 Task: Plan a trip to EstelÃ­, Nicaragua from 7th December, 2023 to 15th December, 2023 for 6 adults.3 bedrooms having 3 beds and 3 bathrooms. Property type can be guest house. Look for 5 properties as per requirement.
Action: Mouse moved to (435, 92)
Screenshot: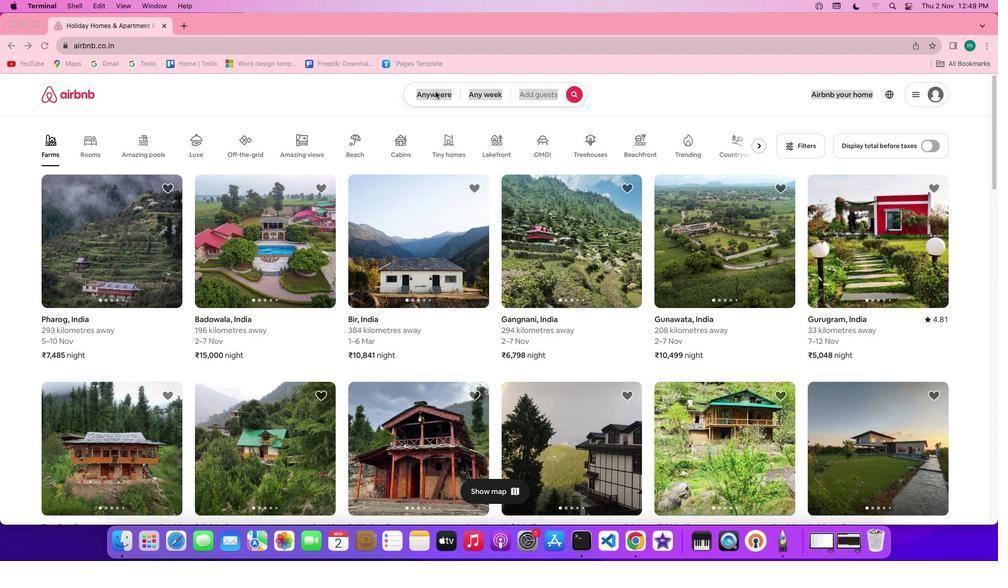 
Action: Mouse pressed left at (435, 92)
Screenshot: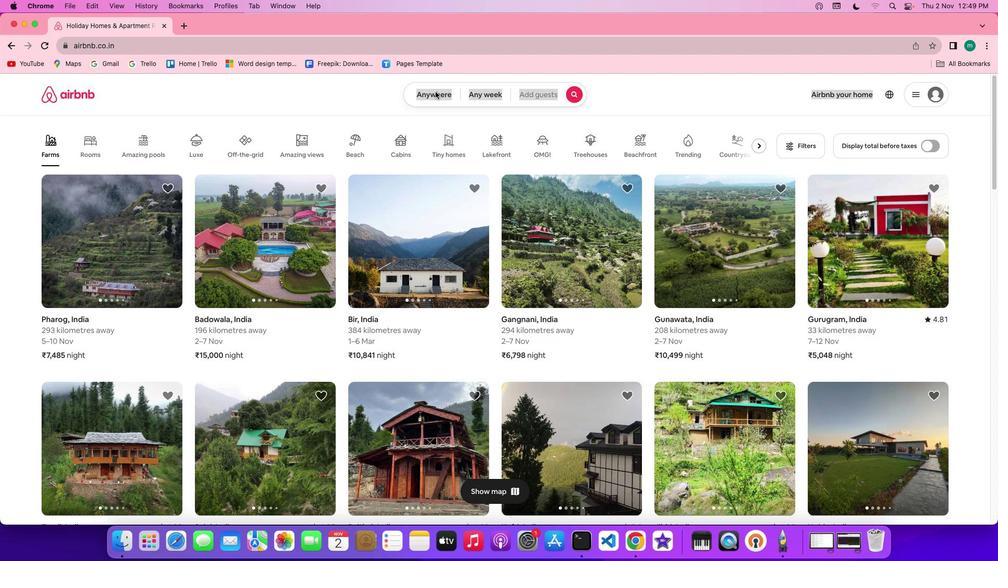 
Action: Mouse pressed left at (435, 92)
Screenshot: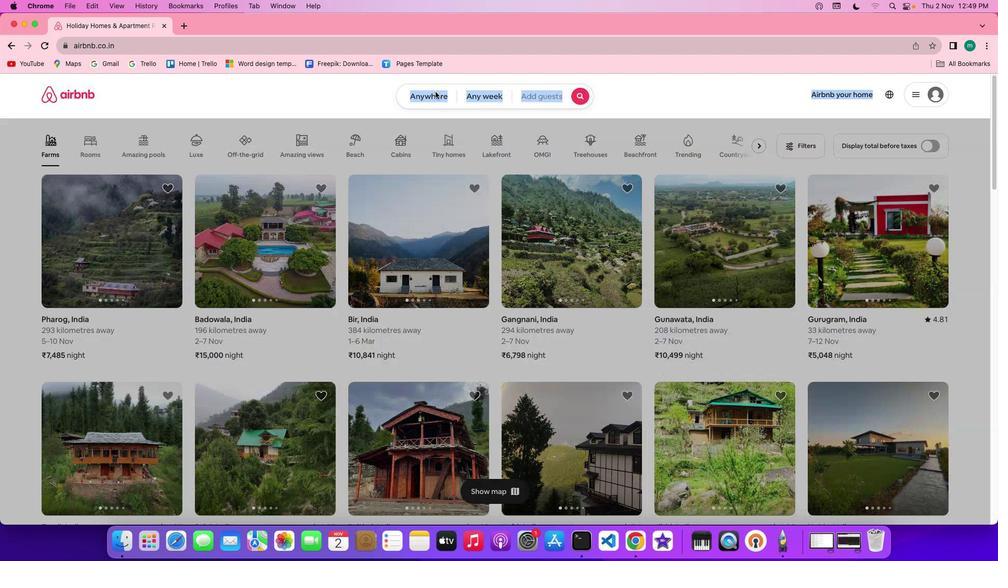 
Action: Mouse moved to (397, 134)
Screenshot: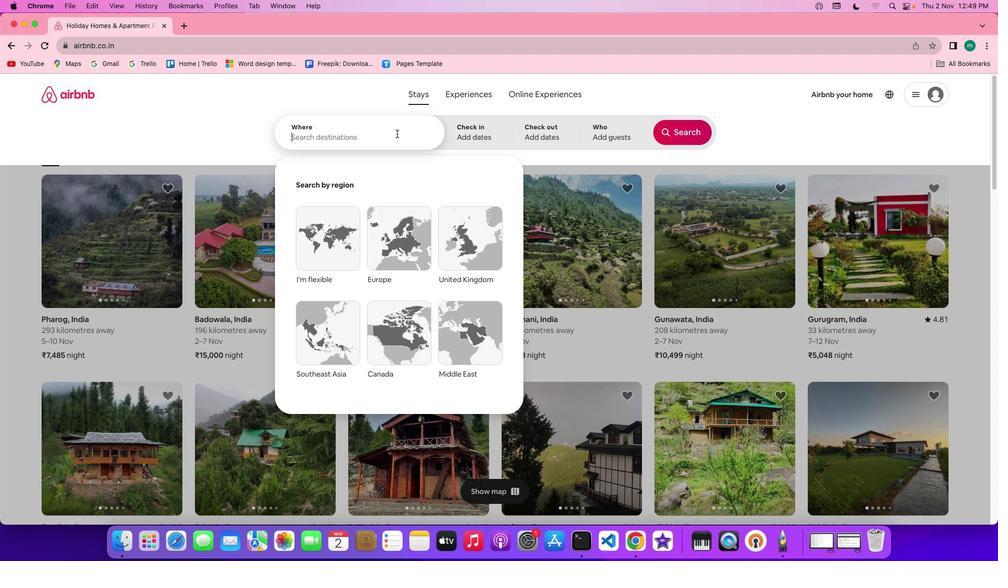 
Action: Mouse pressed left at (397, 134)
Screenshot: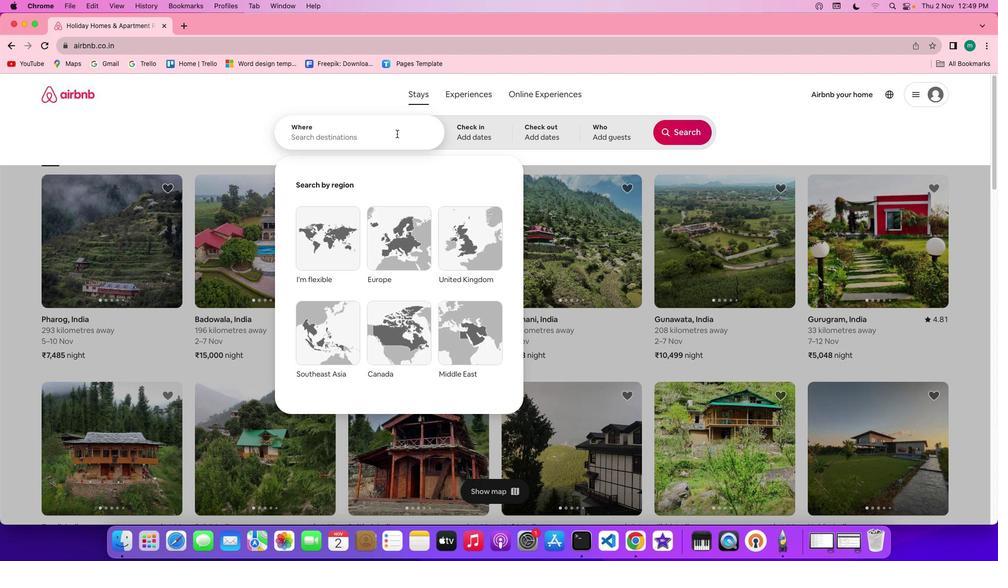 
Action: Key pressed Key.shift'E''s''t''e''l''i'','Key.spaceKey.shift'N''i''c''a''r''a''g''u''a'
Screenshot: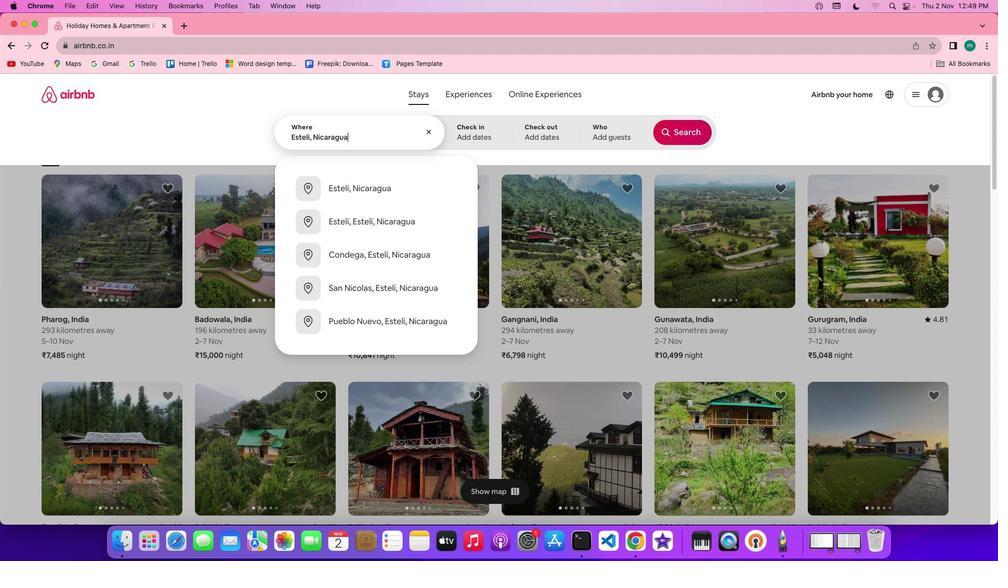 
Action: Mouse moved to (480, 135)
Screenshot: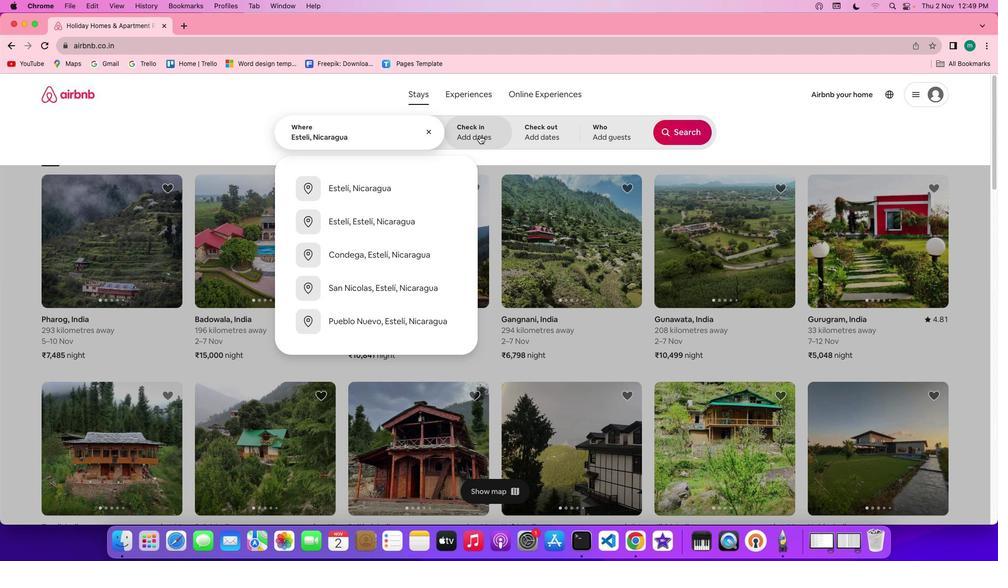 
Action: Mouse pressed left at (480, 135)
Screenshot: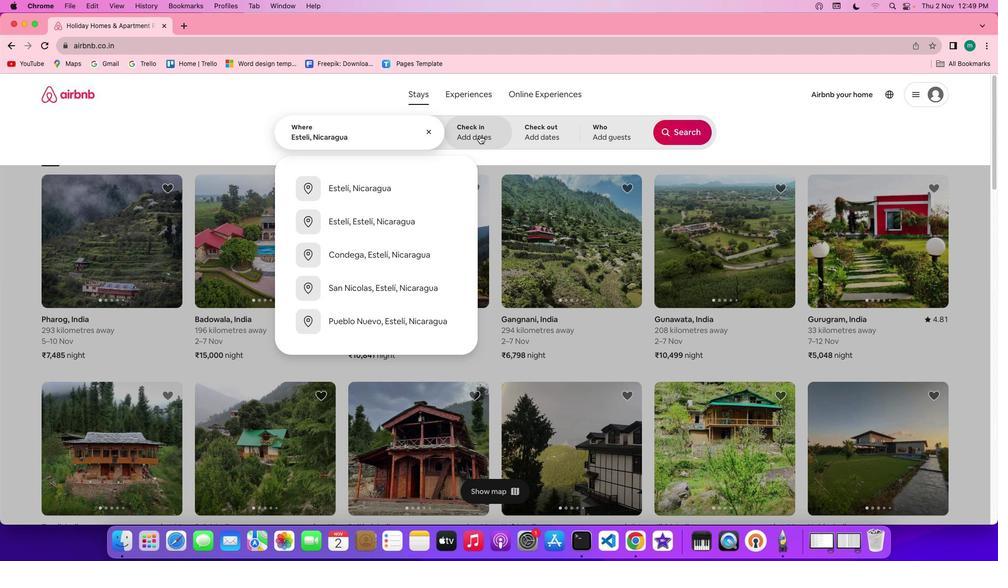
Action: Mouse moved to (622, 285)
Screenshot: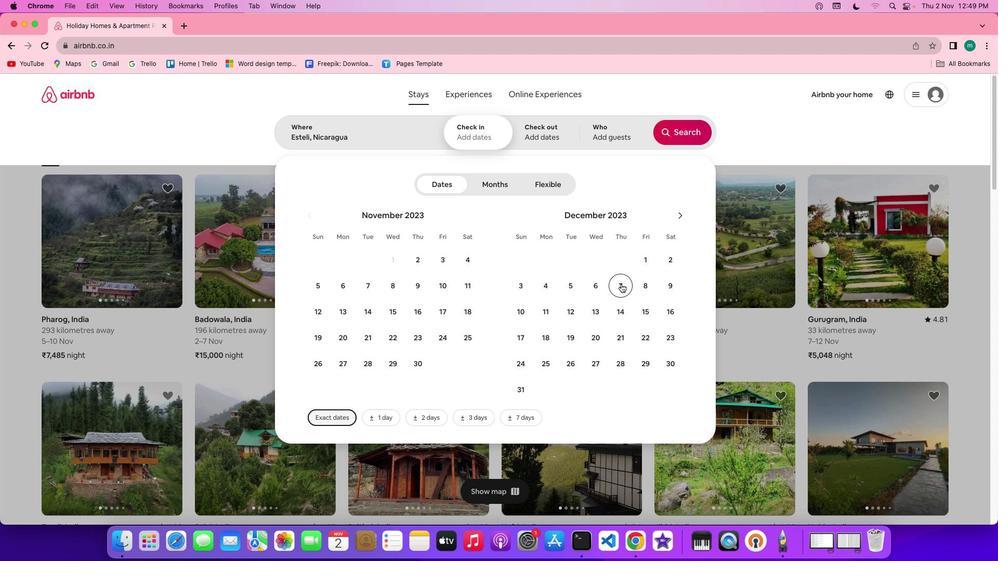
Action: Mouse pressed left at (622, 285)
Screenshot: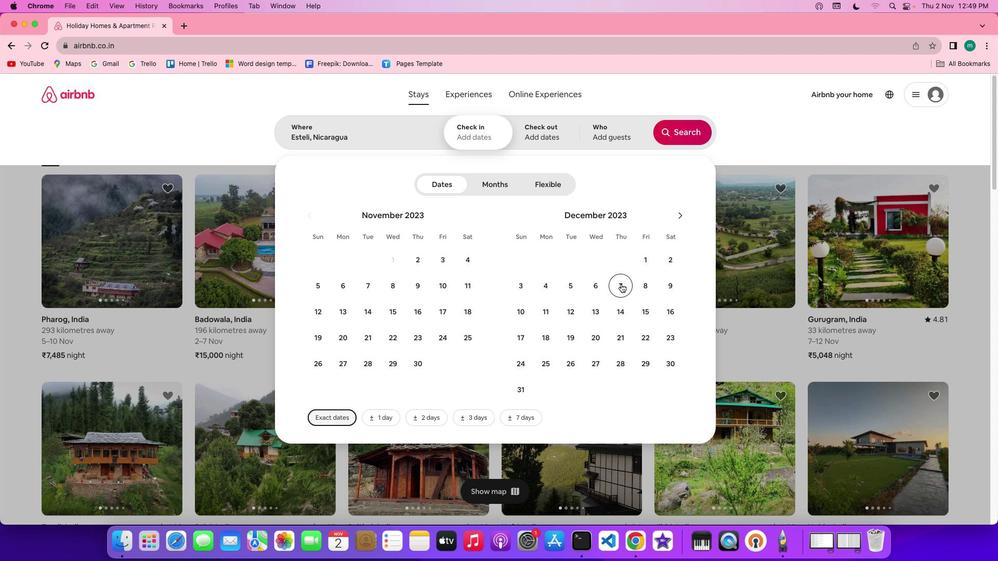 
Action: Mouse moved to (645, 304)
Screenshot: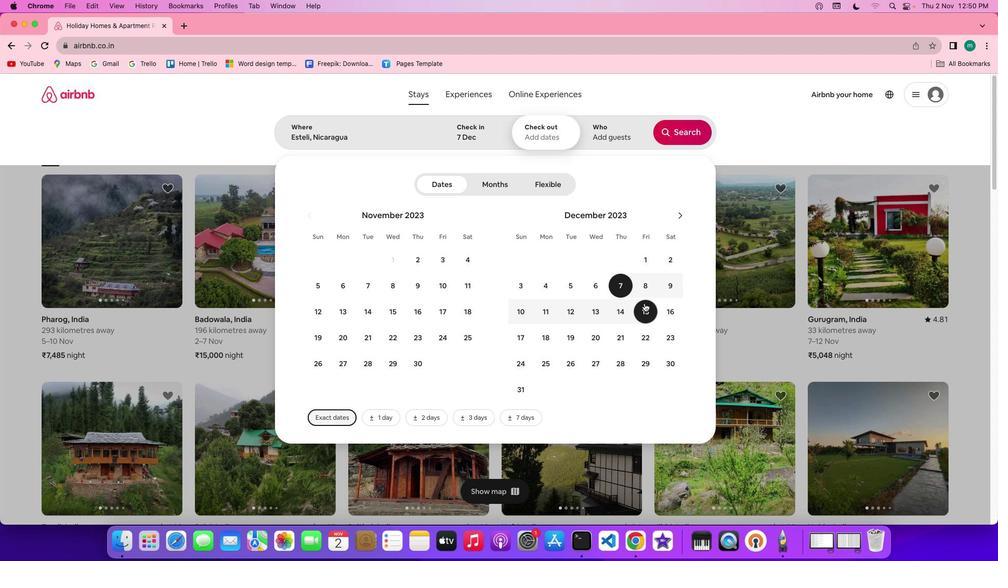 
Action: Mouse pressed left at (645, 304)
Screenshot: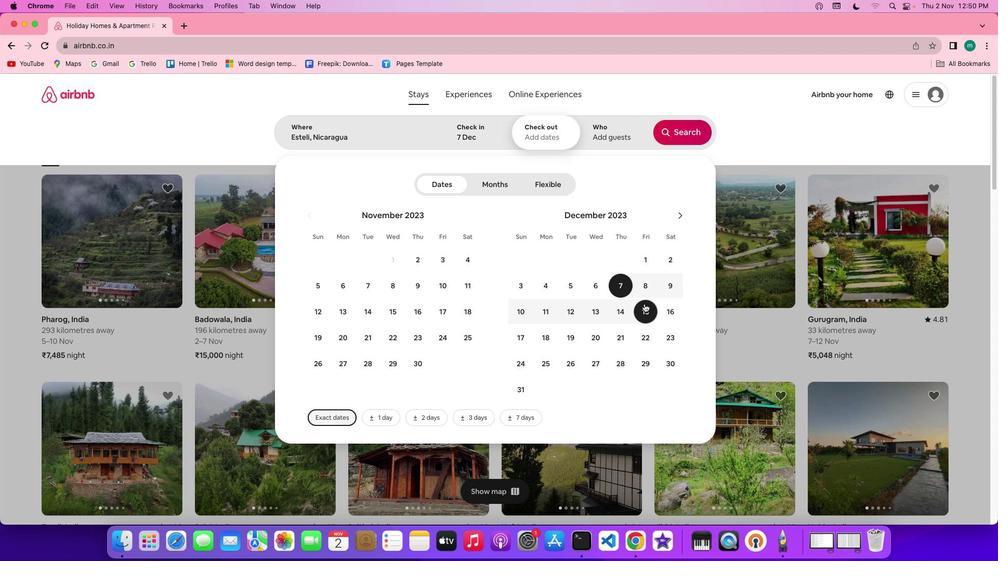 
Action: Mouse moved to (614, 133)
Screenshot: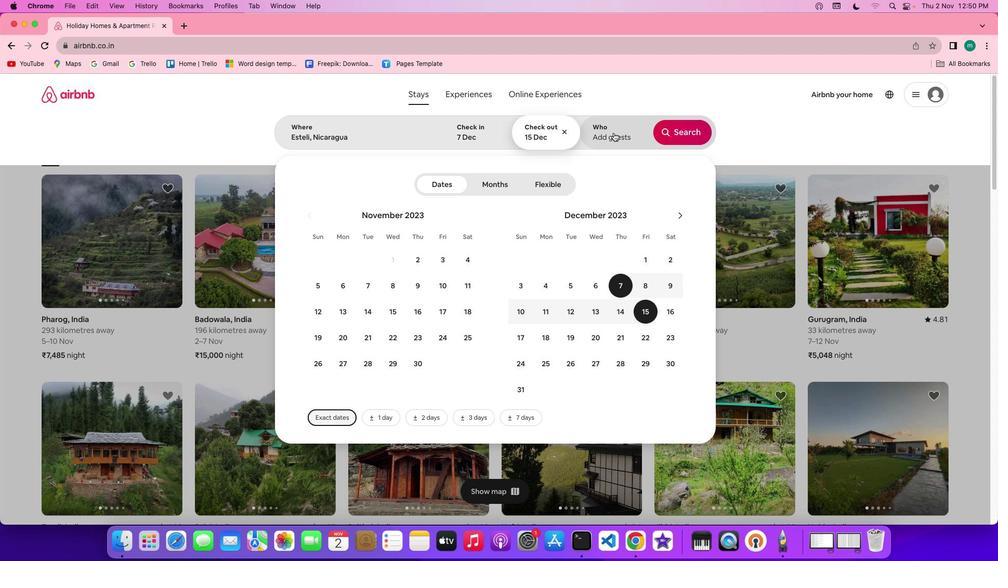 
Action: Mouse pressed left at (614, 133)
Screenshot: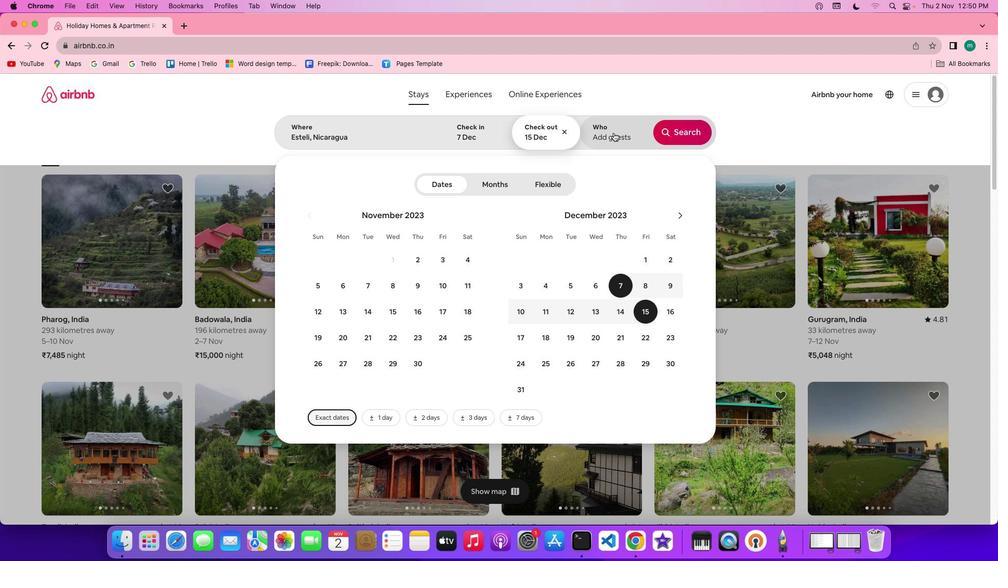 
Action: Mouse moved to (689, 186)
Screenshot: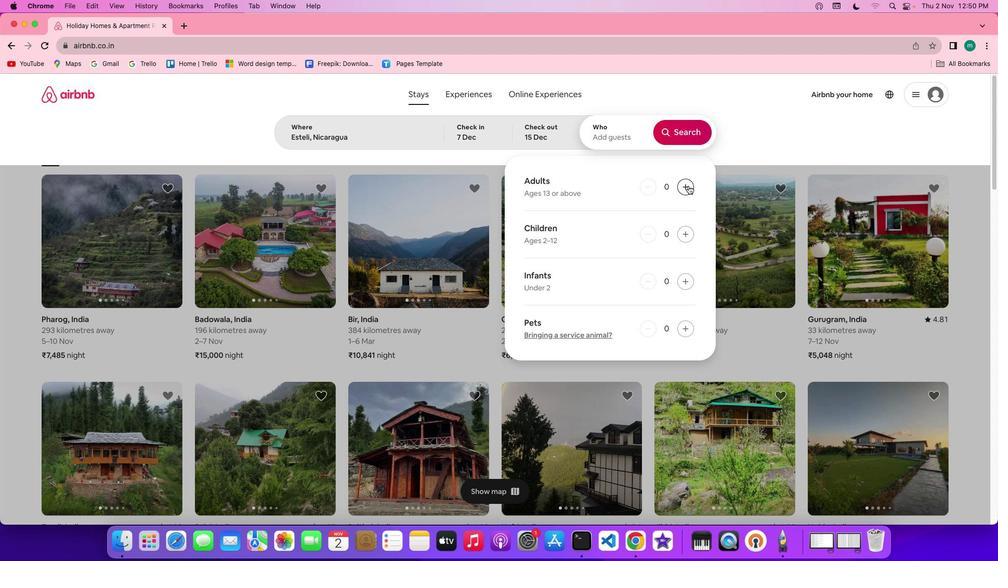 
Action: Mouse pressed left at (689, 186)
Screenshot: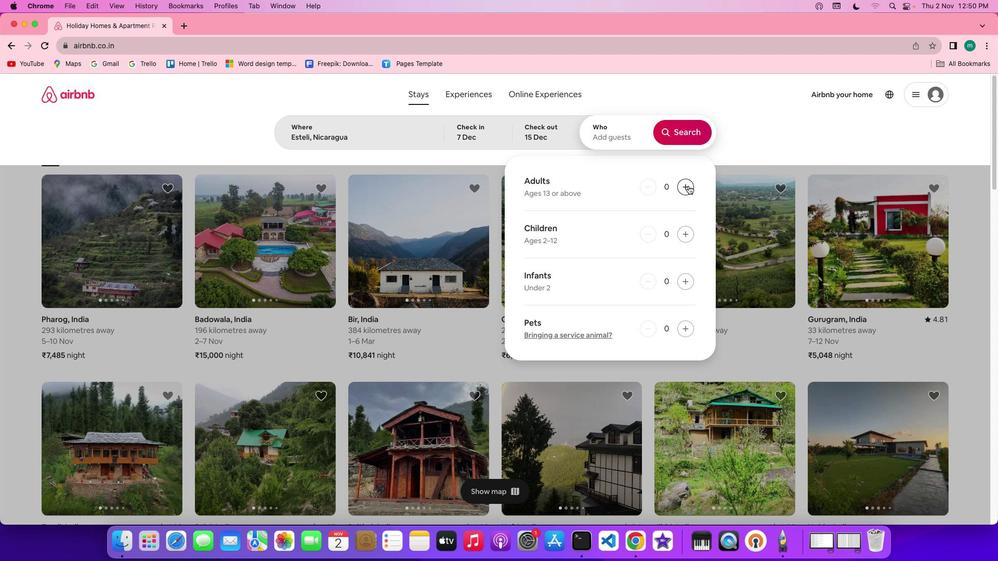 
Action: Mouse pressed left at (689, 186)
Screenshot: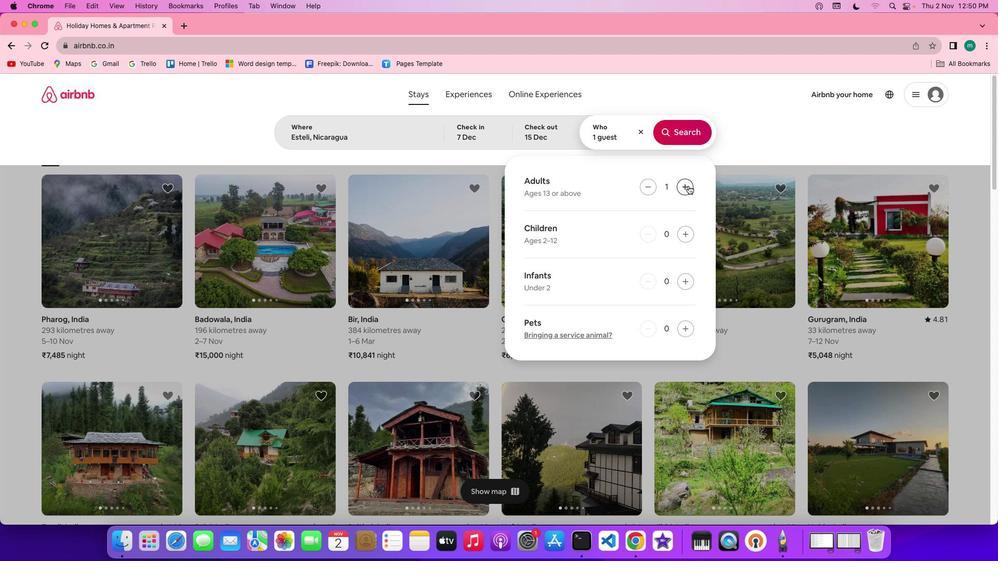 
Action: Mouse pressed left at (689, 186)
Screenshot: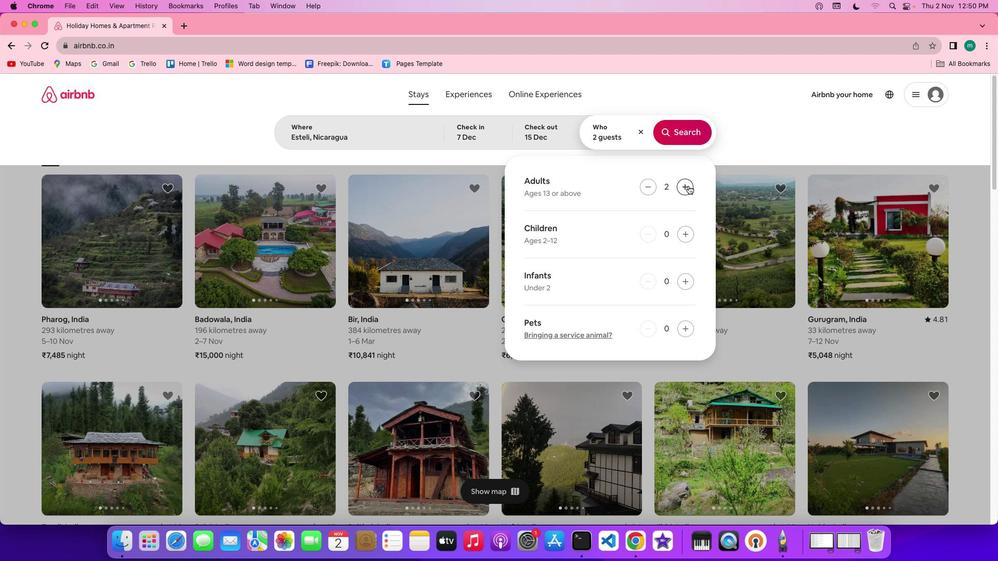 
Action: Mouse pressed left at (689, 186)
Screenshot: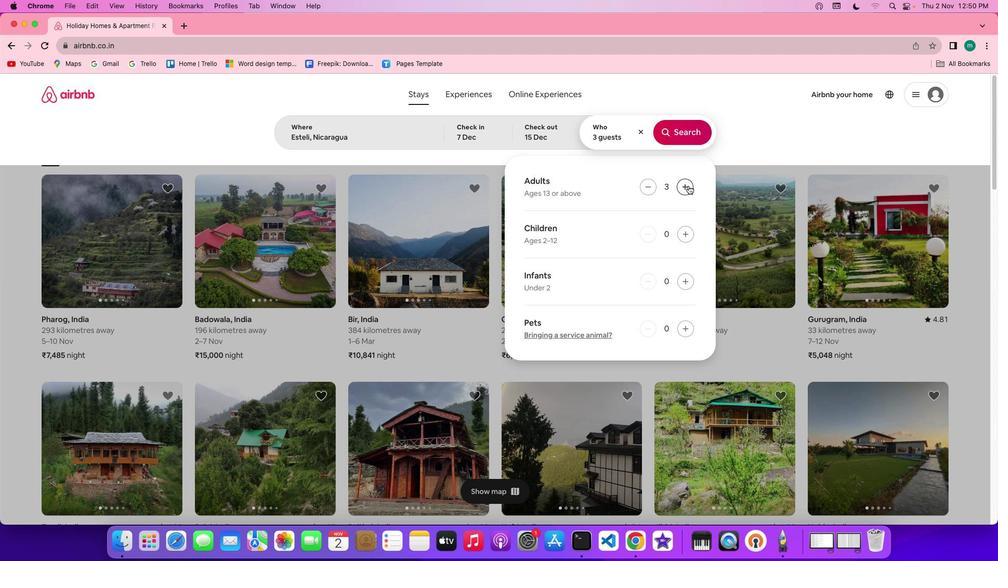 
Action: Mouse pressed left at (689, 186)
Screenshot: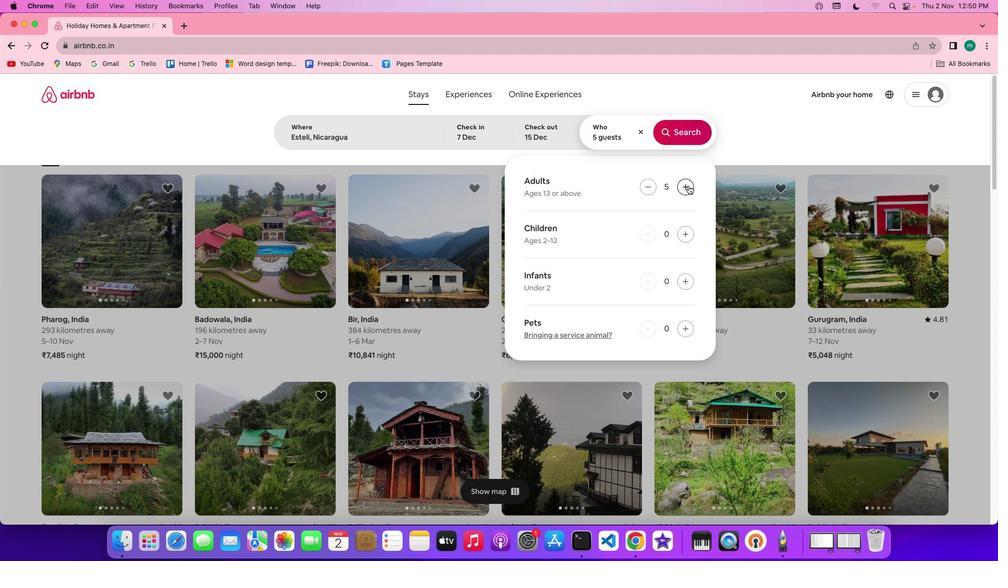 
Action: Mouse pressed left at (689, 186)
Screenshot: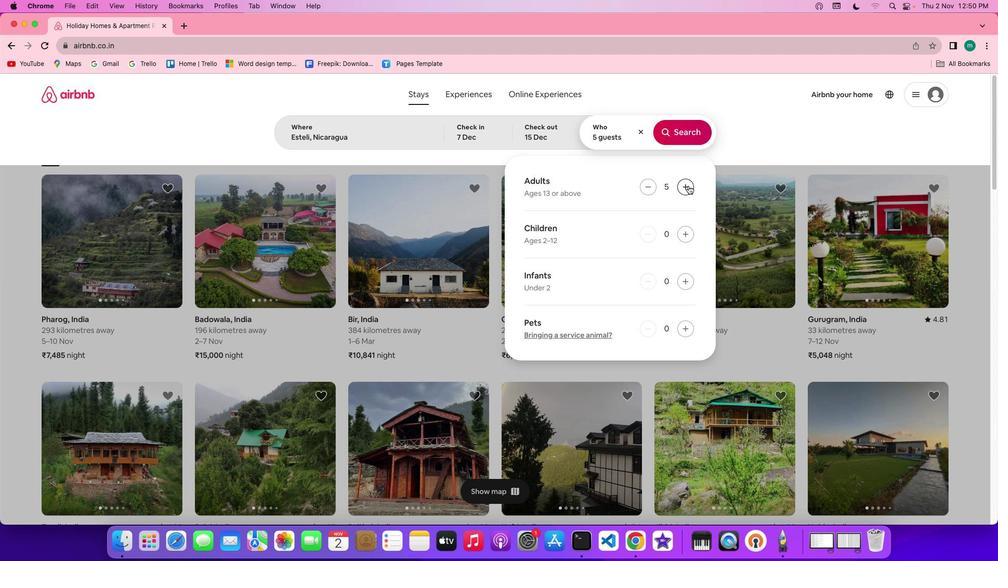 
Action: Mouse moved to (677, 142)
Screenshot: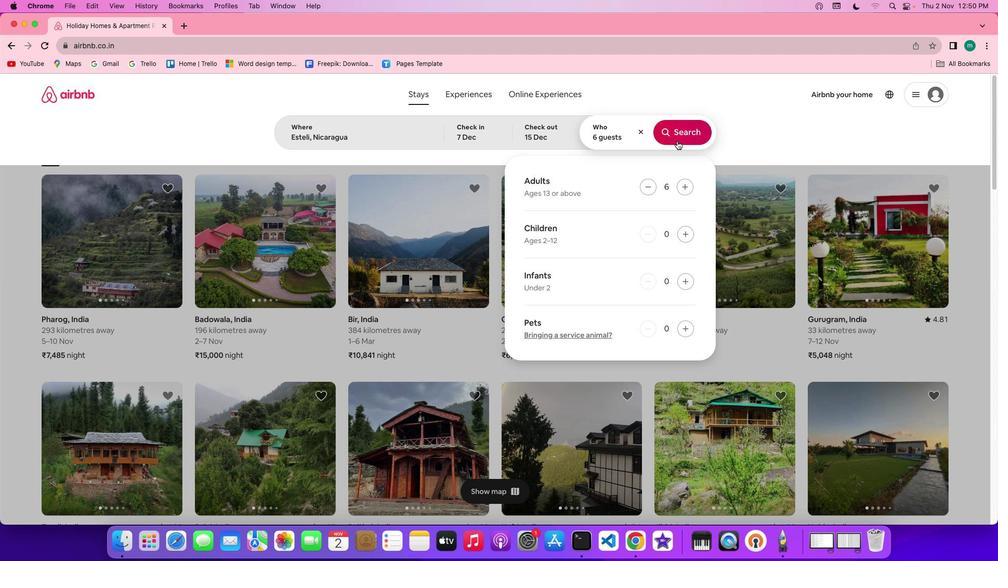 
Action: Mouse pressed left at (677, 142)
Screenshot: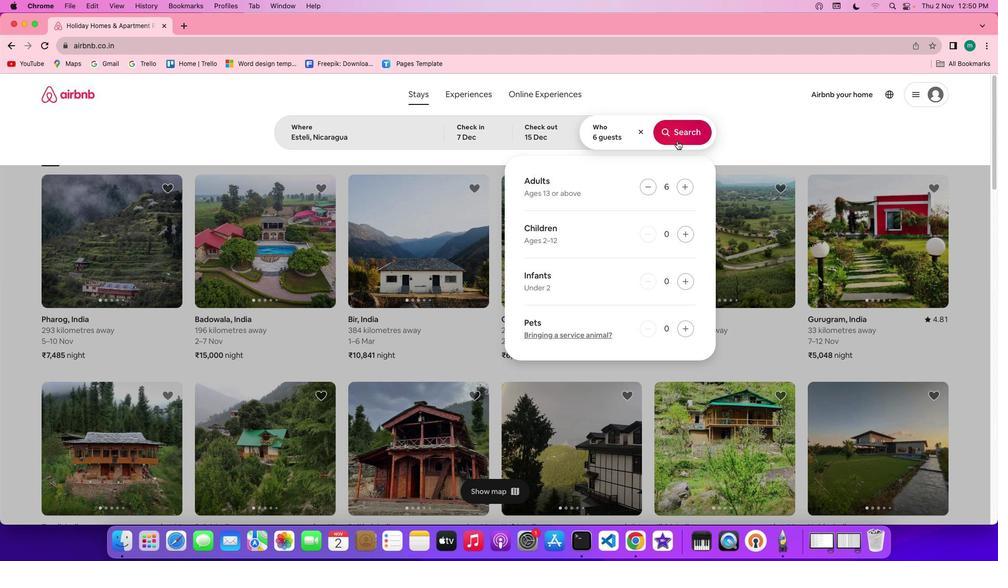 
Action: Mouse moved to (835, 134)
Screenshot: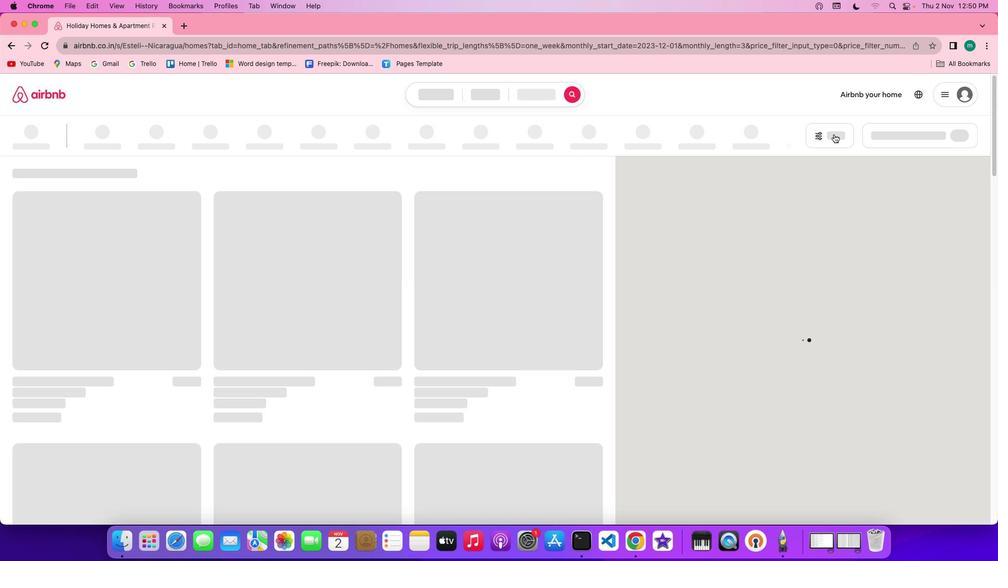 
Action: Mouse pressed left at (835, 134)
Screenshot: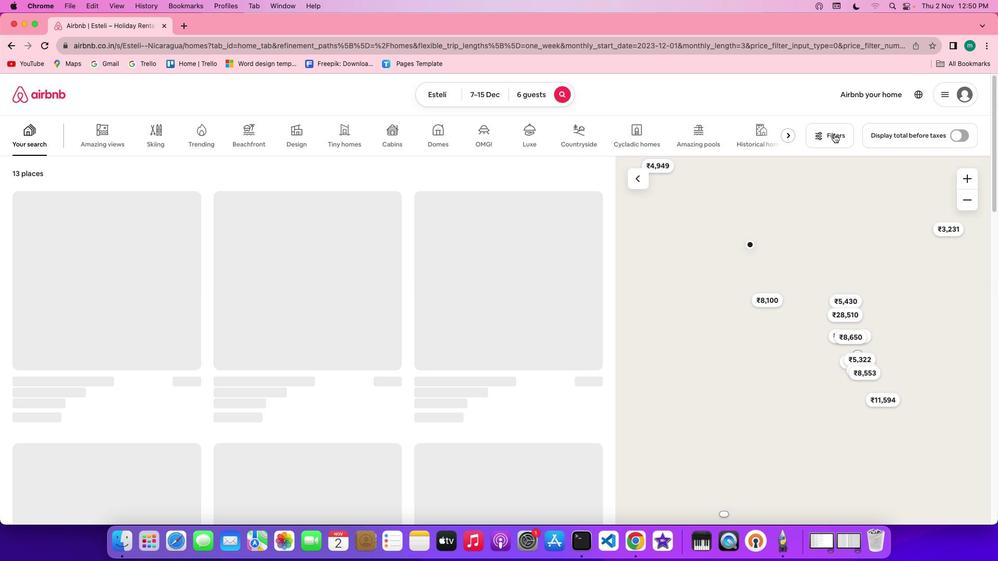 
Action: Mouse moved to (829, 135)
Screenshot: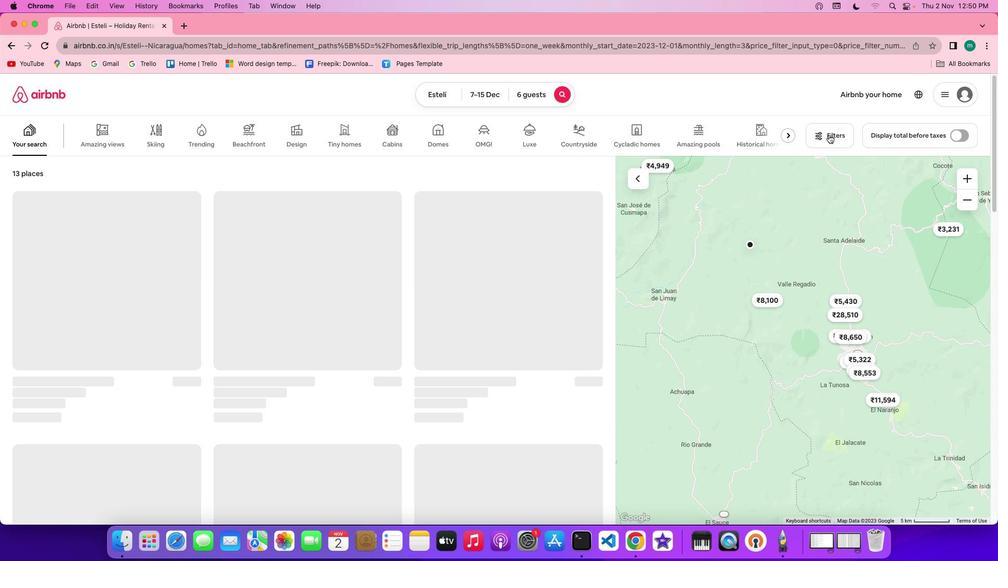 
Action: Mouse pressed left at (829, 135)
Screenshot: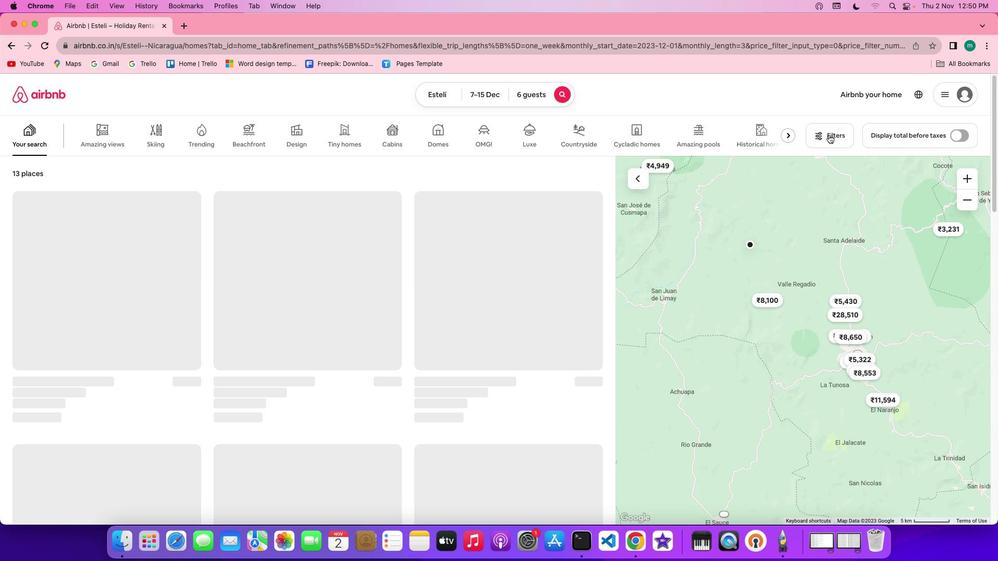 
Action: Mouse moved to (820, 143)
Screenshot: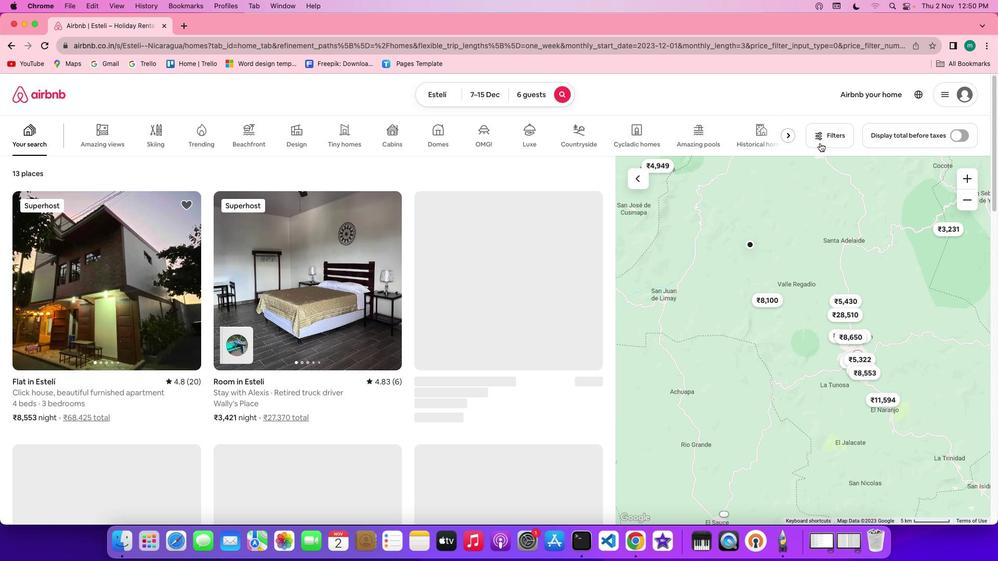 
Action: Mouse scrolled (820, 143) with delta (0, 0)
Screenshot: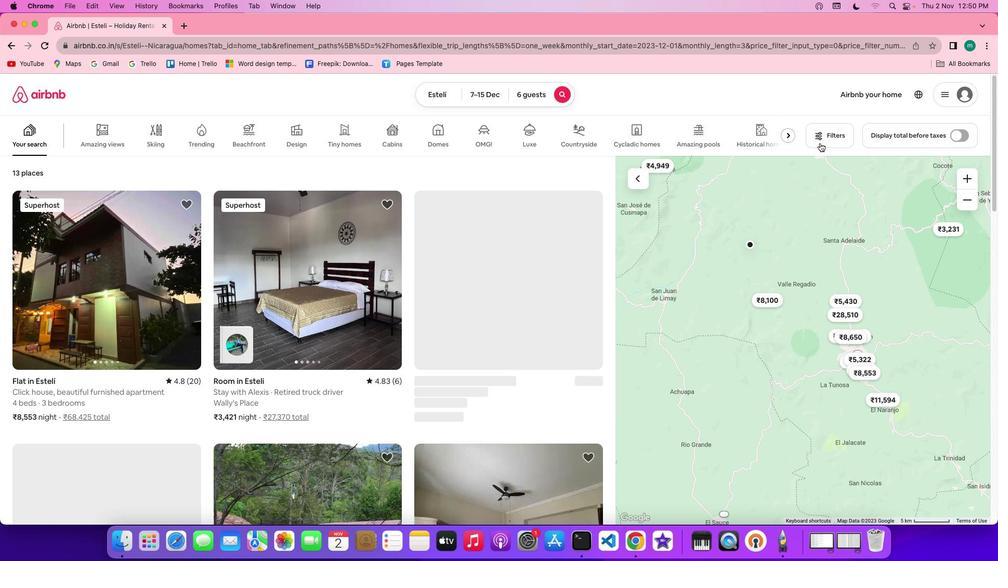 
Action: Mouse scrolled (820, 143) with delta (0, 0)
Screenshot: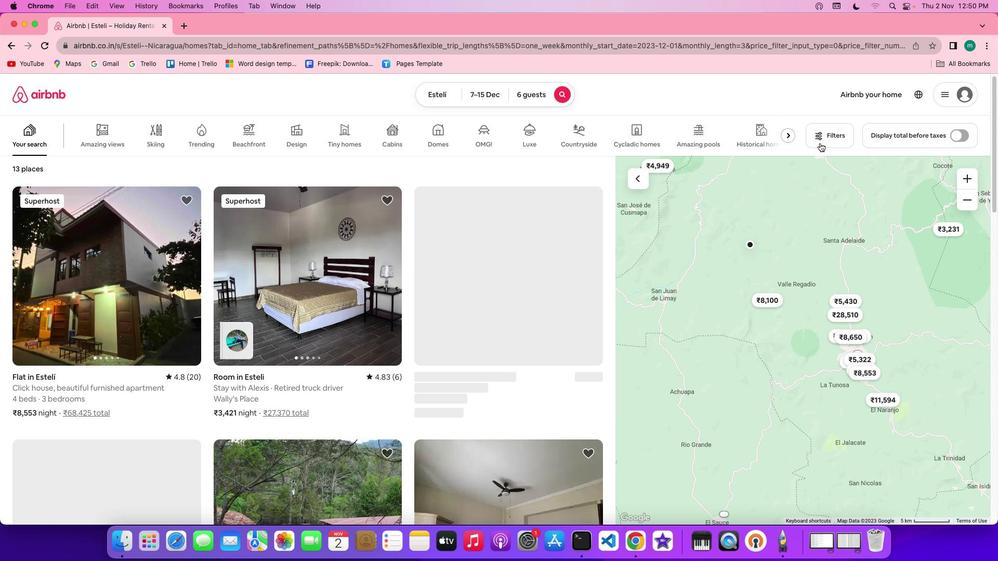 
Action: Mouse scrolled (820, 143) with delta (0, 0)
Screenshot: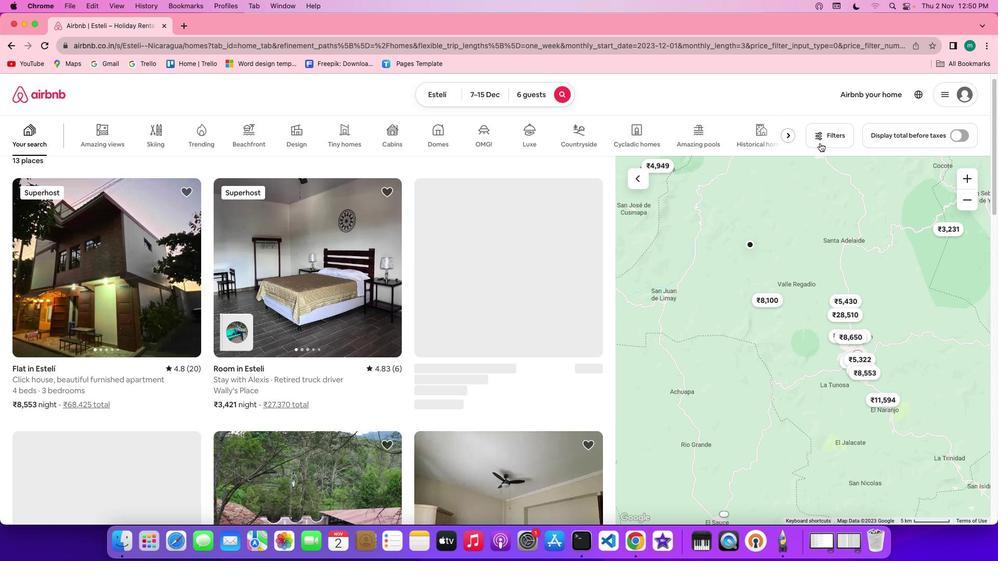 
Action: Mouse scrolled (820, 143) with delta (0, 0)
Screenshot: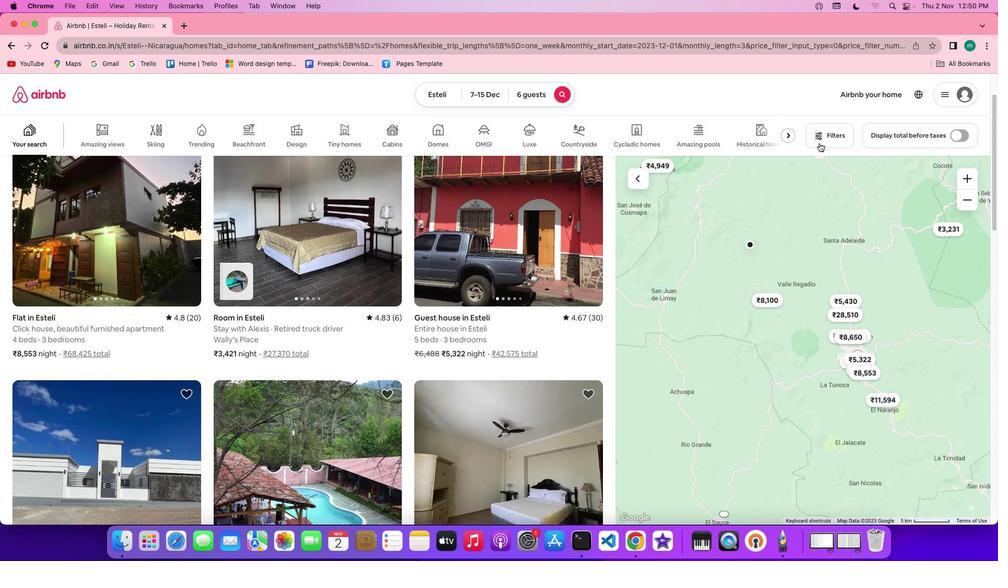 
Action: Mouse moved to (820, 144)
Screenshot: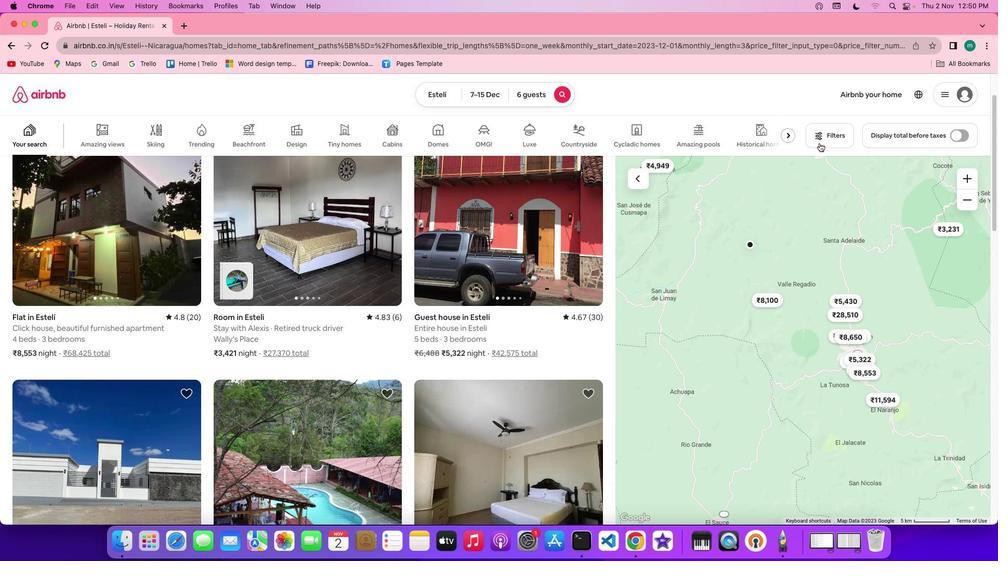 
Action: Mouse scrolled (820, 144) with delta (0, 1)
Screenshot: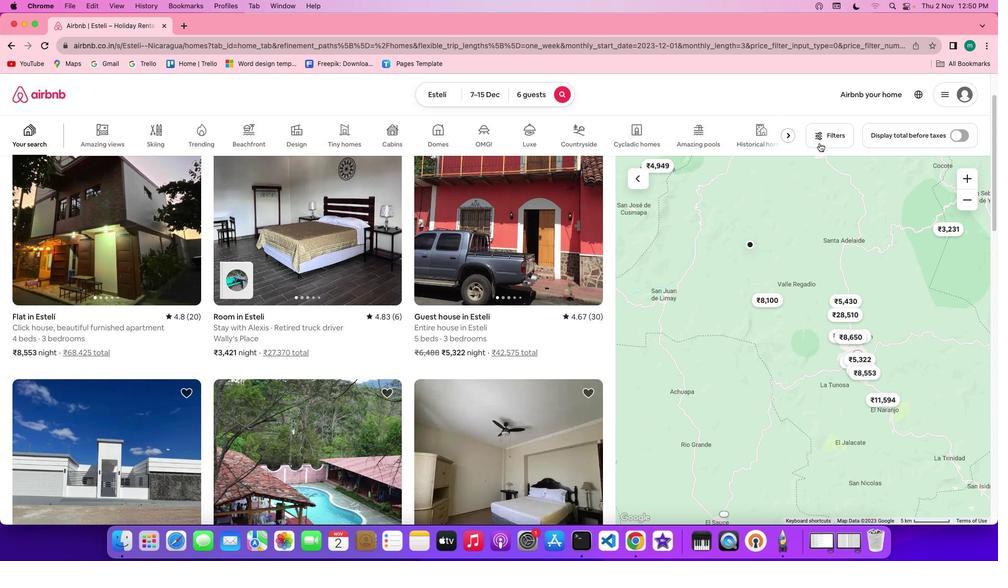 
Action: Mouse scrolled (820, 144) with delta (0, 1)
Screenshot: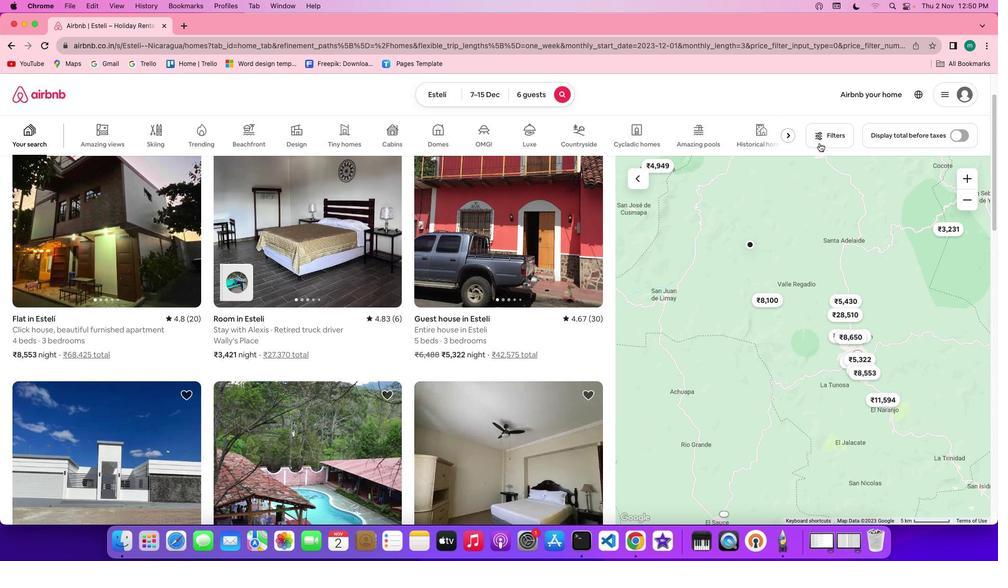 
Action: Mouse scrolled (820, 144) with delta (0, 1)
Screenshot: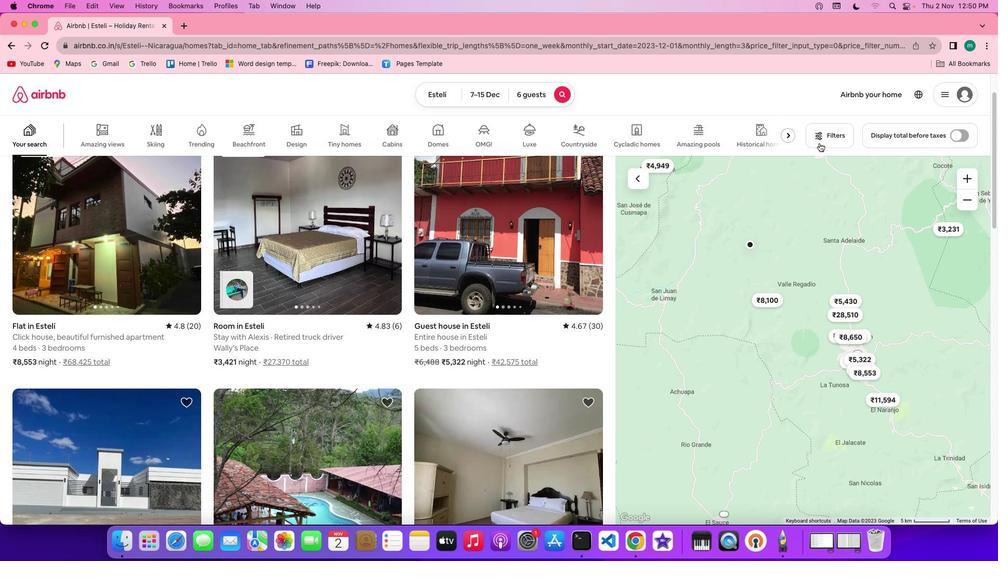 
Action: Mouse moved to (840, 134)
Screenshot: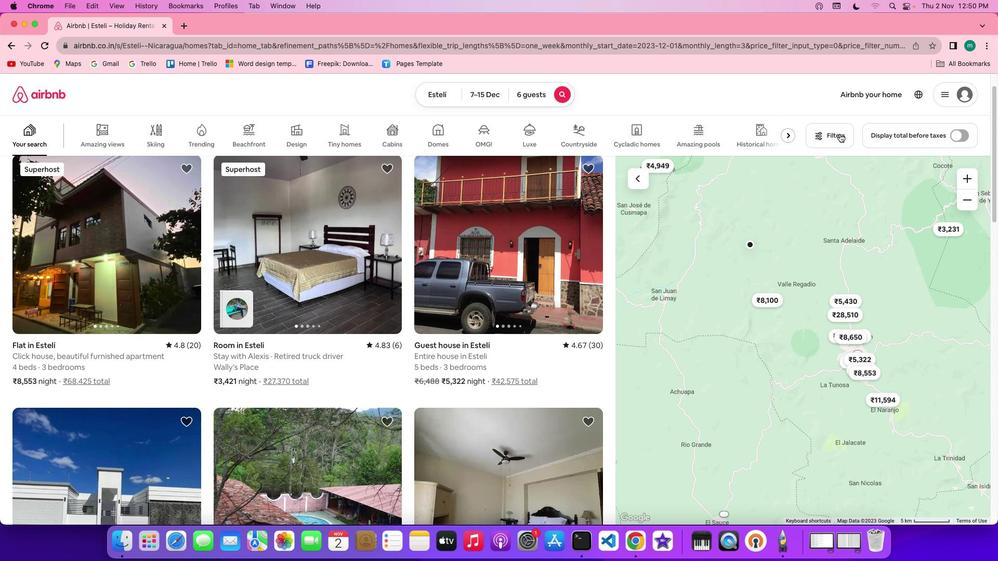 
Action: Mouse pressed left at (840, 134)
Screenshot: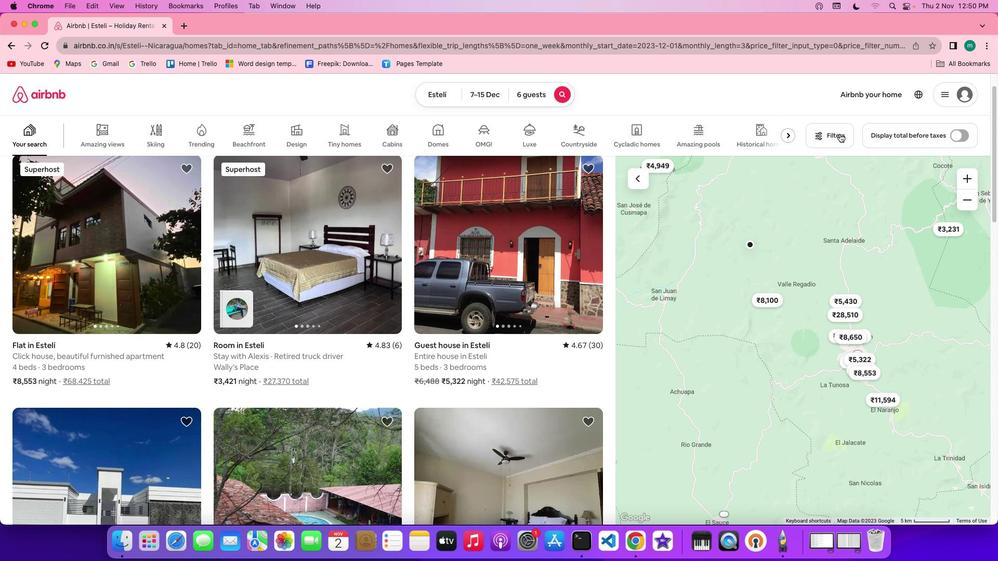 
Action: Mouse moved to (829, 135)
Screenshot: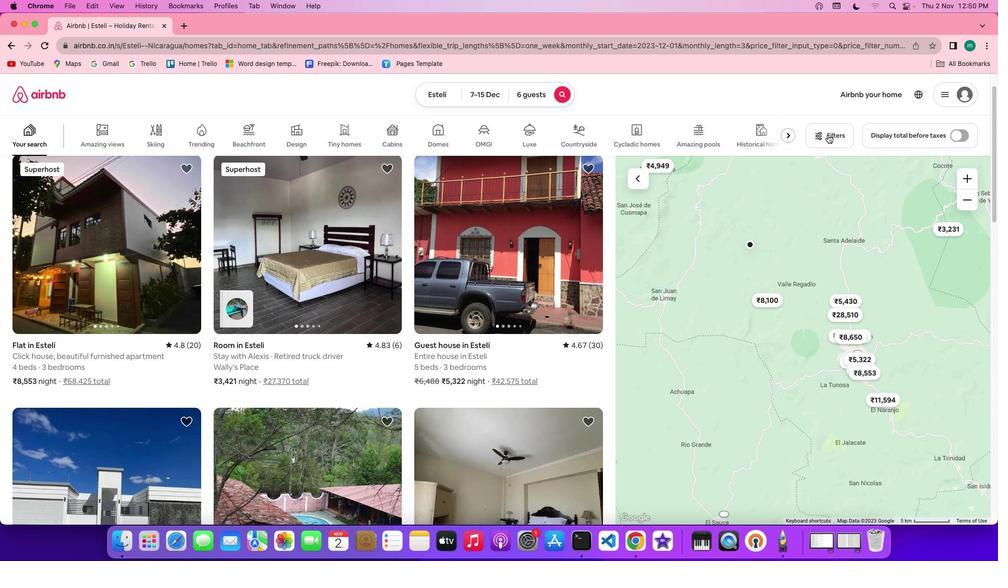 
Action: Mouse pressed left at (829, 135)
Screenshot: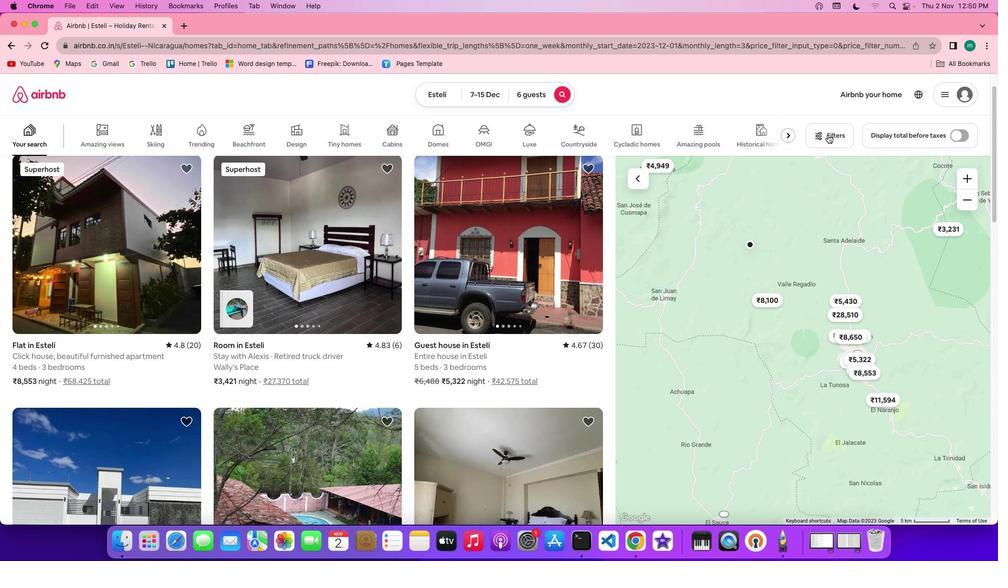 
Action: Mouse moved to (788, 164)
Screenshot: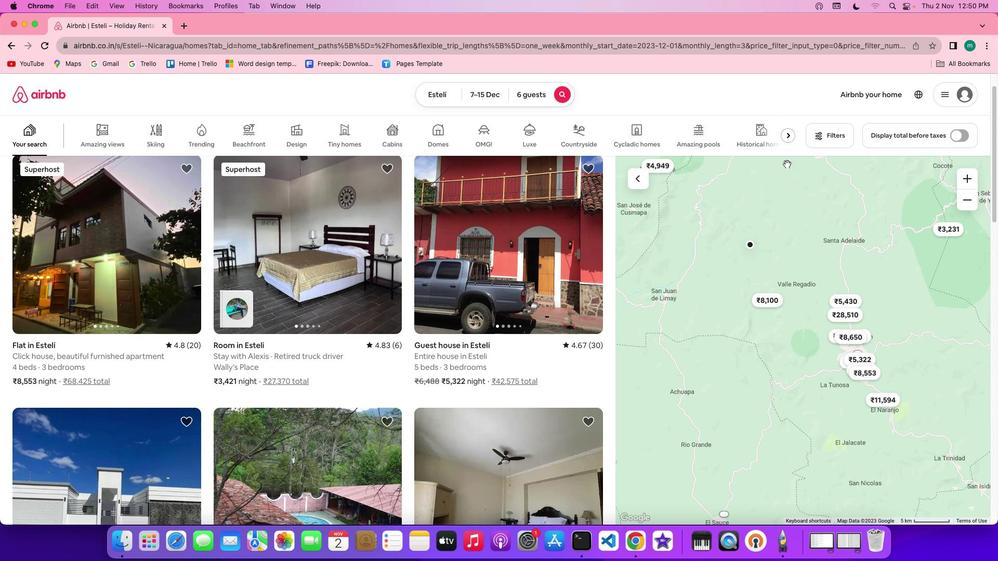 
Action: Mouse scrolled (788, 164) with delta (0, 0)
Screenshot: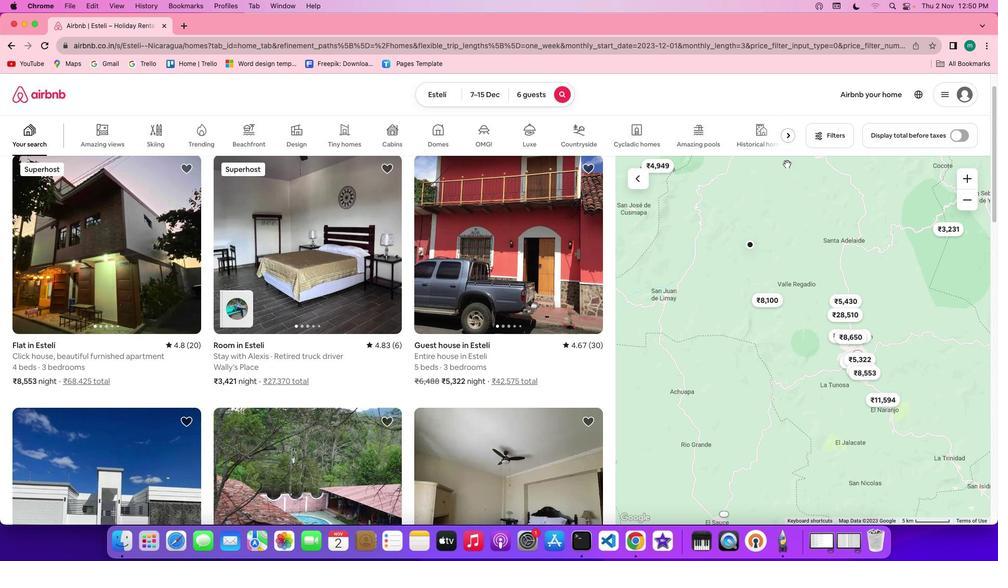 
Action: Mouse scrolled (788, 164) with delta (0, 0)
Screenshot: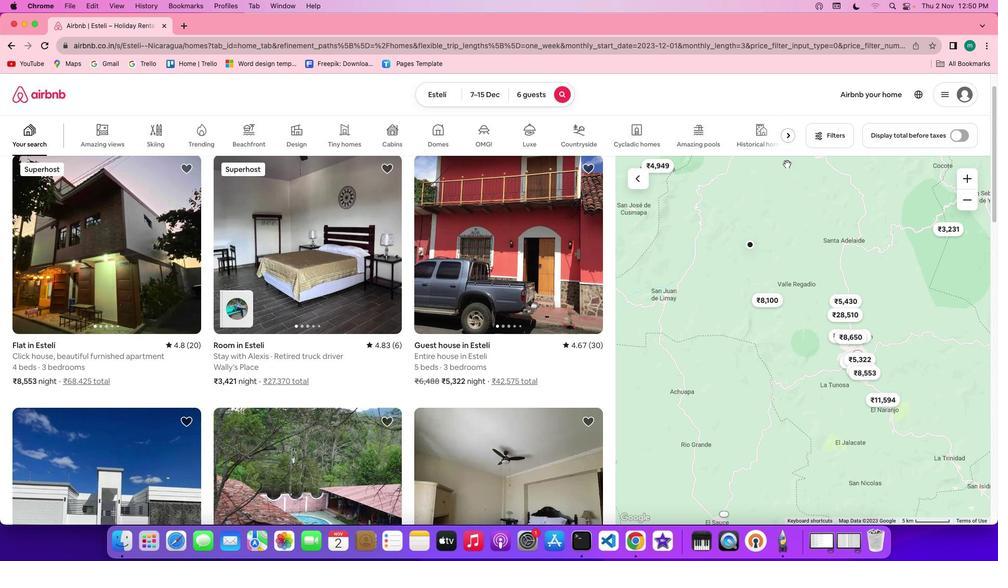 
Action: Mouse scrolled (788, 164) with delta (0, 0)
Screenshot: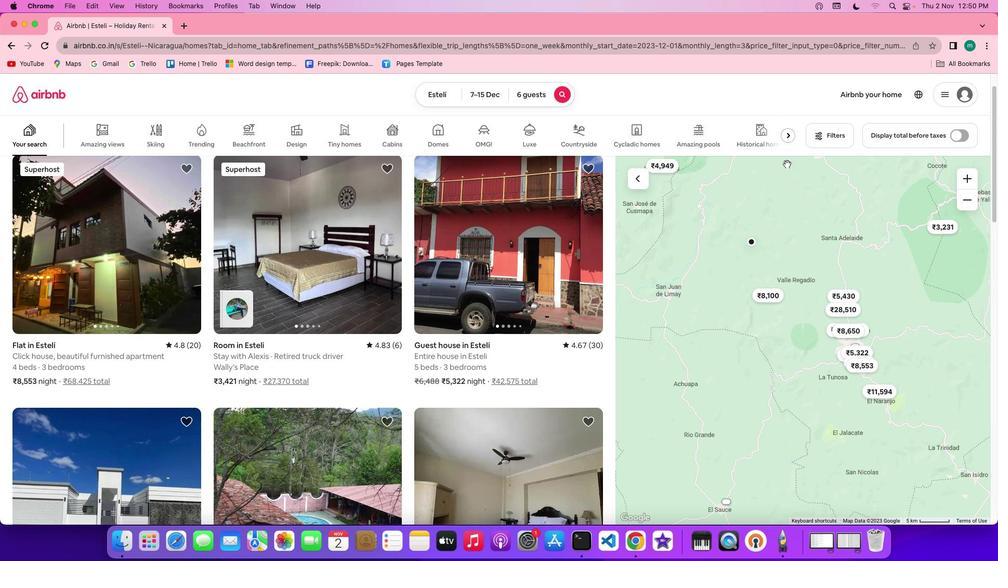 
Action: Mouse scrolled (788, 164) with delta (0, -1)
Screenshot: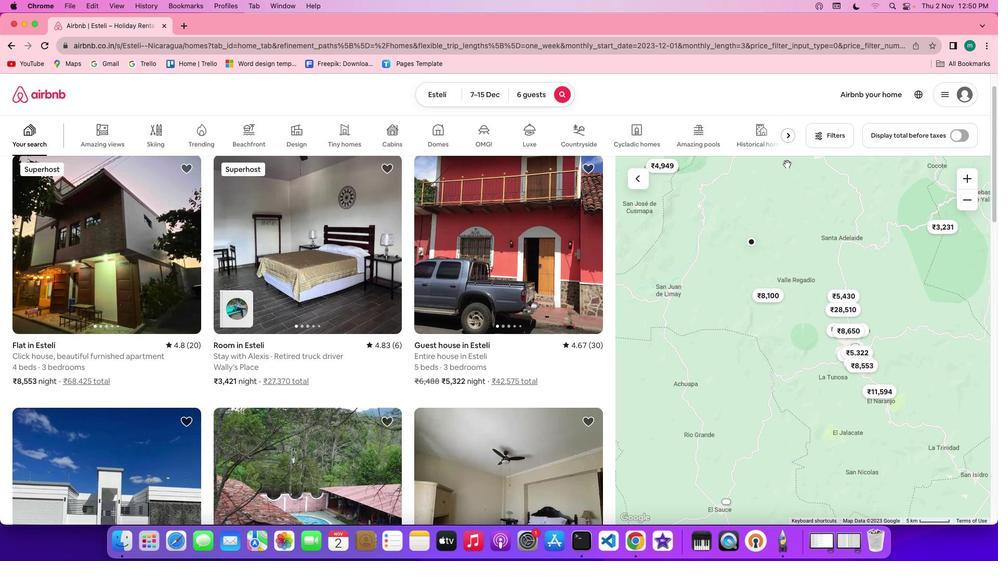 
Action: Mouse moved to (832, 139)
Screenshot: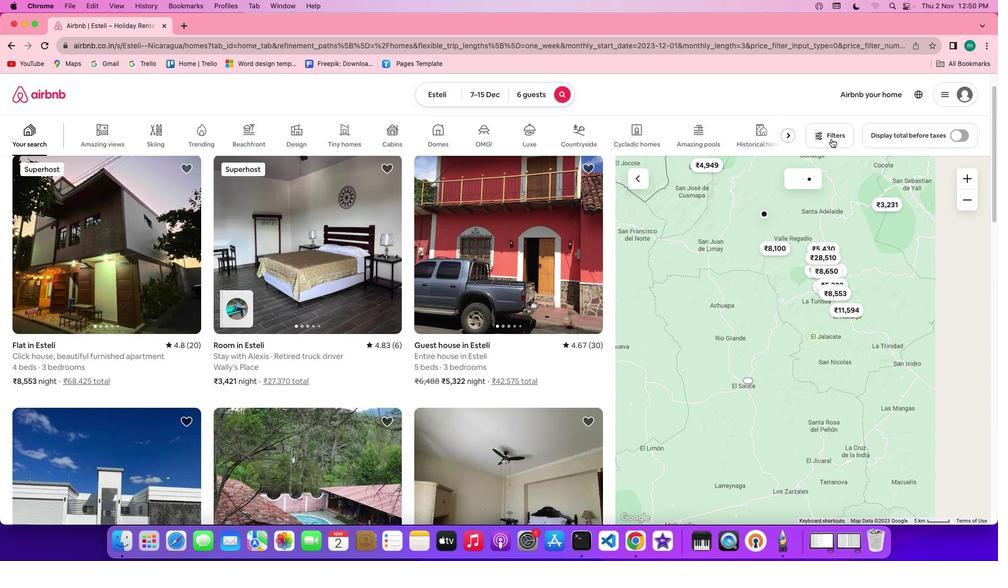 
Action: Mouse pressed left at (832, 139)
Screenshot: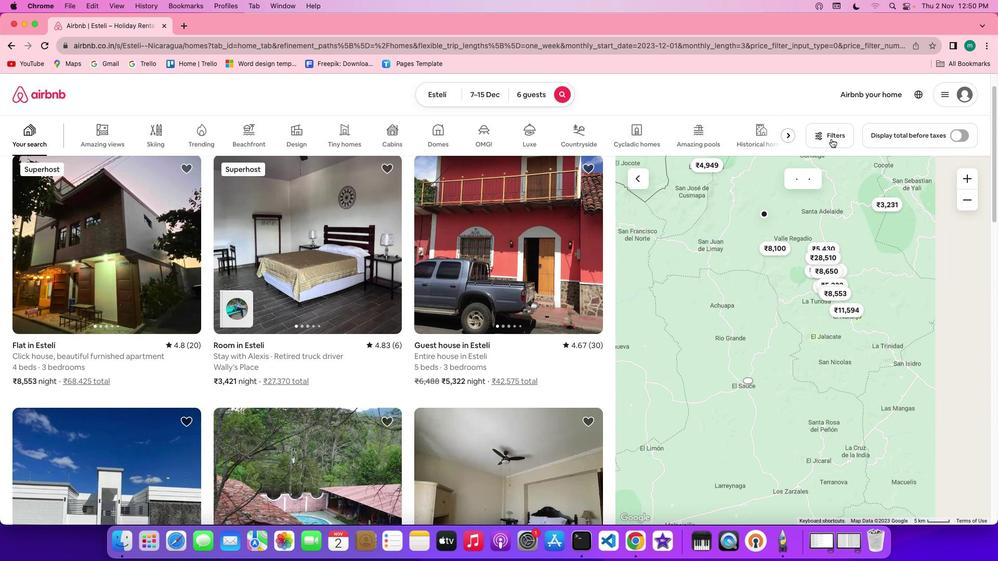 
Action: Mouse moved to (817, 135)
Screenshot: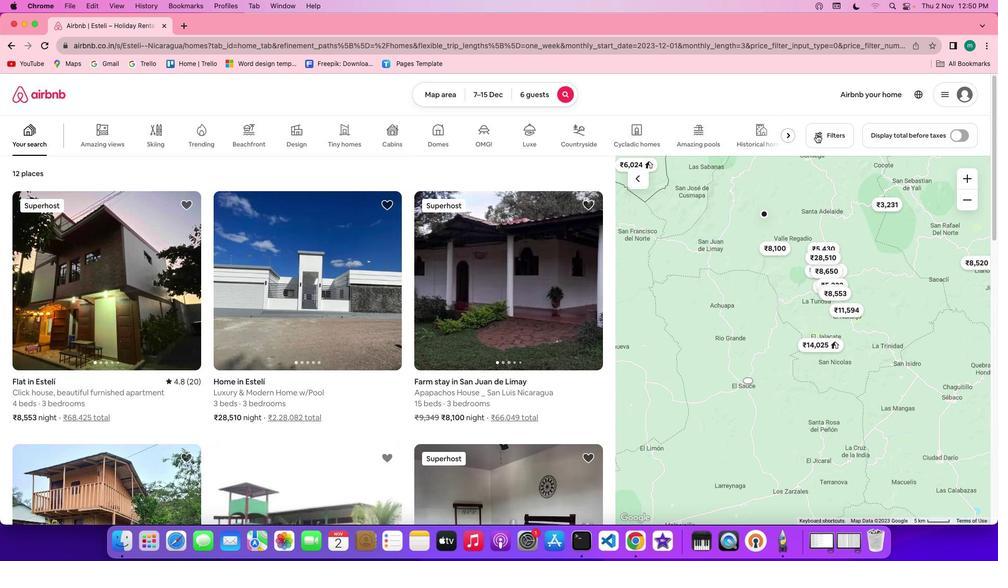 
Action: Mouse pressed left at (817, 135)
Screenshot: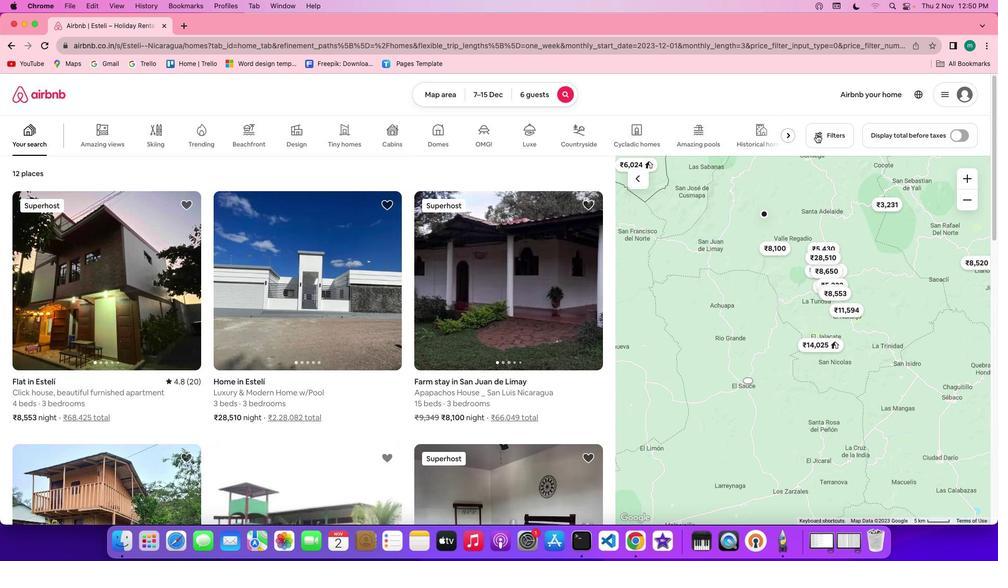 
Action: Mouse moved to (507, 186)
Screenshot: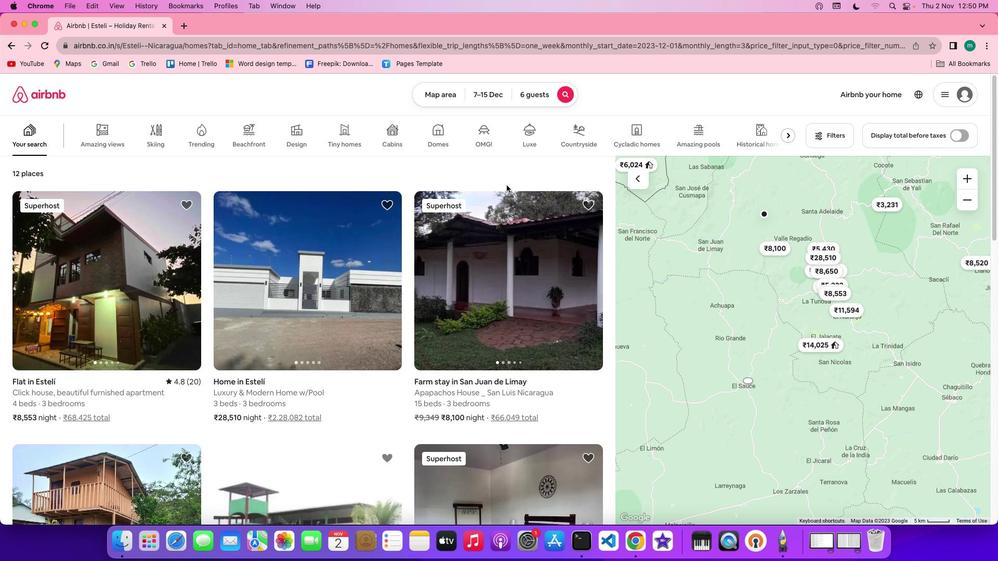 
Action: Mouse scrolled (507, 186) with delta (0, 0)
Screenshot: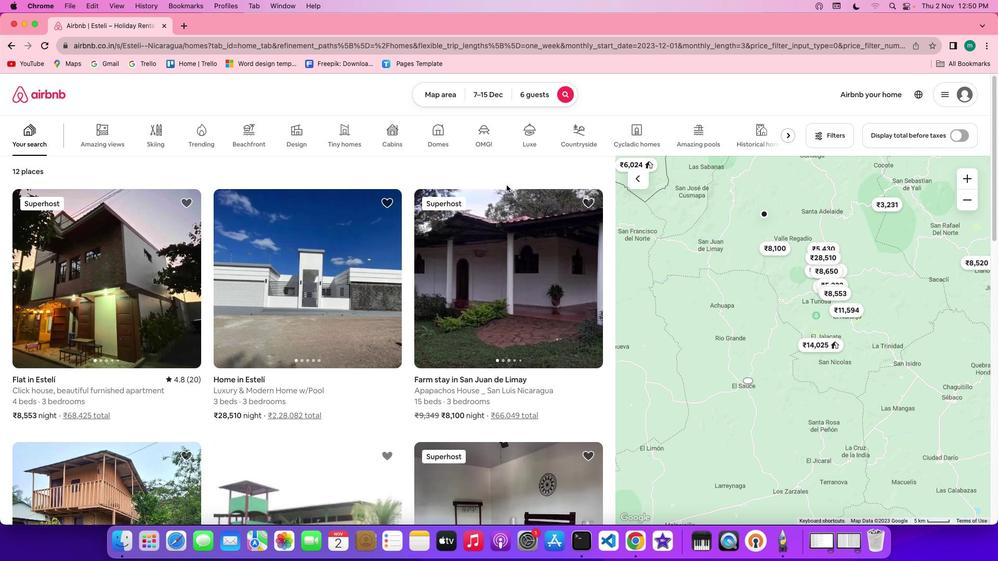 
Action: Mouse scrolled (507, 186) with delta (0, 0)
Screenshot: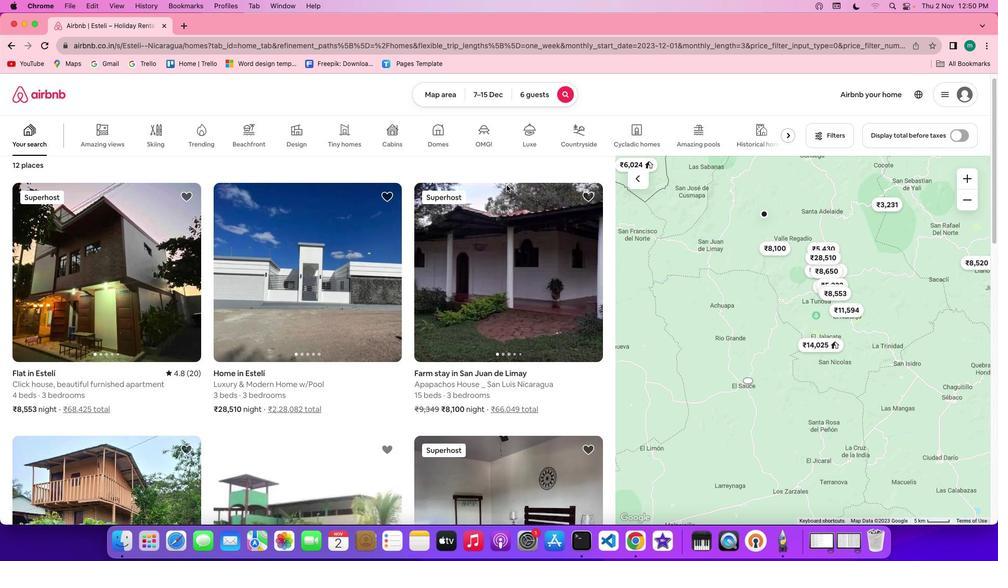 
Action: Mouse scrolled (507, 186) with delta (0, 0)
Screenshot: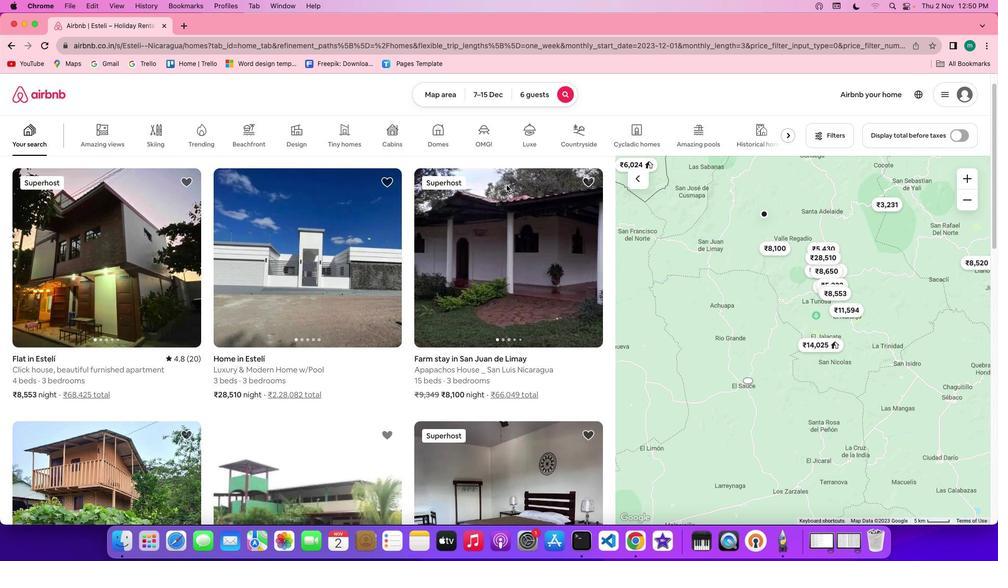 
Action: Mouse scrolled (507, 186) with delta (0, 0)
Screenshot: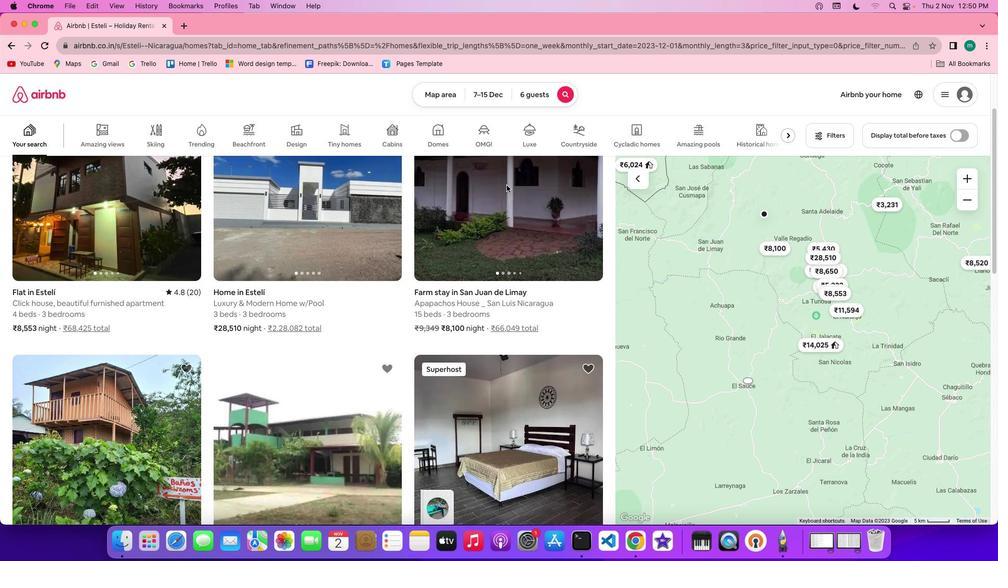 
Action: Mouse moved to (838, 136)
Screenshot: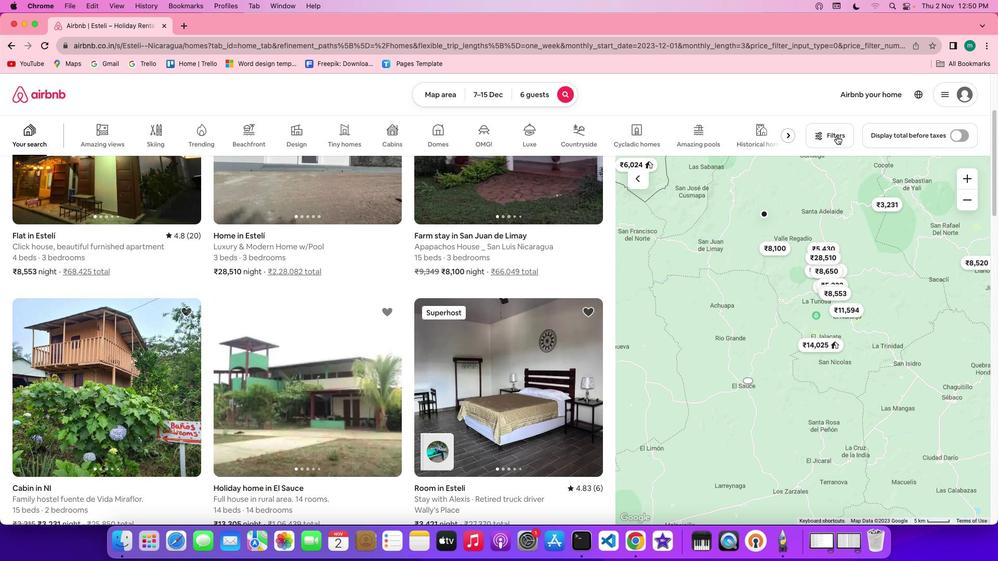 
Action: Mouse pressed left at (838, 136)
Screenshot: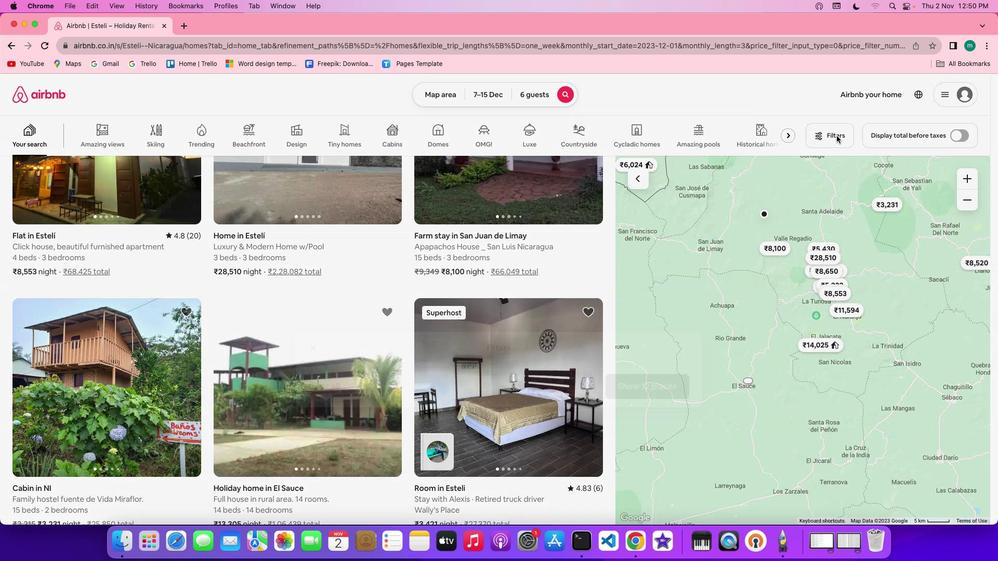 
Action: Mouse moved to (840, 134)
Screenshot: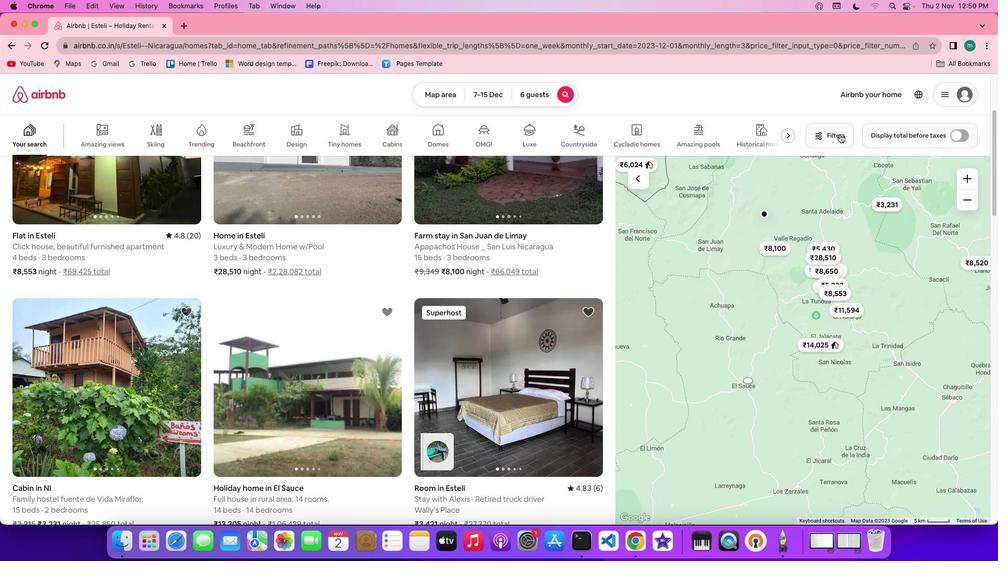 
Action: Mouse pressed left at (840, 134)
Screenshot: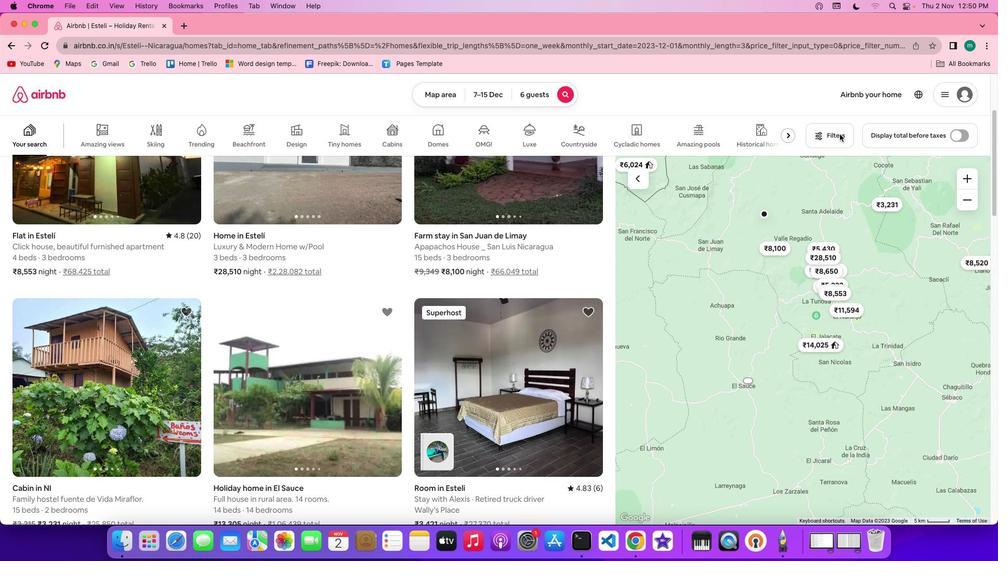 
Action: Mouse moved to (413, 302)
Screenshot: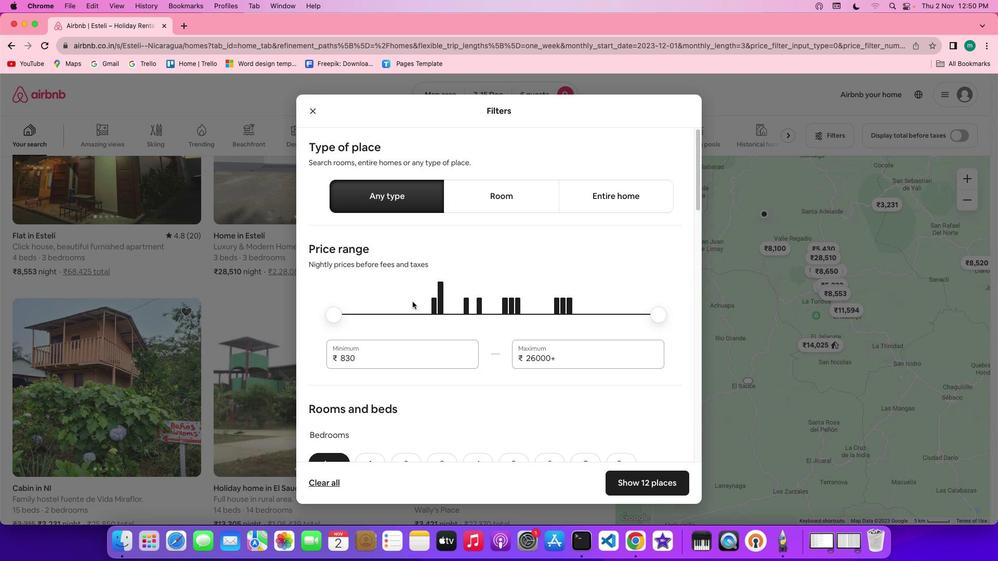
Action: Mouse scrolled (413, 302) with delta (0, 0)
Screenshot: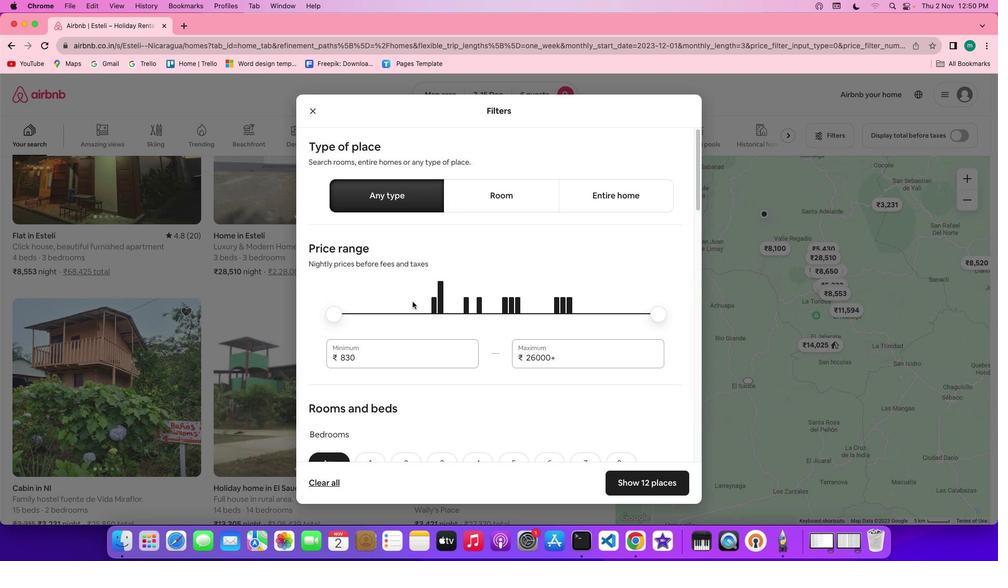 
Action: Mouse scrolled (413, 302) with delta (0, 0)
Screenshot: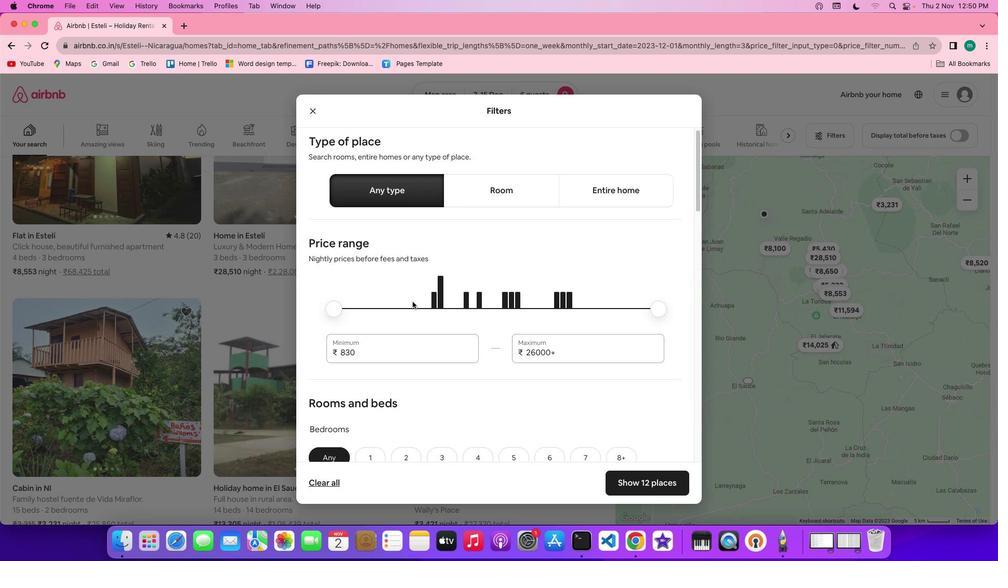 
Action: Mouse scrolled (413, 302) with delta (0, 0)
Screenshot: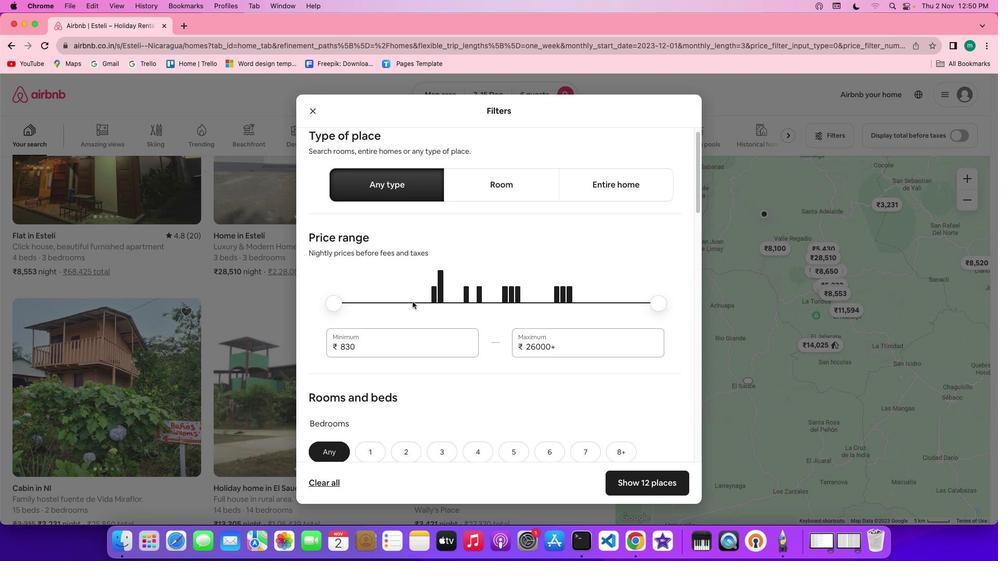 
Action: Mouse scrolled (413, 302) with delta (0, 0)
Screenshot: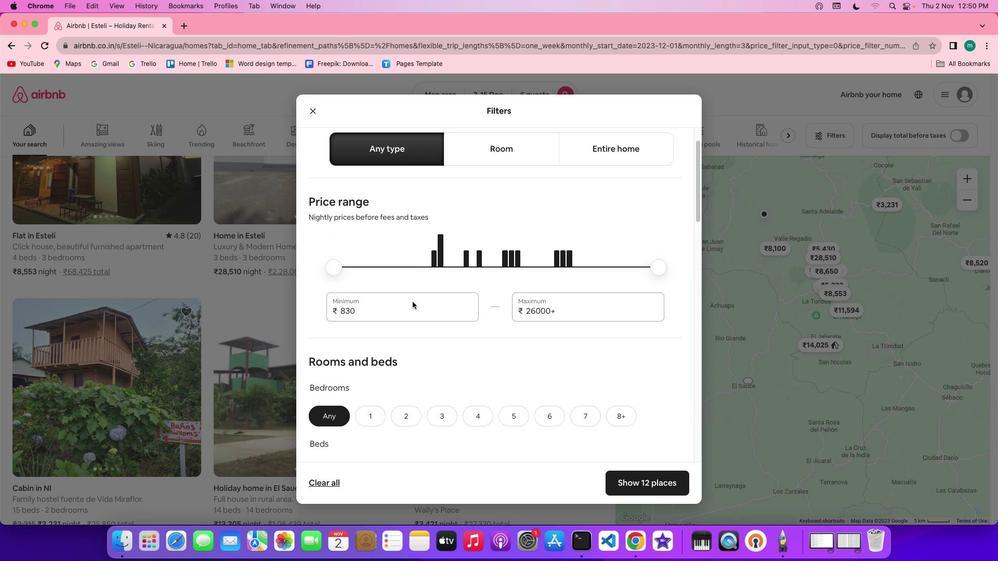 
Action: Mouse scrolled (413, 302) with delta (0, 0)
Screenshot: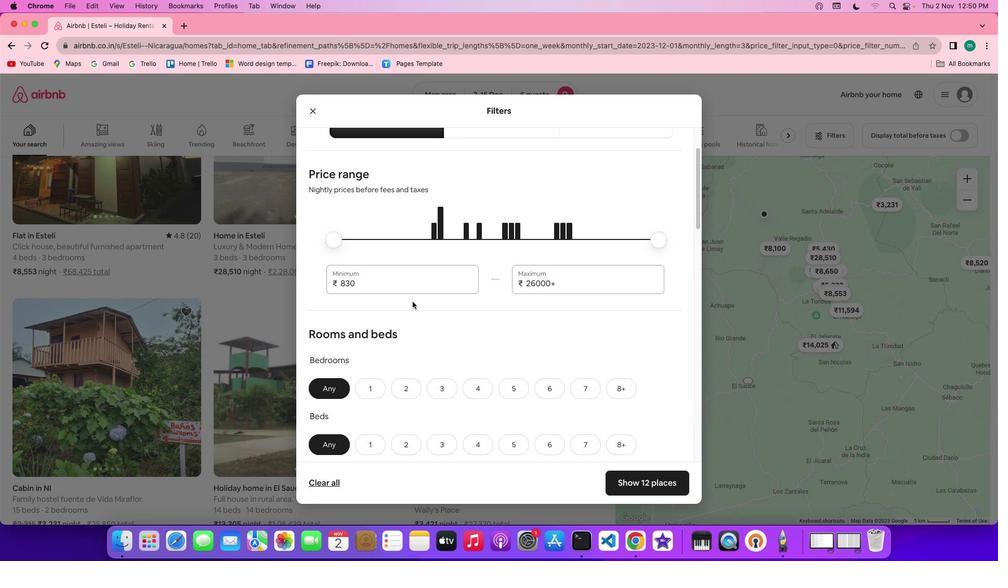 
Action: Mouse scrolled (413, 302) with delta (0, 0)
Screenshot: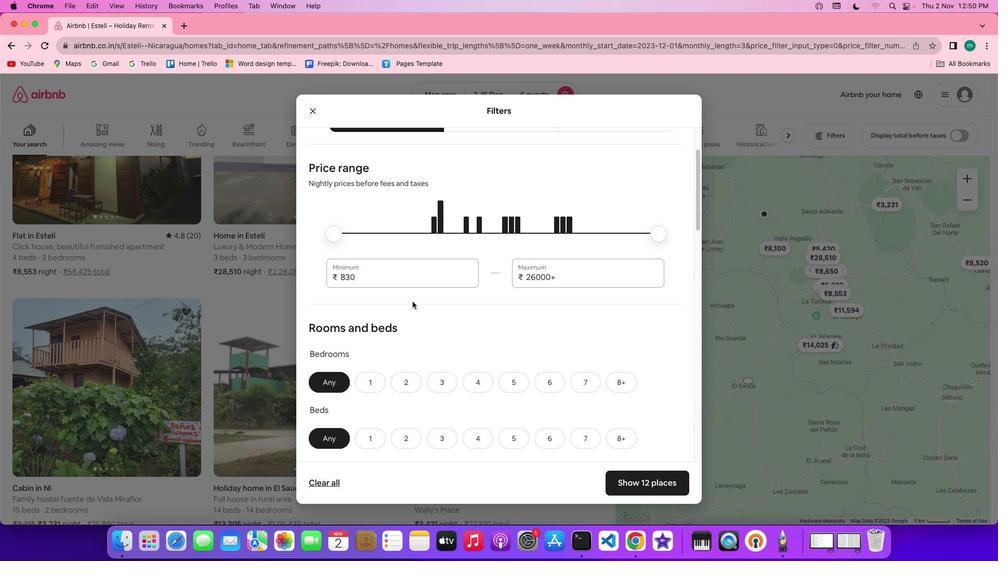 
Action: Mouse scrolled (413, 302) with delta (0, 0)
Screenshot: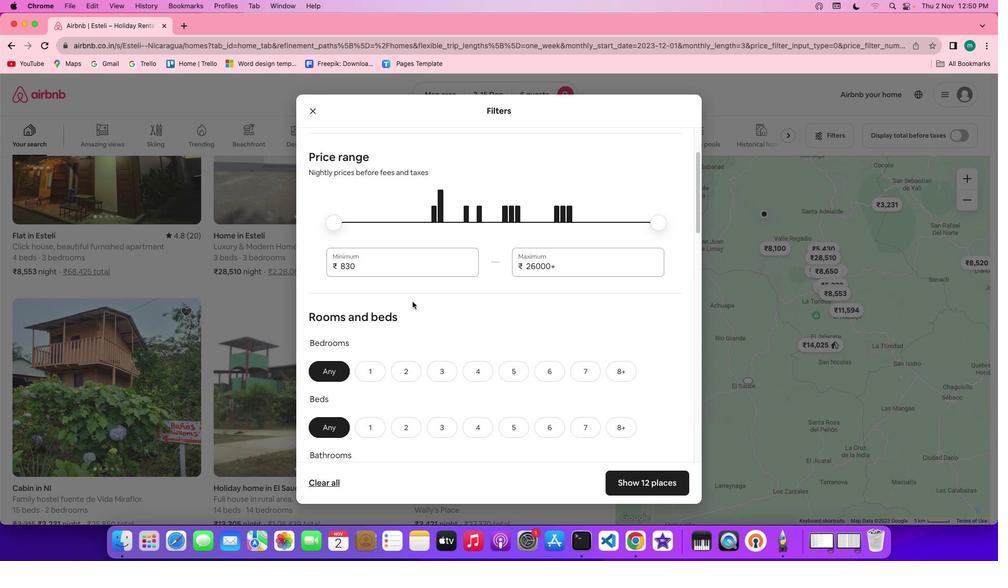 
Action: Mouse scrolled (413, 302) with delta (0, 0)
Screenshot: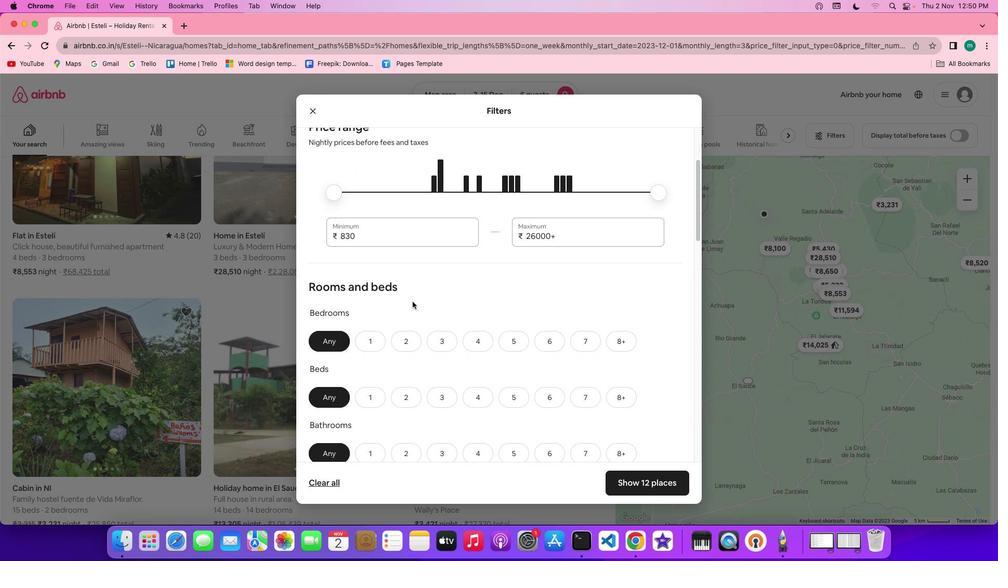 
Action: Mouse scrolled (413, 302) with delta (0, 0)
Screenshot: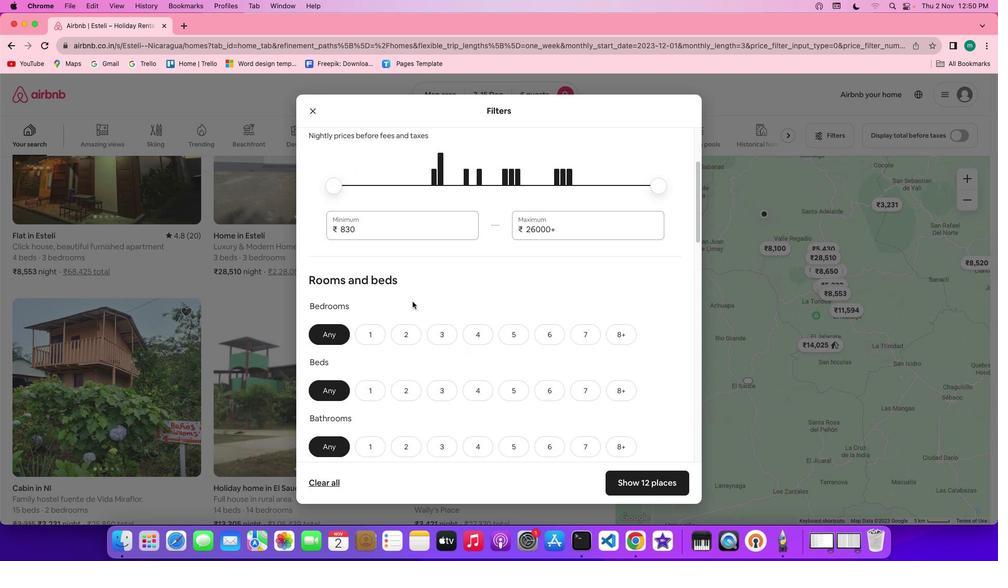 
Action: Mouse scrolled (413, 302) with delta (0, 0)
Screenshot: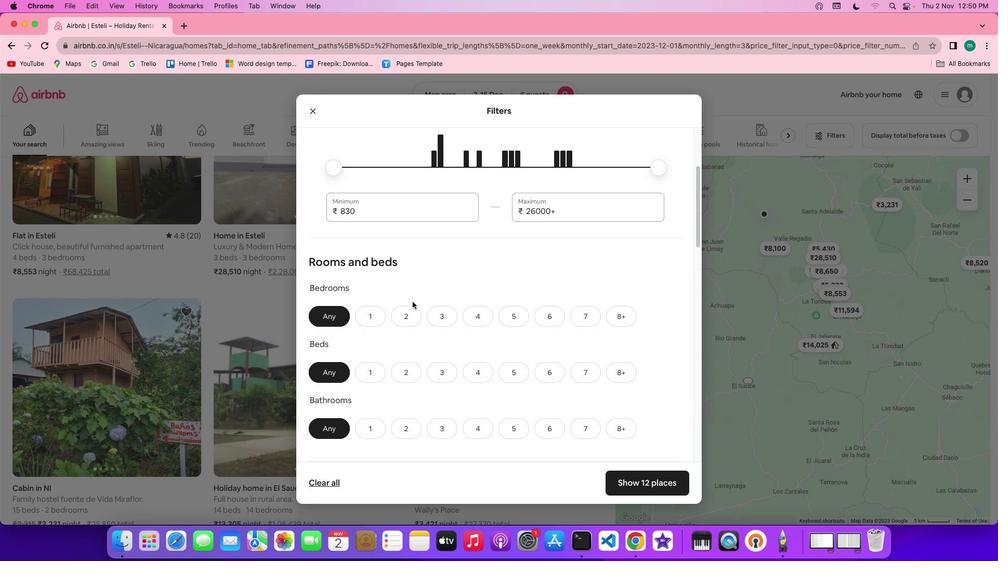 
Action: Mouse scrolled (413, 302) with delta (0, 0)
Screenshot: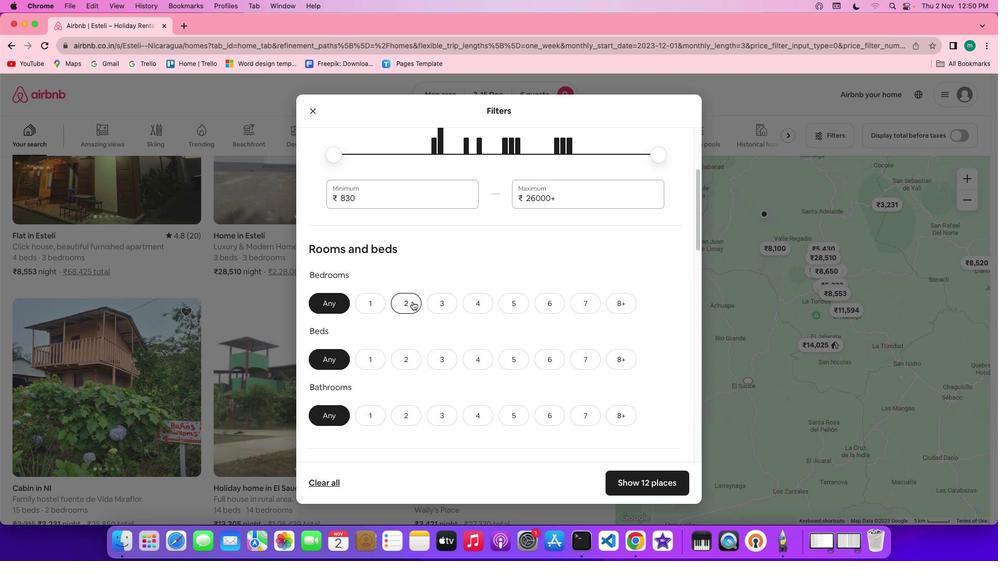 
Action: Mouse scrolled (413, 302) with delta (0, 0)
Screenshot: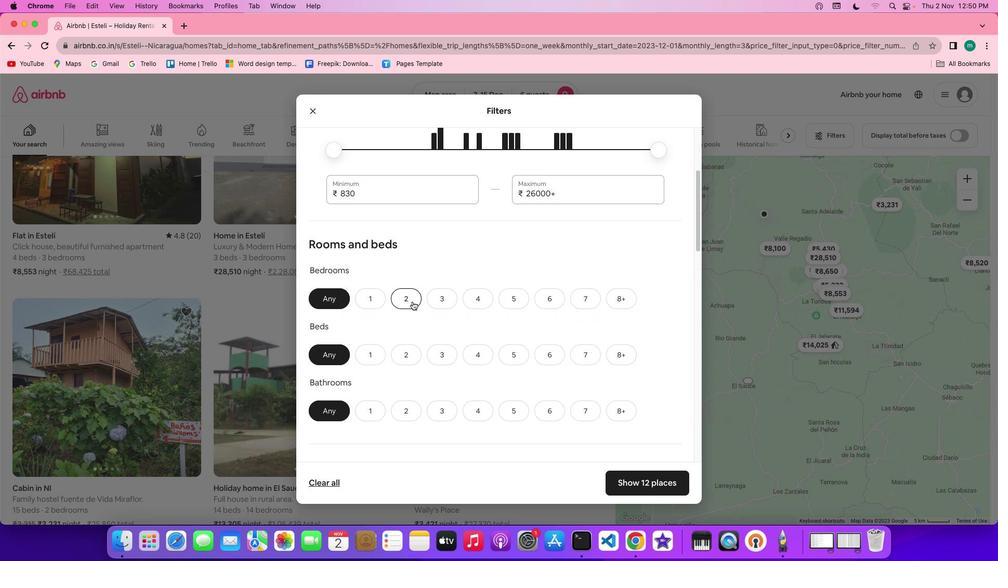 
Action: Mouse scrolled (413, 302) with delta (0, 0)
Screenshot: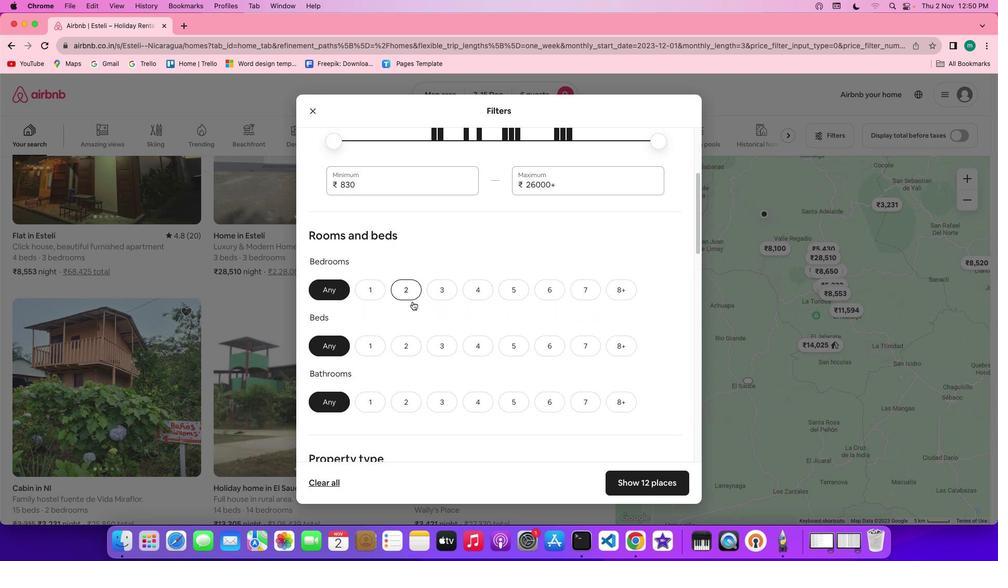 
Action: Mouse scrolled (413, 302) with delta (0, 0)
Screenshot: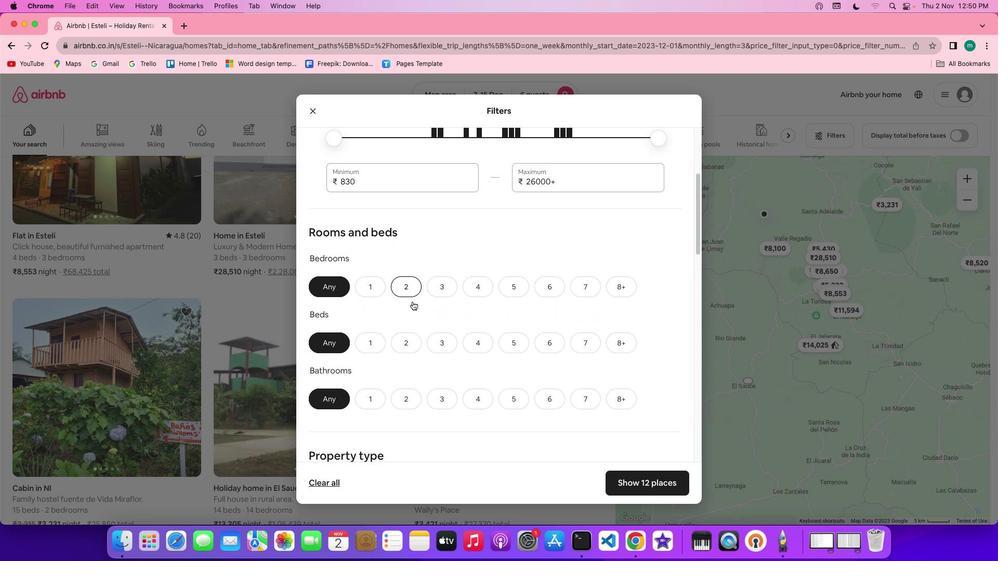 
Action: Mouse scrolled (413, 302) with delta (0, 0)
Screenshot: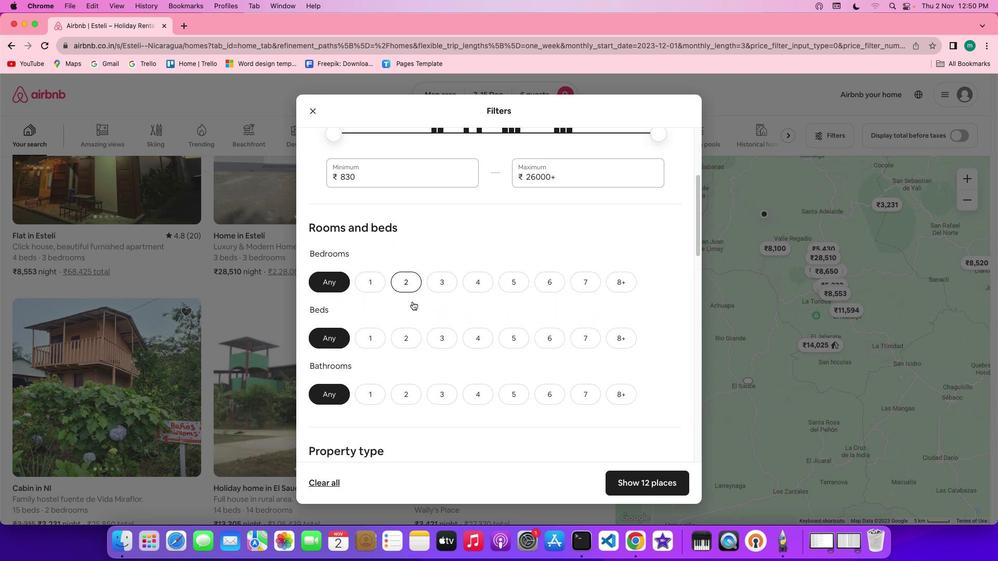 
Action: Mouse scrolled (413, 302) with delta (0, 0)
Screenshot: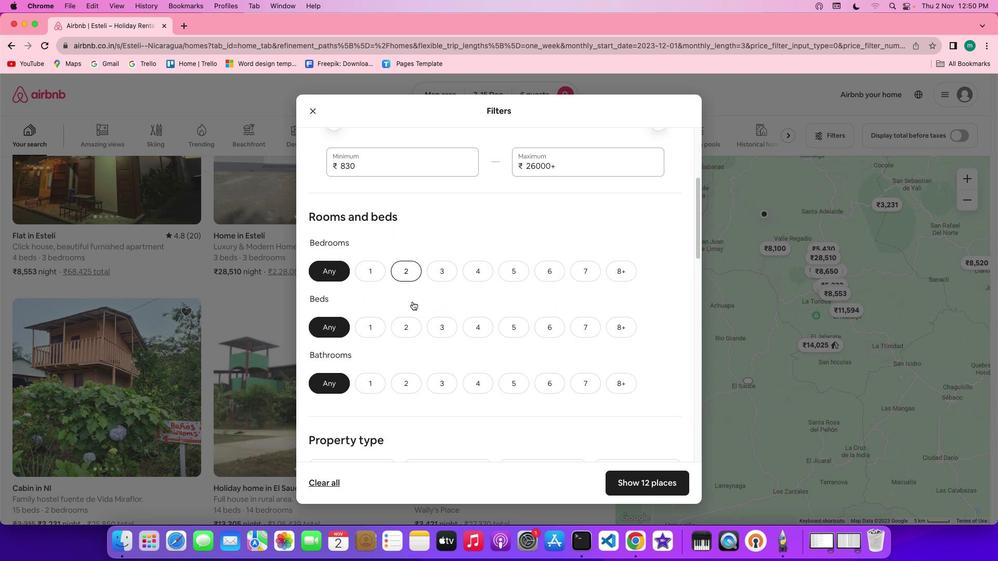 
Action: Mouse scrolled (413, 302) with delta (0, 0)
Screenshot: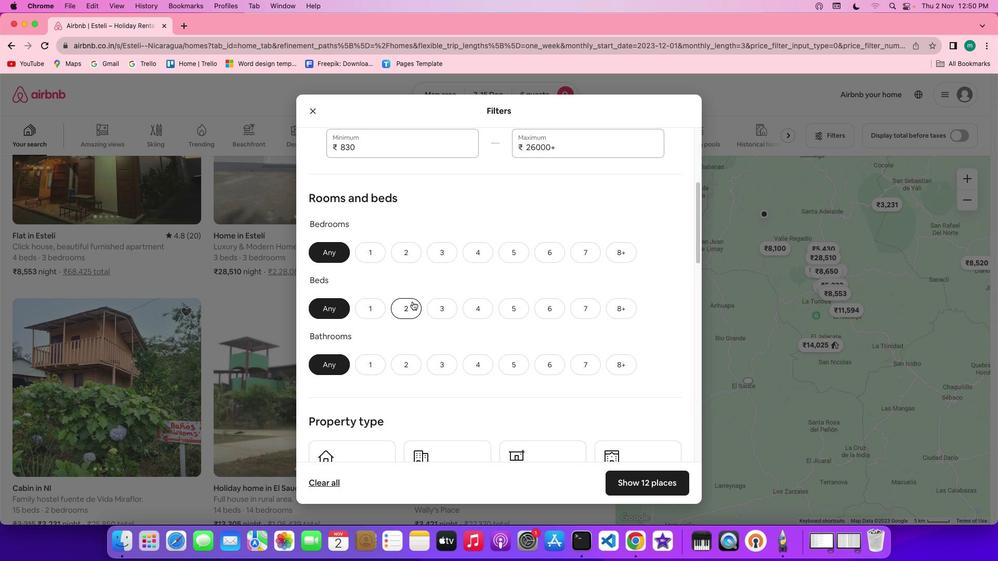 
Action: Mouse scrolled (413, 302) with delta (0, 0)
Screenshot: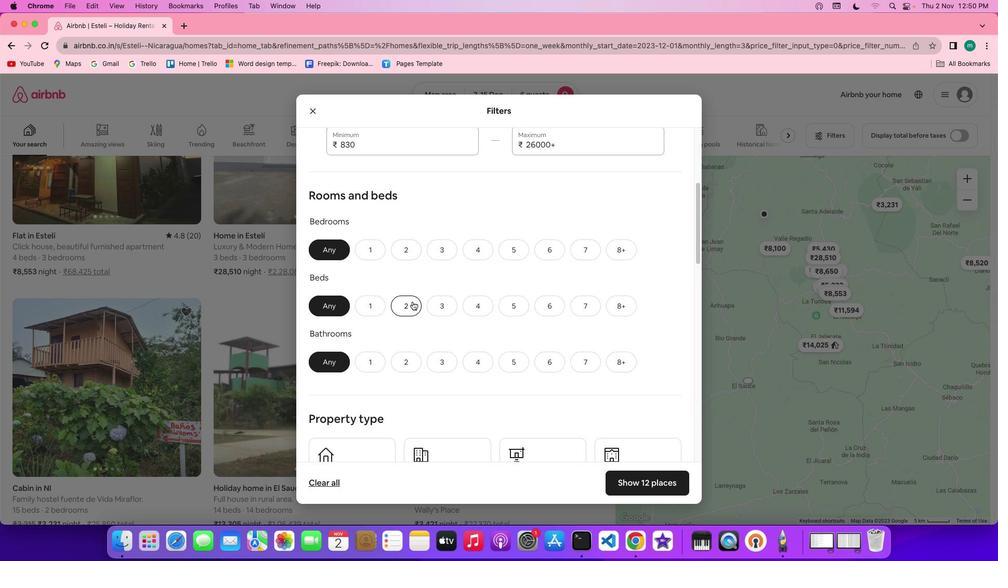 
Action: Mouse scrolled (413, 302) with delta (0, 0)
Screenshot: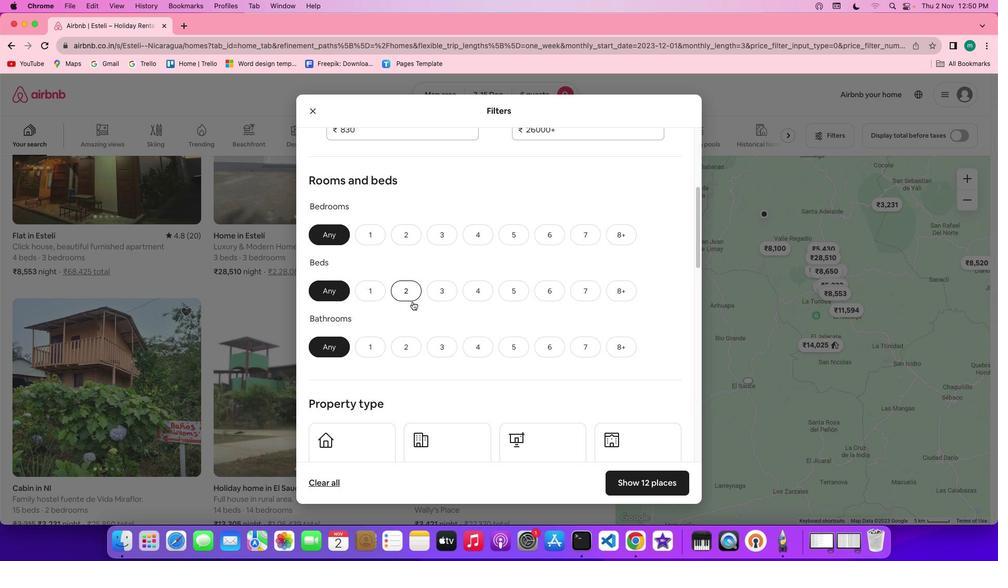 
Action: Mouse scrolled (413, 302) with delta (0, 0)
Screenshot: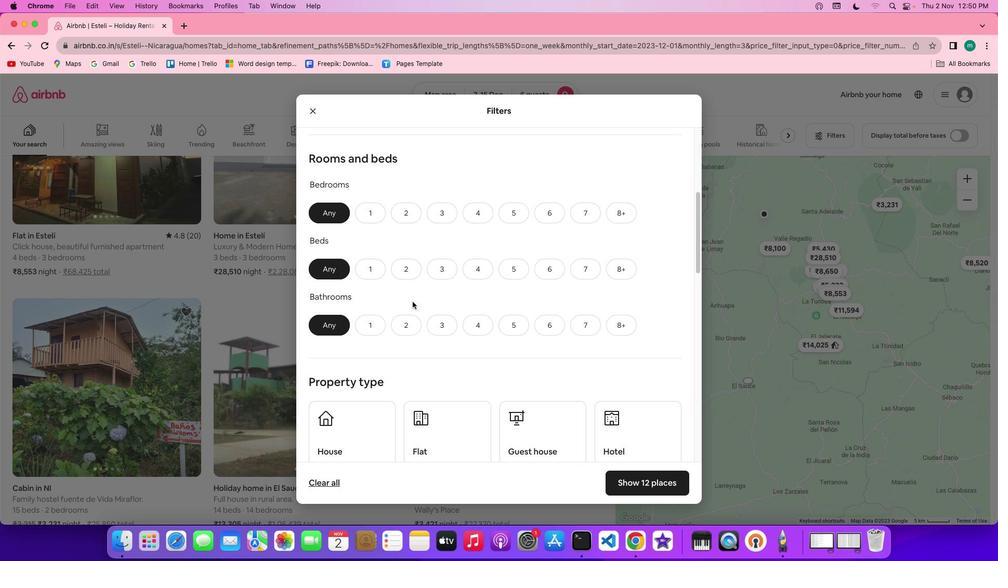 
Action: Mouse scrolled (413, 302) with delta (0, 0)
Screenshot: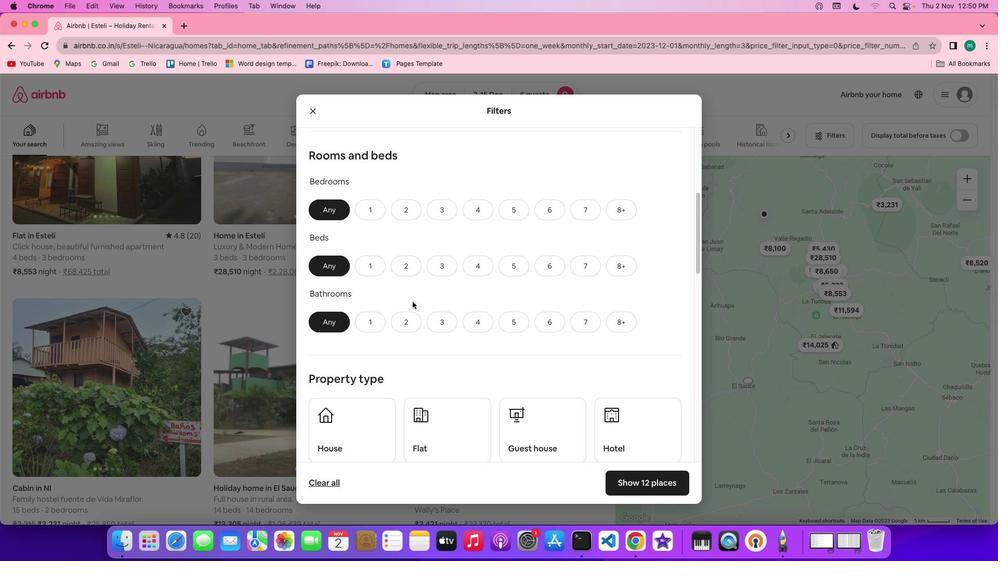
Action: Mouse scrolled (413, 302) with delta (0, 0)
Screenshot: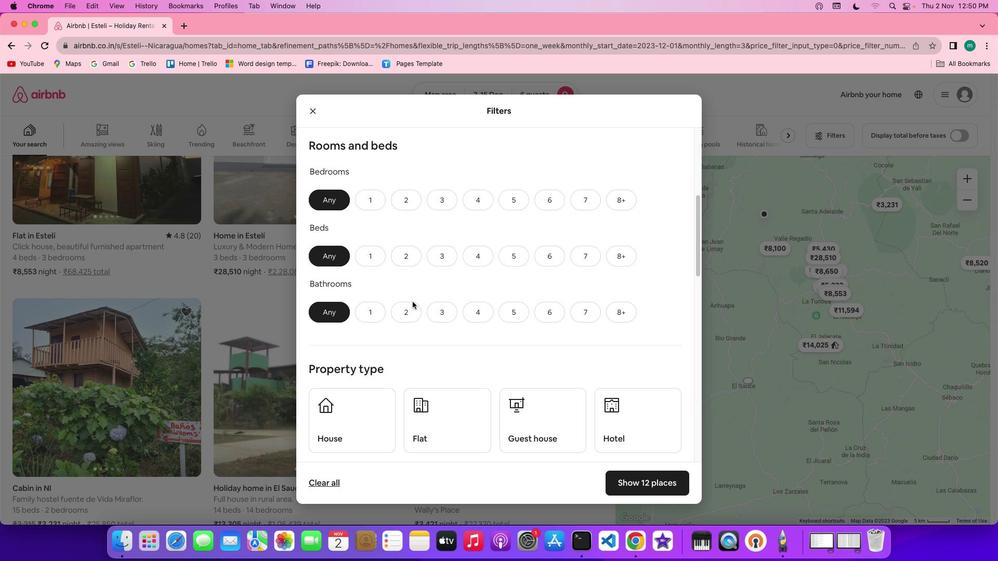 
Action: Mouse scrolled (413, 302) with delta (0, 0)
Screenshot: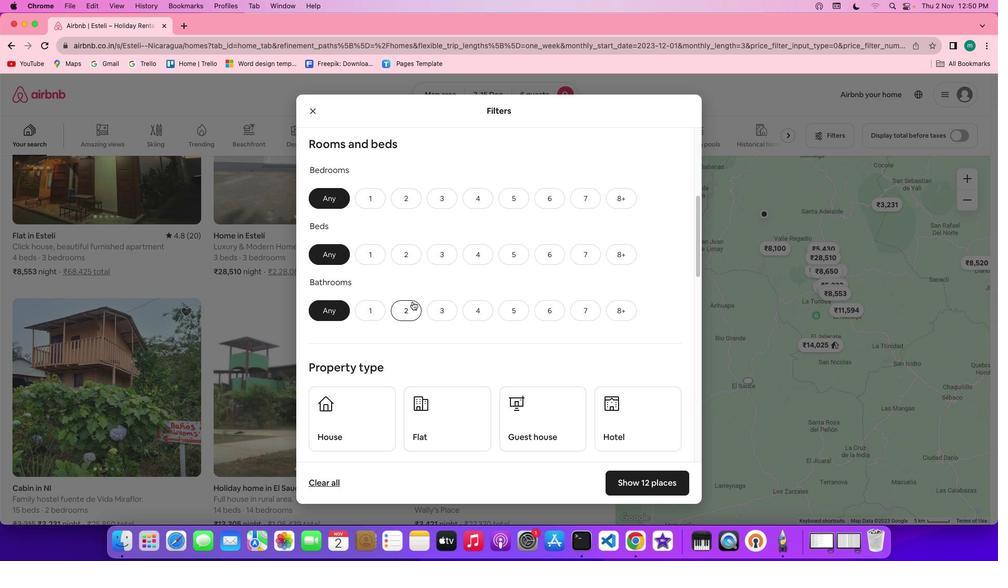 
Action: Mouse scrolled (413, 302) with delta (0, 0)
Screenshot: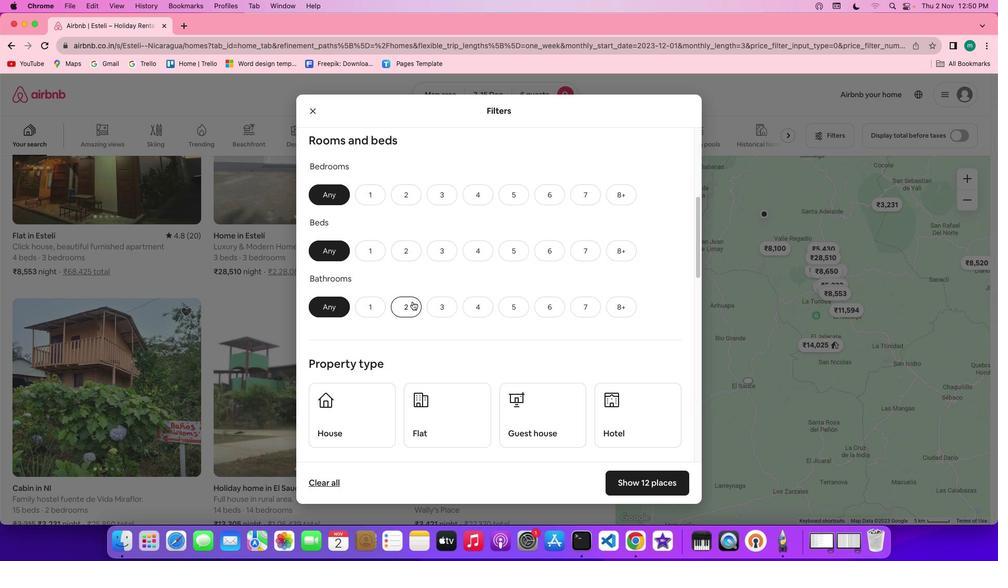 
Action: Mouse moved to (440, 186)
Screenshot: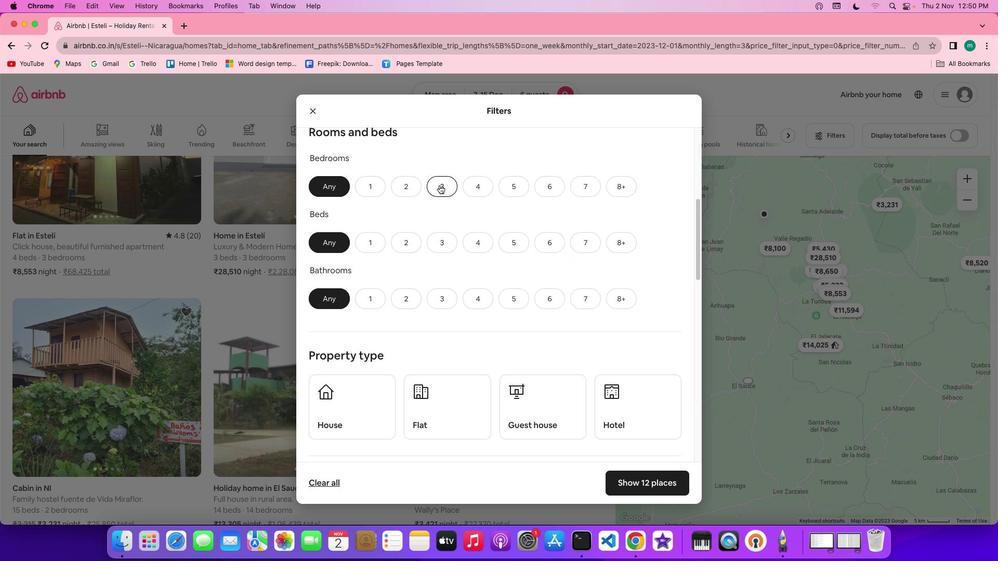 
Action: Mouse pressed left at (440, 186)
Screenshot: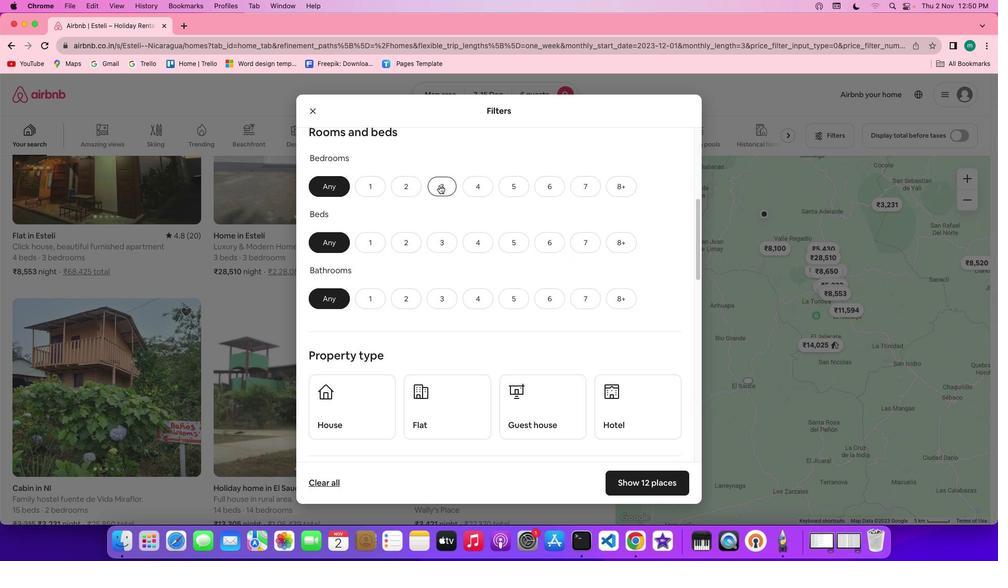 
Action: Mouse moved to (448, 239)
Screenshot: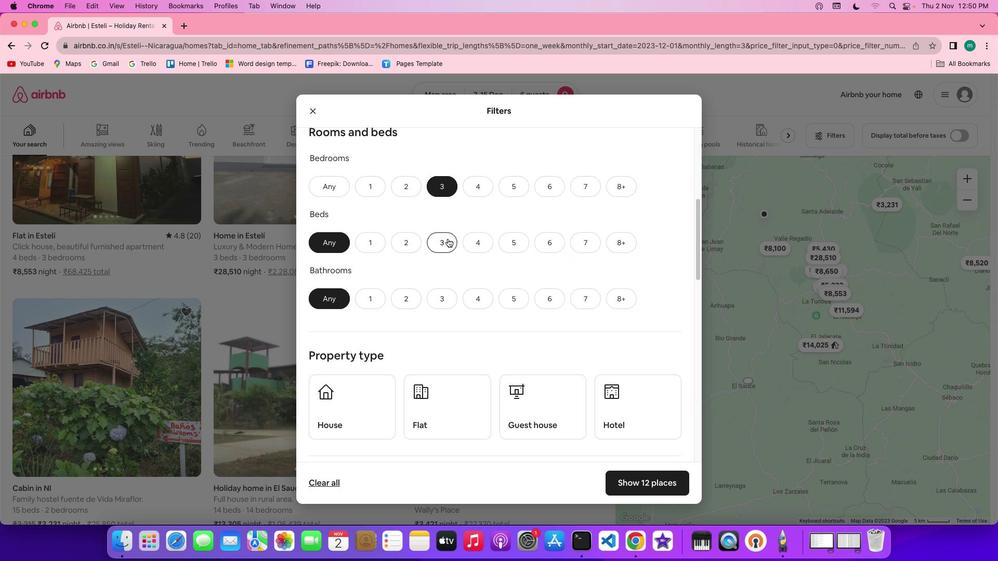 
Action: Mouse pressed left at (448, 239)
Screenshot: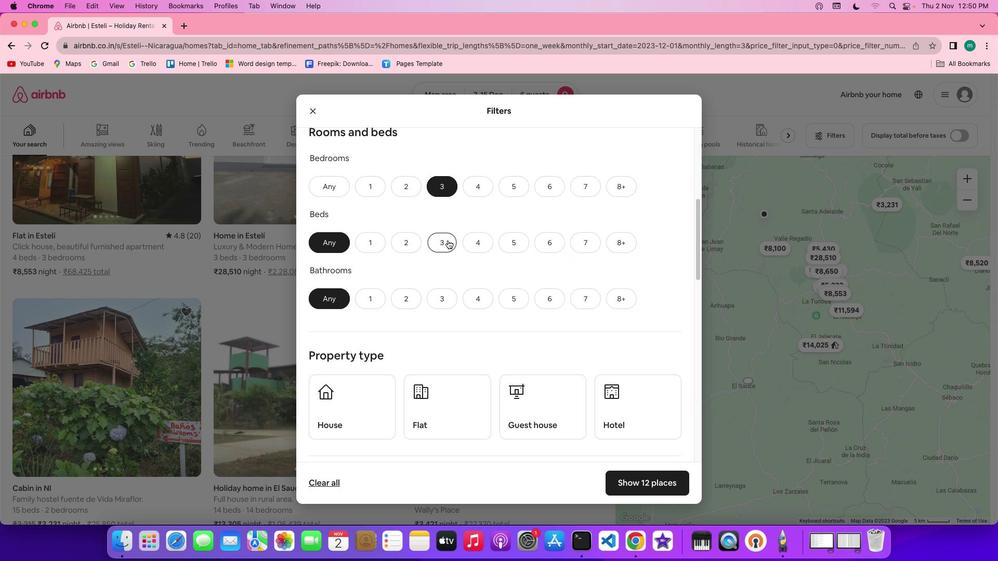 
Action: Mouse moved to (434, 305)
Screenshot: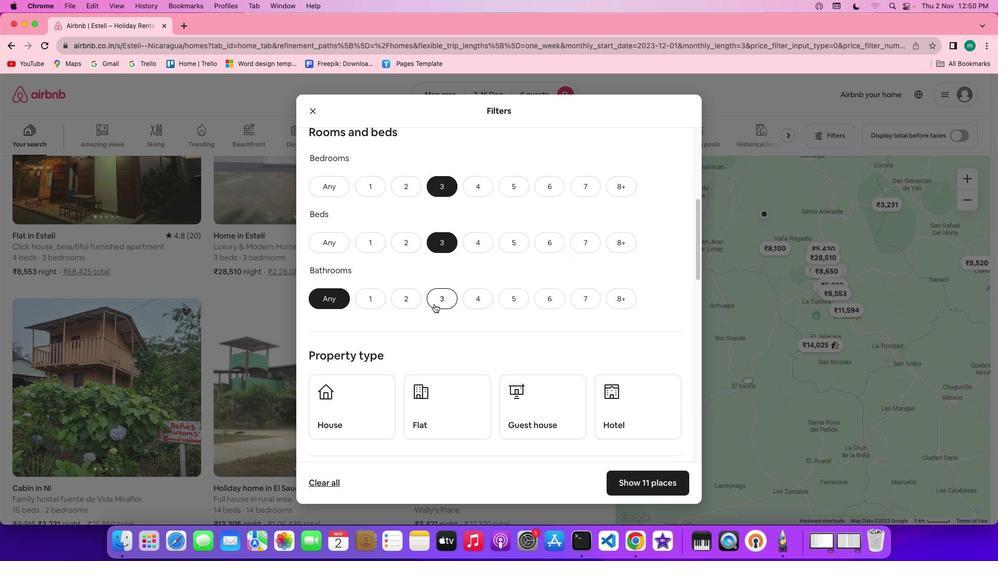 
Action: Mouse pressed left at (434, 305)
Screenshot: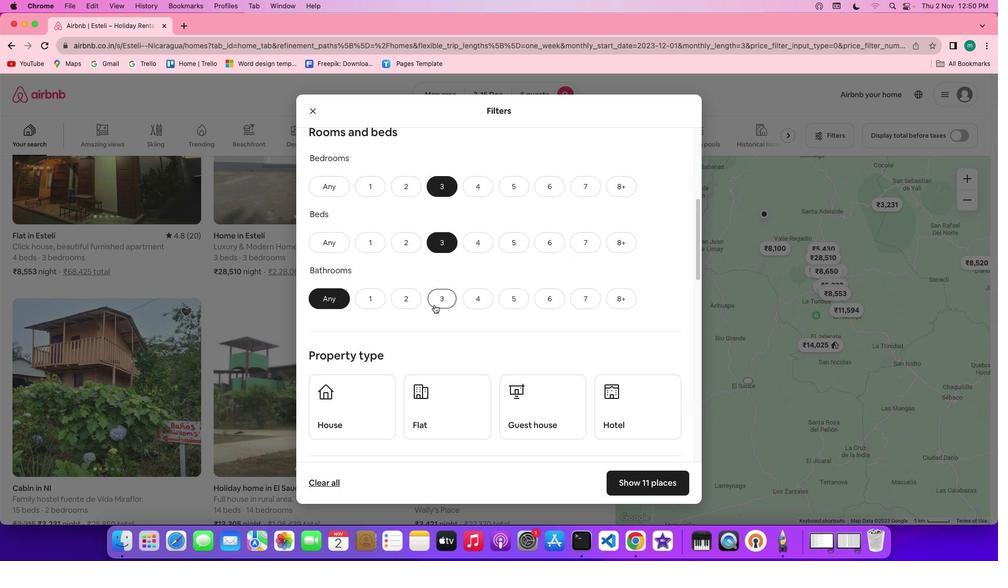 
Action: Mouse moved to (566, 310)
Screenshot: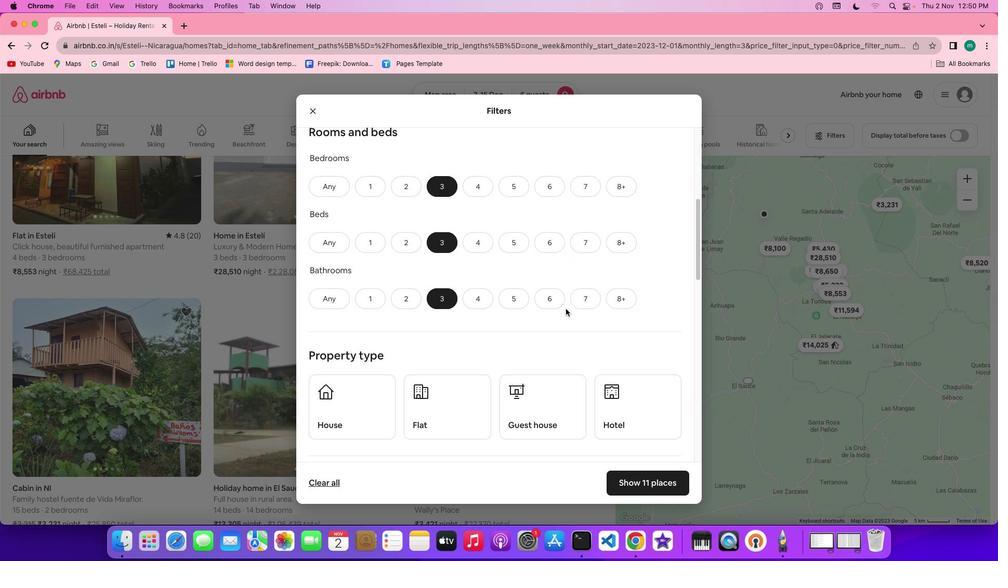 
Action: Mouse scrolled (566, 310) with delta (0, 0)
Screenshot: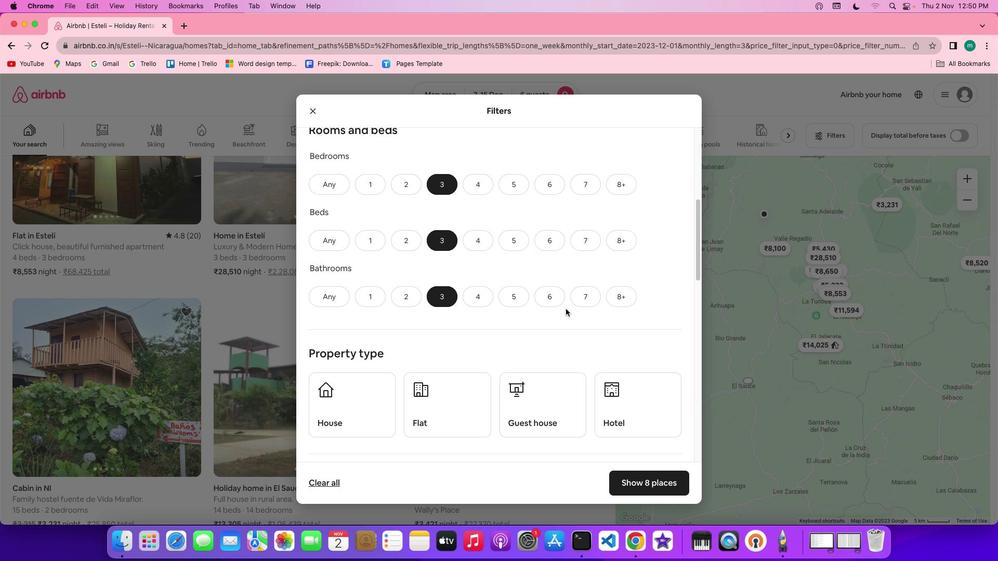 
Action: Mouse scrolled (566, 310) with delta (0, 0)
Screenshot: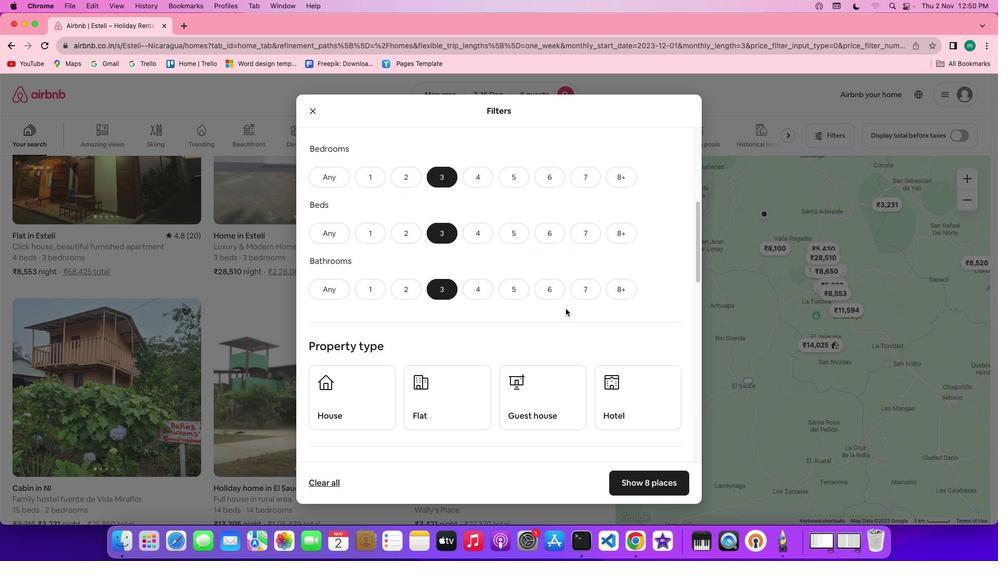 
Action: Mouse scrolled (566, 310) with delta (0, 0)
Screenshot: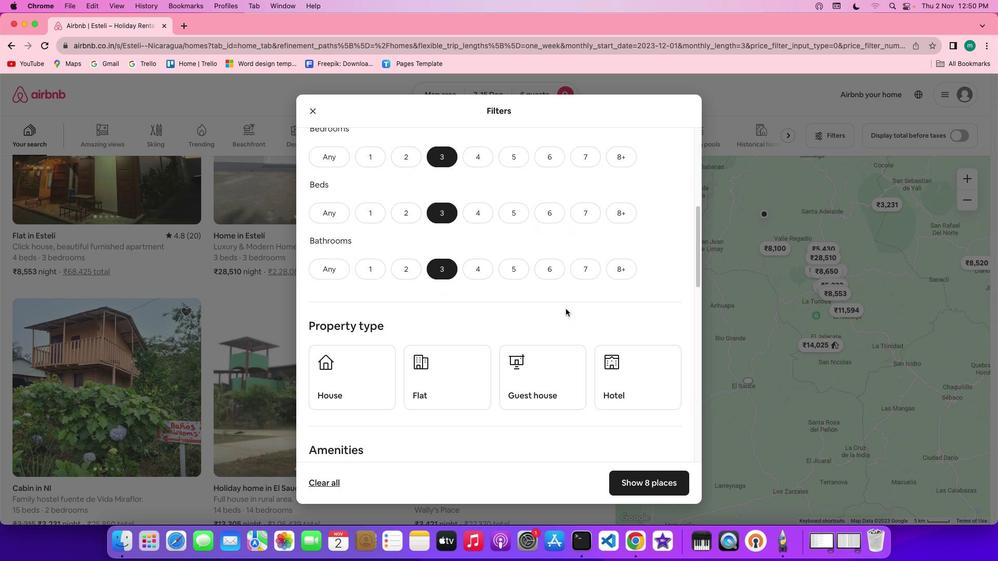
Action: Mouse scrolled (566, 310) with delta (0, 0)
Screenshot: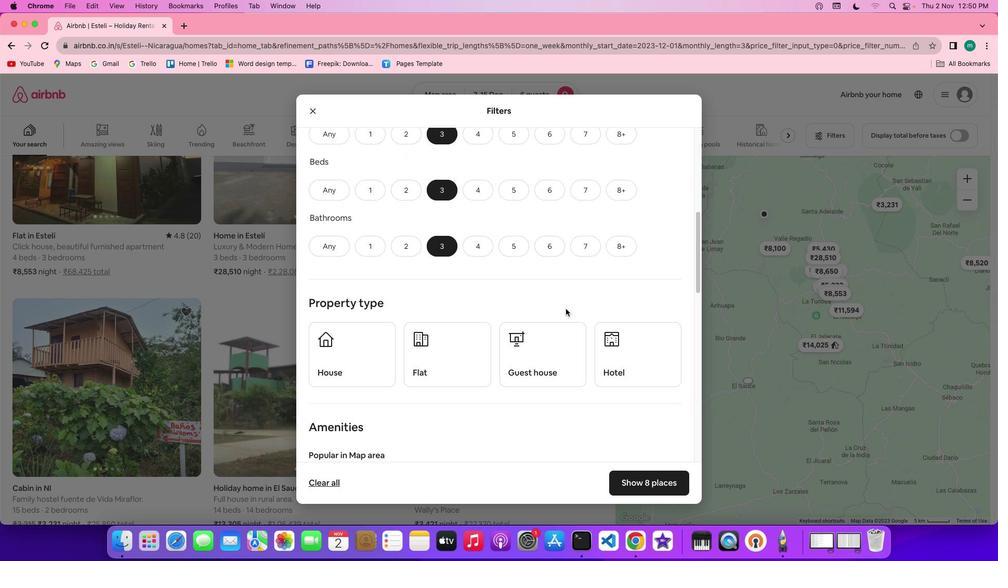 
Action: Mouse scrolled (566, 310) with delta (0, 0)
Screenshot: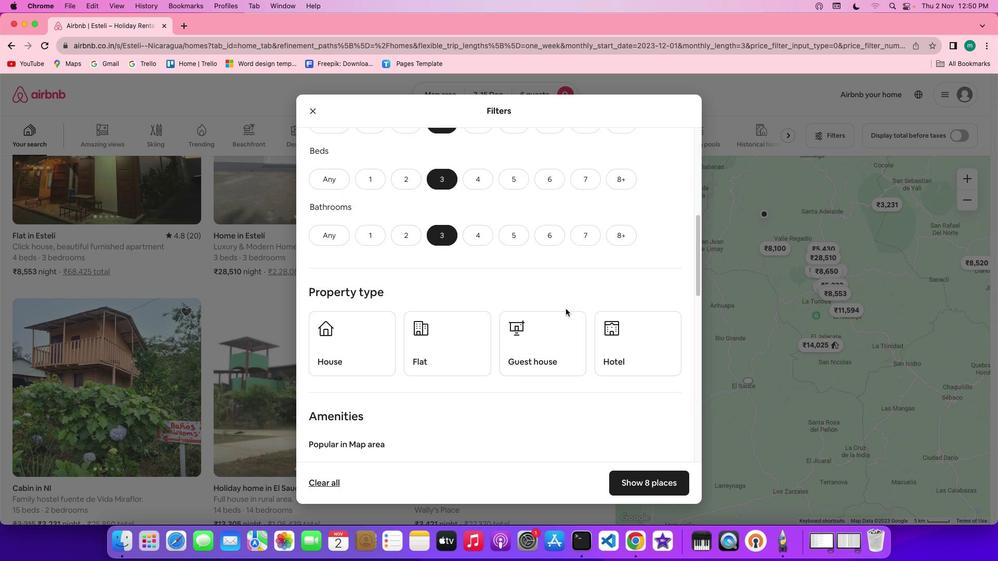 
Action: Mouse scrolled (566, 310) with delta (0, 0)
Screenshot: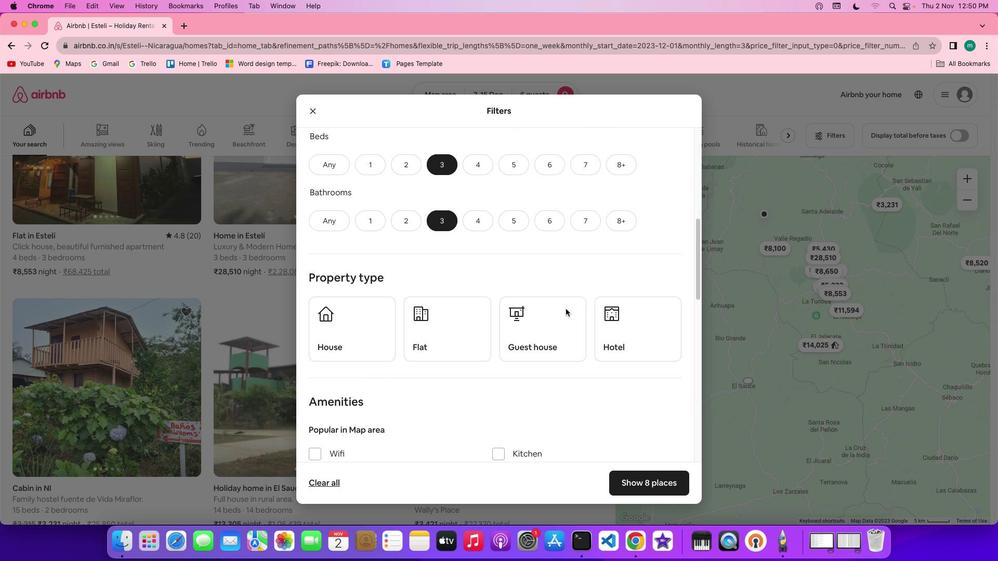 
Action: Mouse scrolled (566, 310) with delta (0, 0)
Screenshot: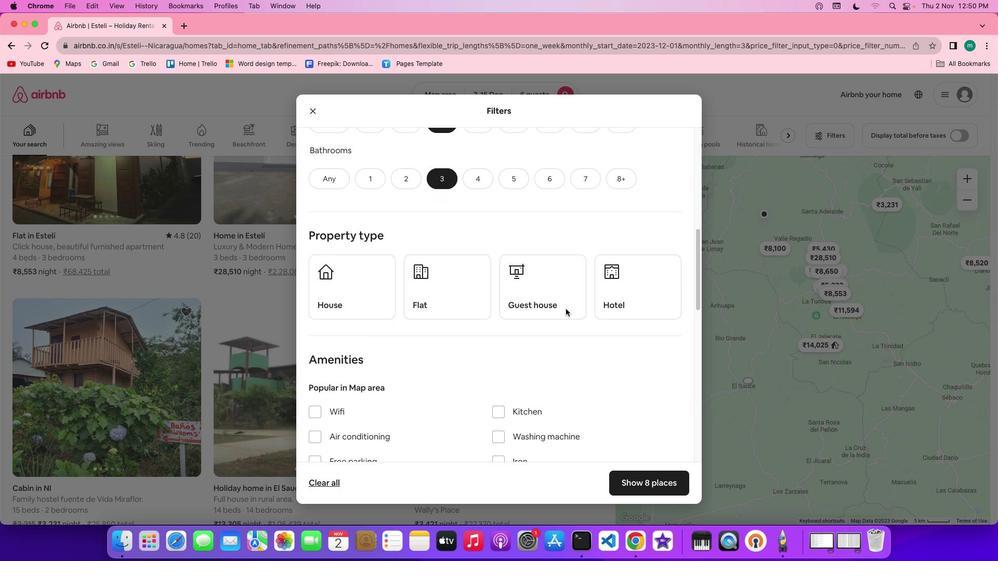 
Action: Mouse scrolled (566, 310) with delta (0, 0)
Screenshot: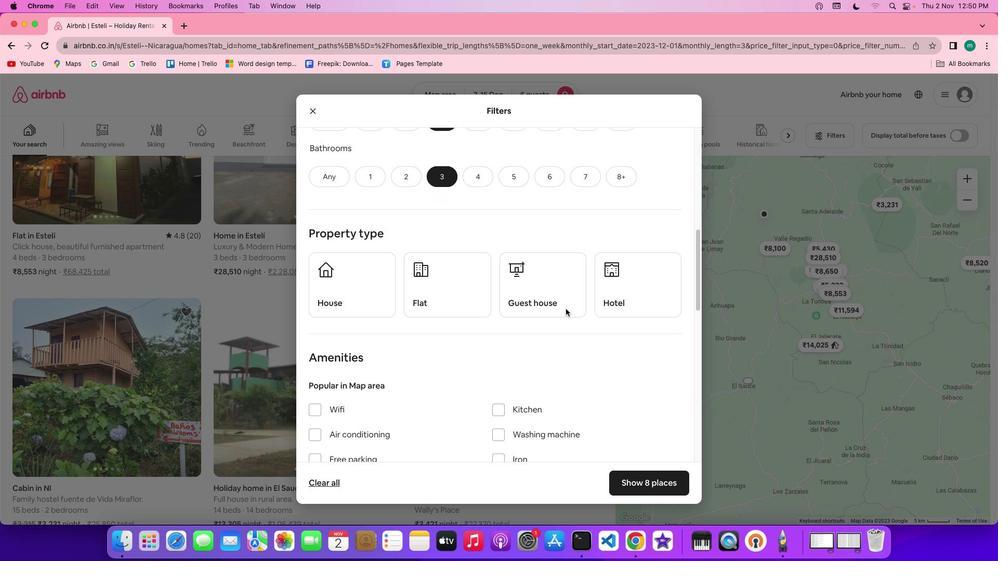 
Action: Mouse scrolled (566, 310) with delta (0, 0)
Screenshot: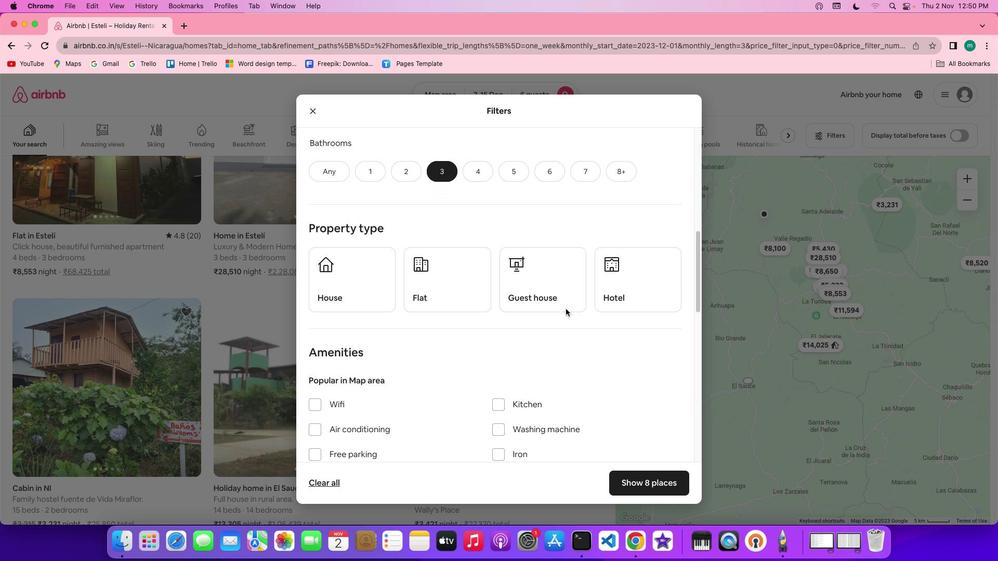 
Action: Mouse scrolled (566, 310) with delta (0, 0)
Screenshot: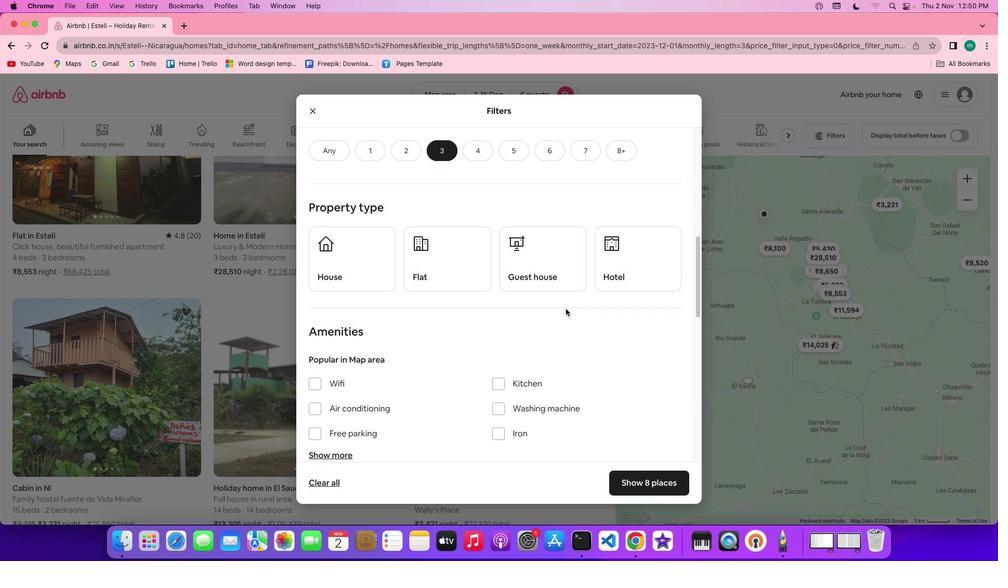 
Action: Mouse scrolled (566, 310) with delta (0, 0)
Screenshot: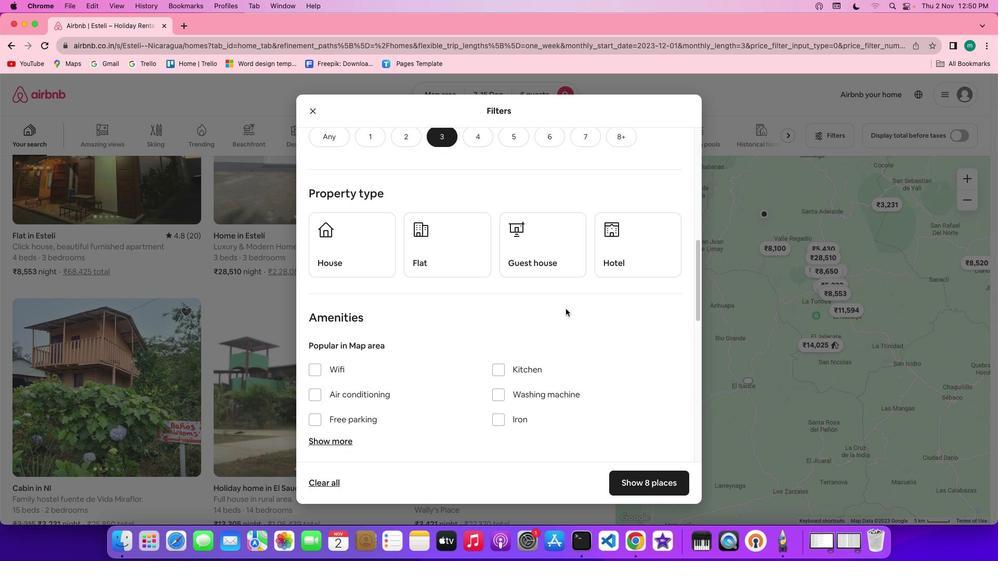 
Action: Mouse scrolled (566, 310) with delta (0, 0)
Screenshot: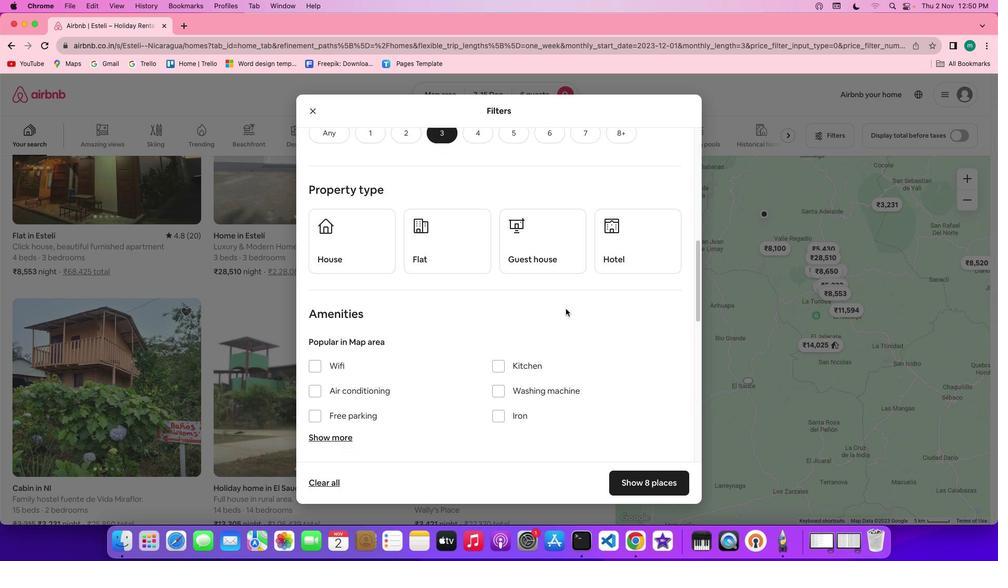
Action: Mouse scrolled (566, 310) with delta (0, 0)
Screenshot: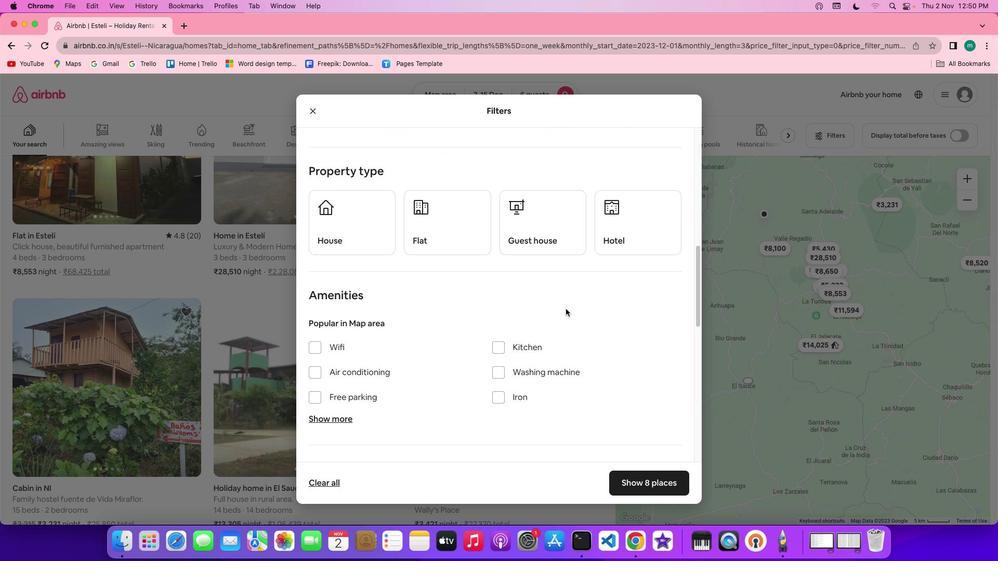 
Action: Mouse scrolled (566, 310) with delta (0, 0)
Screenshot: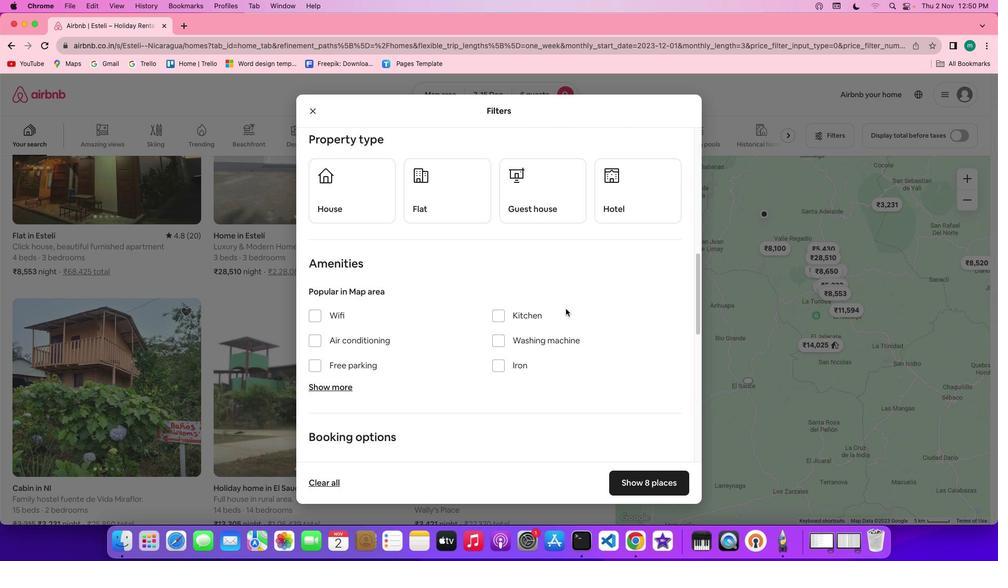 
Action: Mouse moved to (538, 196)
Screenshot: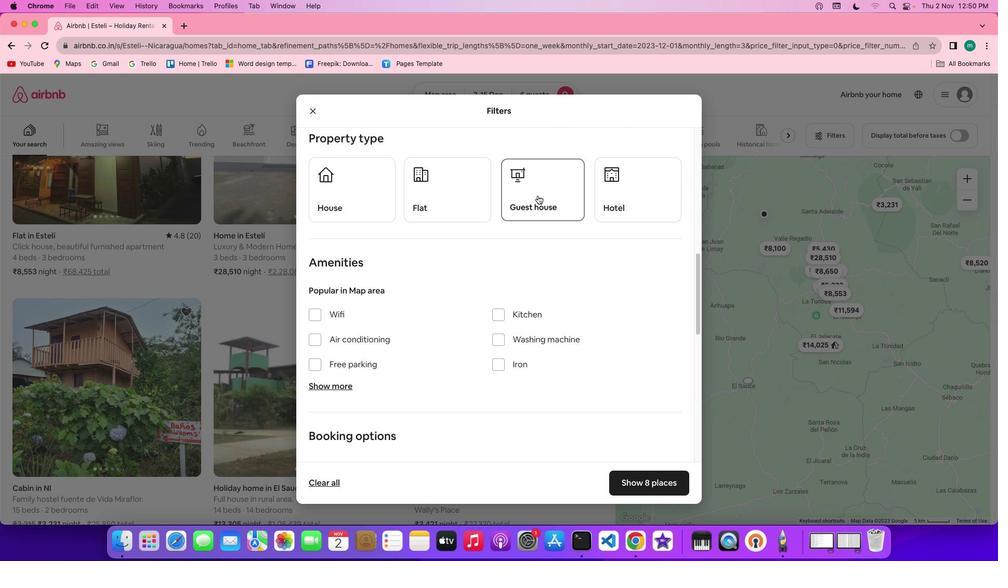 
Action: Mouse pressed left at (538, 196)
Screenshot: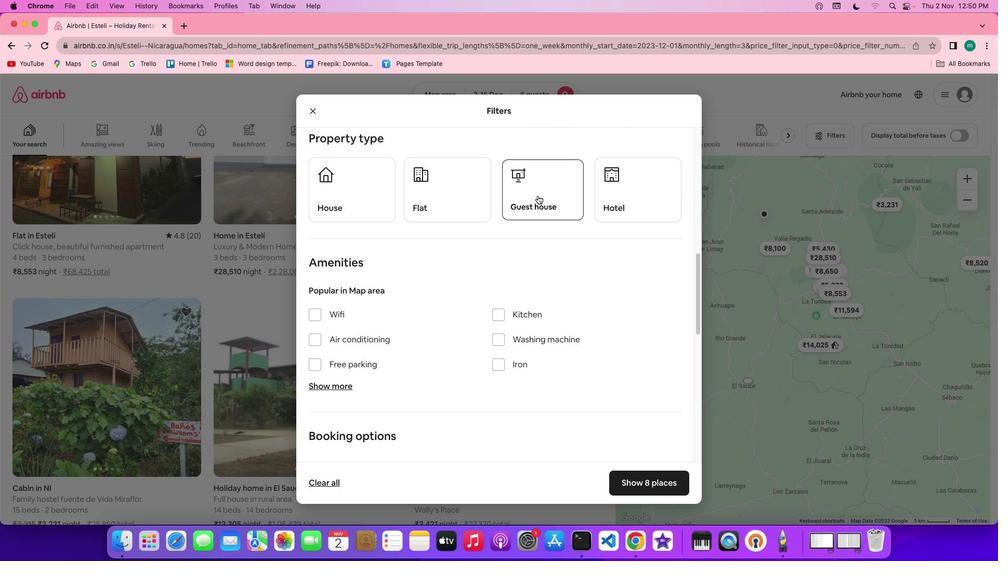 
Action: Mouse moved to (576, 303)
Screenshot: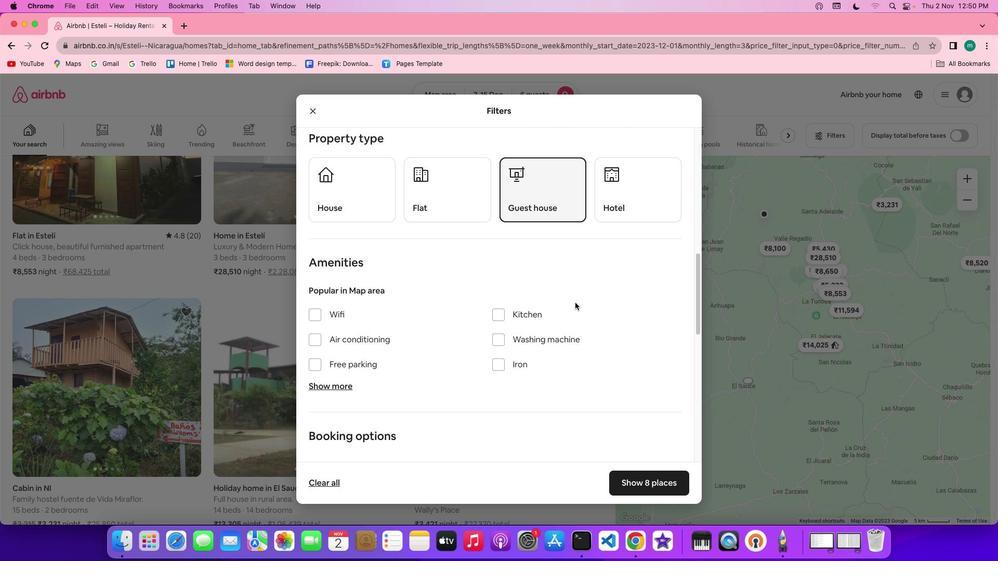 
Action: Mouse scrolled (576, 303) with delta (0, 0)
Screenshot: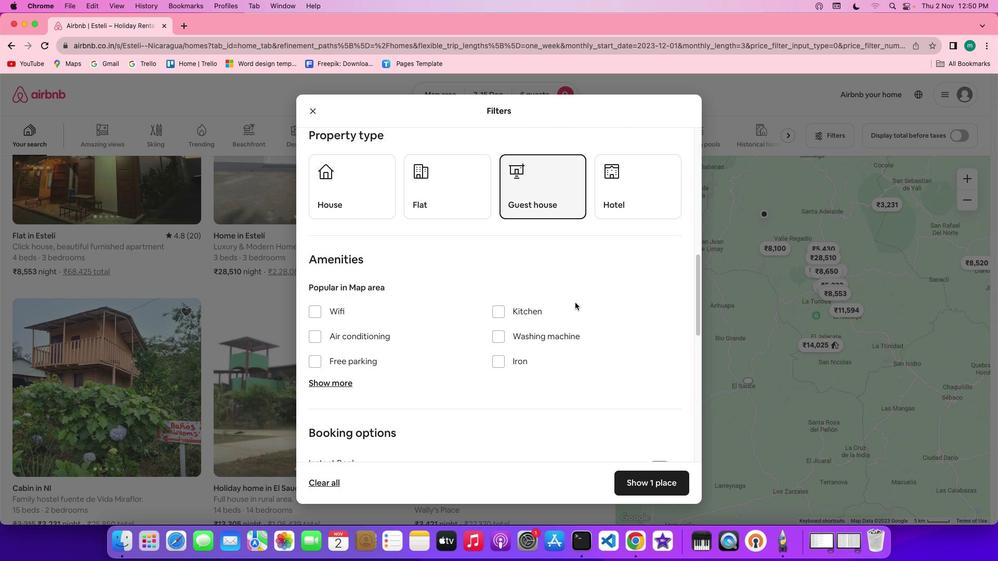 
Action: Mouse scrolled (576, 303) with delta (0, 0)
Screenshot: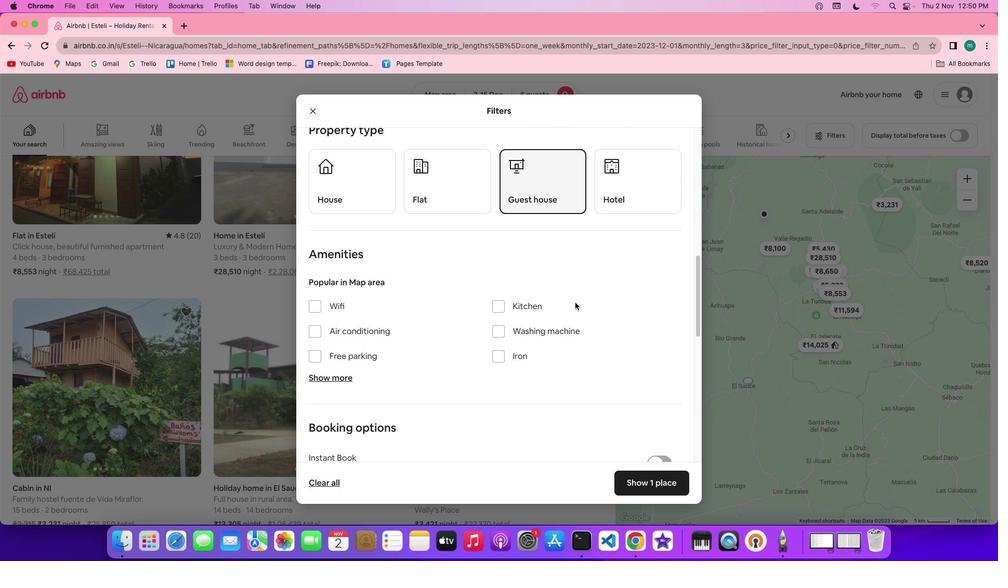 
Action: Mouse scrolled (576, 303) with delta (0, 0)
Screenshot: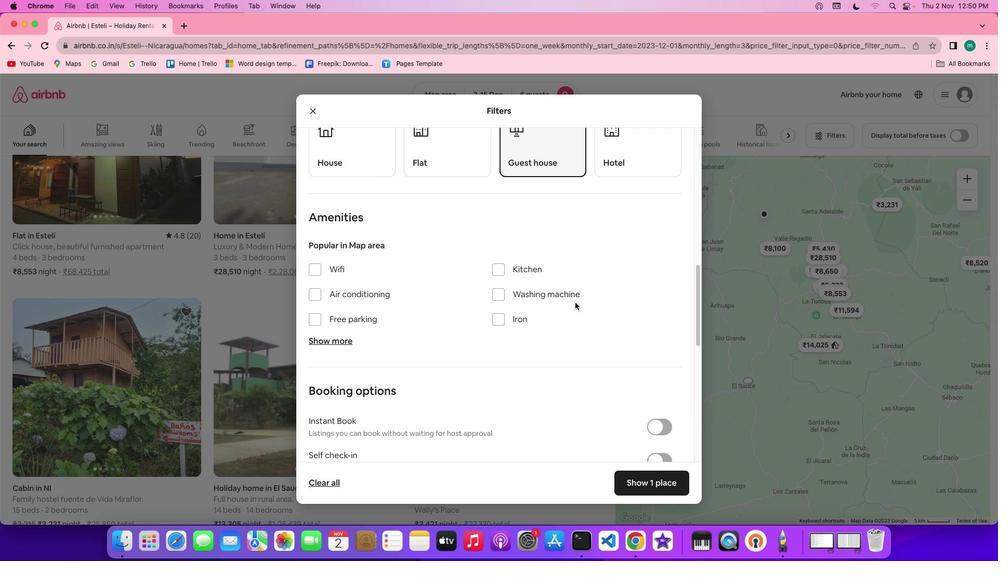 
Action: Mouse moved to (597, 323)
Screenshot: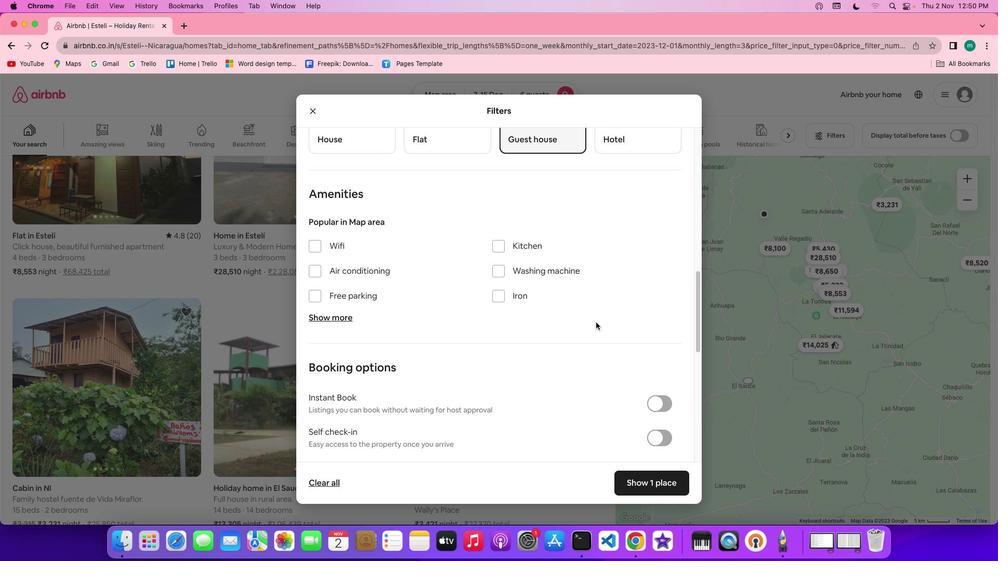 
Action: Mouse scrolled (597, 323) with delta (0, 0)
Screenshot: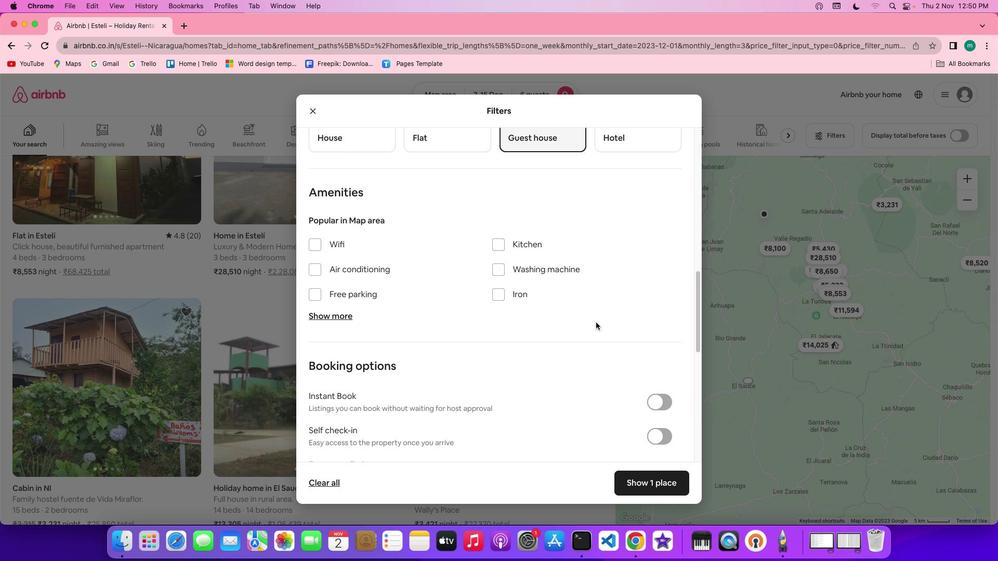
Action: Mouse scrolled (597, 323) with delta (0, 0)
Screenshot: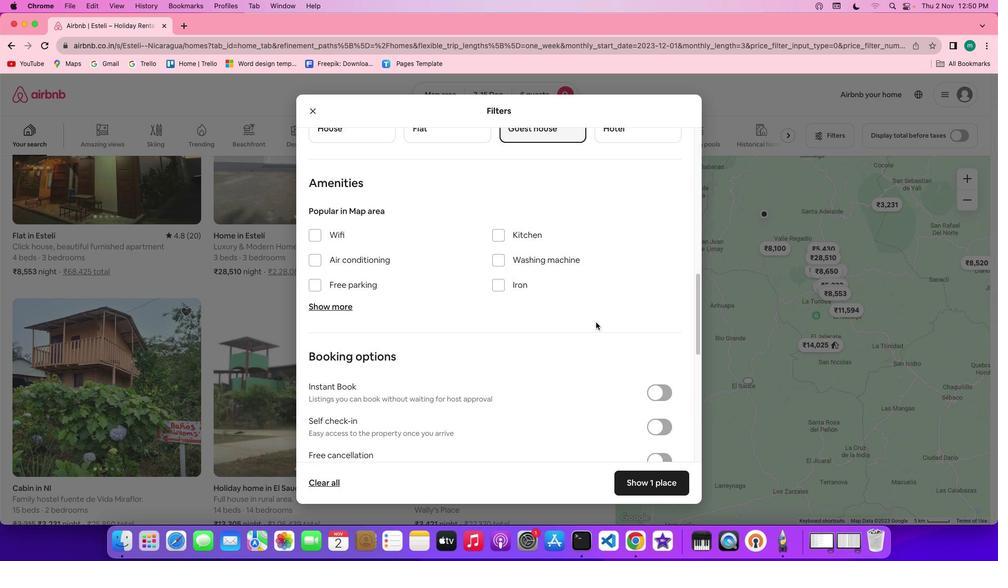 
Action: Mouse scrolled (597, 323) with delta (0, 0)
Screenshot: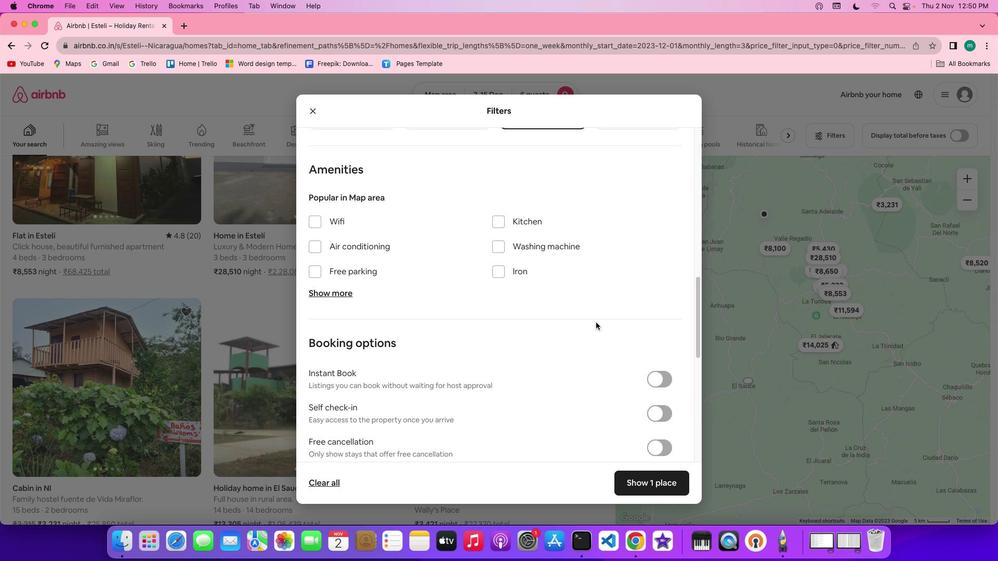 
Action: Mouse scrolled (597, 323) with delta (0, 0)
Screenshot: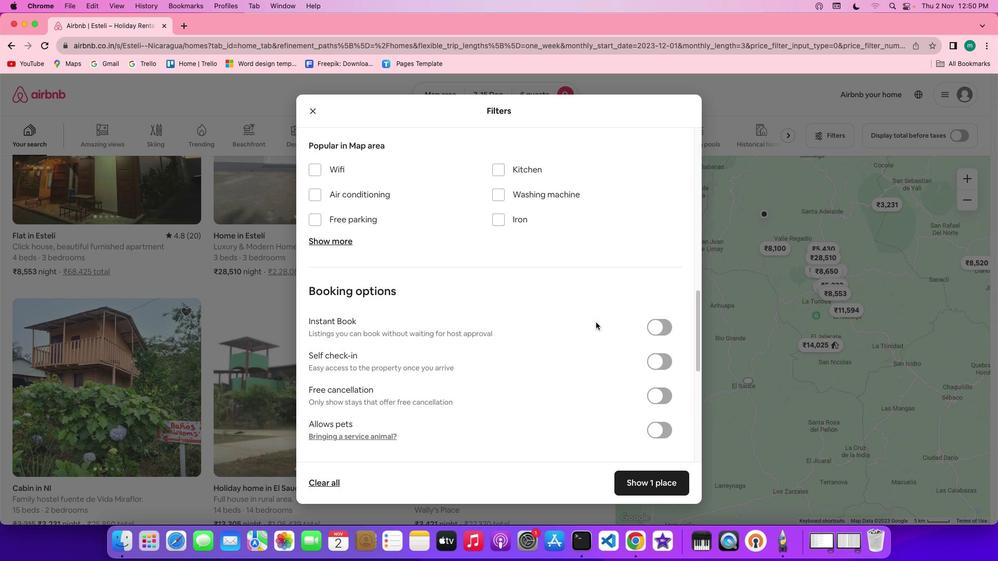 
Action: Mouse moved to (613, 349)
Screenshot: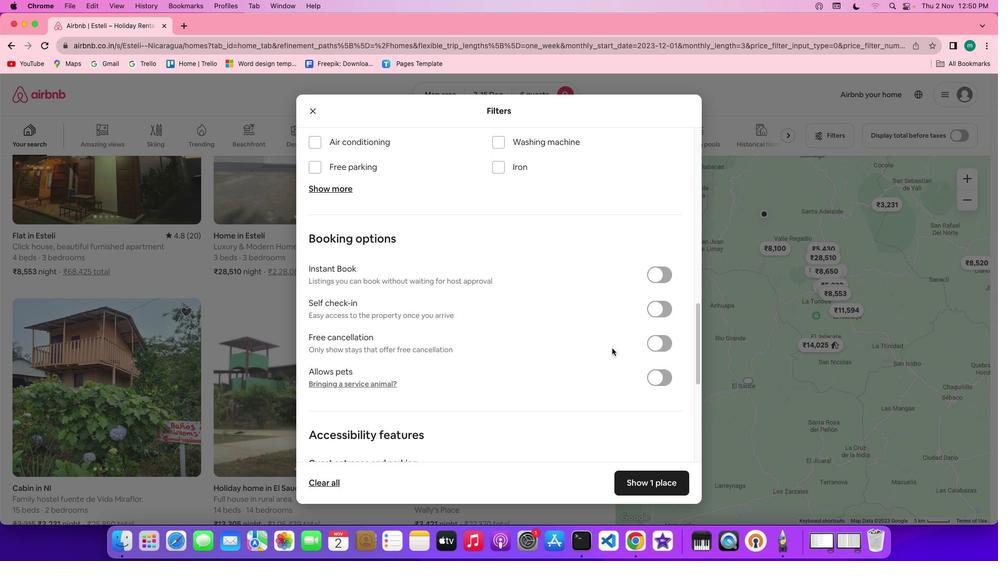 
Action: Mouse scrolled (613, 349) with delta (0, 0)
Screenshot: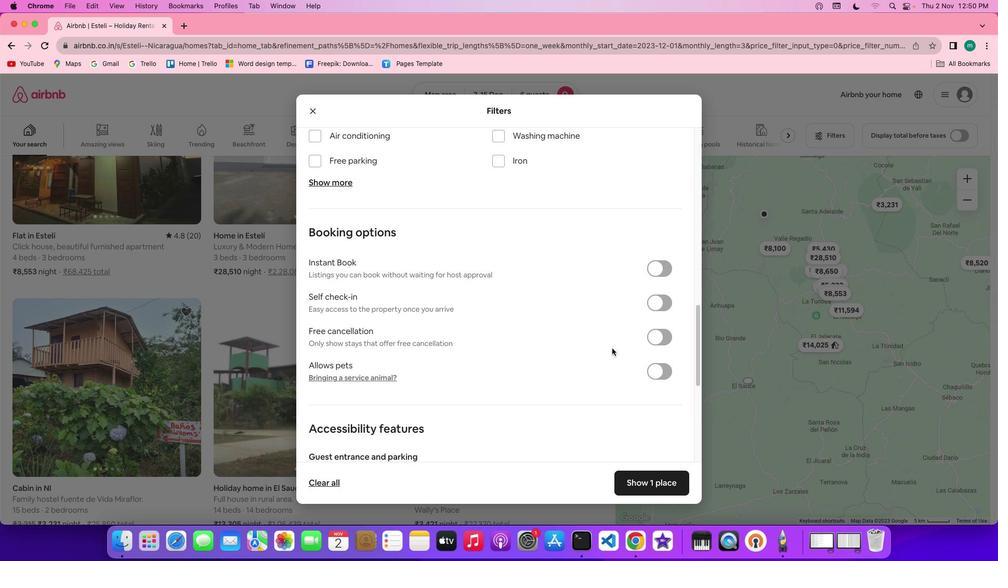 
Action: Mouse scrolled (613, 349) with delta (0, 0)
Screenshot: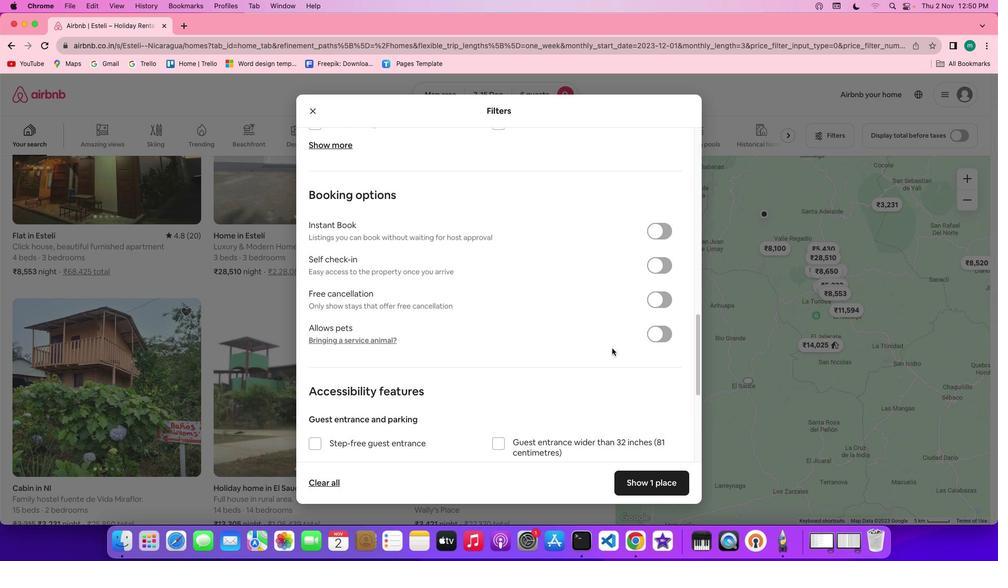 
Action: Mouse scrolled (613, 349) with delta (0, 0)
Screenshot: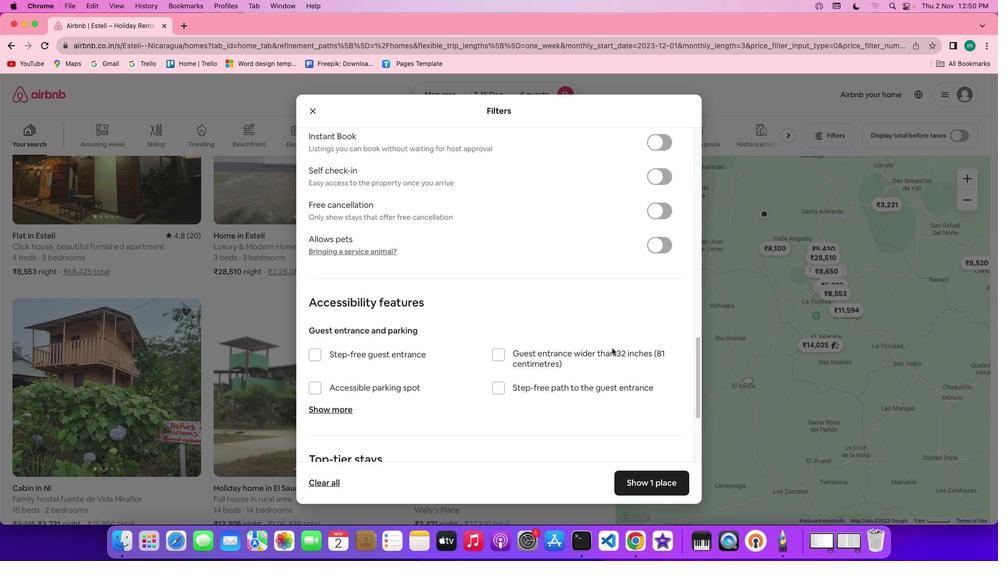 
Action: Mouse scrolled (613, 349) with delta (0, -1)
Screenshot: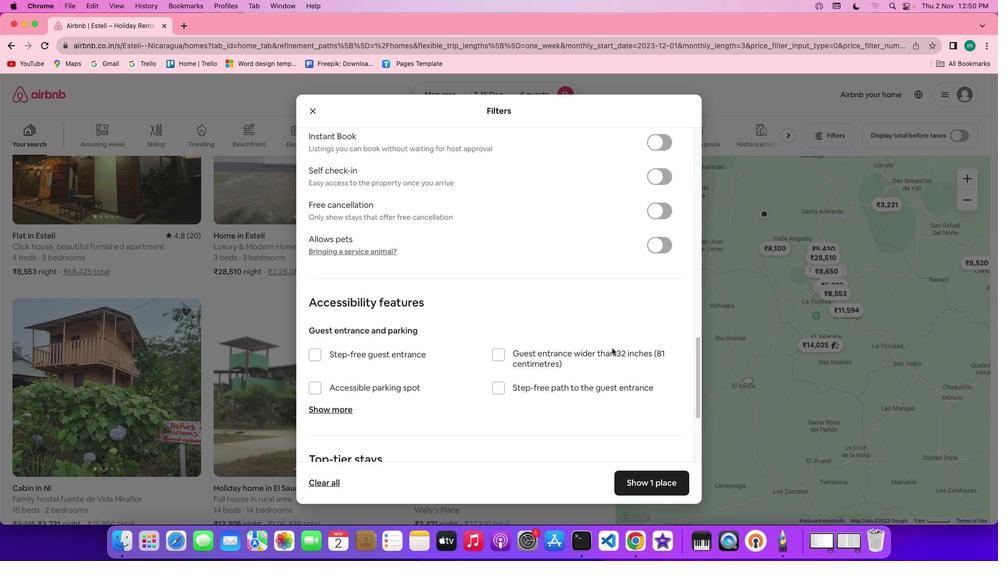
Action: Mouse scrolled (613, 349) with delta (0, -1)
Screenshot: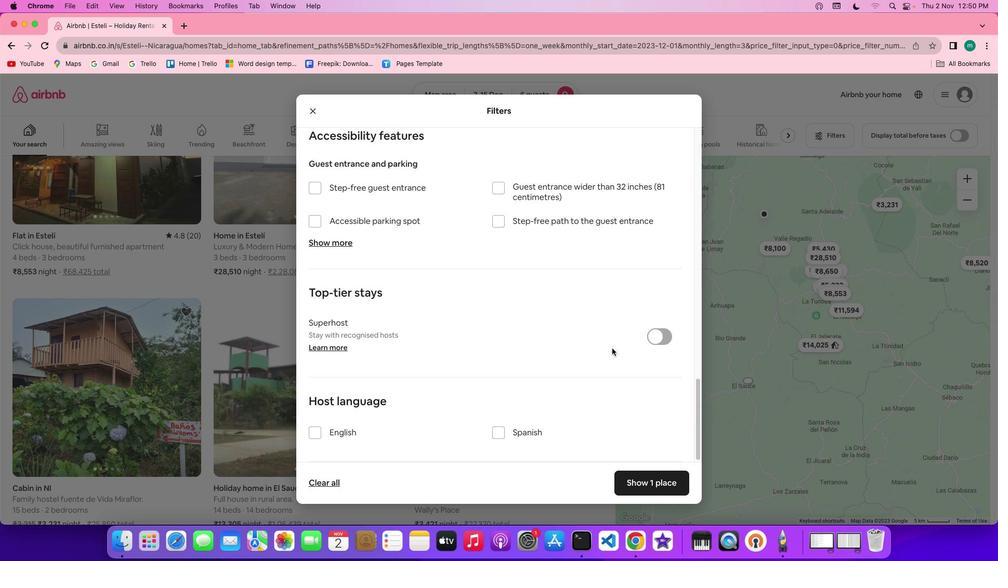 
Action: Mouse moved to (637, 401)
Screenshot: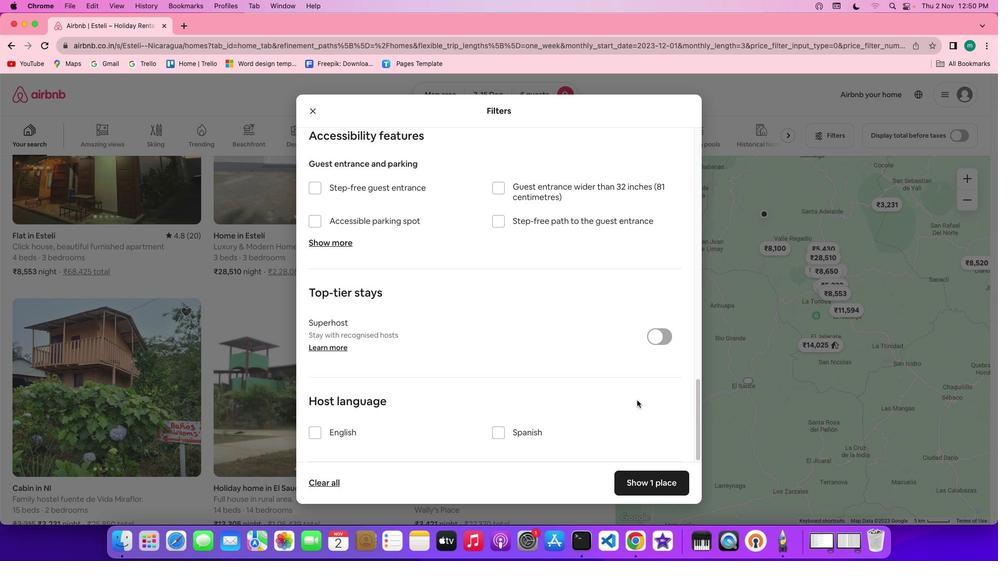 
Action: Mouse scrolled (637, 401) with delta (0, 0)
Screenshot: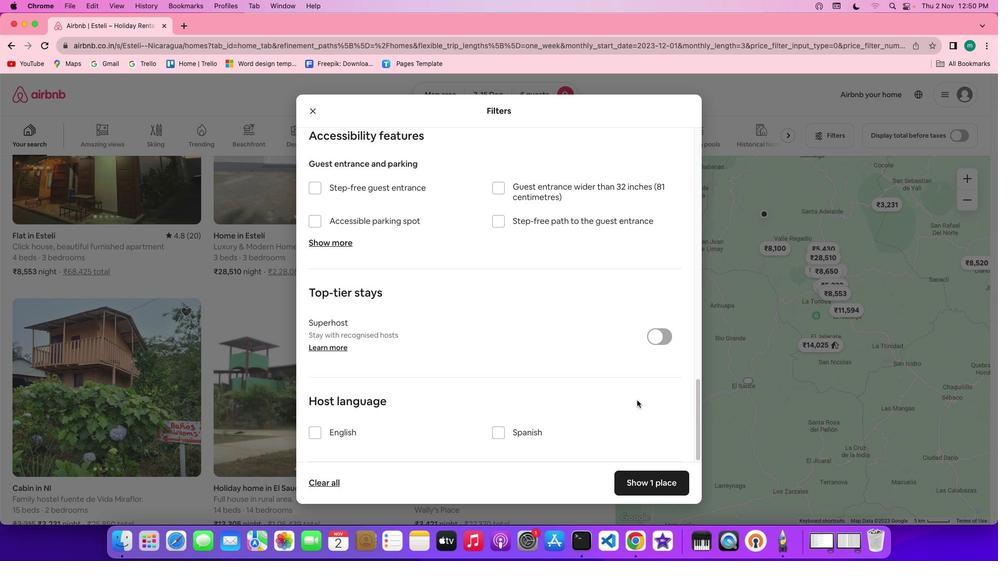 
Action: Mouse scrolled (637, 401) with delta (0, 0)
Screenshot: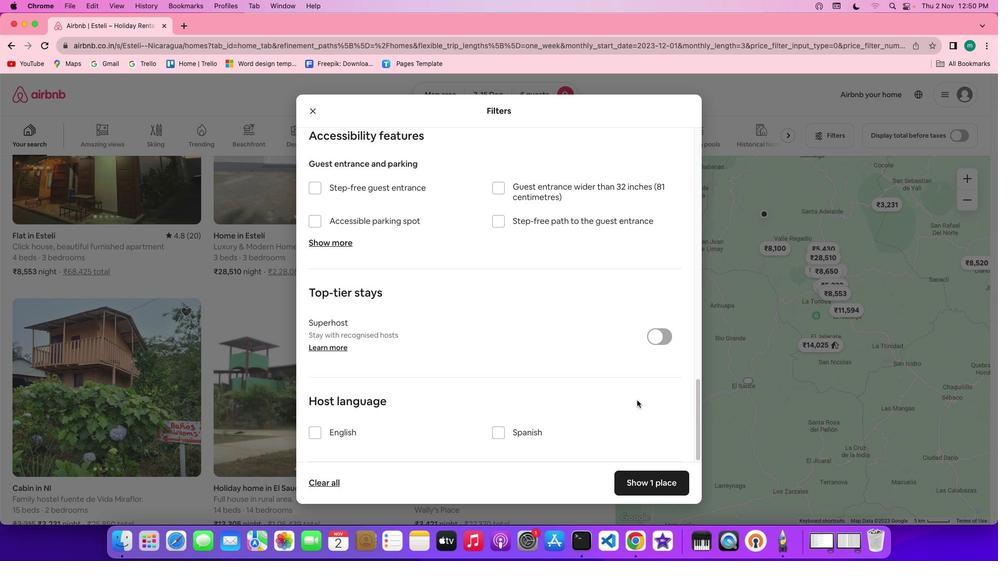 
Action: Mouse scrolled (637, 401) with delta (0, 0)
Screenshot: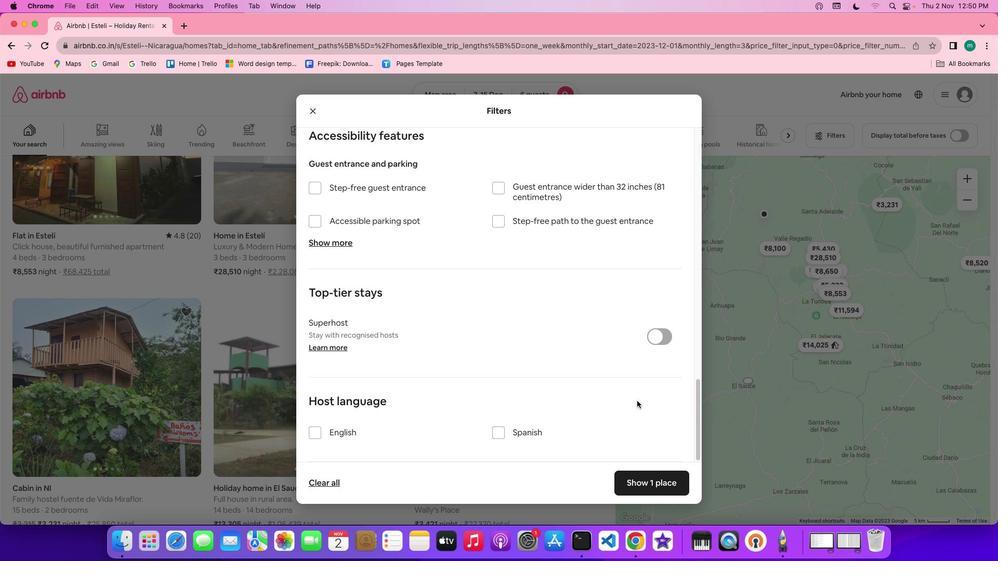 
Action: Mouse scrolled (637, 401) with delta (0, -1)
Screenshot: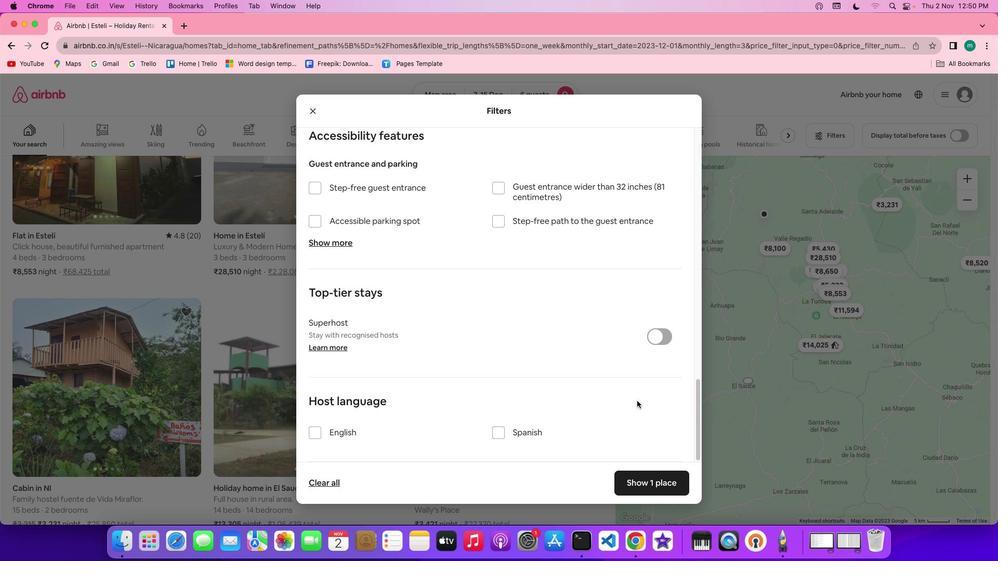 
Action: Mouse scrolled (637, 401) with delta (0, -2)
Screenshot: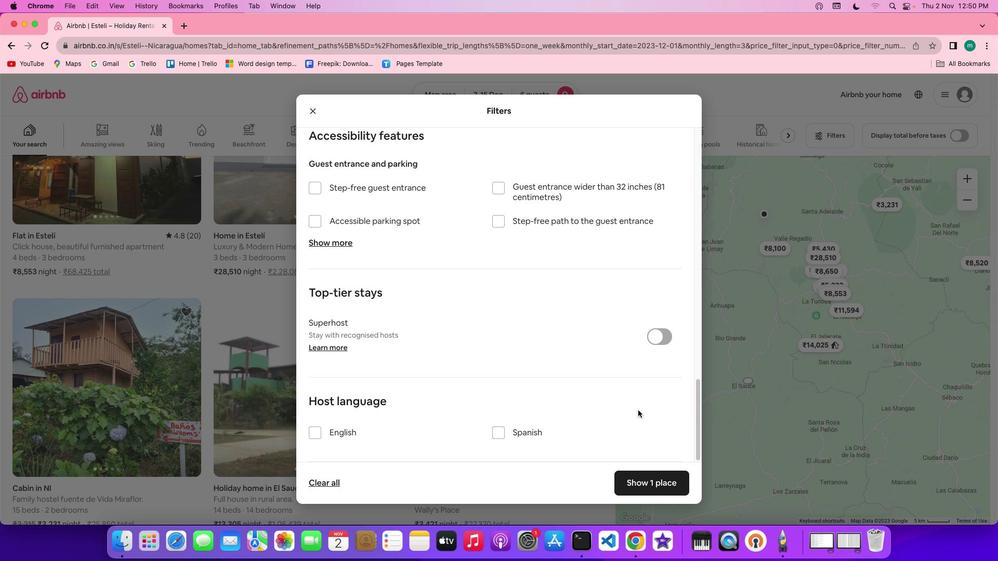 
Action: Mouse moved to (650, 479)
Screenshot: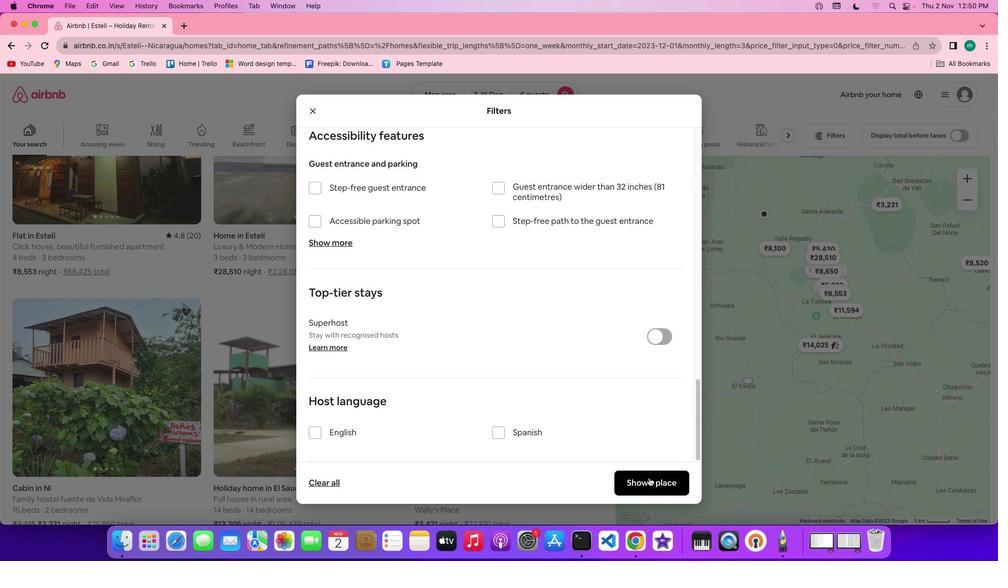 
Action: Mouse pressed left at (650, 479)
Screenshot: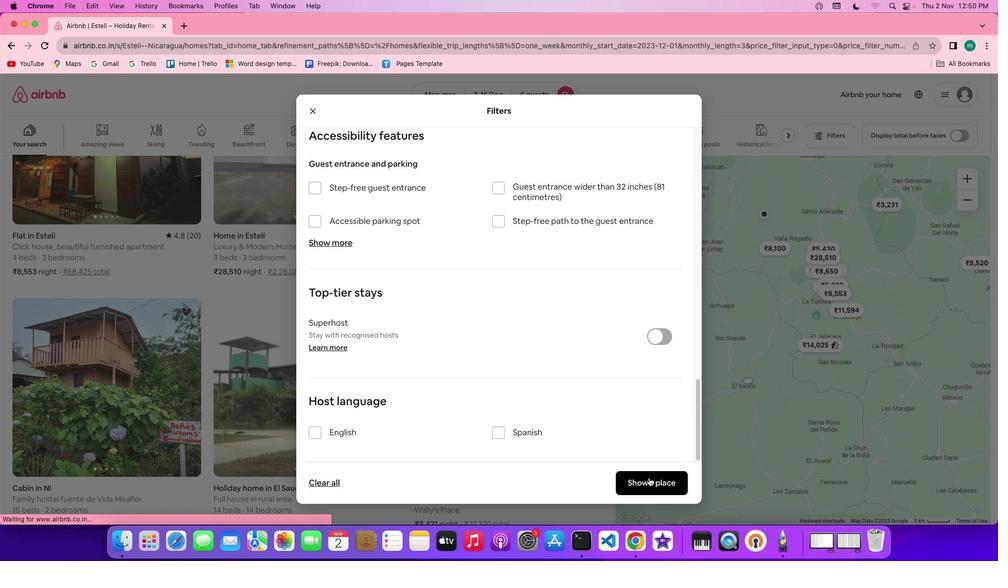 
Action: Mouse moved to (117, 251)
Screenshot: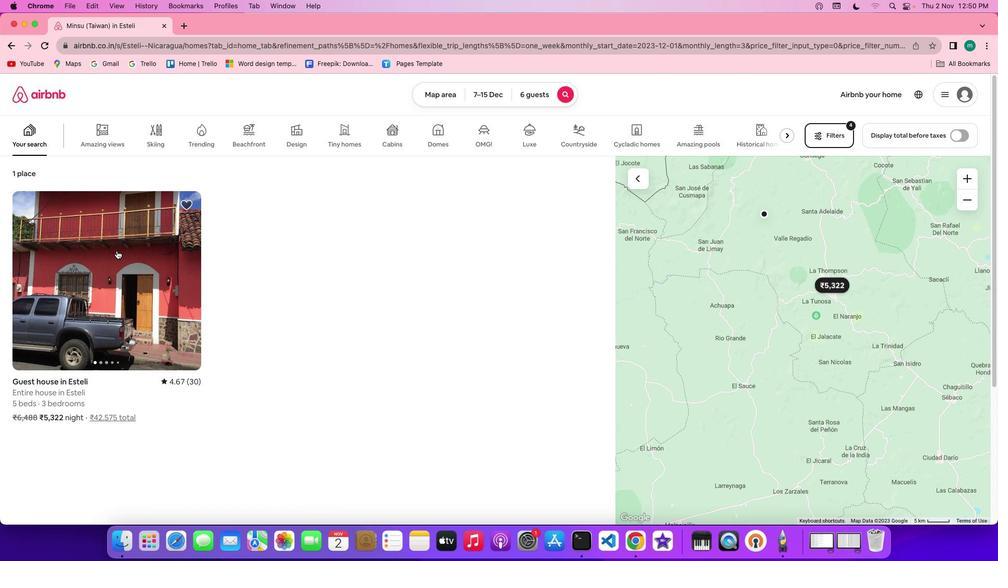 
Action: Mouse pressed left at (117, 251)
Screenshot: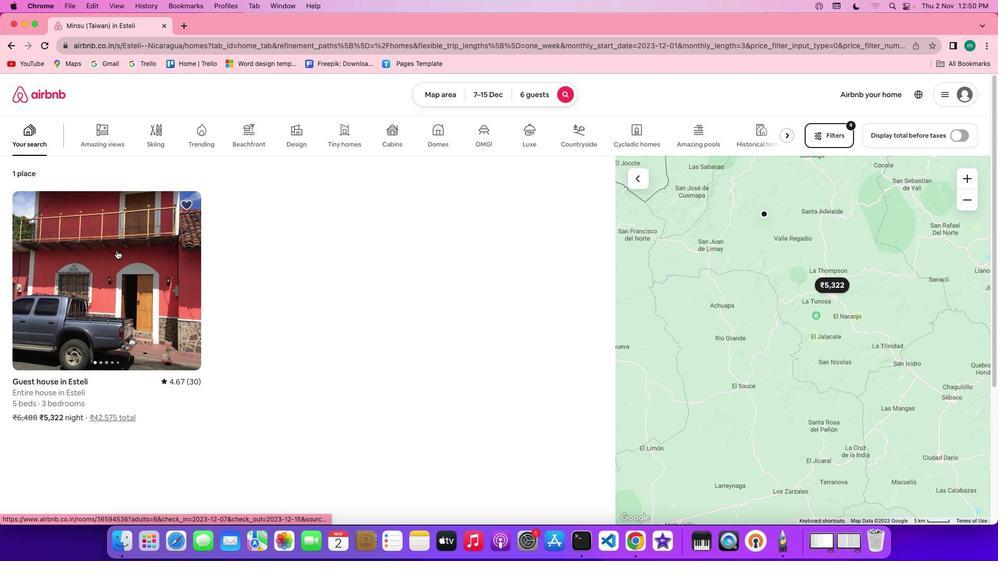 
Action: Mouse moved to (720, 387)
Screenshot: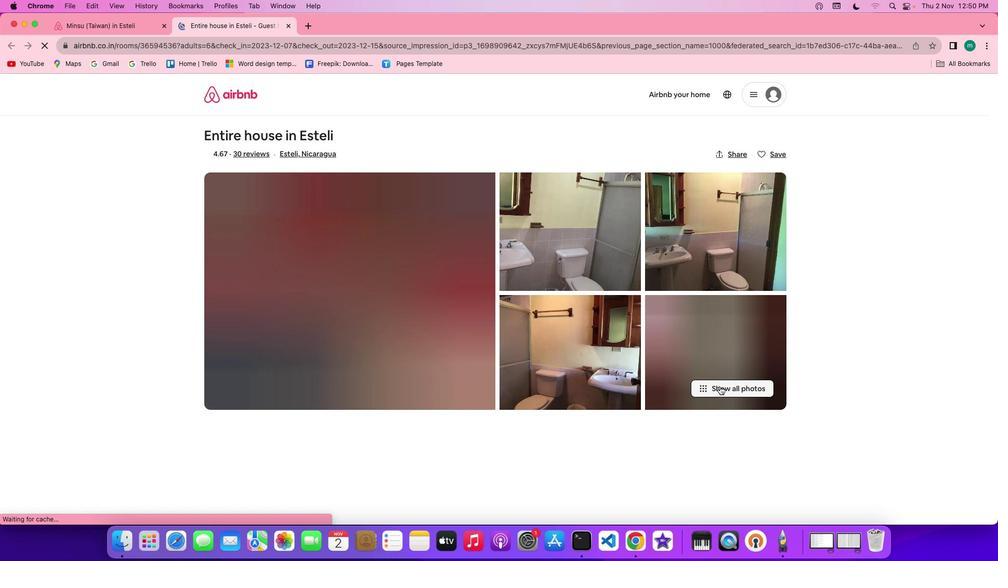 
Action: Mouse pressed left at (720, 387)
Screenshot: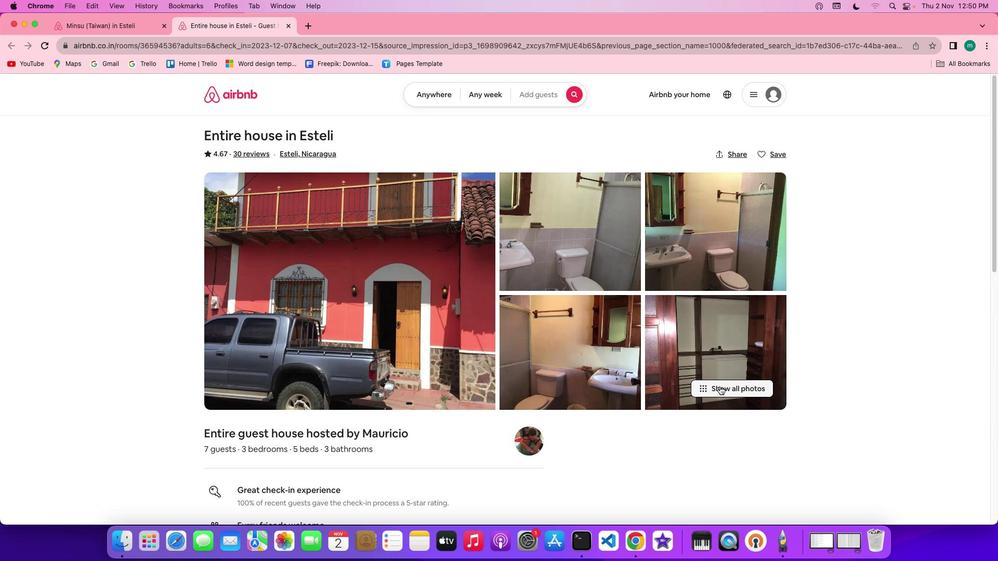 
Action: Mouse moved to (462, 356)
Screenshot: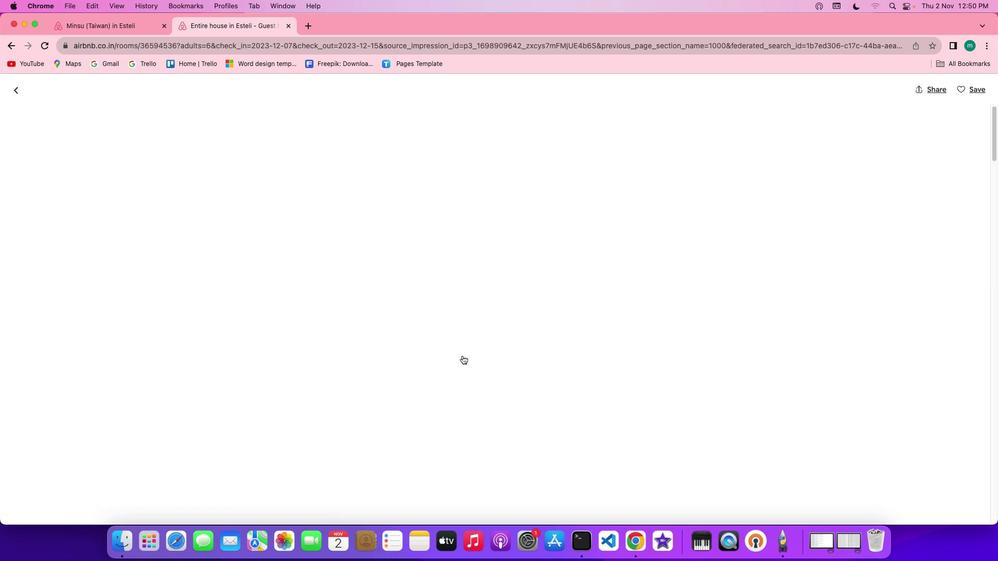 
Action: Mouse scrolled (462, 356) with delta (0, 0)
Screenshot: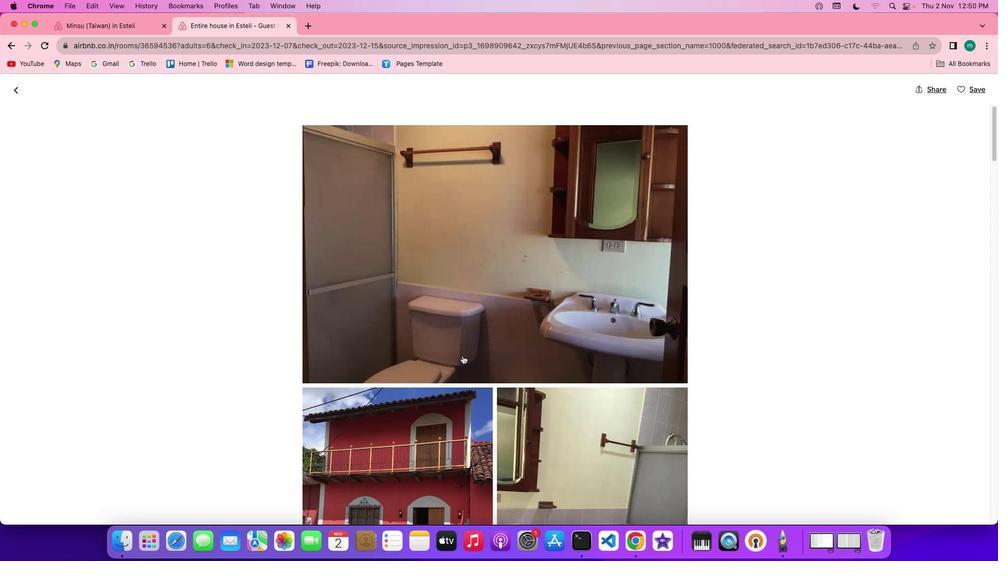 
Action: Mouse scrolled (462, 356) with delta (0, 0)
Screenshot: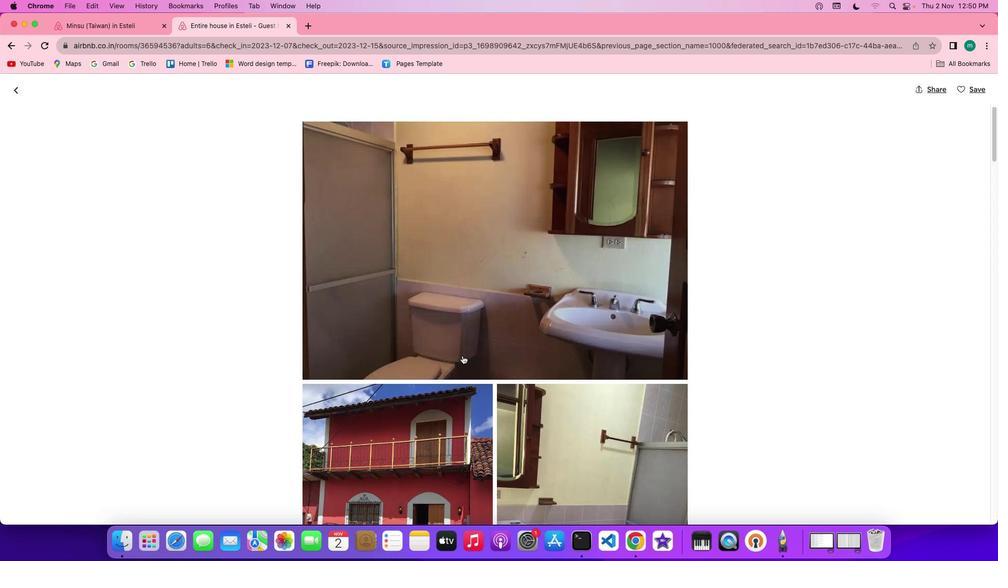 
Action: Mouse scrolled (462, 356) with delta (0, 0)
Screenshot: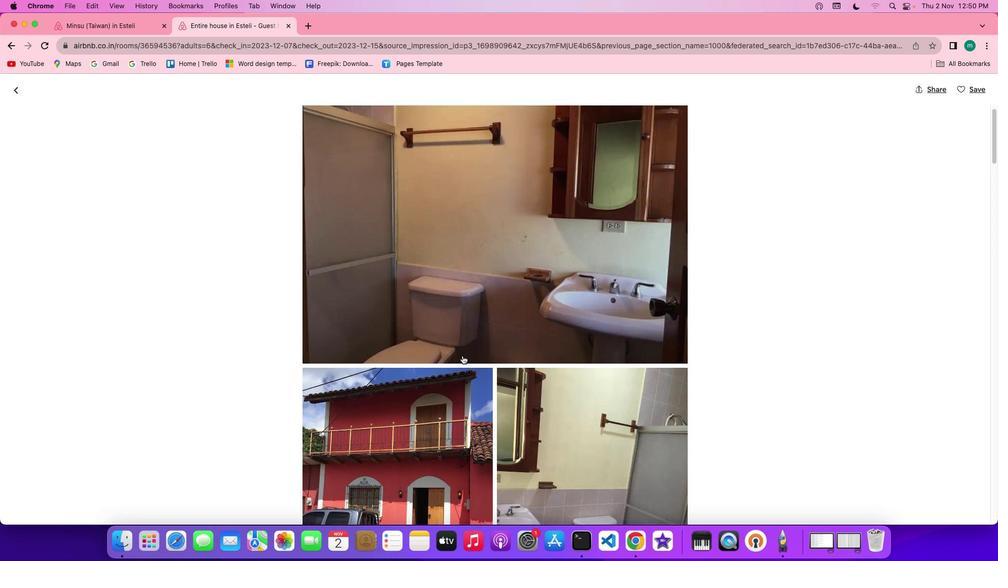 
Action: Mouse moved to (470, 356)
Screenshot: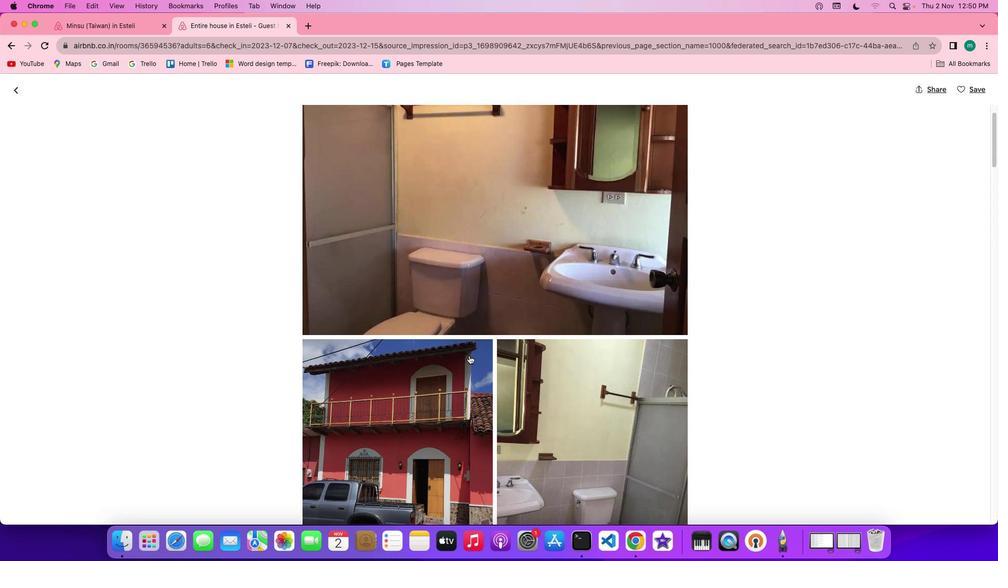 
Action: Mouse scrolled (470, 356) with delta (0, 0)
Screenshot: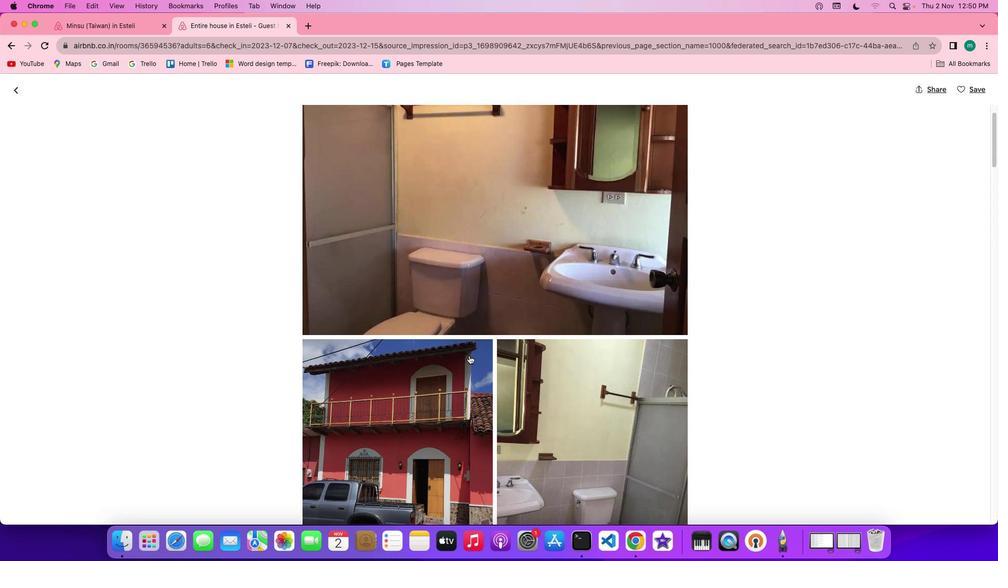 
Action: Mouse scrolled (470, 356) with delta (0, 0)
Screenshot: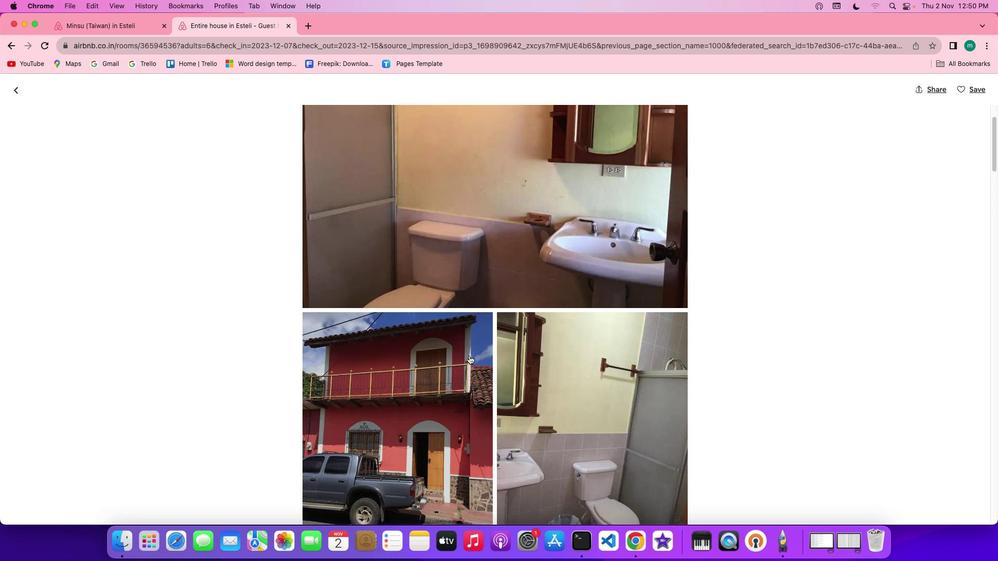 
Action: Mouse scrolled (470, 356) with delta (0, 0)
Screenshot: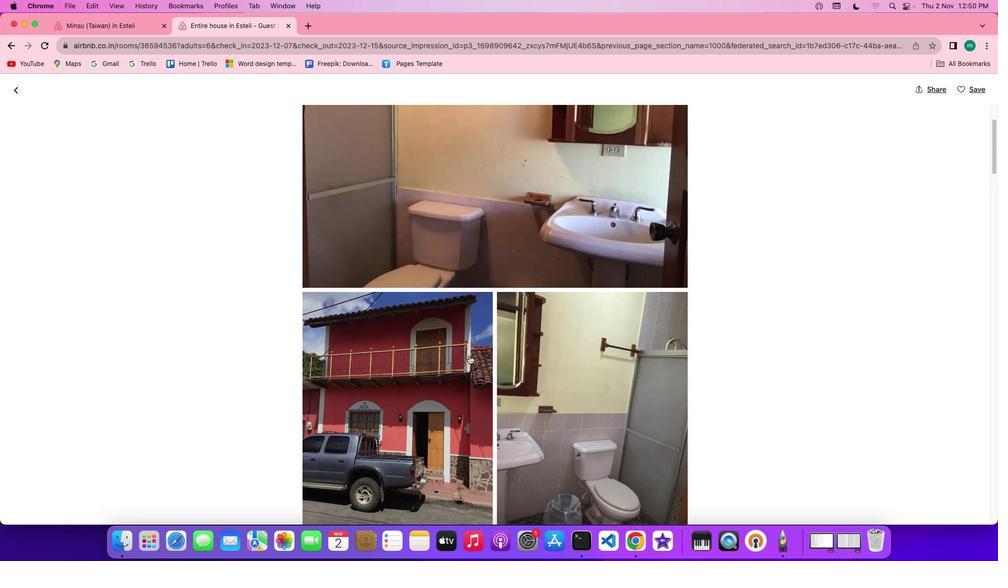 
Action: Mouse scrolled (470, 356) with delta (0, -1)
Screenshot: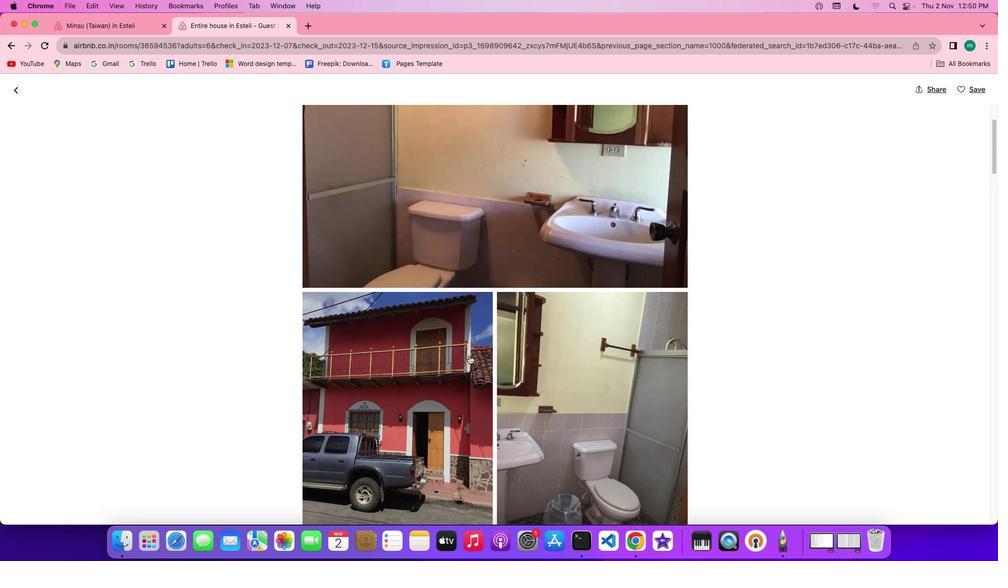 
Action: Mouse scrolled (470, 356) with delta (0, -1)
Screenshot: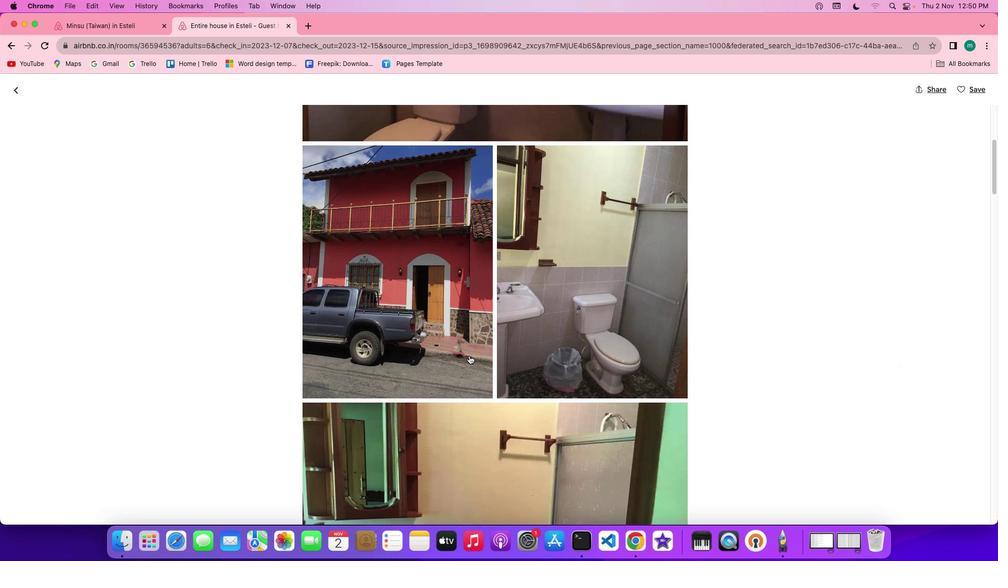 
Action: Mouse scrolled (470, 356) with delta (0, 0)
Screenshot: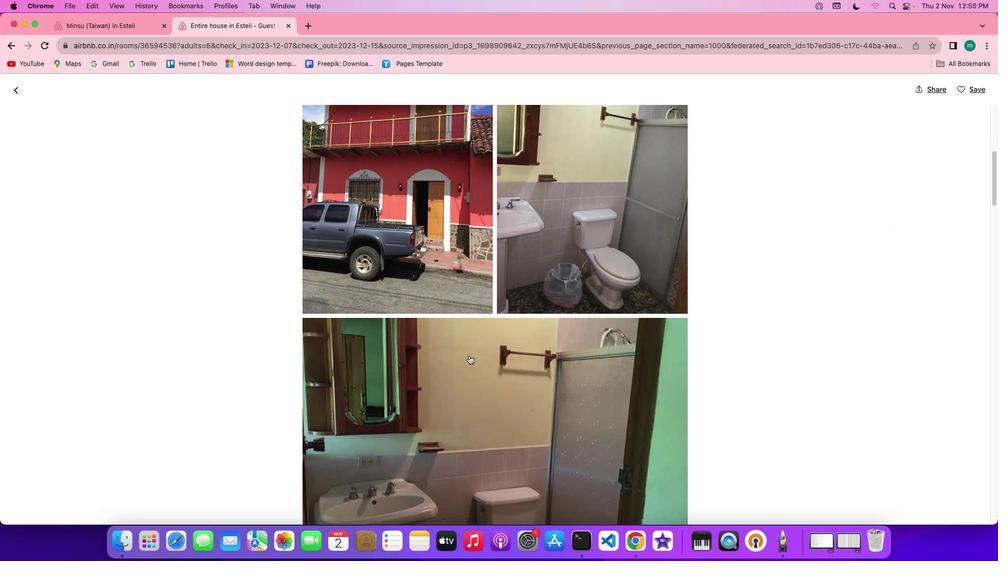 
Action: Mouse scrolled (470, 356) with delta (0, 0)
Screenshot: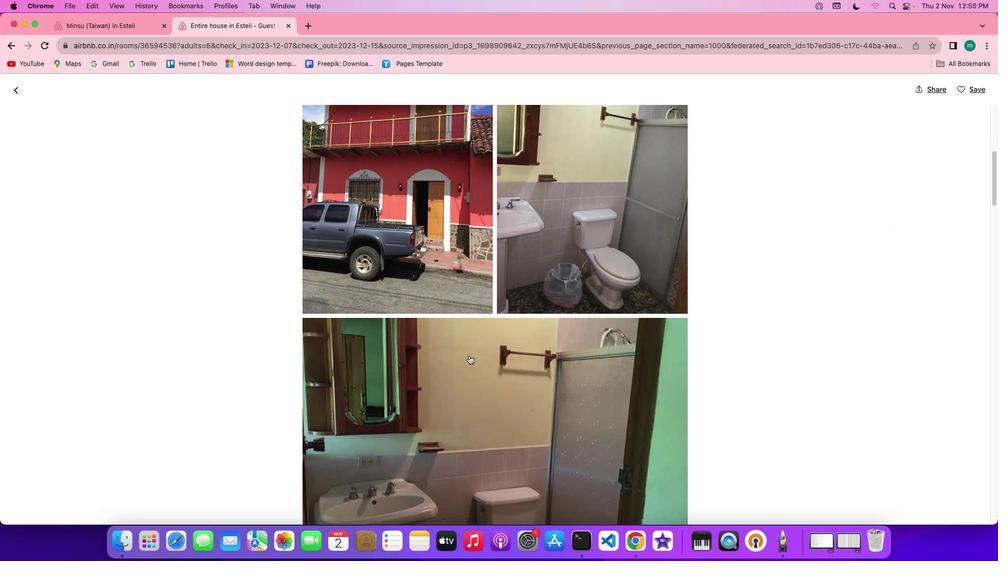 
Action: Mouse scrolled (470, 356) with delta (0, 0)
Screenshot: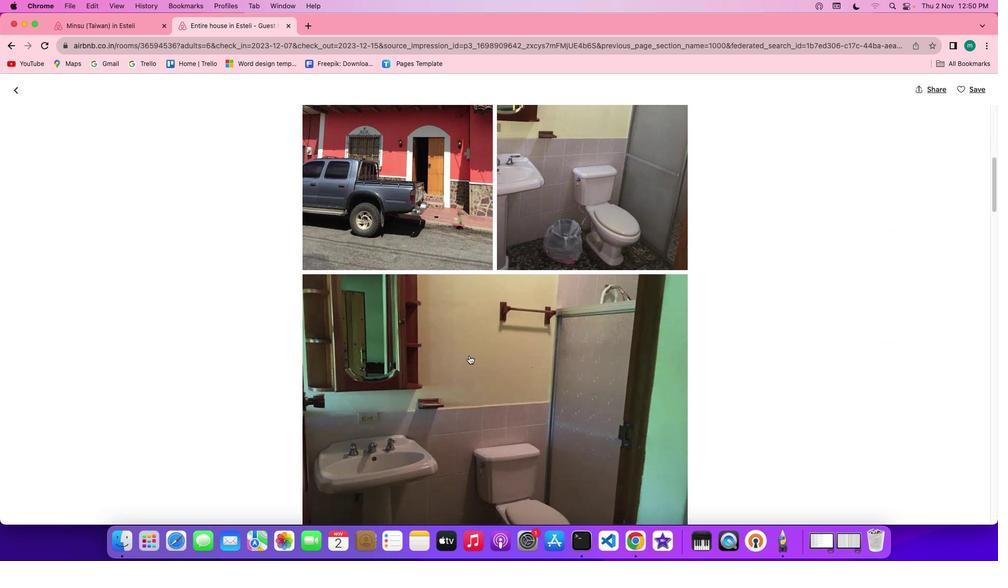 
Action: Mouse scrolled (470, 356) with delta (0, -1)
Screenshot: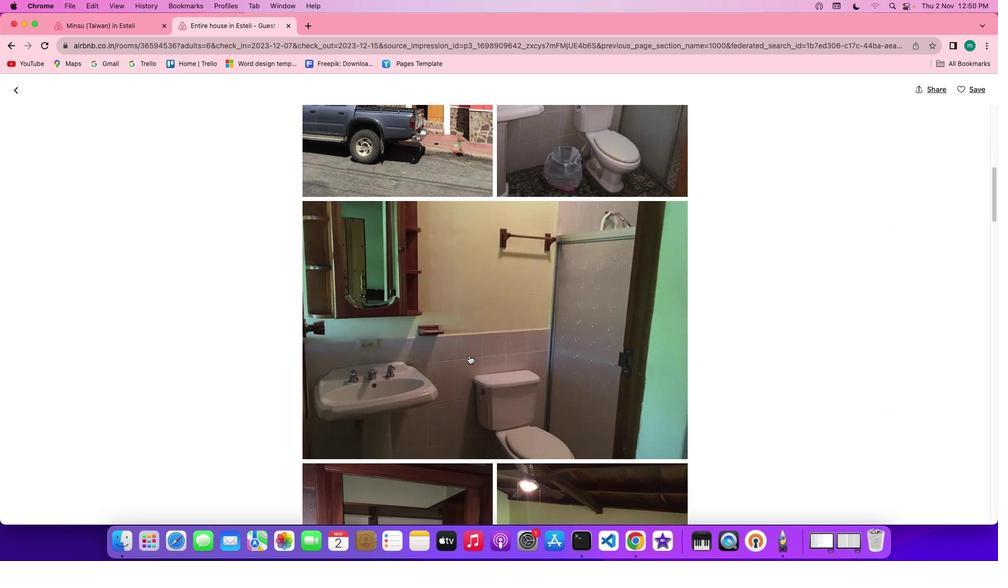 
Action: Mouse scrolled (470, 356) with delta (0, -1)
Screenshot: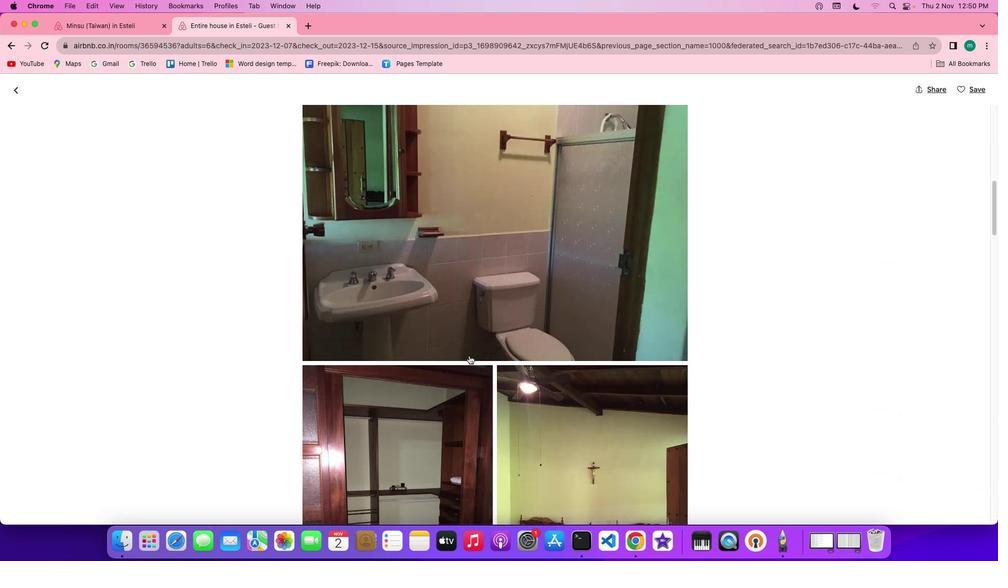 
Action: Mouse moved to (472, 352)
Screenshot: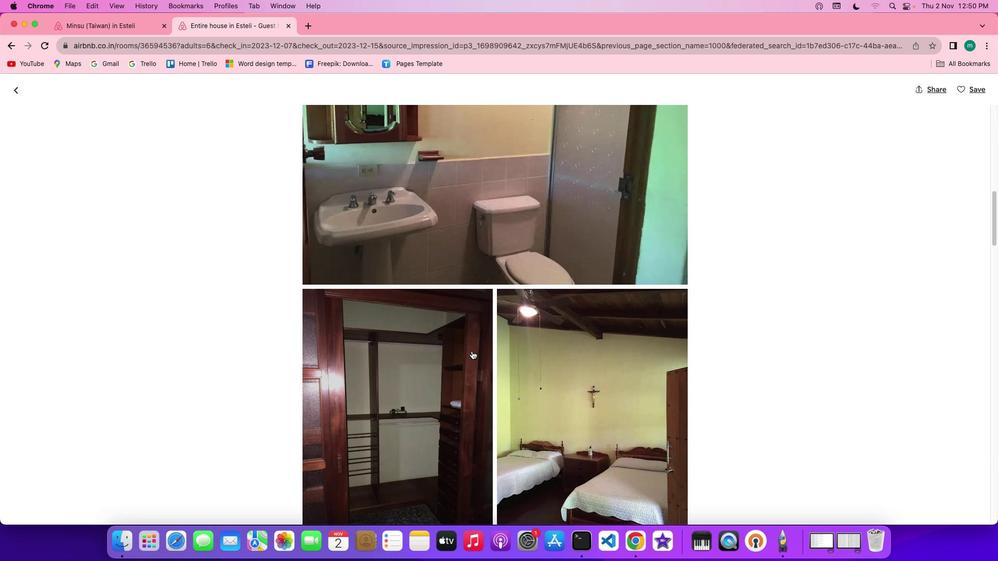 
Action: Mouse scrolled (472, 352) with delta (0, 0)
Screenshot: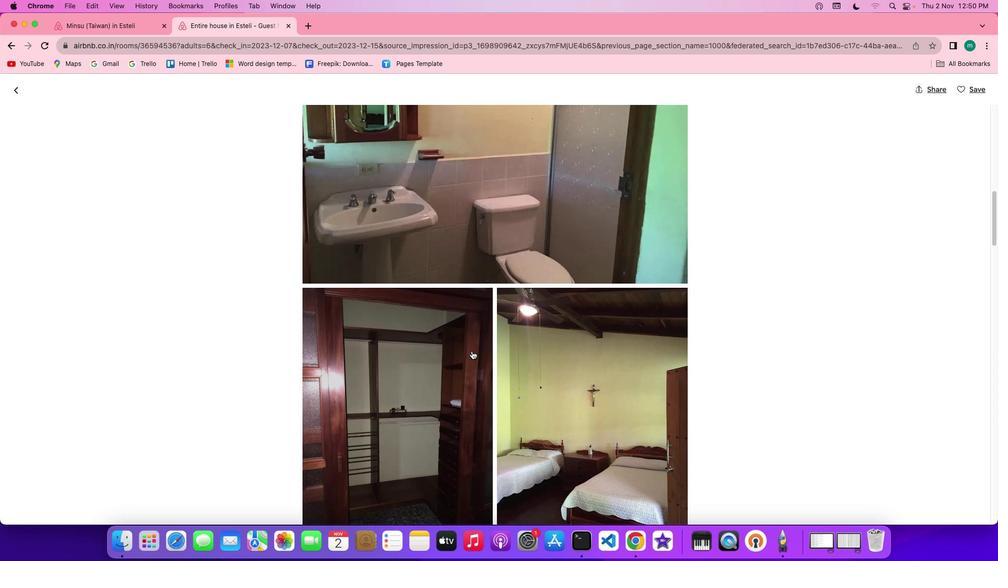 
Action: Mouse scrolled (472, 352) with delta (0, 0)
Screenshot: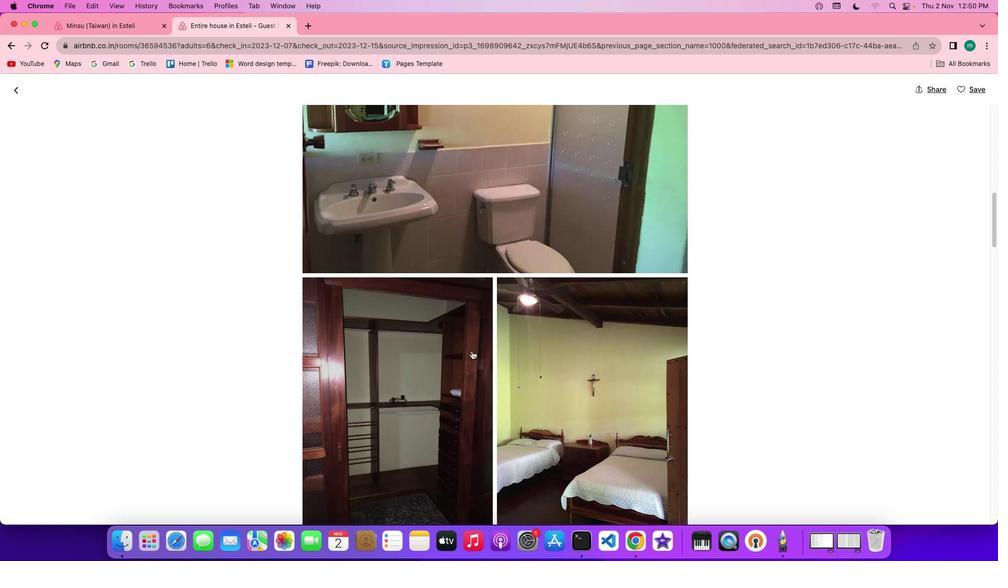 
Action: Mouse scrolled (472, 352) with delta (0, 0)
Screenshot: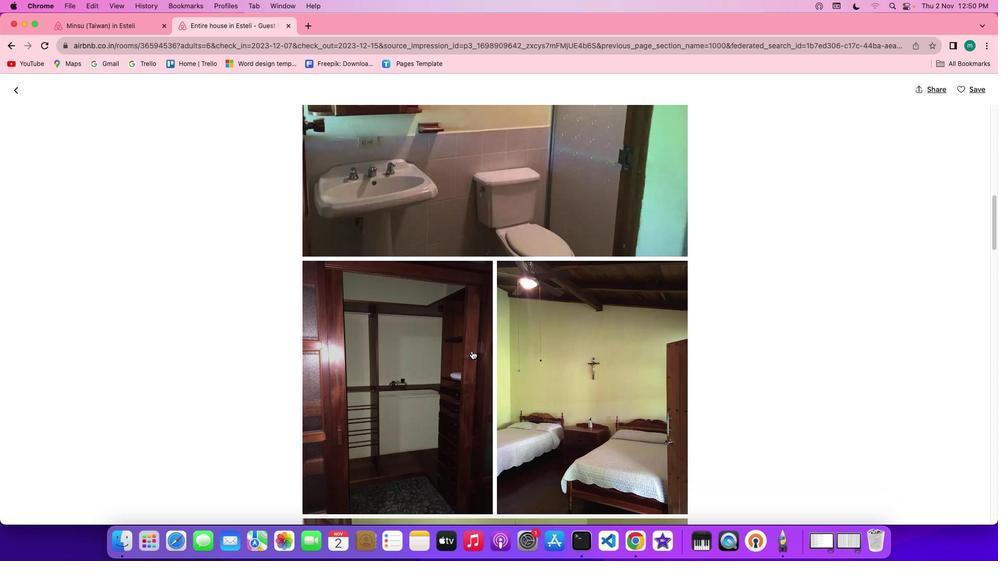 
Action: Mouse scrolled (472, 352) with delta (0, 0)
Screenshot: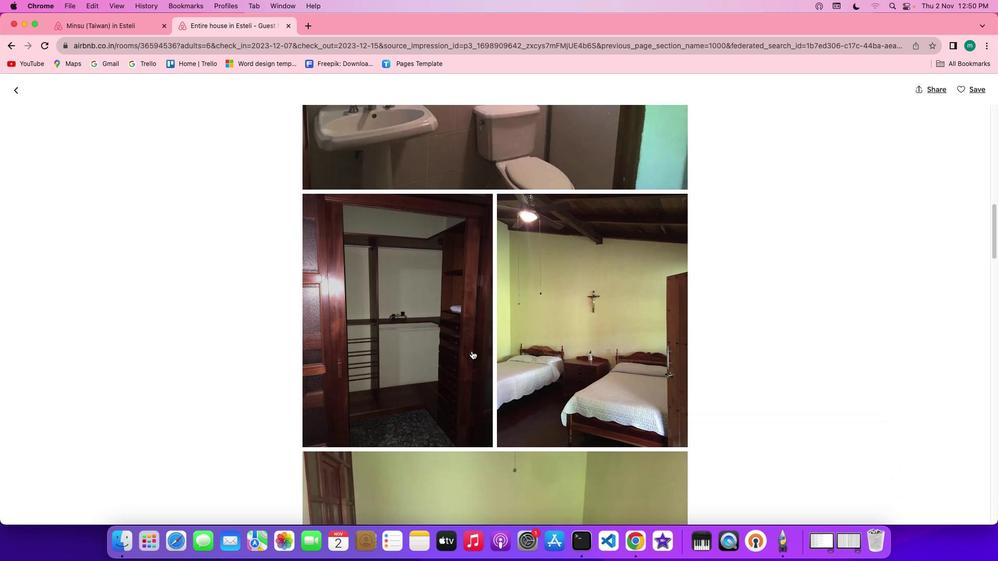
Action: Mouse scrolled (472, 352) with delta (0, 0)
Screenshot: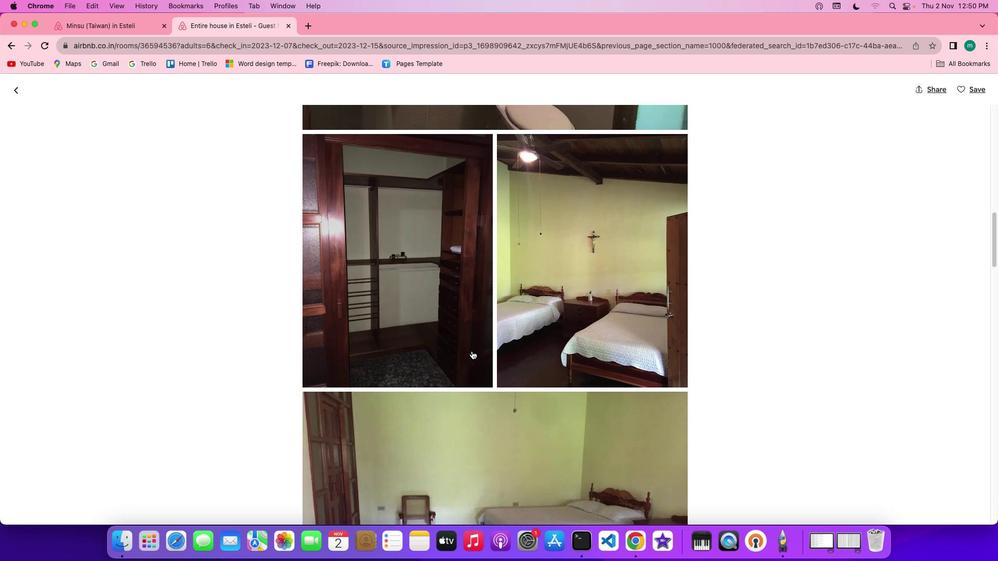 
Action: Mouse scrolled (472, 352) with delta (0, 0)
Screenshot: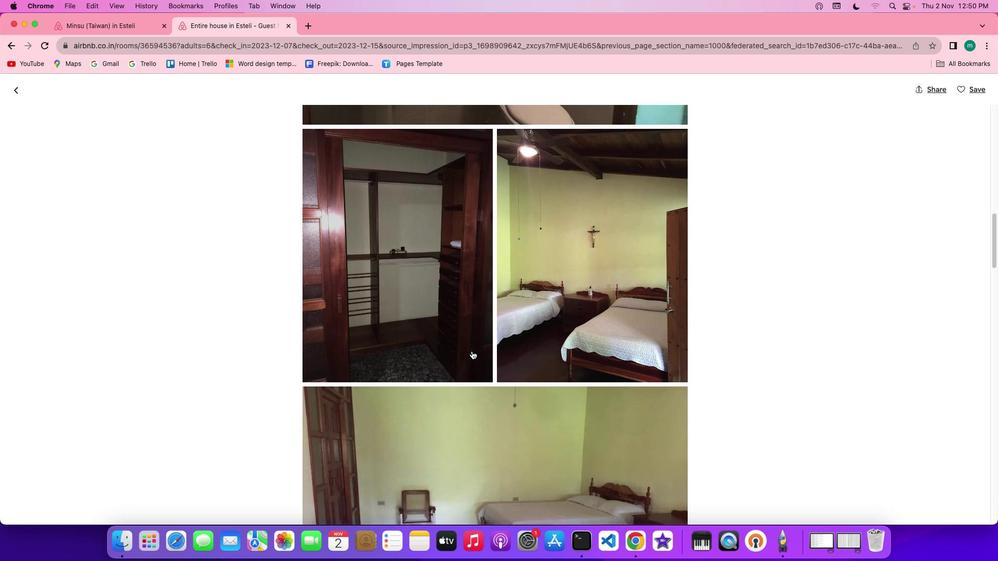 
Action: Mouse scrolled (472, 352) with delta (0, 0)
Screenshot: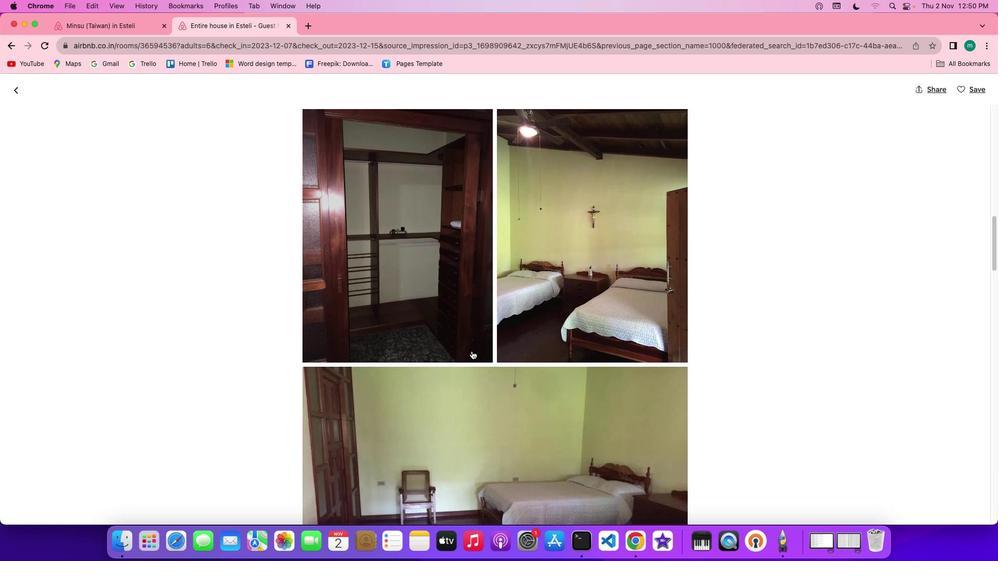 
Action: Mouse scrolled (472, 352) with delta (0, 0)
Screenshot: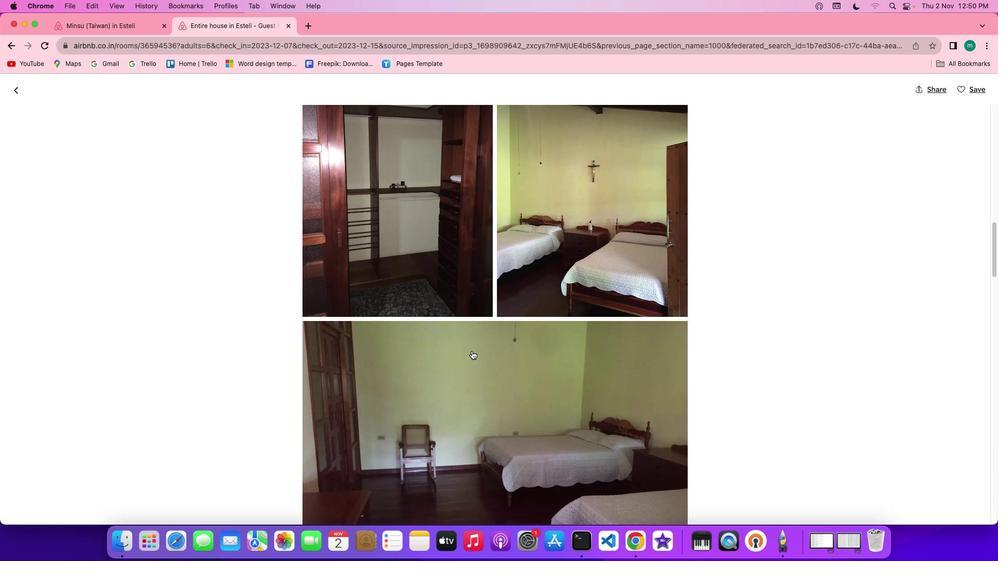 
Action: Mouse scrolled (472, 352) with delta (0, 0)
Screenshot: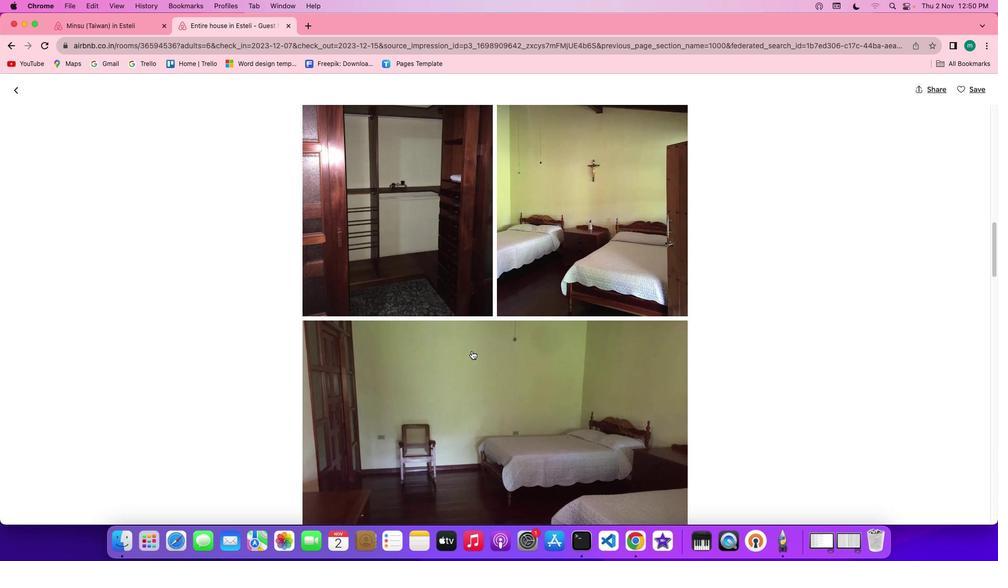 
Action: Mouse scrolled (472, 352) with delta (0, 0)
Screenshot: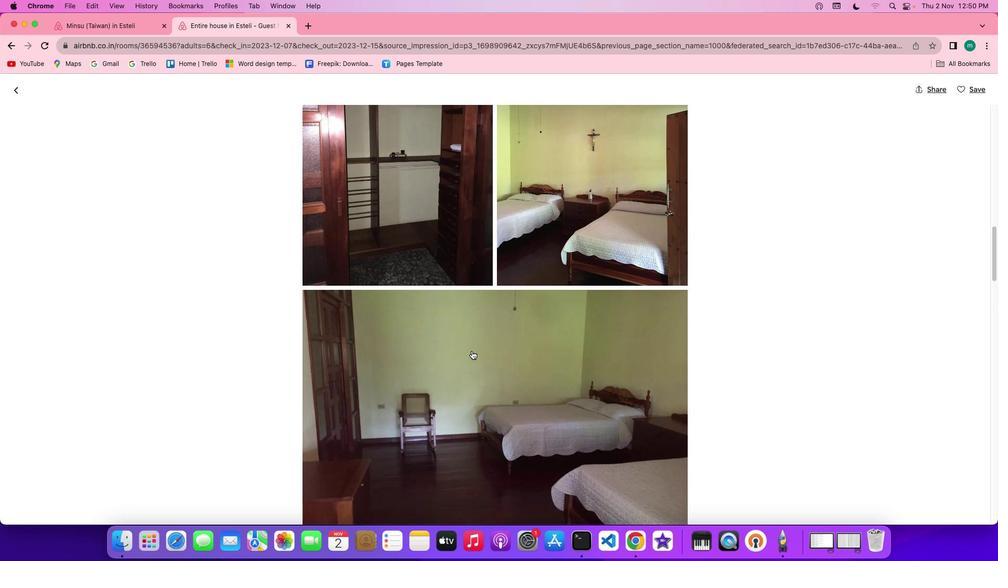 
Action: Mouse scrolled (472, 352) with delta (0, 0)
Screenshot: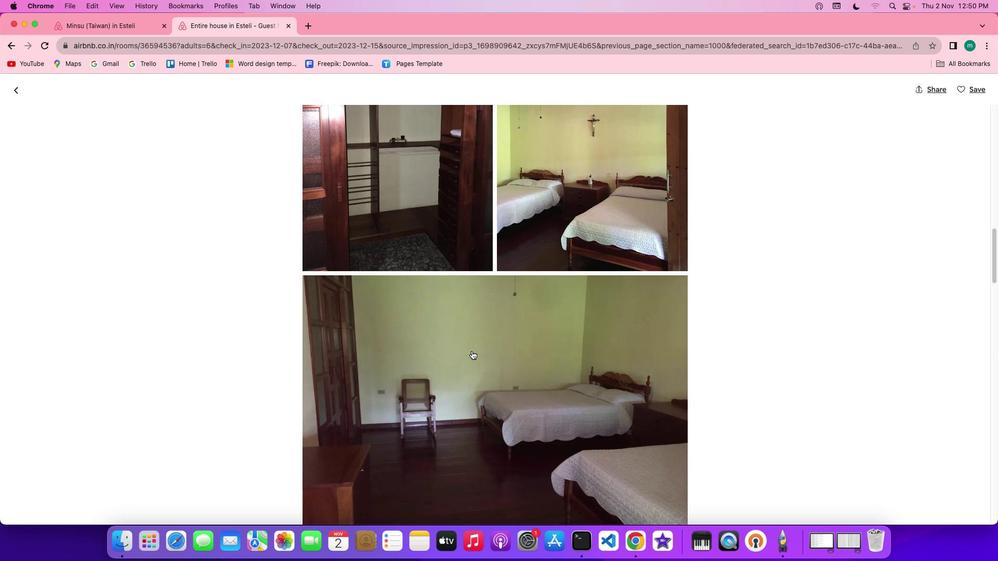 
Action: Mouse scrolled (472, 352) with delta (0, -1)
Screenshot: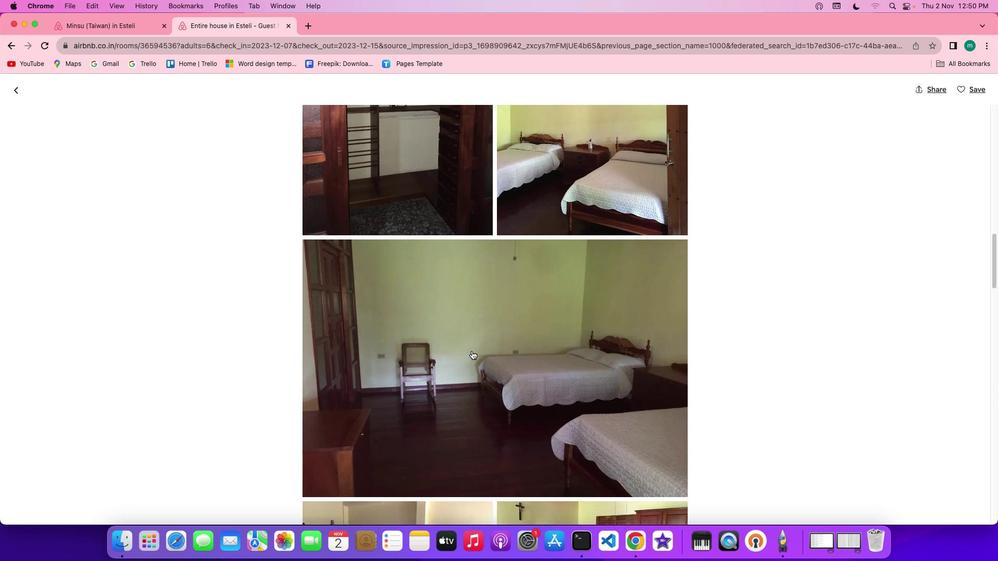 
Action: Mouse scrolled (472, 352) with delta (0, 0)
Screenshot: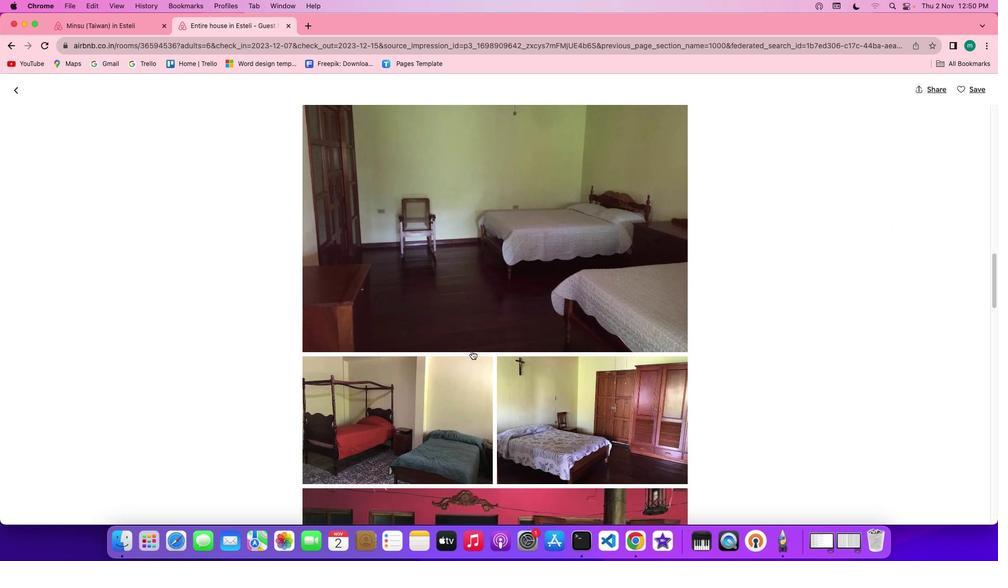 
Action: Mouse scrolled (472, 352) with delta (0, 0)
Screenshot: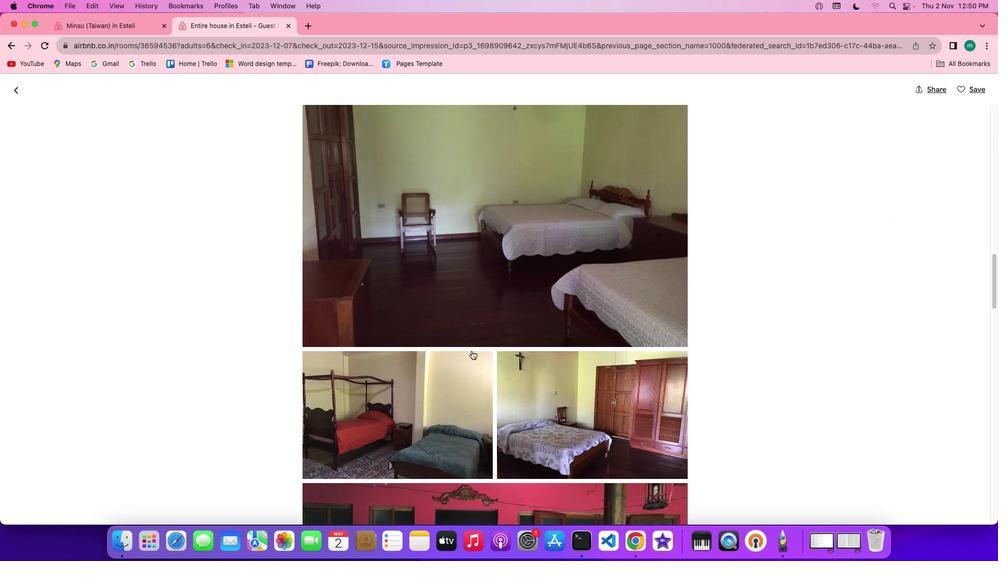 
Action: Mouse scrolled (472, 352) with delta (0, 0)
Screenshot: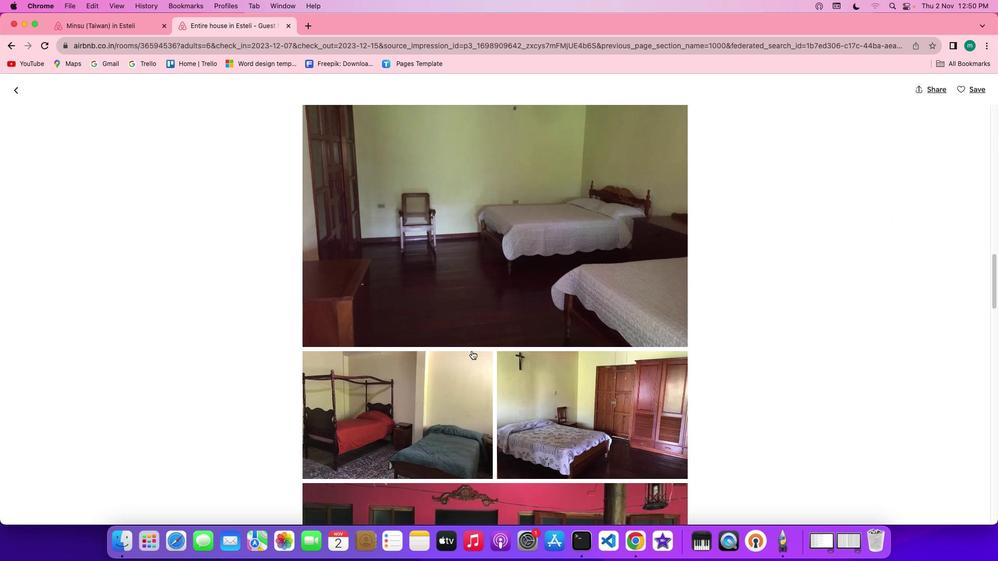 
Action: Mouse scrolled (472, 352) with delta (0, -1)
Screenshot: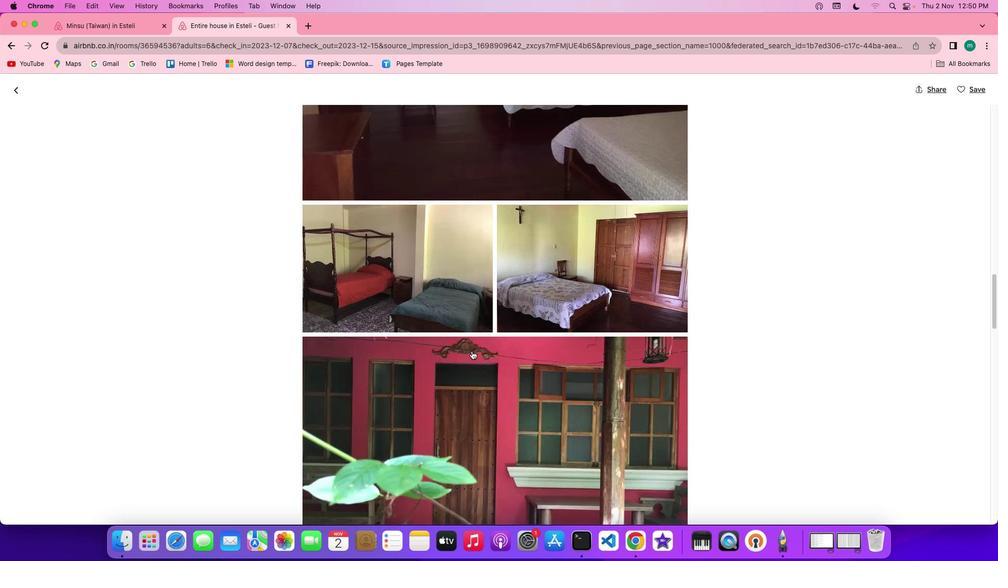 
Action: Mouse scrolled (472, 352) with delta (0, 0)
Screenshot: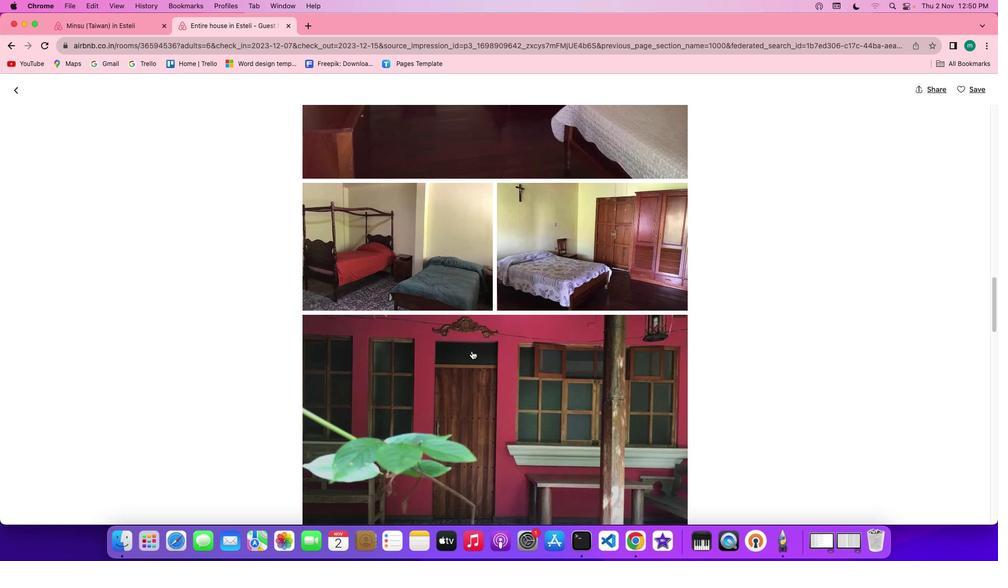 
Action: Mouse scrolled (472, 352) with delta (0, 0)
Screenshot: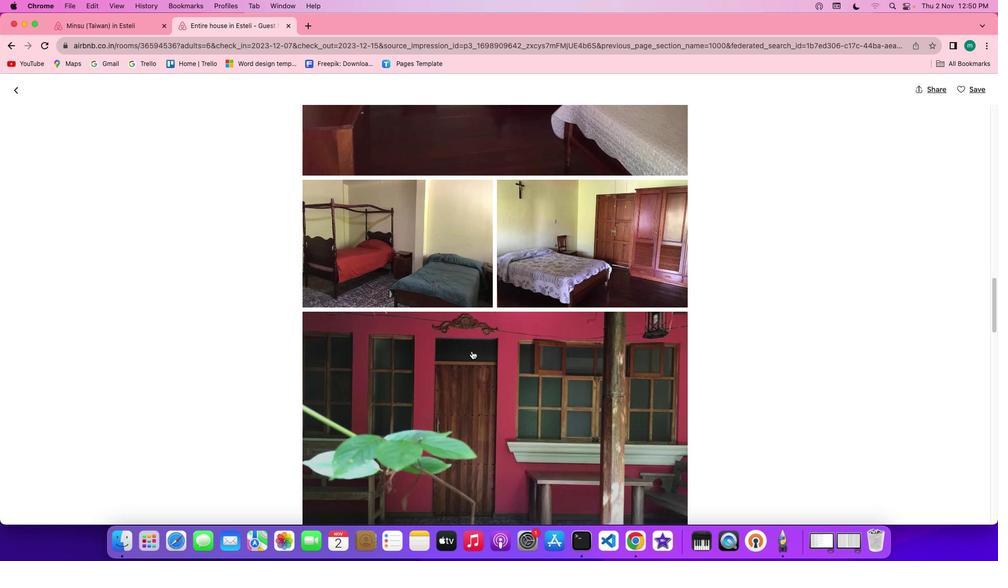 
Action: Mouse scrolled (472, 352) with delta (0, 0)
Screenshot: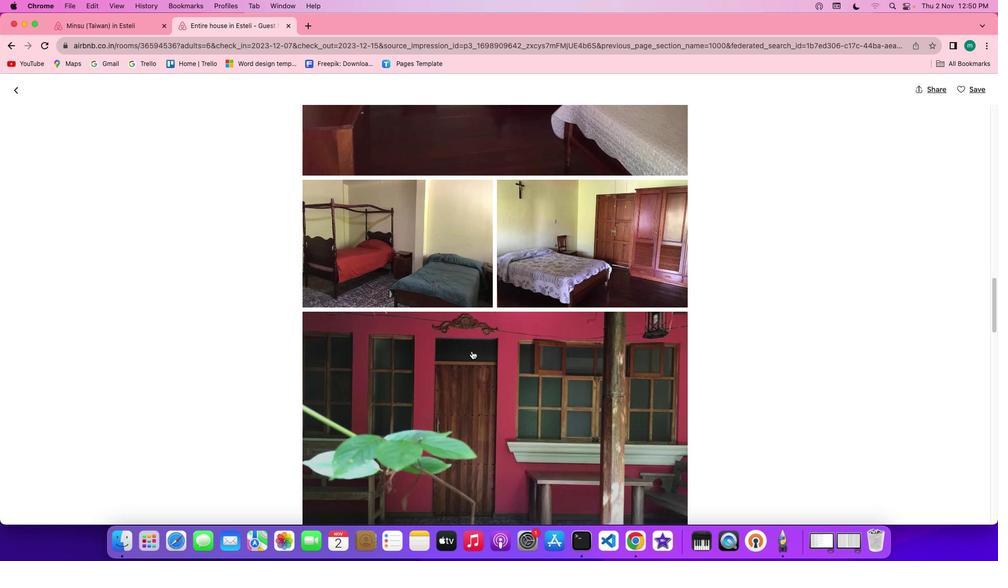 
Action: Mouse scrolled (472, 352) with delta (0, 0)
Screenshot: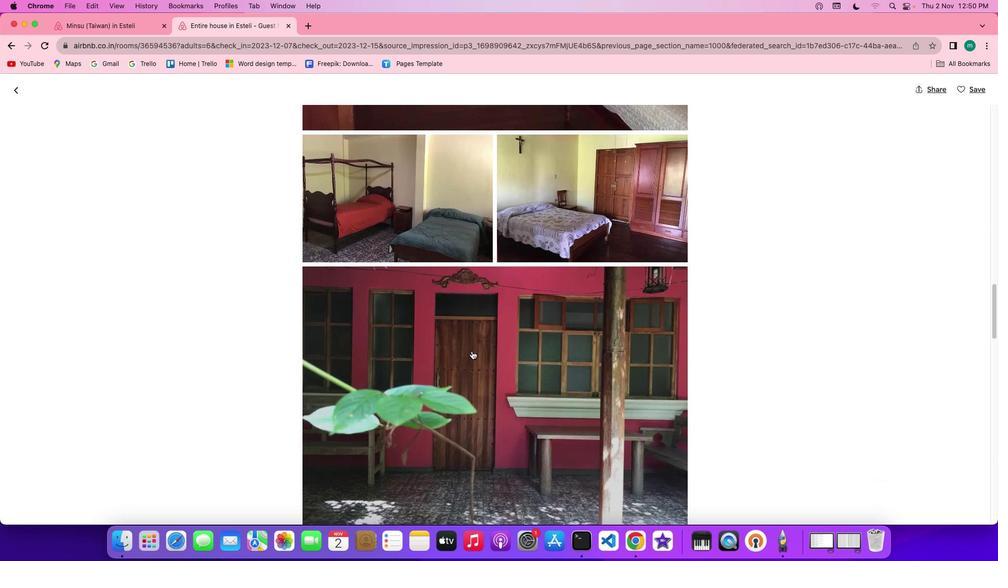 
Action: Mouse scrolled (472, 352) with delta (0, 0)
Screenshot: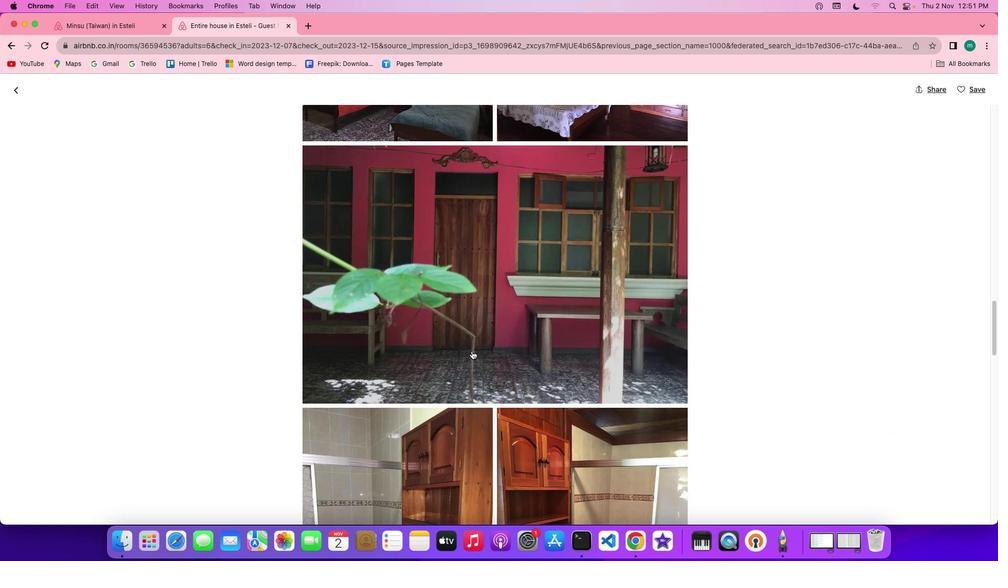 
Action: Mouse scrolled (472, 352) with delta (0, 0)
Screenshot: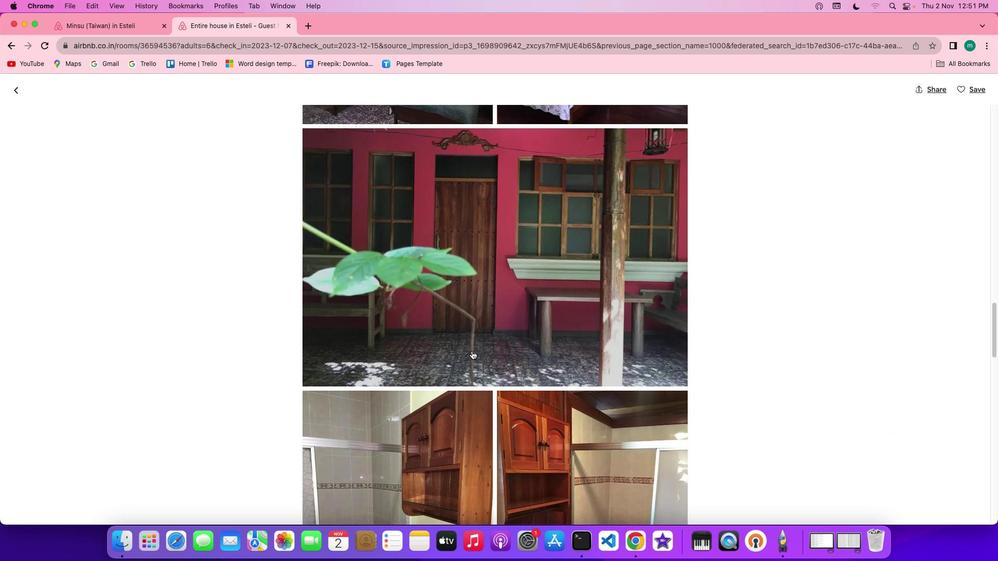 
Action: Mouse scrolled (472, 352) with delta (0, 0)
Screenshot: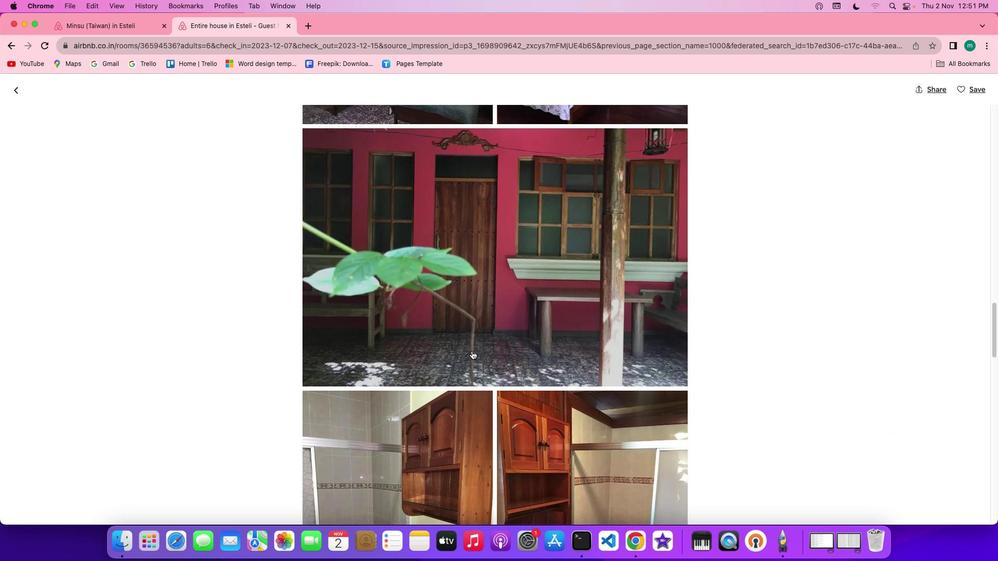 
Action: Mouse scrolled (472, 352) with delta (0, -1)
Screenshot: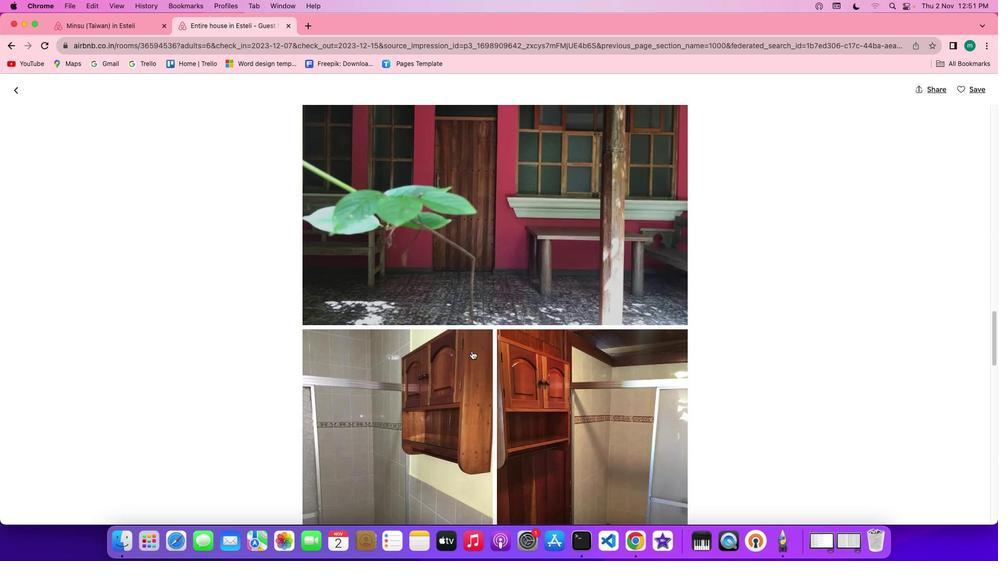 
Action: Mouse scrolled (472, 352) with delta (0, -1)
Screenshot: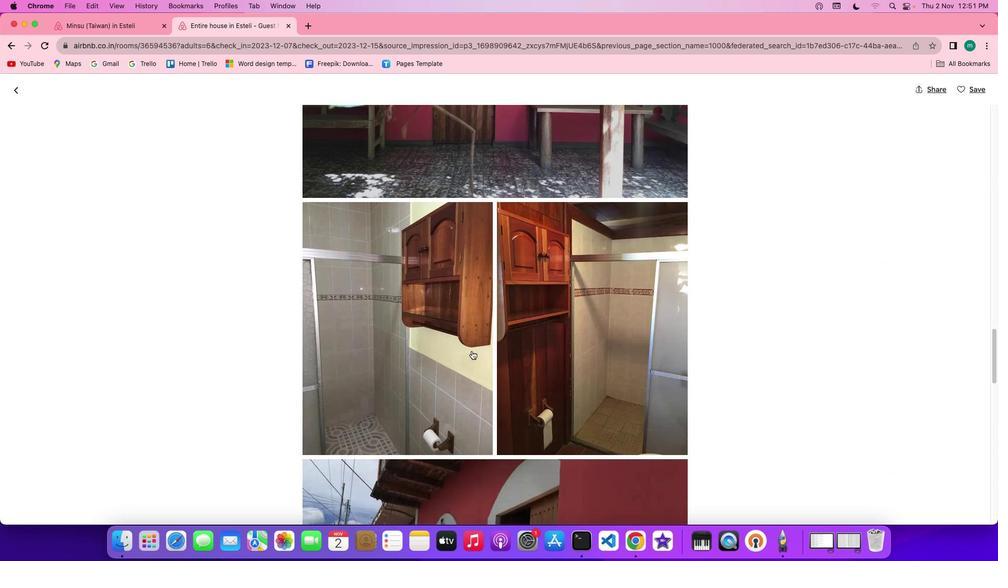
Action: Mouse scrolled (472, 352) with delta (0, 0)
Screenshot: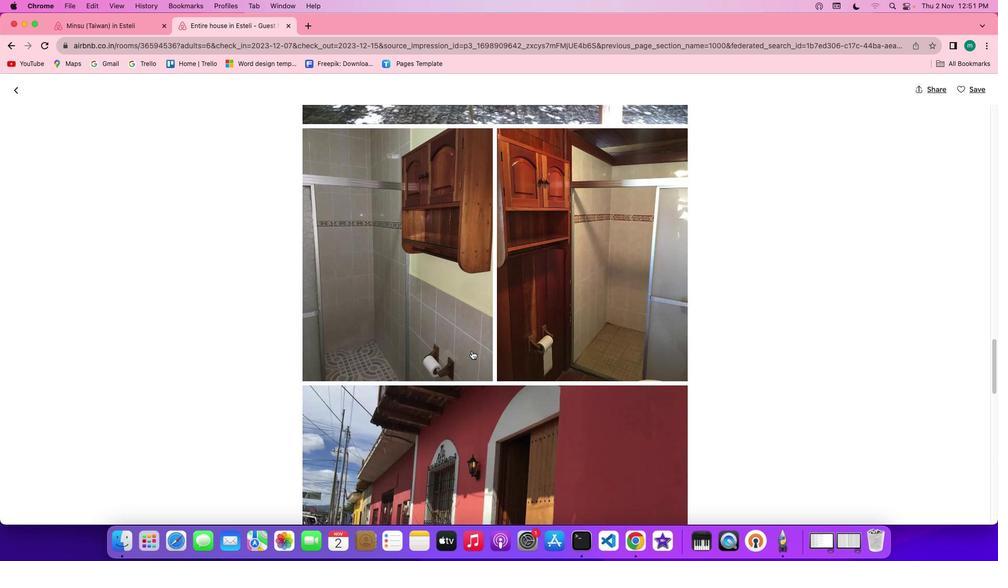 
Action: Mouse scrolled (472, 352) with delta (0, 0)
Screenshot: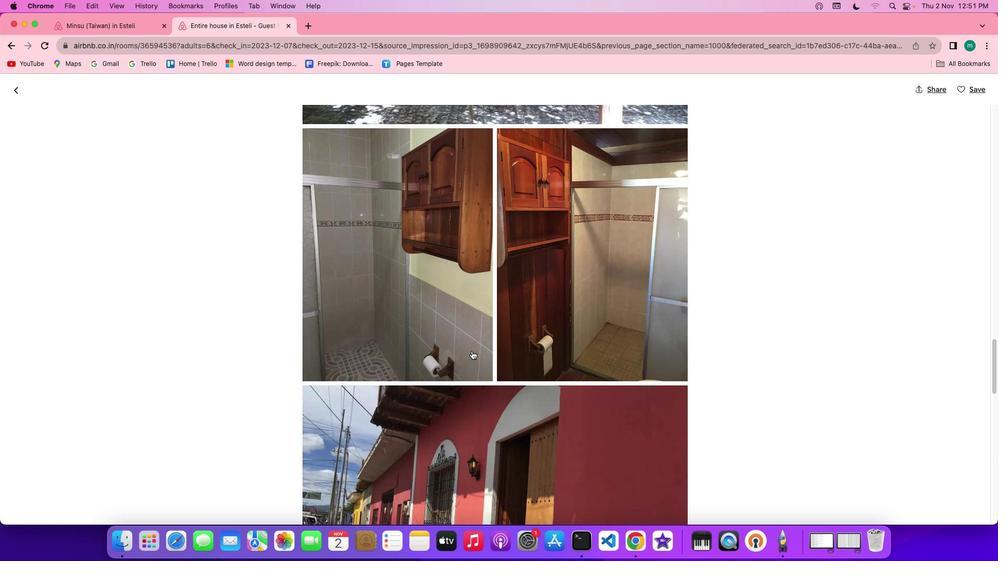 
Action: Mouse scrolled (472, 352) with delta (0, 0)
Screenshot: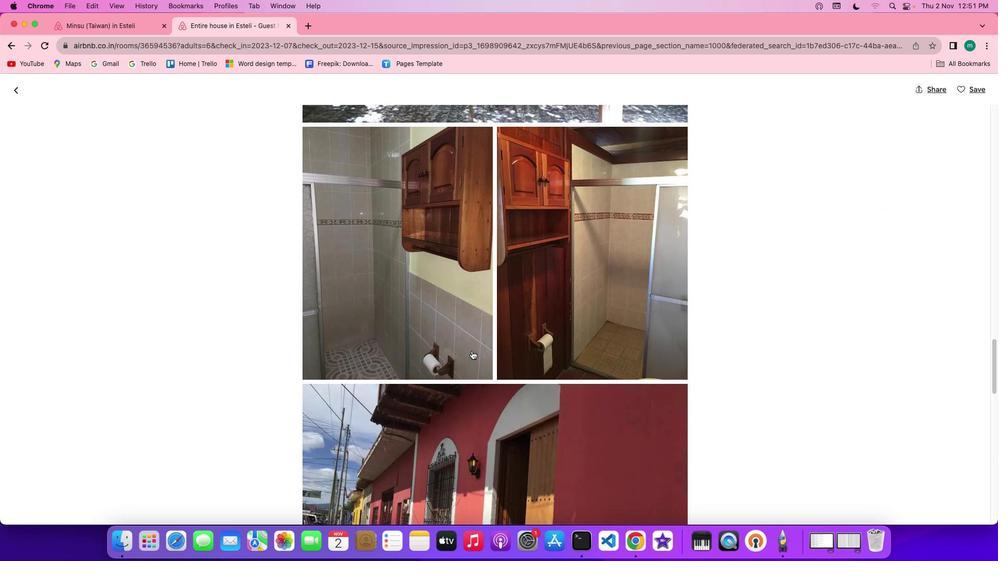 
Action: Mouse scrolled (472, 352) with delta (0, -1)
Screenshot: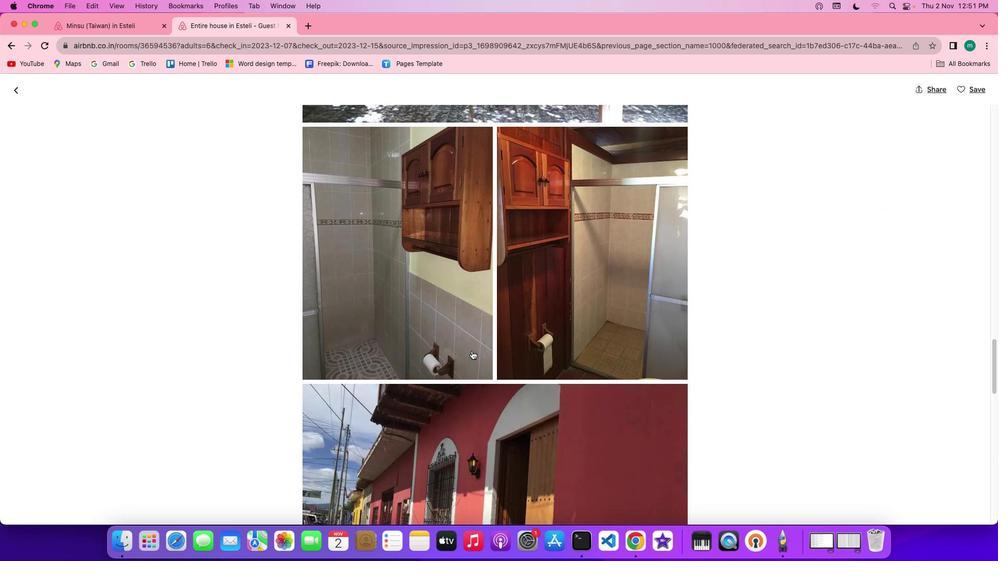 
Action: Mouse scrolled (472, 352) with delta (0, -1)
Screenshot: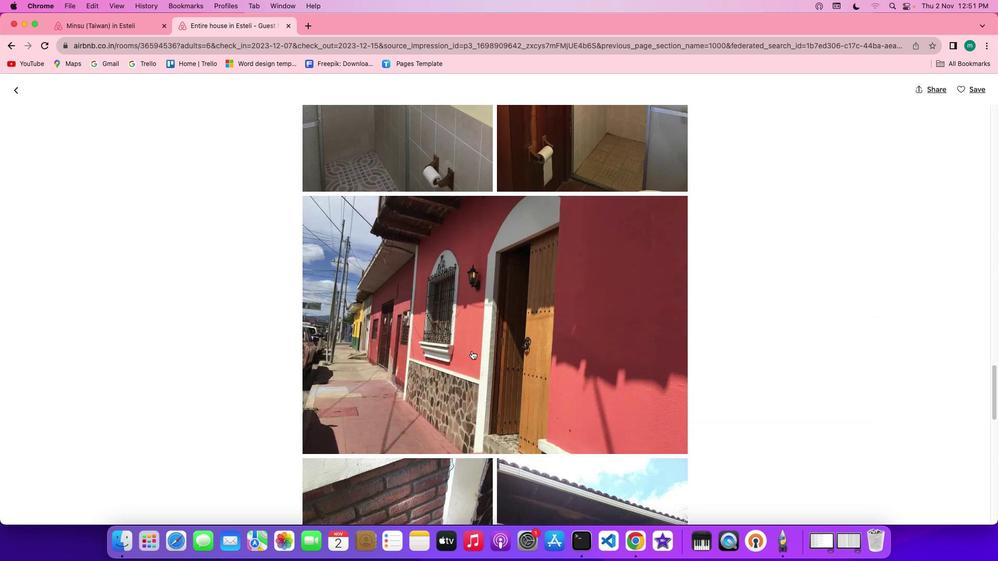 
Action: Mouse scrolled (472, 352) with delta (0, 0)
Screenshot: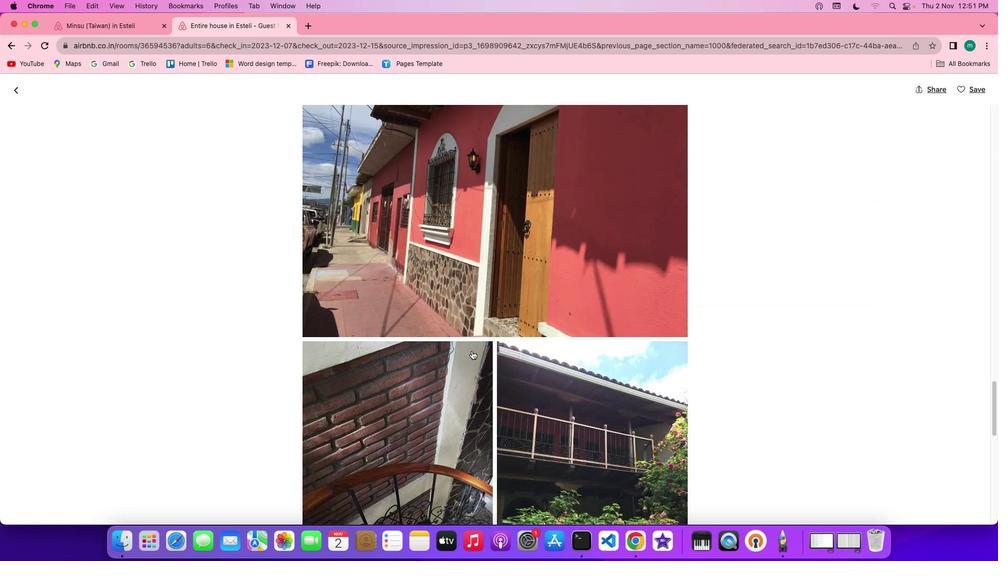 
Action: Mouse scrolled (472, 352) with delta (0, 0)
Screenshot: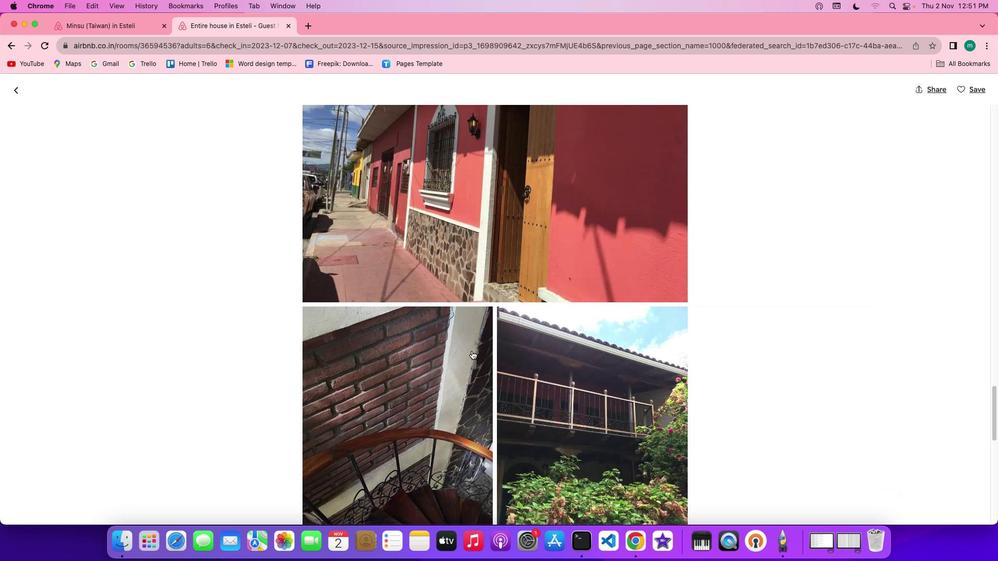 
Action: Mouse scrolled (472, 352) with delta (0, 0)
Screenshot: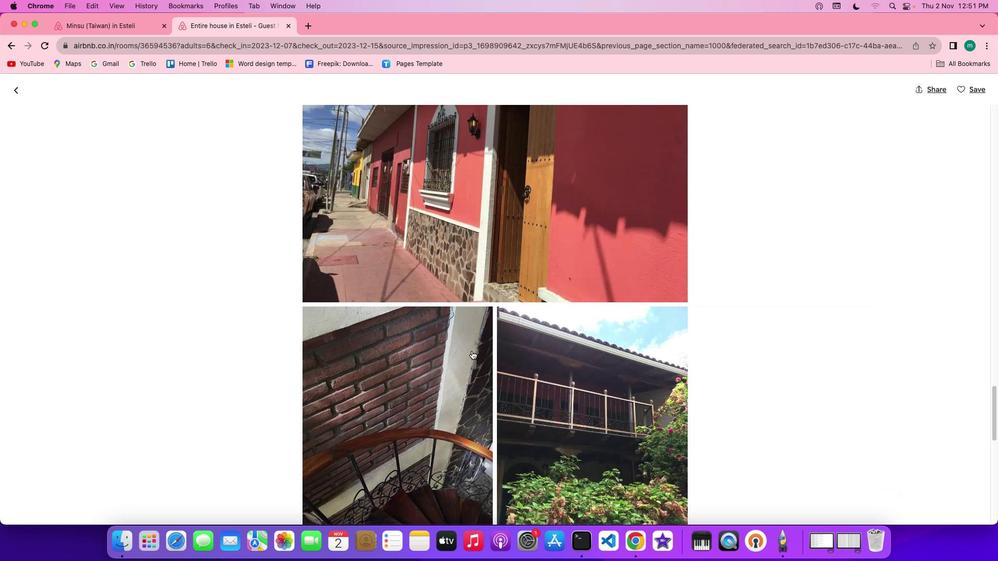 
Action: Mouse scrolled (472, 352) with delta (0, -1)
Screenshot: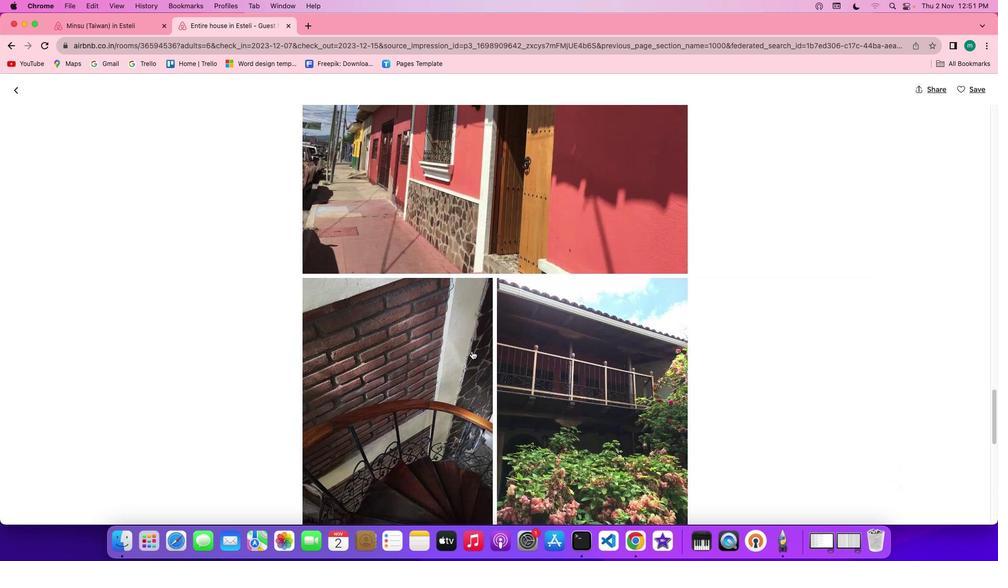 
Action: Mouse scrolled (472, 352) with delta (0, -1)
Screenshot: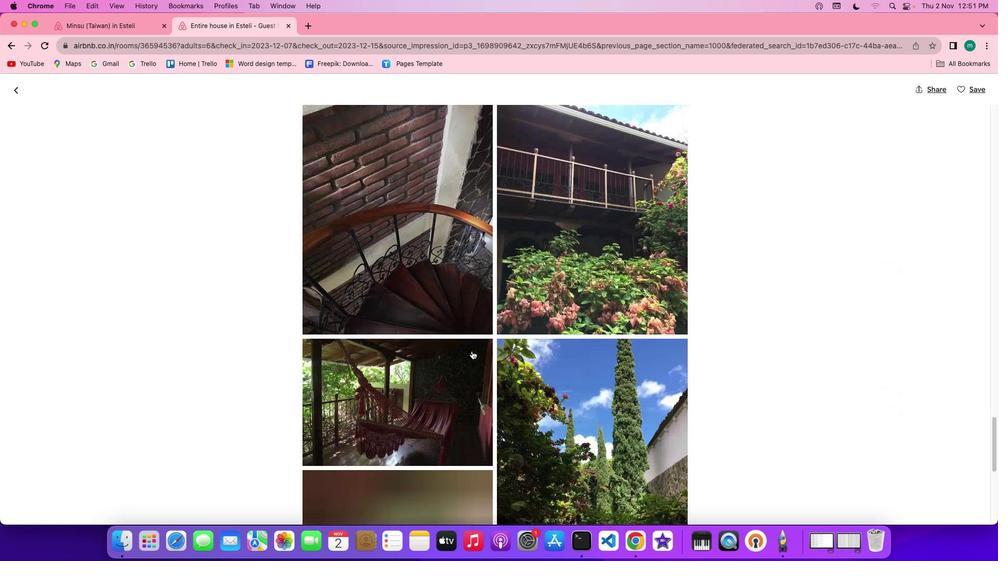 
Action: Mouse scrolled (472, 352) with delta (0, 0)
Screenshot: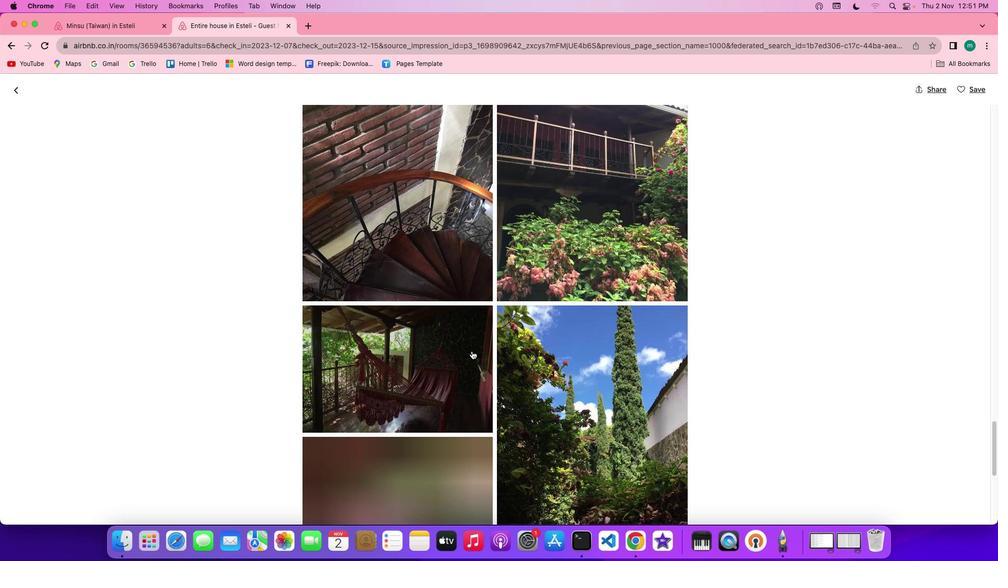 
Action: Mouse scrolled (472, 352) with delta (0, 0)
Screenshot: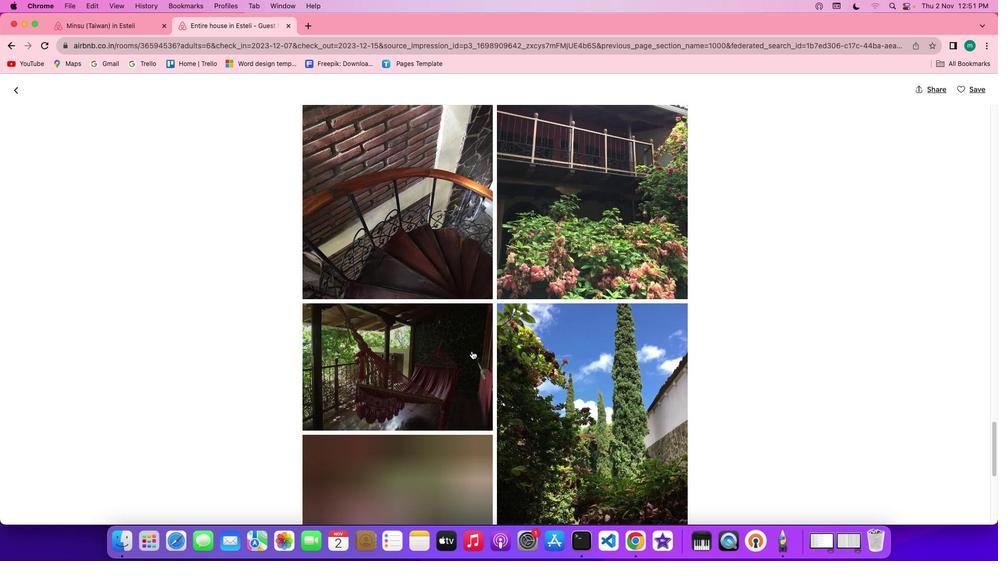 
Action: Mouse scrolled (472, 352) with delta (0, 0)
Screenshot: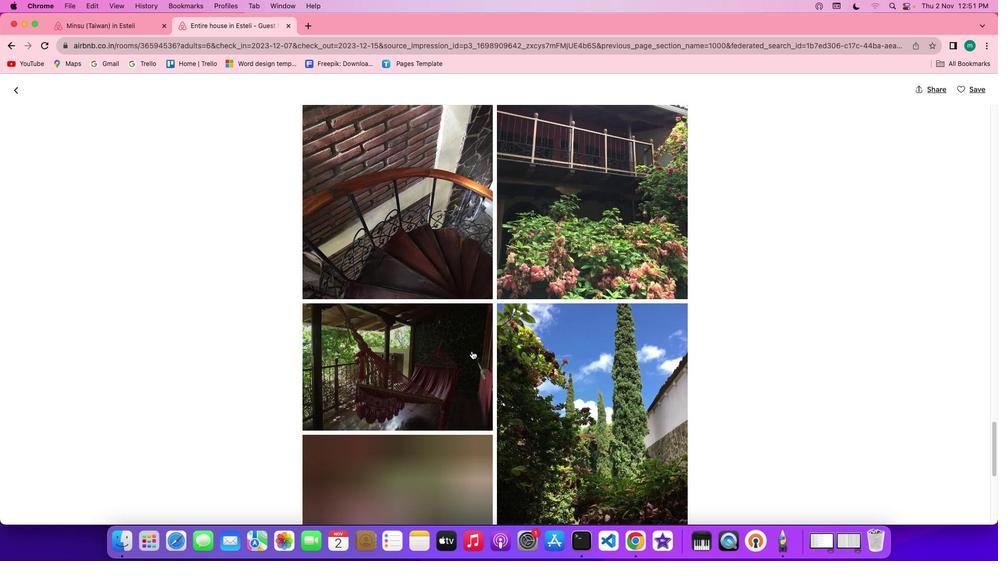 
Action: Mouse scrolled (472, 352) with delta (0, -1)
Screenshot: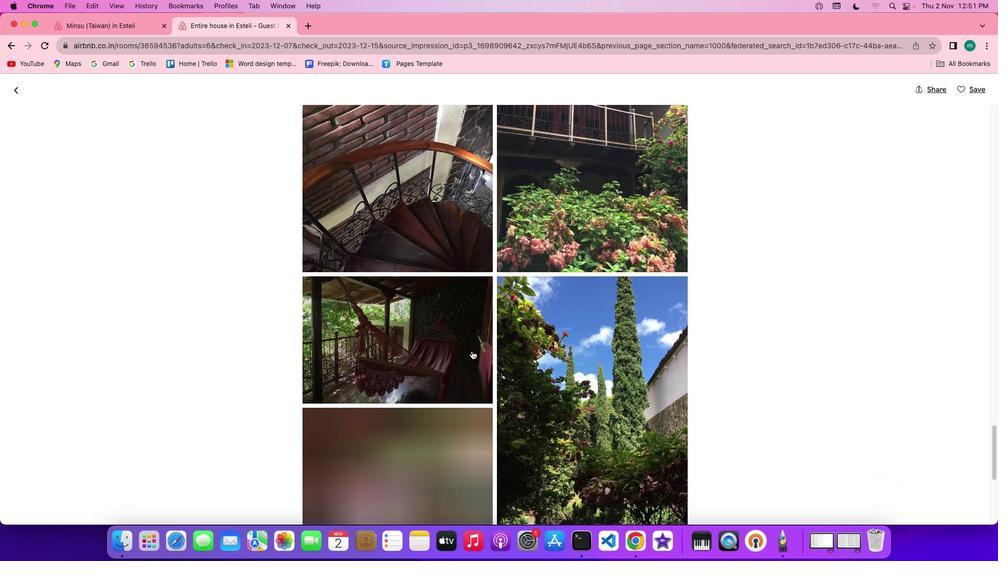 
Action: Mouse scrolled (472, 352) with delta (0, -1)
Screenshot: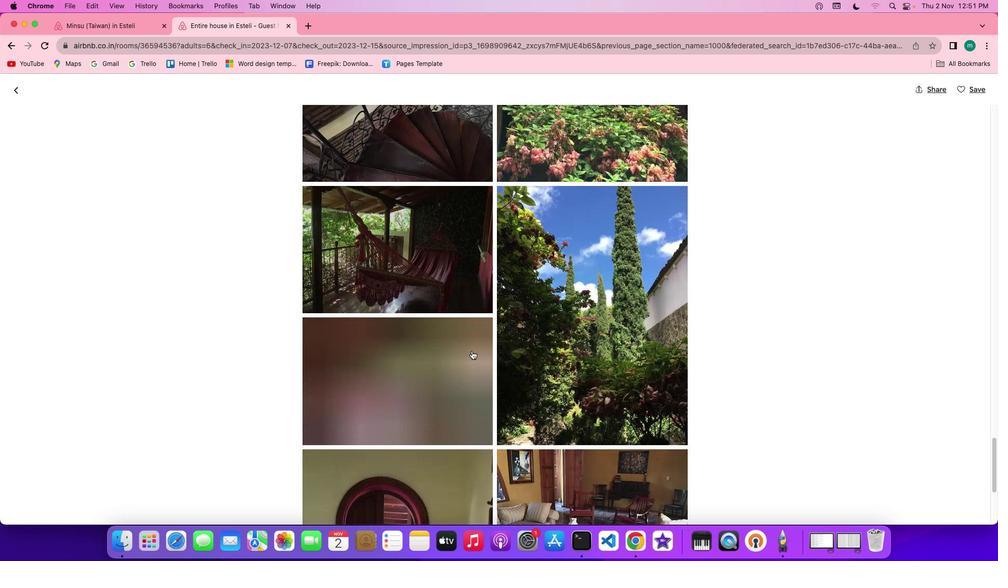 
Action: Mouse scrolled (472, 352) with delta (0, 0)
Screenshot: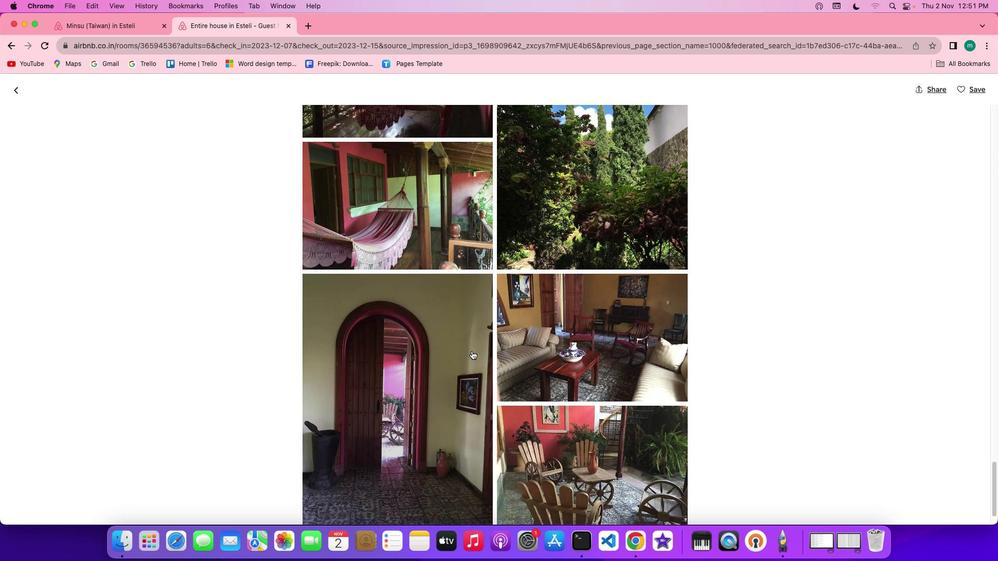 
Action: Mouse scrolled (472, 352) with delta (0, 0)
Screenshot: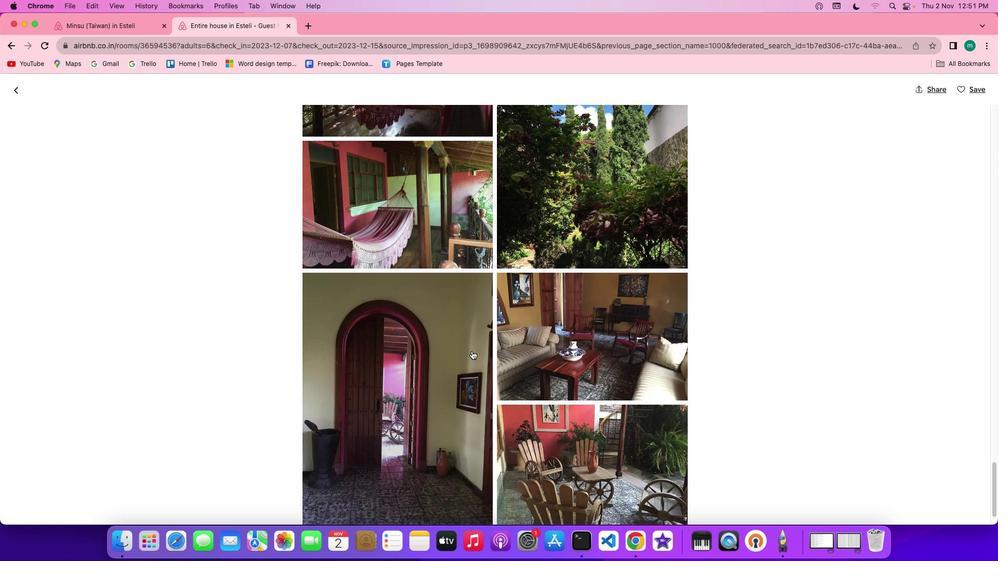 
Action: Mouse scrolled (472, 352) with delta (0, 0)
Screenshot: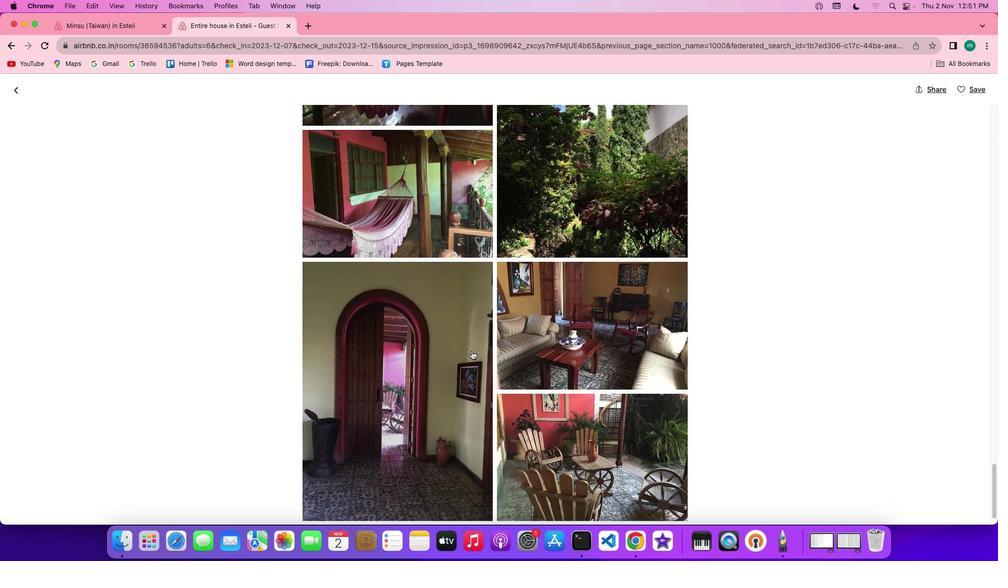 
Action: Mouse scrolled (472, 352) with delta (0, -1)
Screenshot: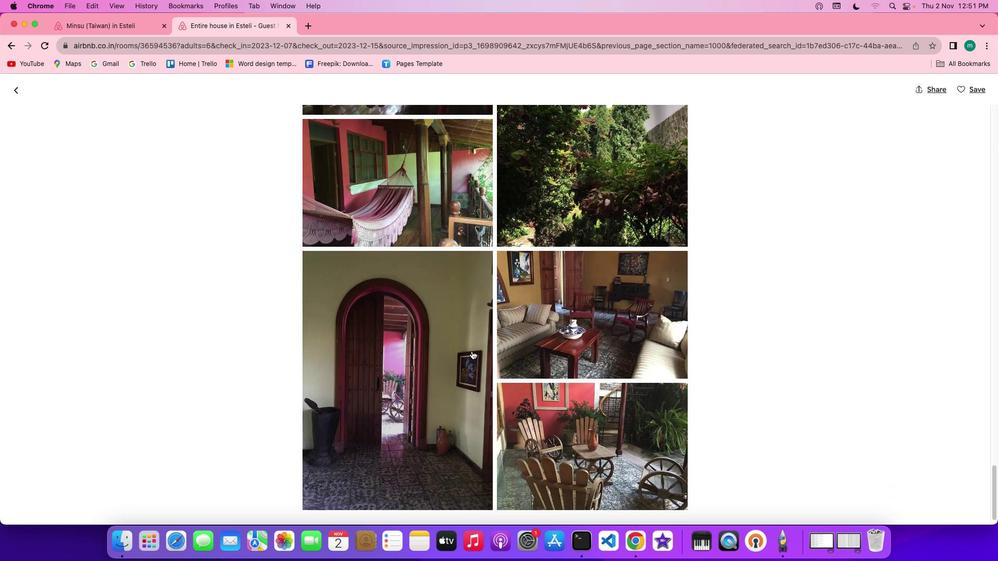 
Action: Mouse scrolled (472, 352) with delta (0, -1)
Screenshot: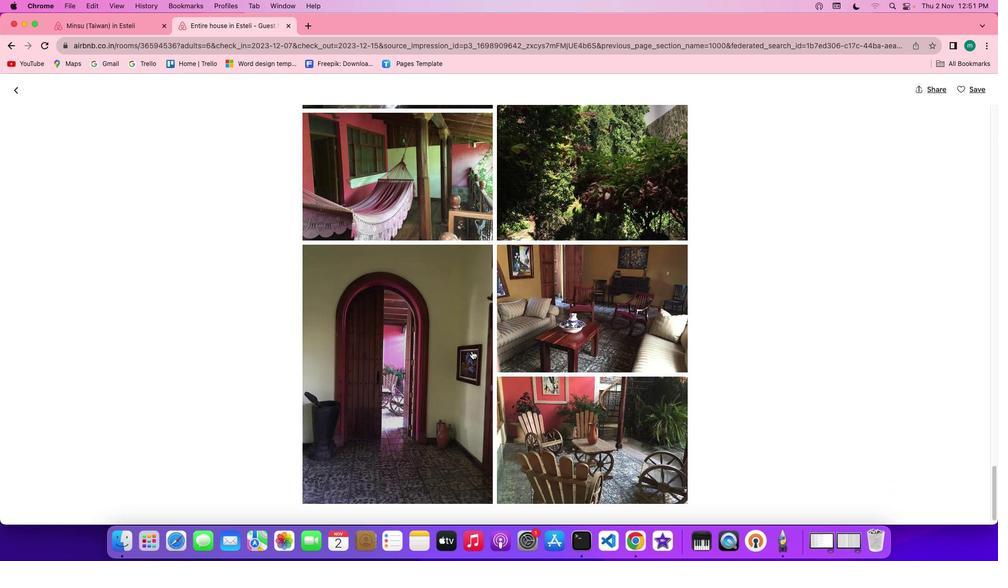
Action: Mouse scrolled (472, 352) with delta (0, -1)
Screenshot: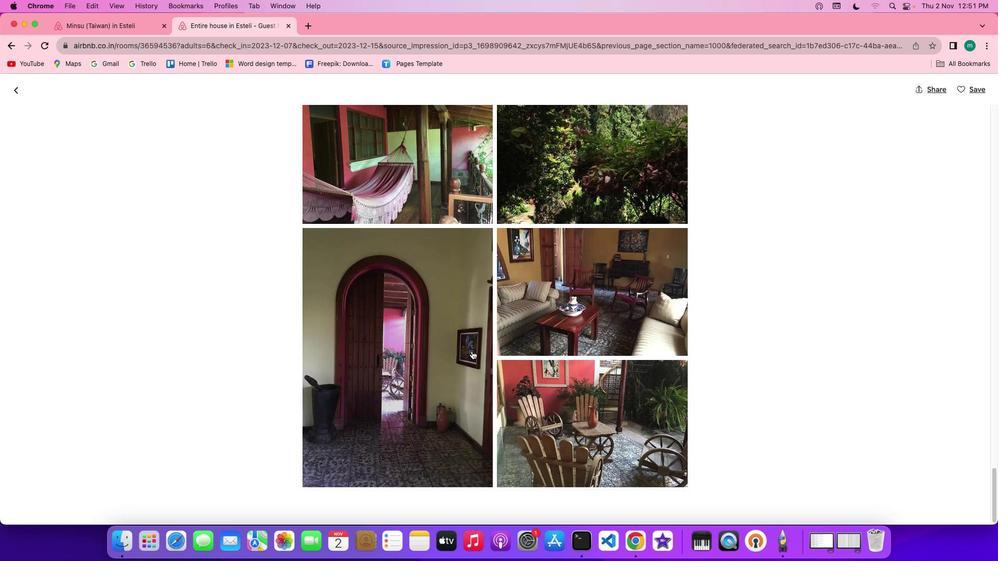 
Action: Mouse scrolled (472, 352) with delta (0, 0)
Screenshot: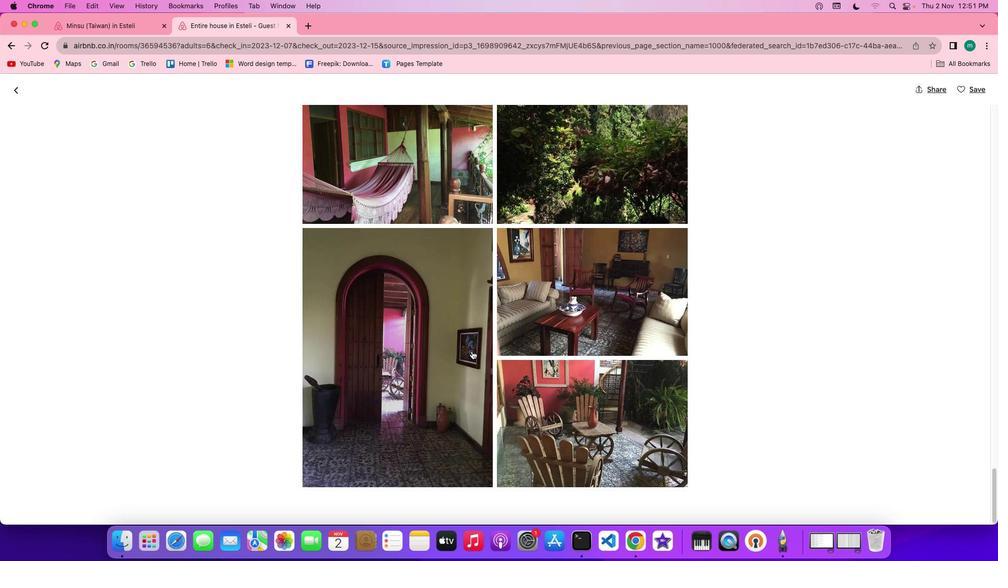 
Action: Mouse scrolled (472, 352) with delta (0, 0)
Screenshot: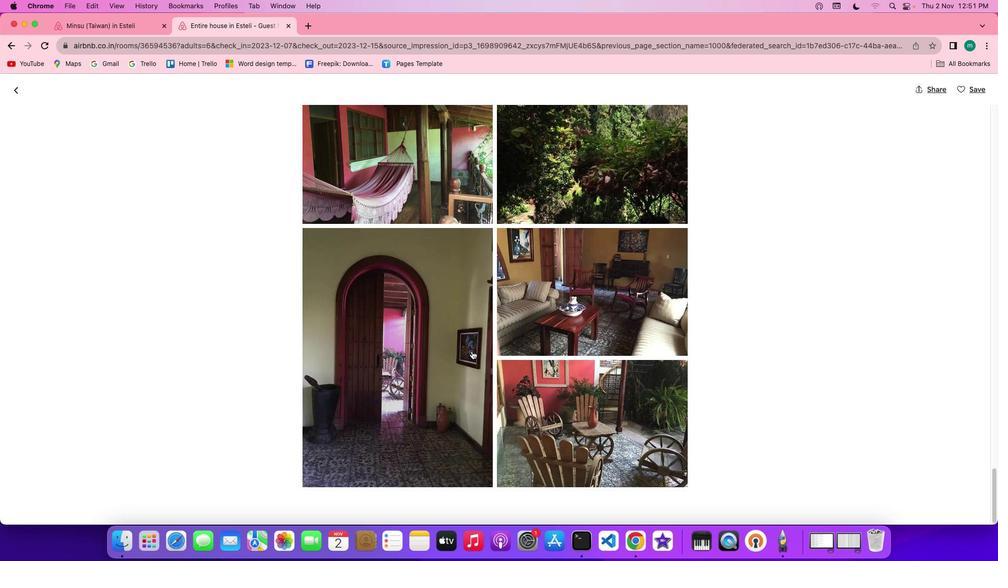 
Action: Mouse scrolled (472, 352) with delta (0, 0)
Screenshot: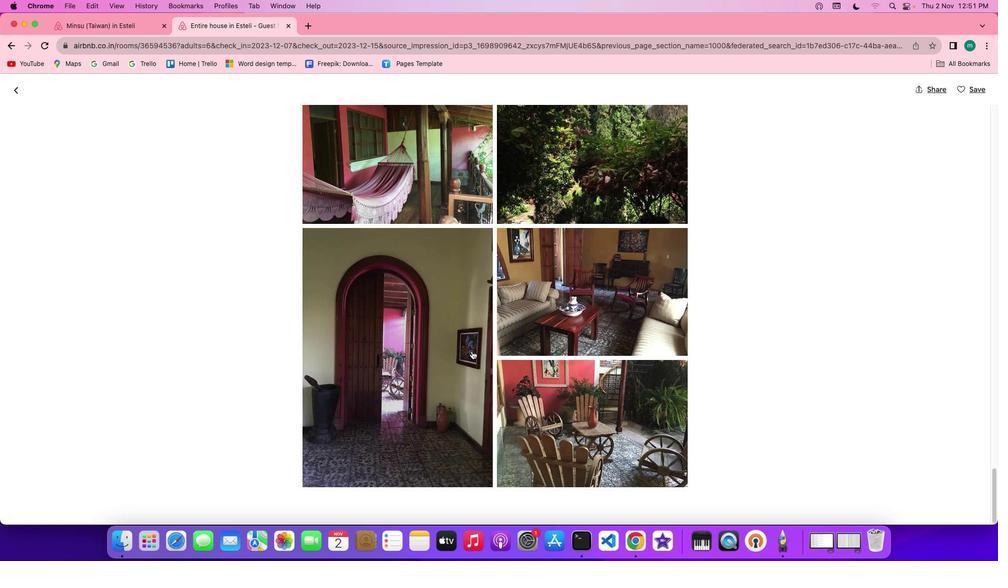 
Action: Mouse scrolled (472, 352) with delta (0, -1)
Screenshot: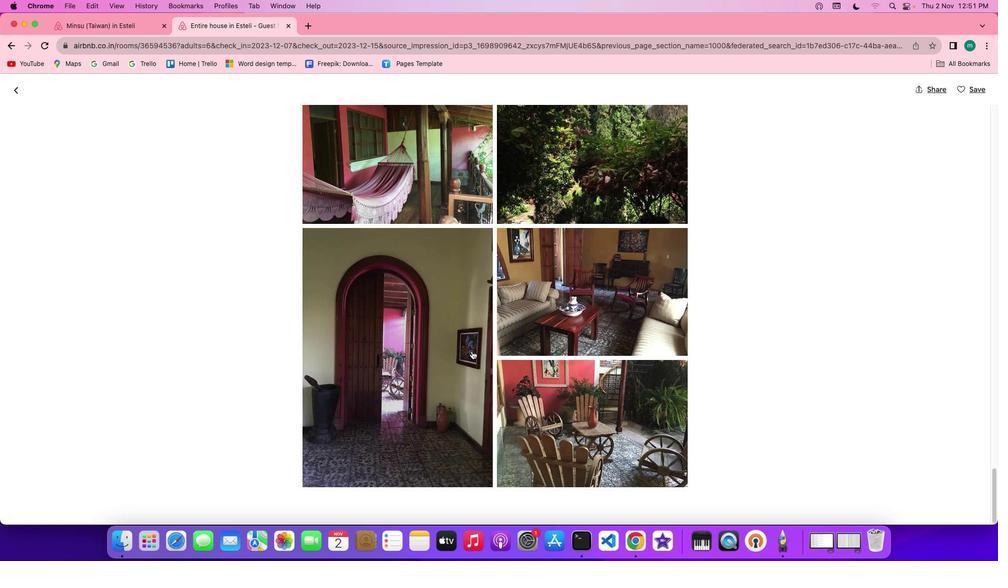 
Action: Mouse scrolled (472, 352) with delta (0, -1)
Screenshot: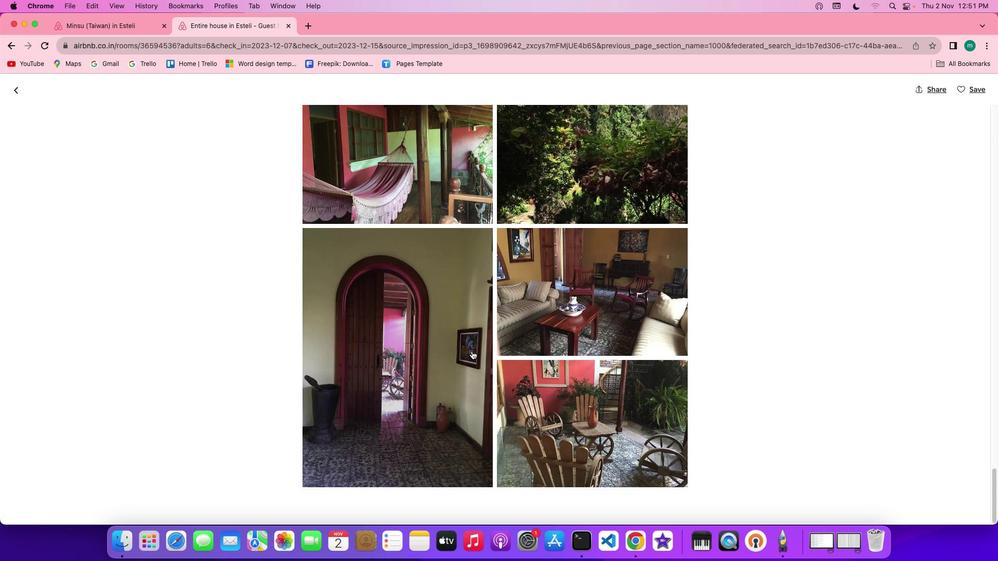 
Action: Mouse scrolled (472, 352) with delta (0, -2)
Screenshot: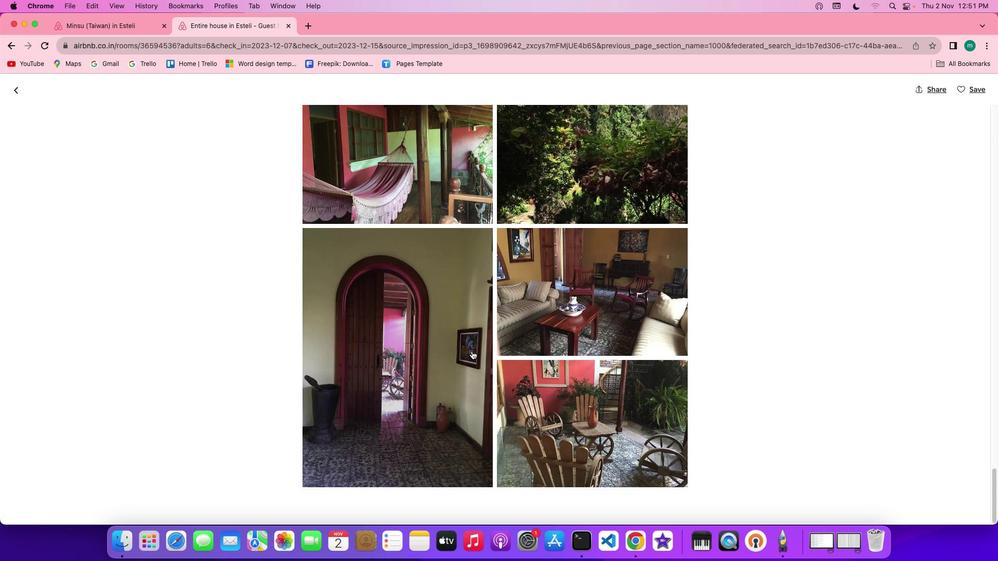 
Action: Mouse moved to (17, 91)
Screenshot: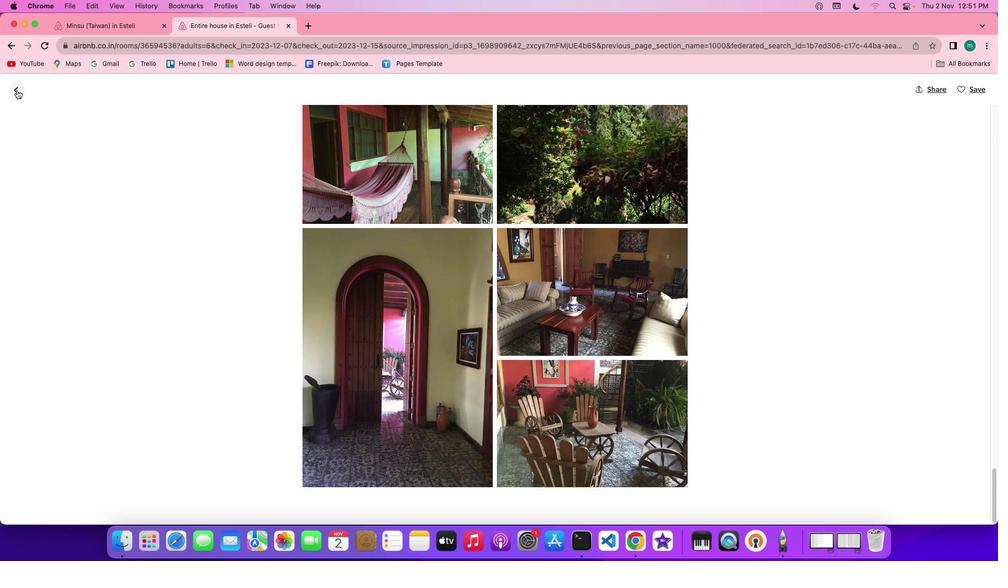 
Action: Mouse pressed left at (17, 91)
Screenshot: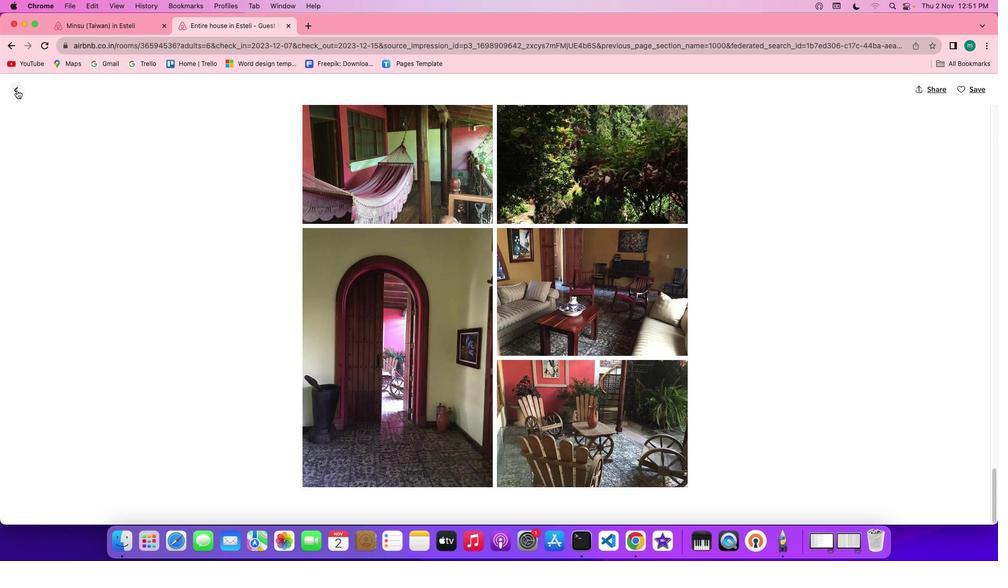
Action: Mouse moved to (534, 338)
Screenshot: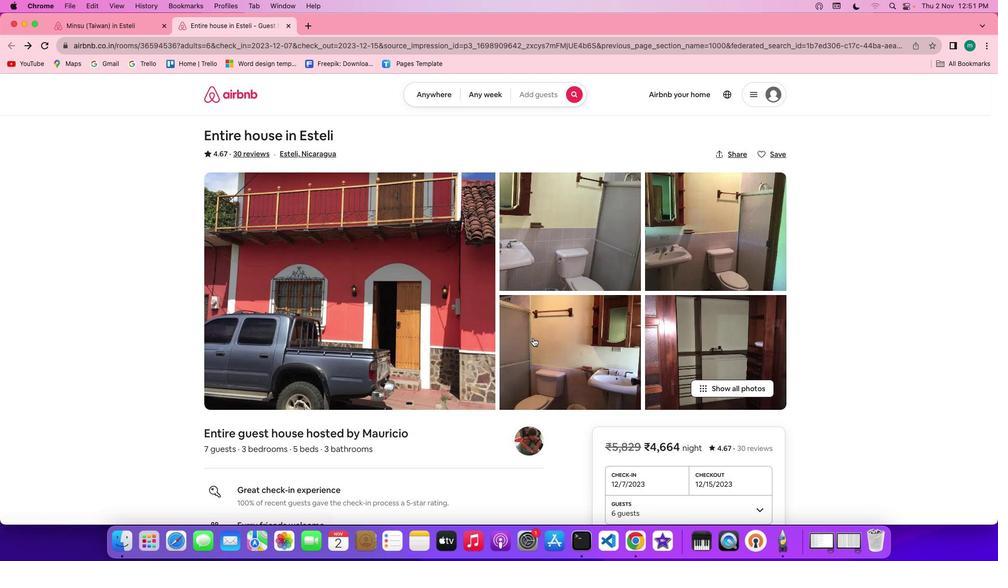 
Action: Mouse scrolled (534, 338) with delta (0, 0)
Screenshot: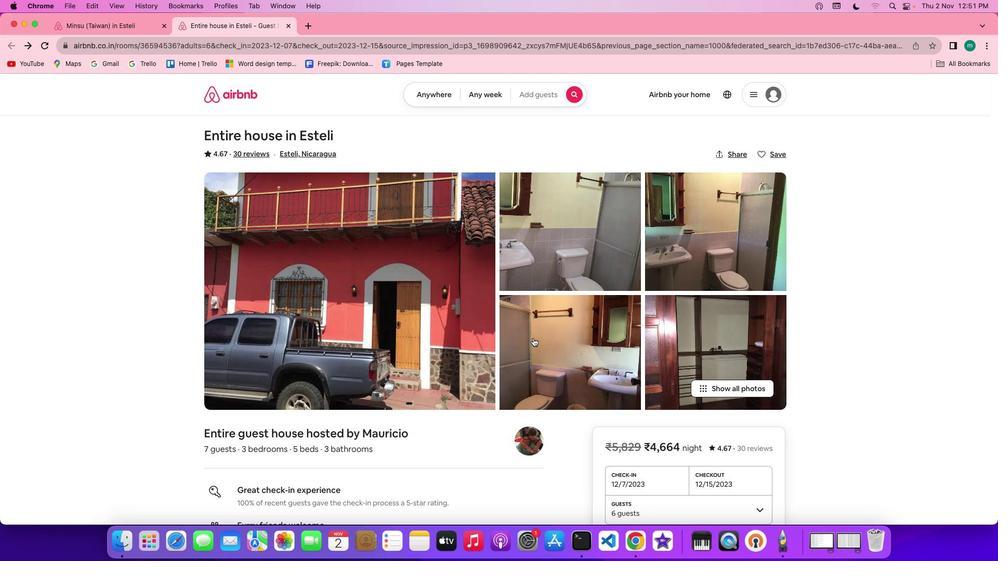 
Action: Mouse scrolled (534, 338) with delta (0, 0)
Screenshot: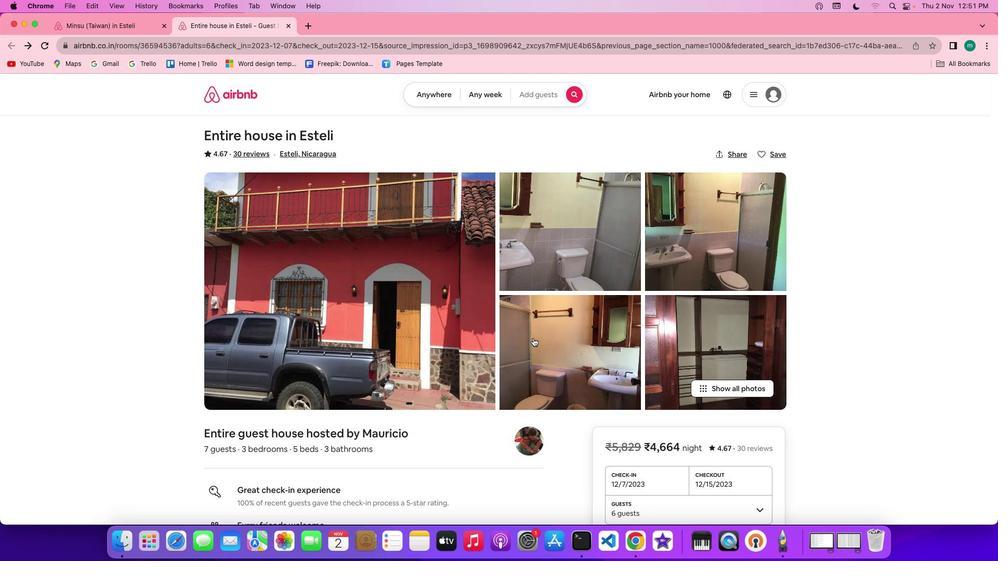
Action: Mouse scrolled (534, 338) with delta (0, 0)
Screenshot: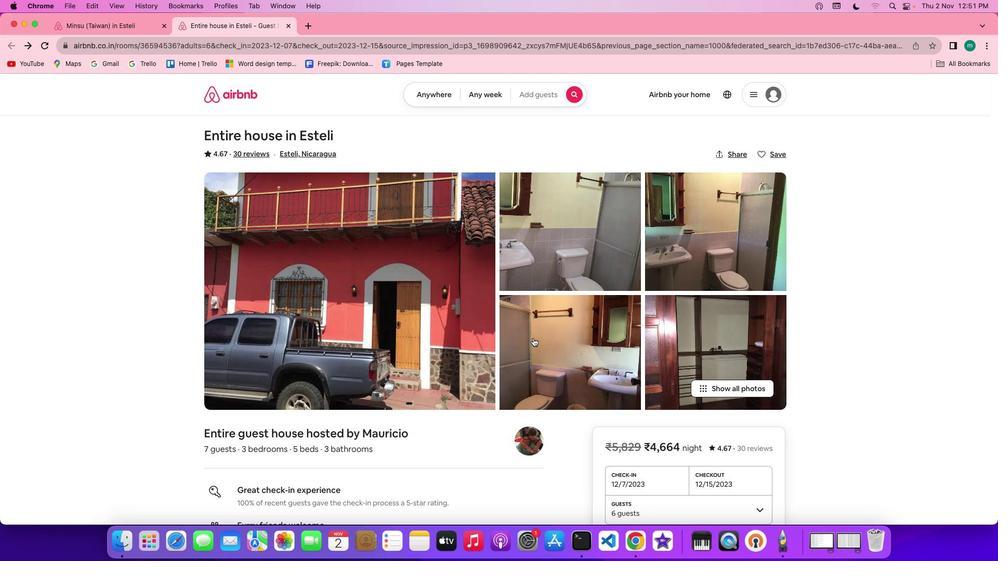 
Action: Mouse scrolled (534, 338) with delta (0, -1)
Screenshot: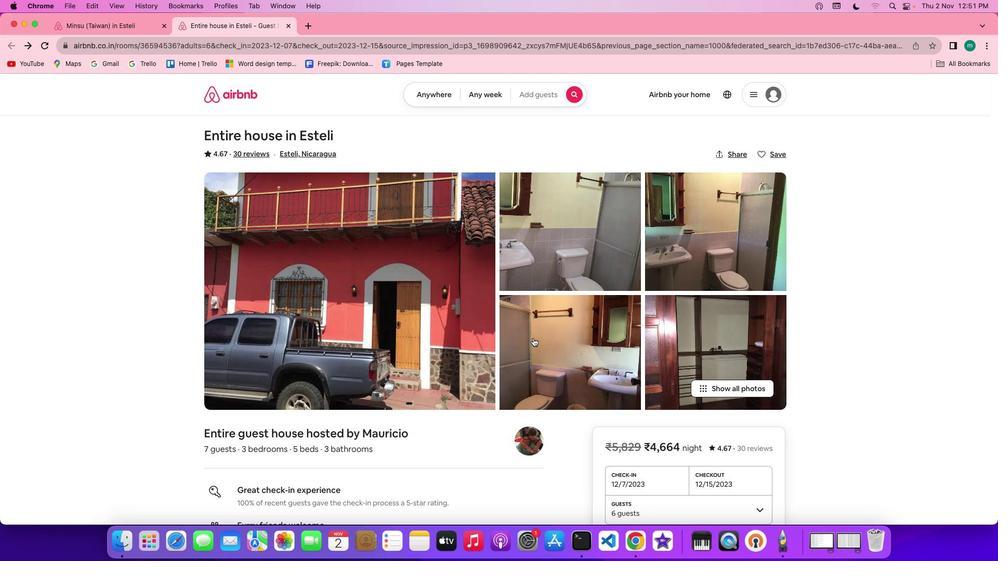 
Action: Mouse scrolled (534, 338) with delta (0, -2)
Screenshot: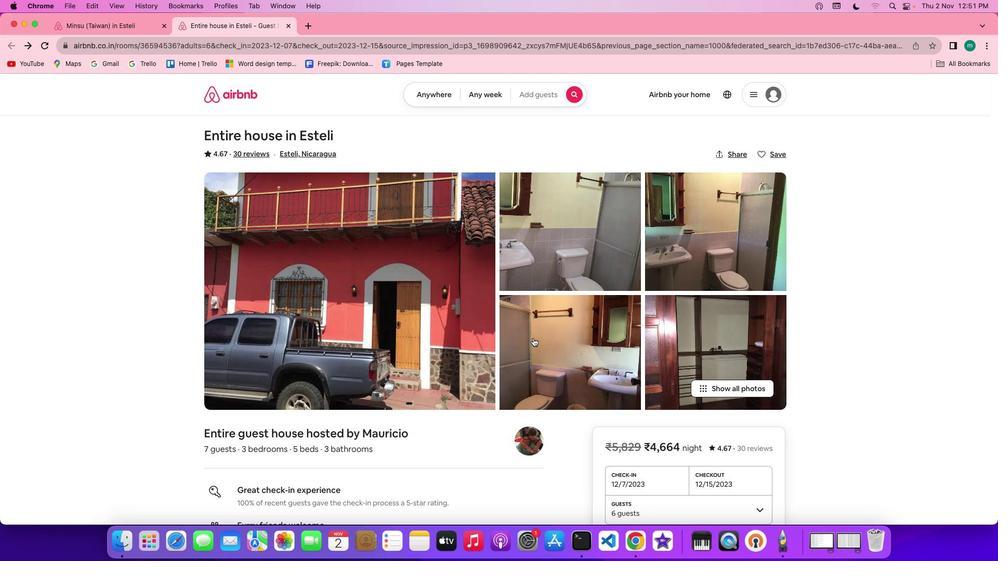 
Action: Mouse moved to (268, 263)
Screenshot: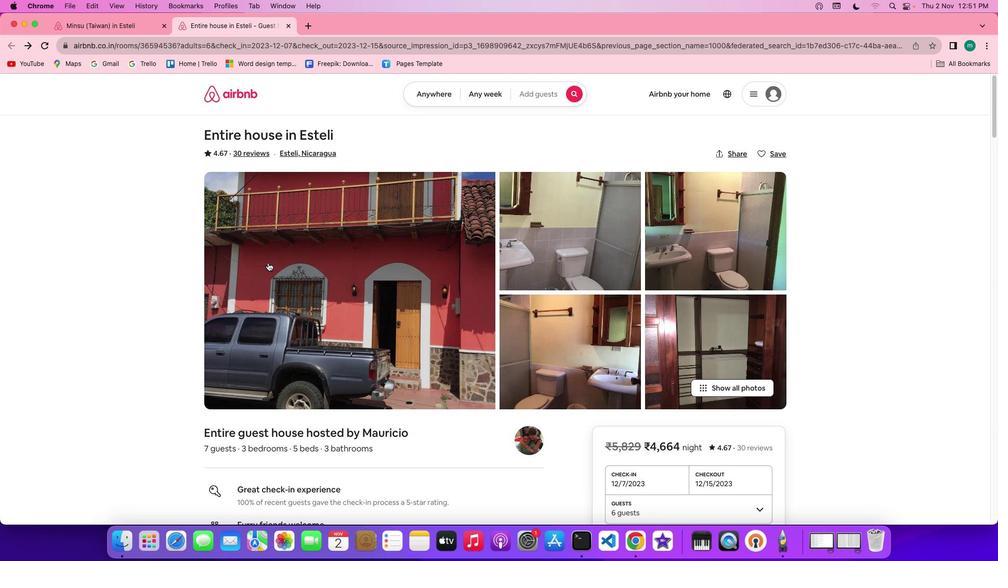 
Action: Mouse scrolled (268, 263) with delta (0, 0)
Screenshot: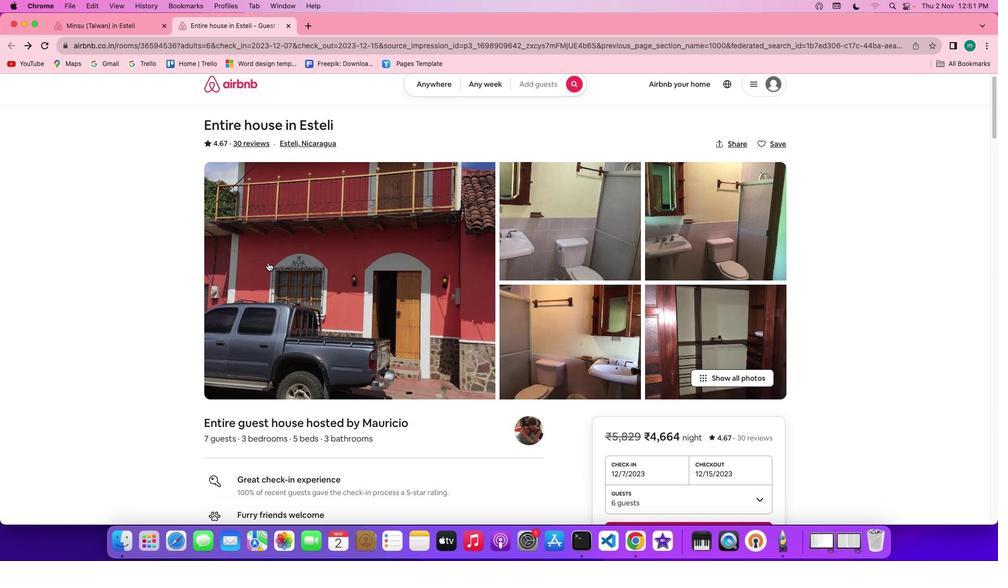 
Action: Mouse scrolled (268, 263) with delta (0, 0)
Screenshot: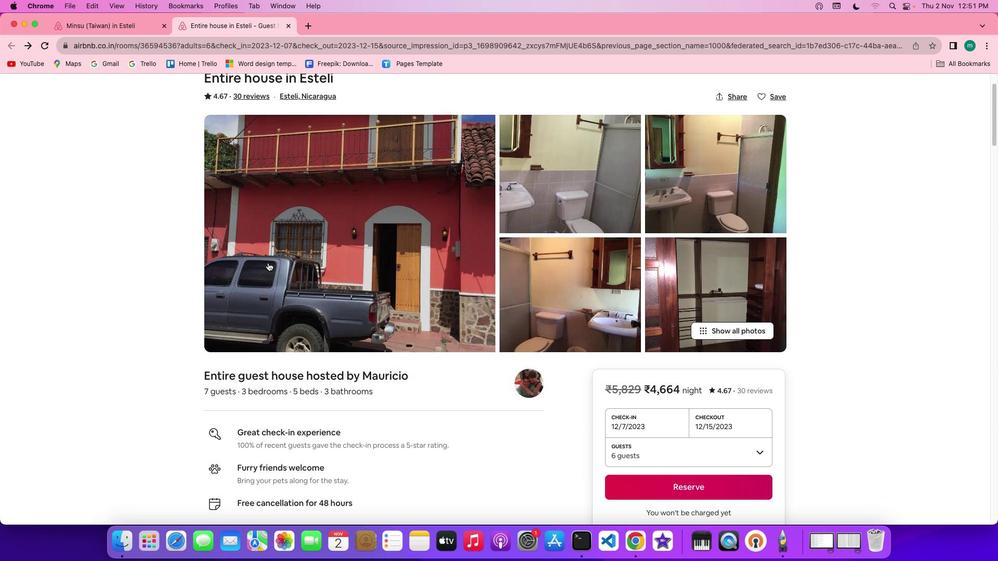 
Action: Mouse scrolled (268, 263) with delta (0, 0)
Screenshot: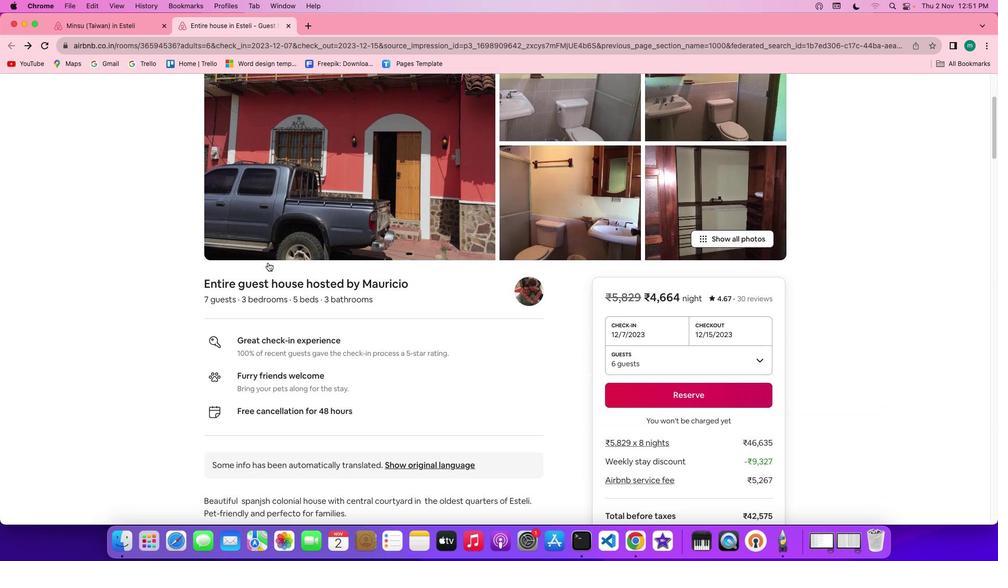 
Action: Mouse scrolled (268, 263) with delta (0, -1)
Screenshot: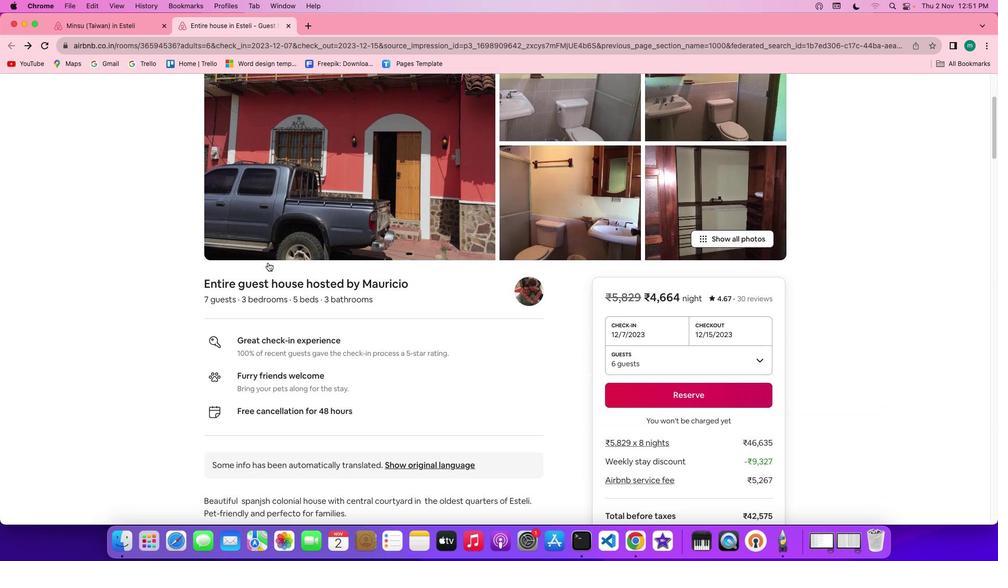 
Action: Mouse scrolled (268, 263) with delta (0, -1)
Screenshot: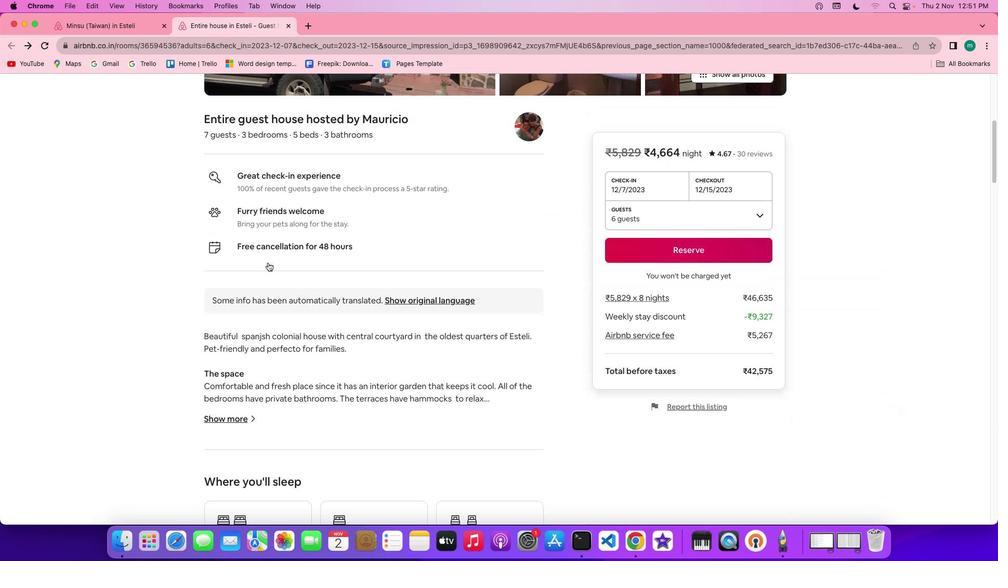 
Action: Mouse moved to (268, 263)
Screenshot: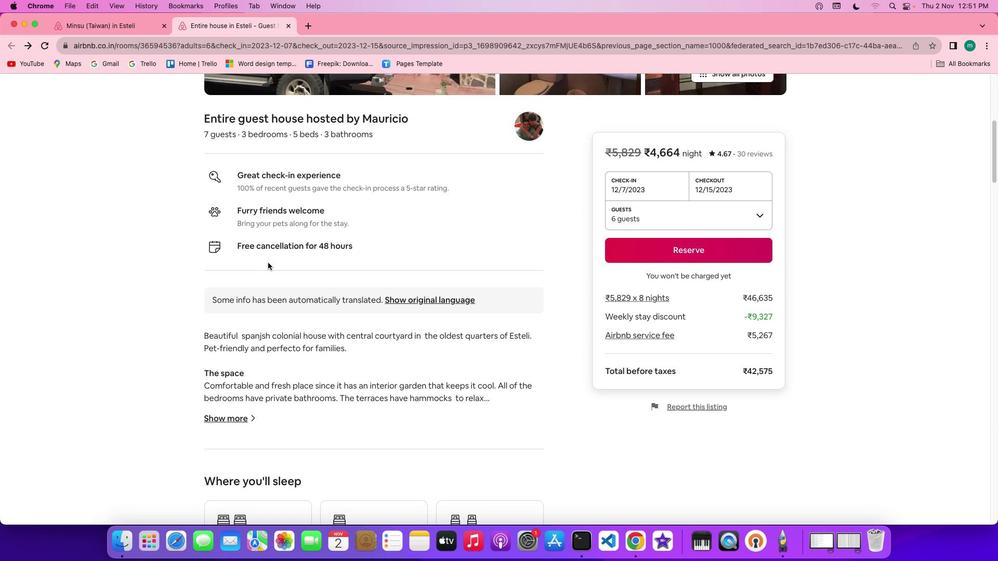 
Action: Mouse scrolled (268, 263) with delta (0, 0)
Screenshot: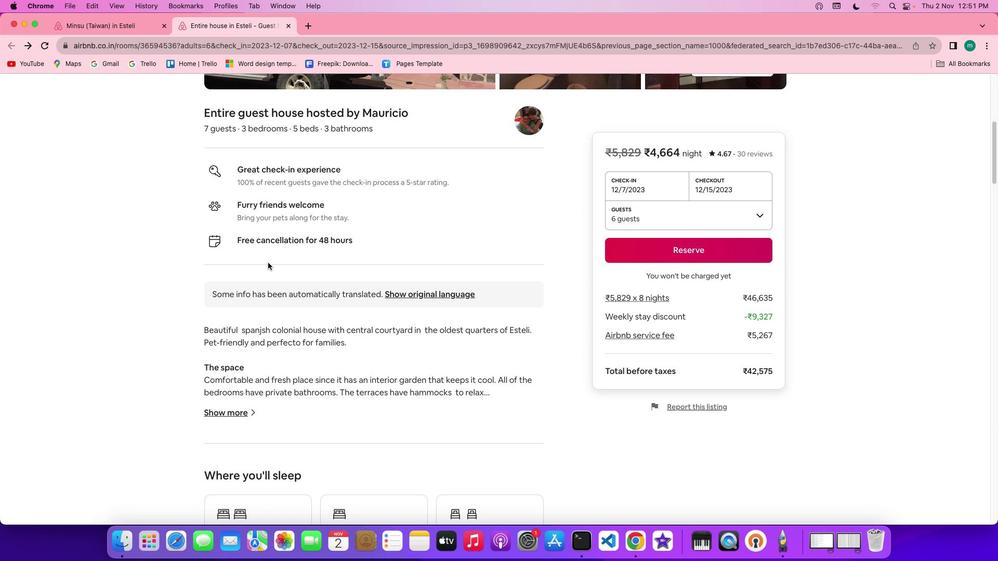 
Action: Mouse scrolled (268, 263) with delta (0, 0)
Screenshot: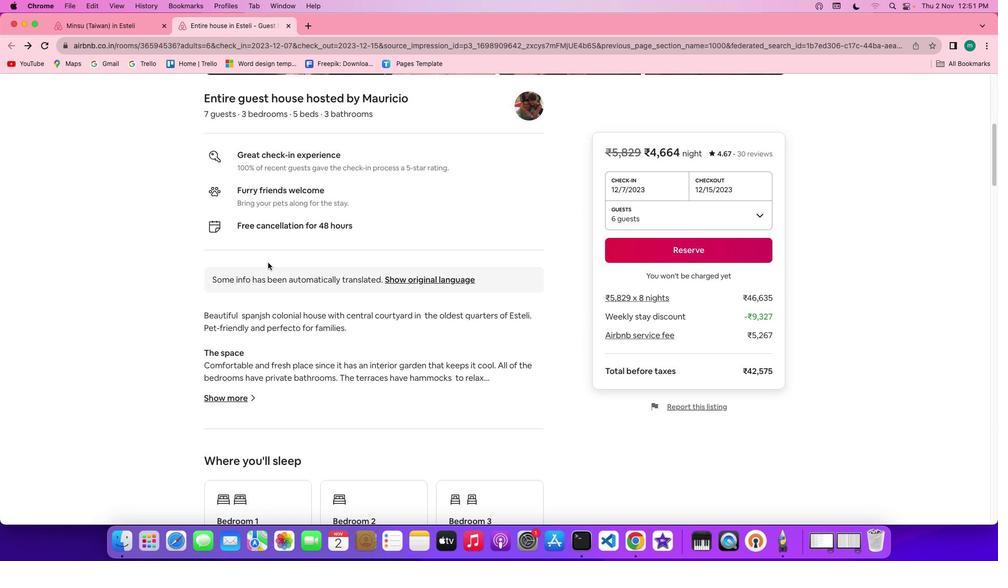 
Action: Mouse scrolled (268, 263) with delta (0, 0)
Screenshot: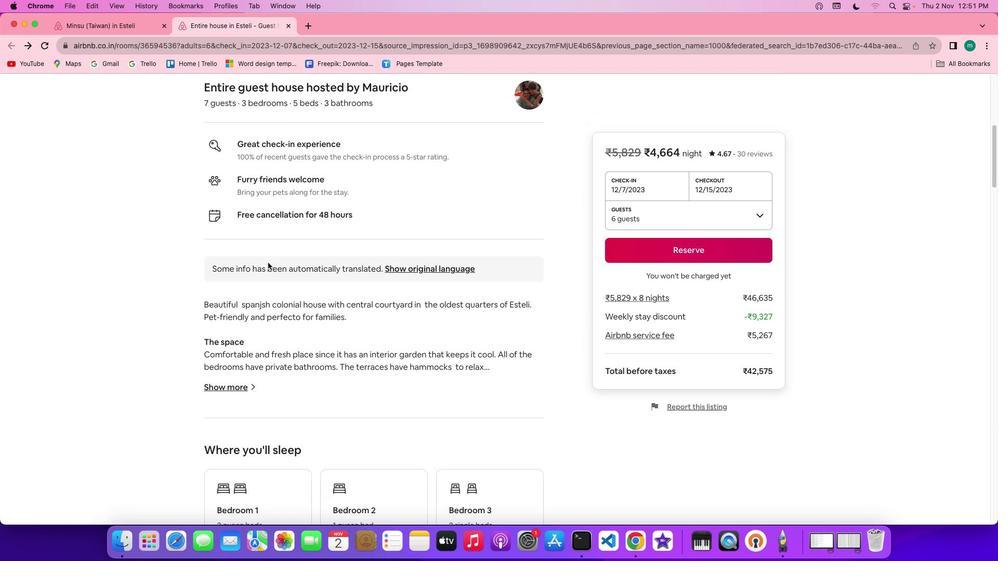 
Action: Mouse scrolled (268, 263) with delta (0, -1)
Screenshot: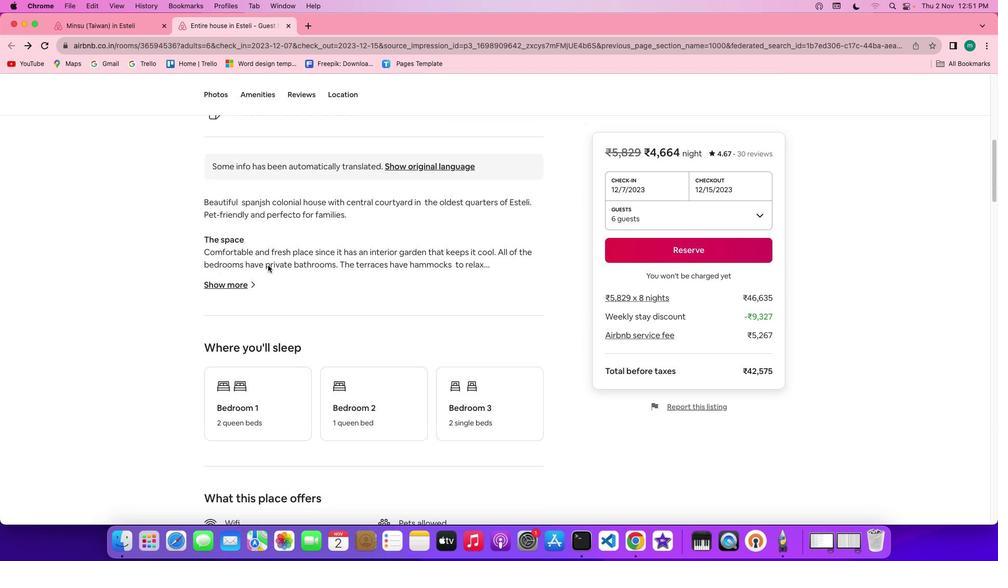 
Action: Mouse moved to (235, 251)
Screenshot: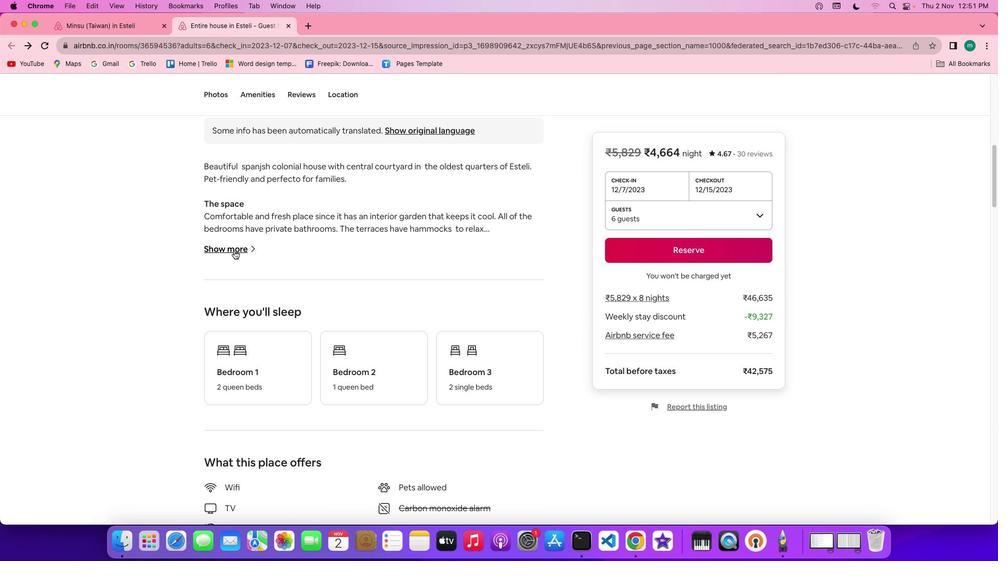 
Action: Mouse pressed left at (235, 251)
Screenshot: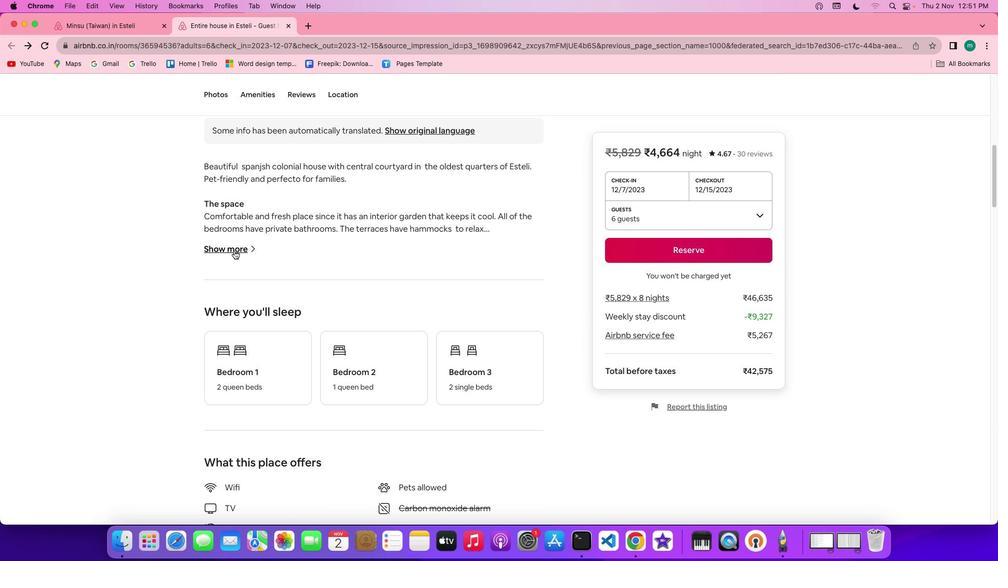 
Action: Mouse moved to (409, 303)
Screenshot: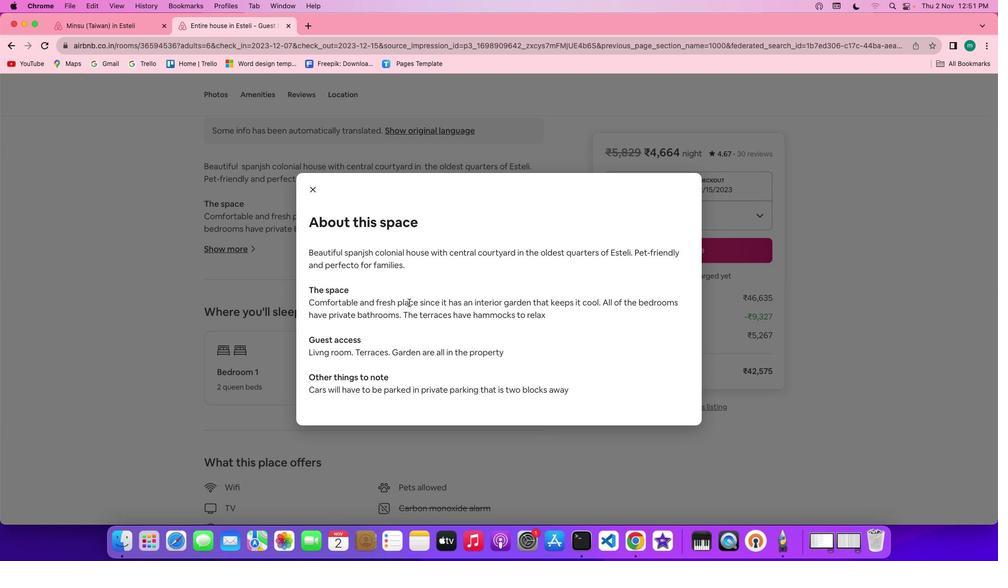 
Action: Mouse scrolled (409, 303) with delta (0, 0)
Screenshot: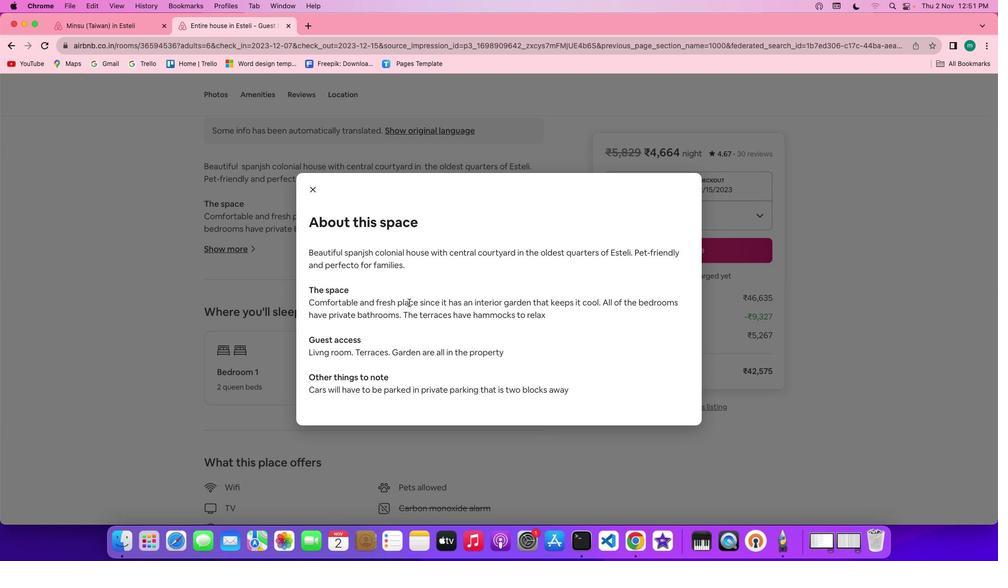 
Action: Mouse scrolled (409, 303) with delta (0, 0)
Screenshot: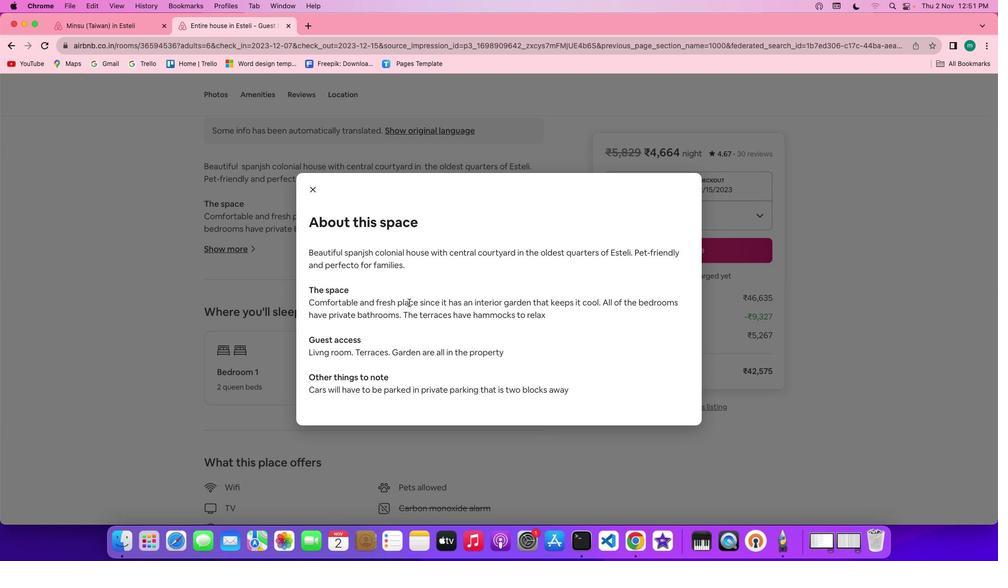 
Action: Mouse scrolled (409, 303) with delta (0, 0)
Screenshot: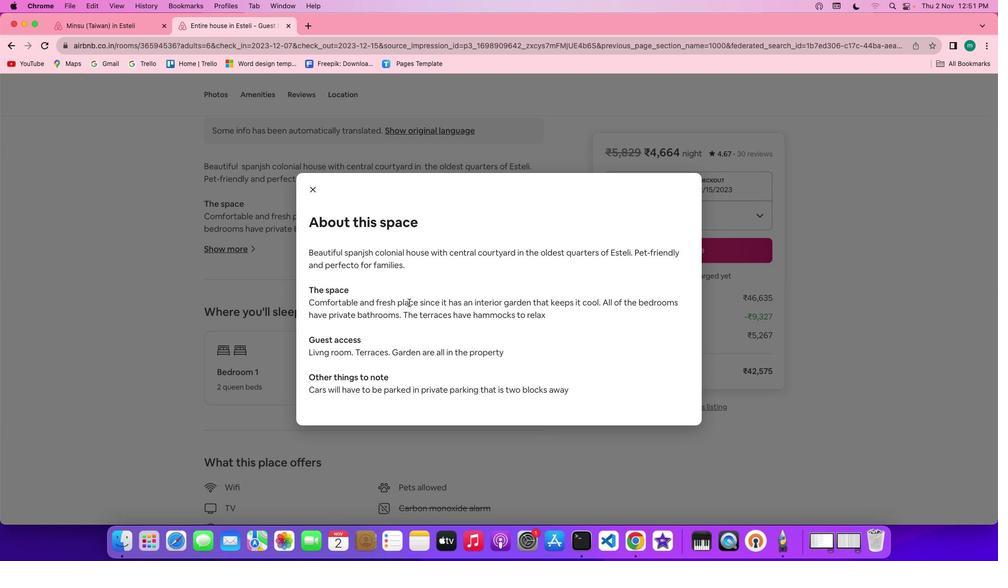 
Action: Mouse scrolled (409, 303) with delta (0, -1)
Screenshot: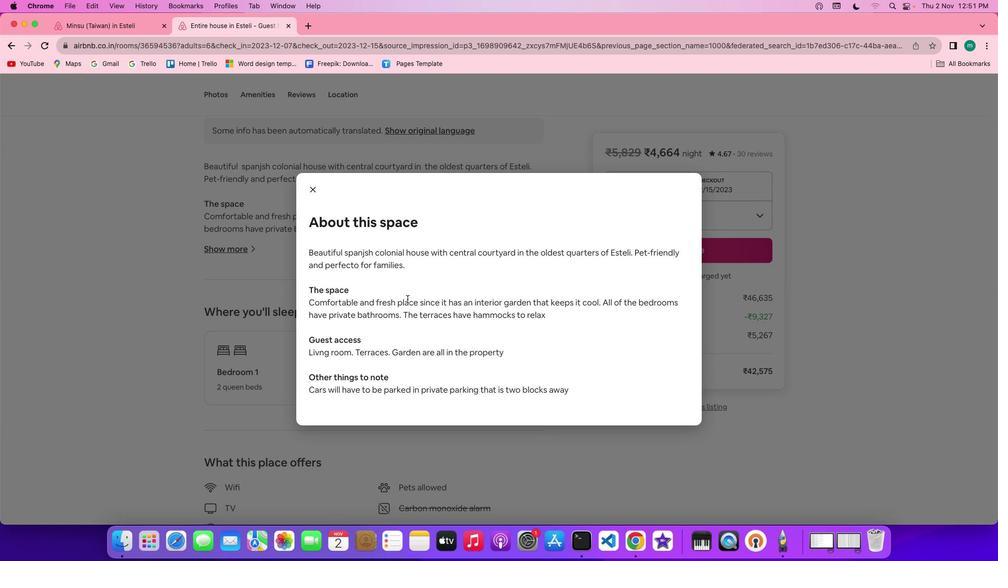 
Action: Mouse scrolled (409, 303) with delta (0, -1)
Screenshot: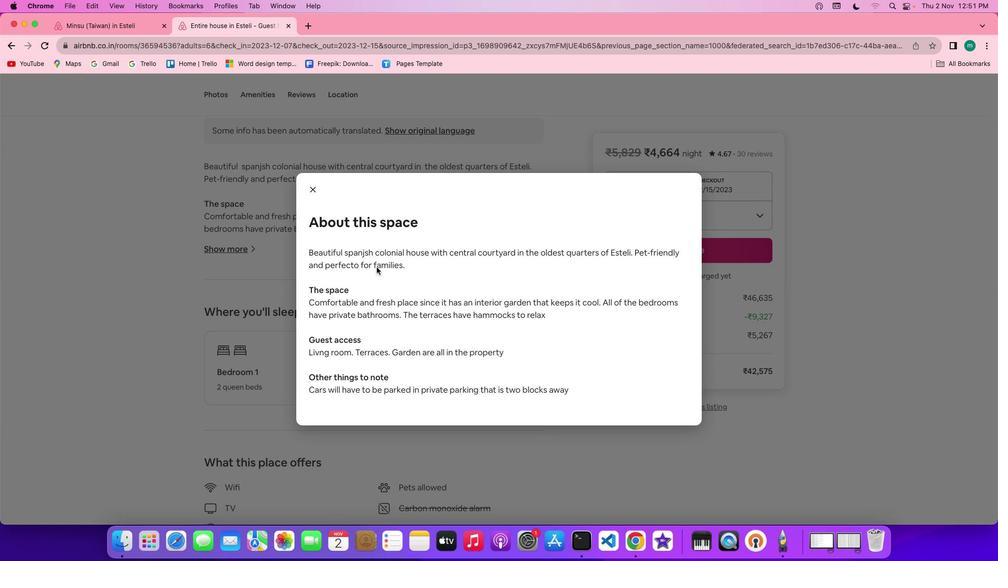 
Action: Mouse moved to (318, 187)
Screenshot: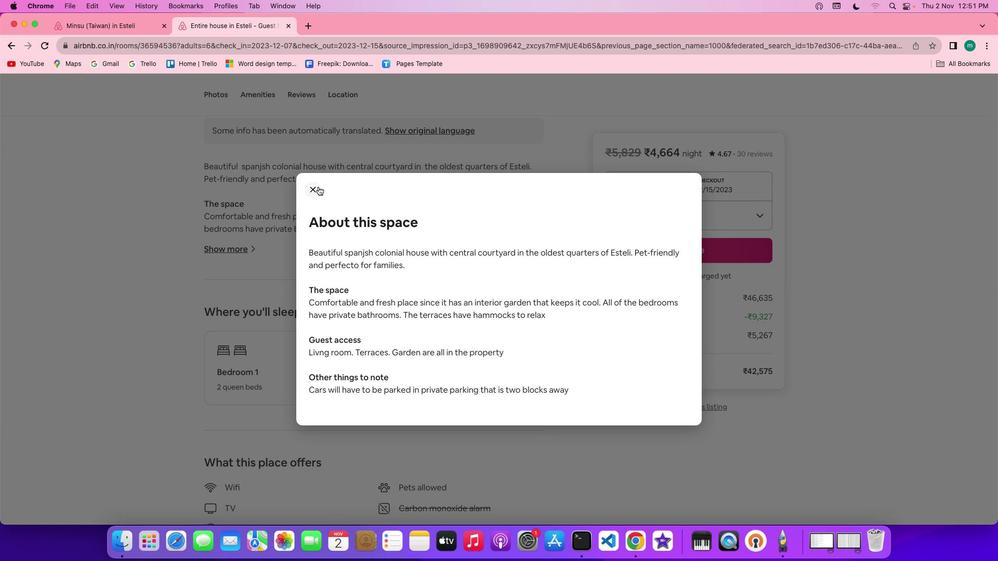 
Action: Mouse pressed left at (318, 187)
Screenshot: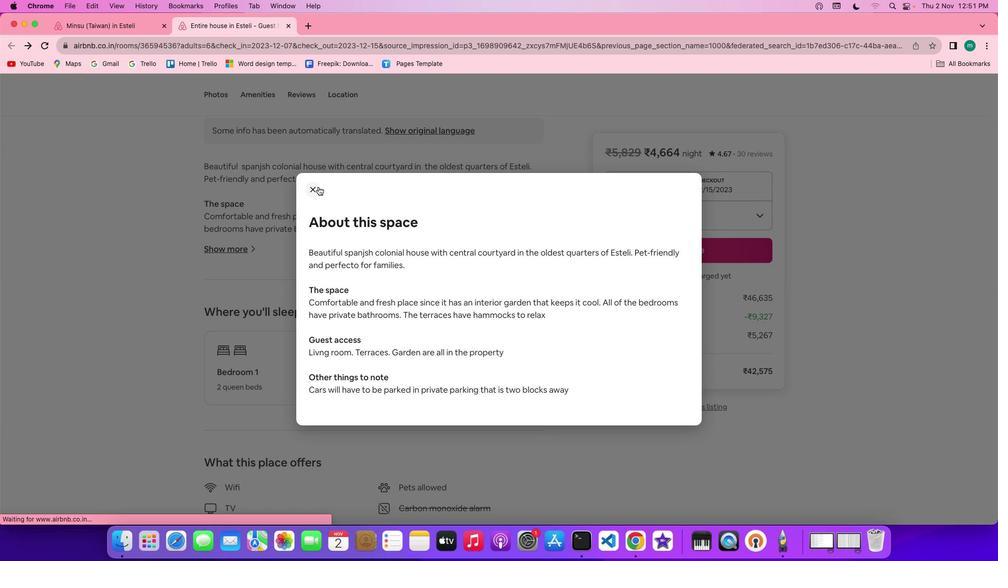 
Action: Mouse moved to (427, 314)
Screenshot: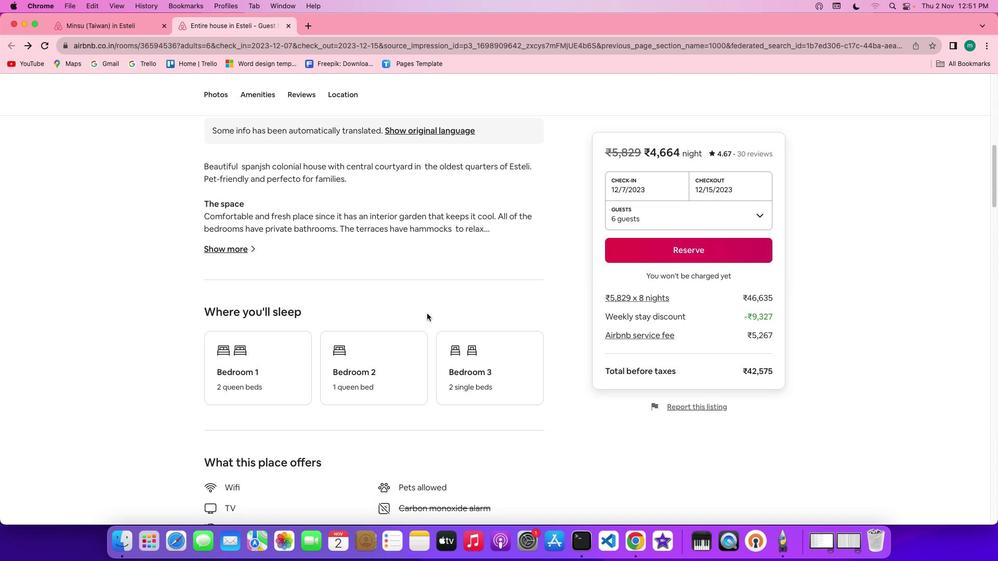 
Action: Mouse scrolled (427, 314) with delta (0, 0)
Screenshot: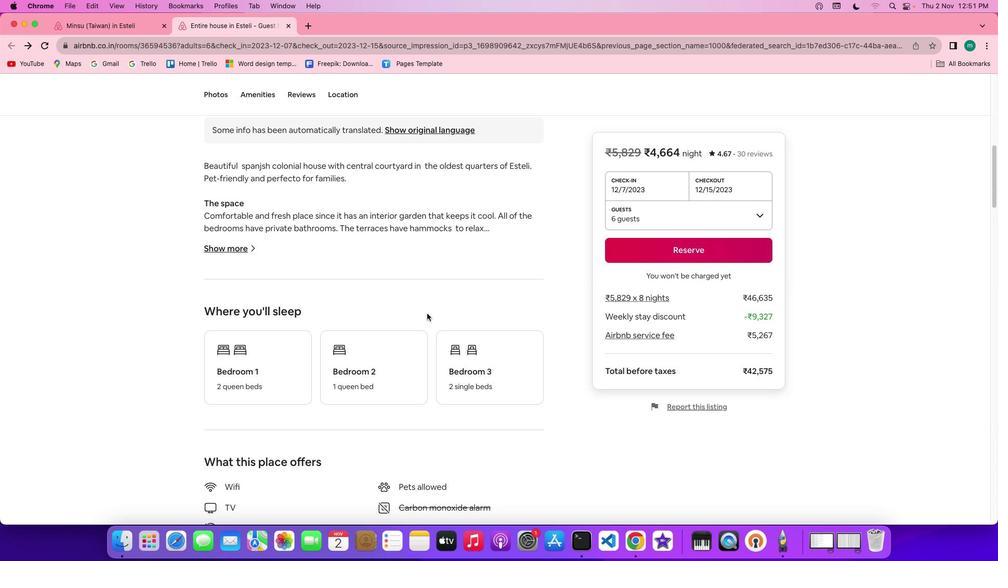 
Action: Mouse scrolled (427, 314) with delta (0, 0)
Screenshot: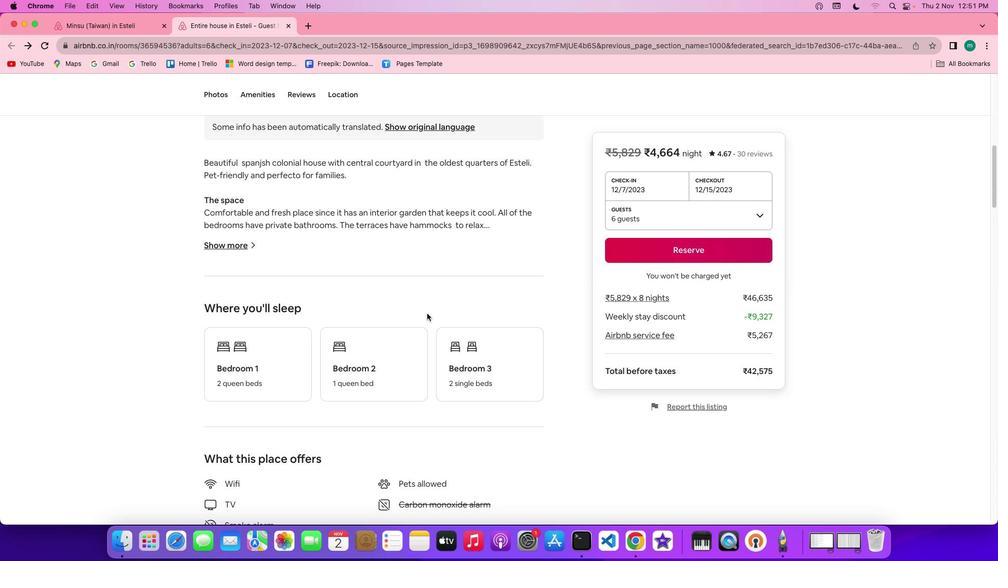 
Action: Mouse scrolled (427, 314) with delta (0, 0)
Screenshot: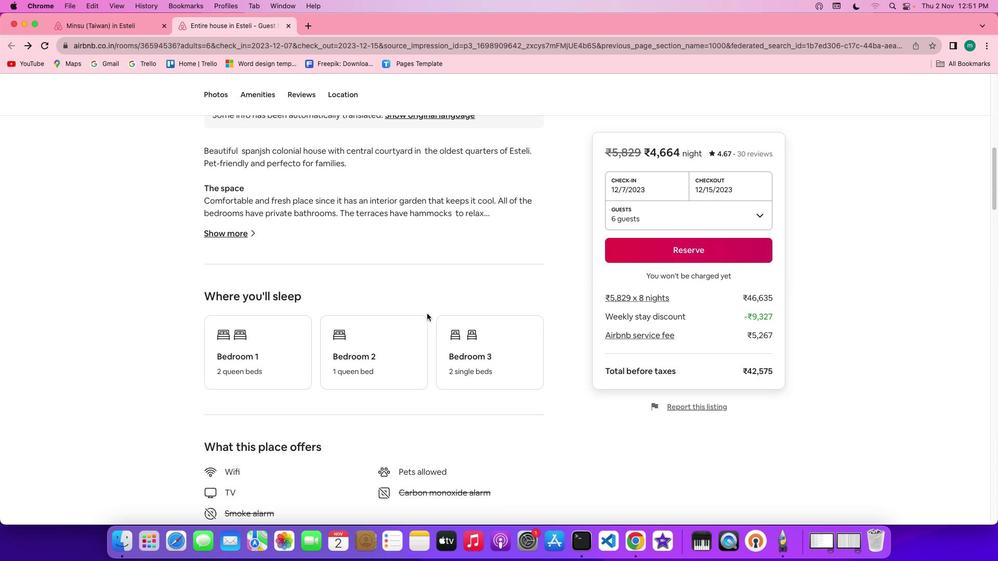 
Action: Mouse scrolled (427, 314) with delta (0, -1)
Screenshot: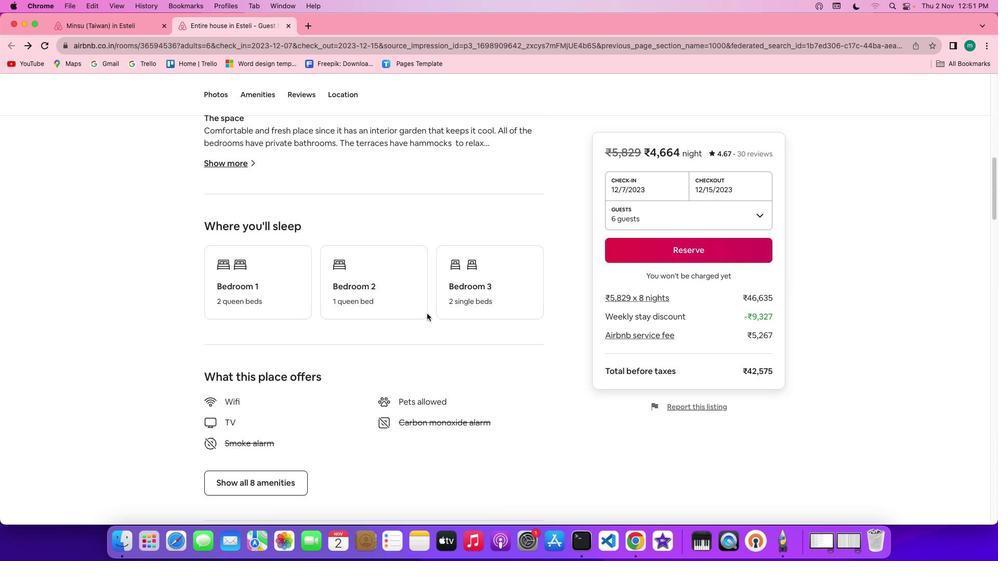 
Action: Mouse scrolled (427, 314) with delta (0, 0)
Screenshot: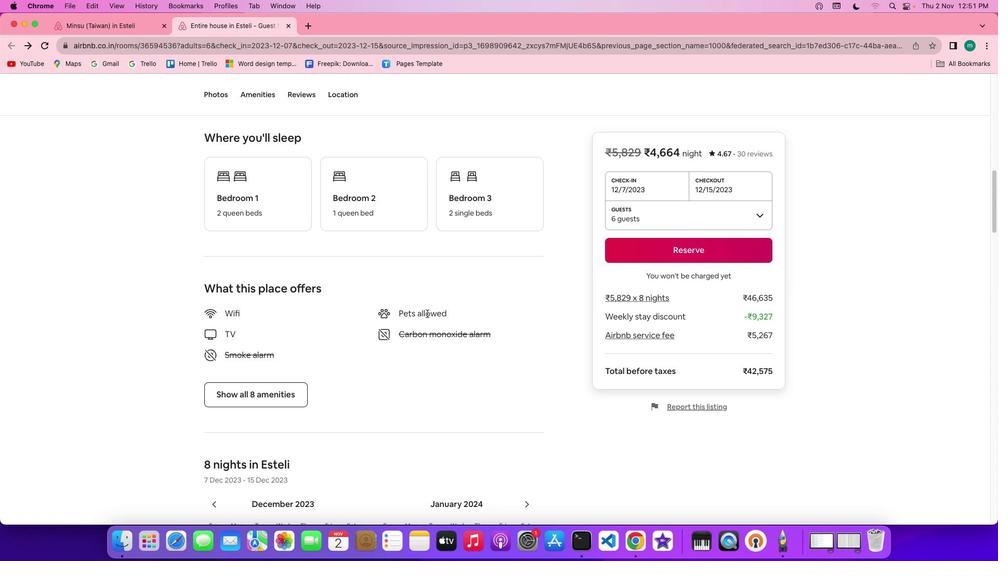 
Action: Mouse scrolled (427, 314) with delta (0, 0)
Screenshot: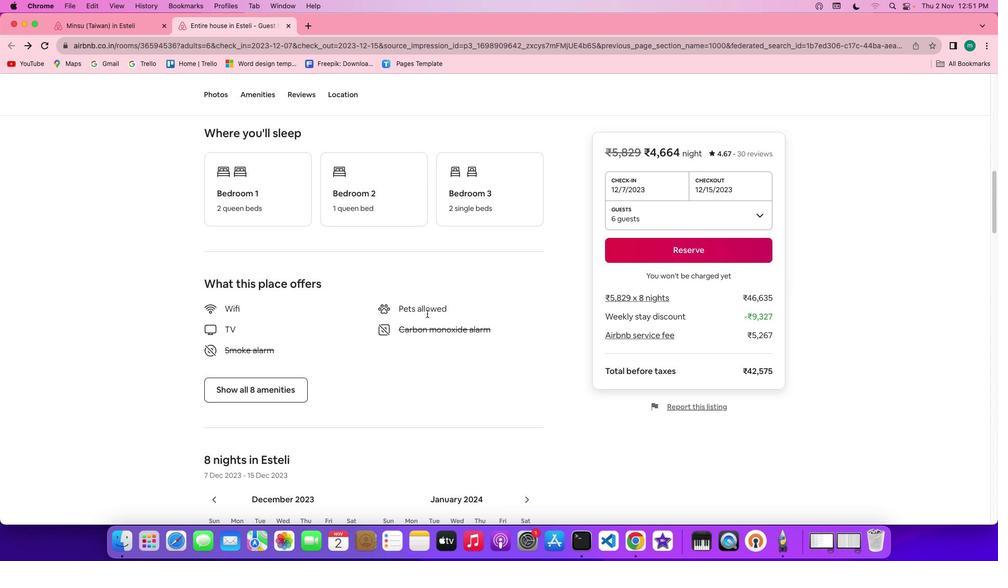 
Action: Mouse scrolled (427, 314) with delta (0, 0)
Screenshot: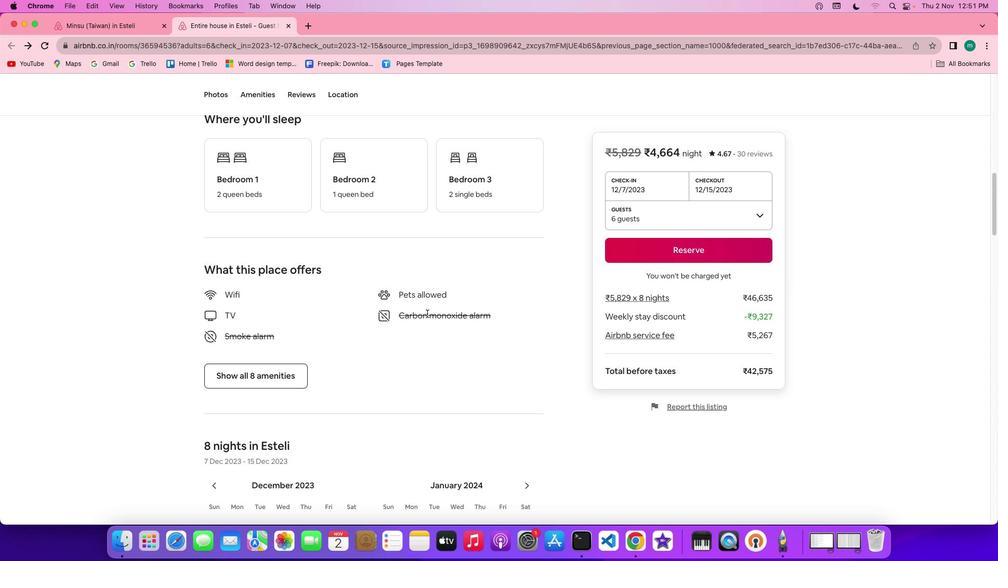 
Action: Mouse moved to (289, 309)
Screenshot: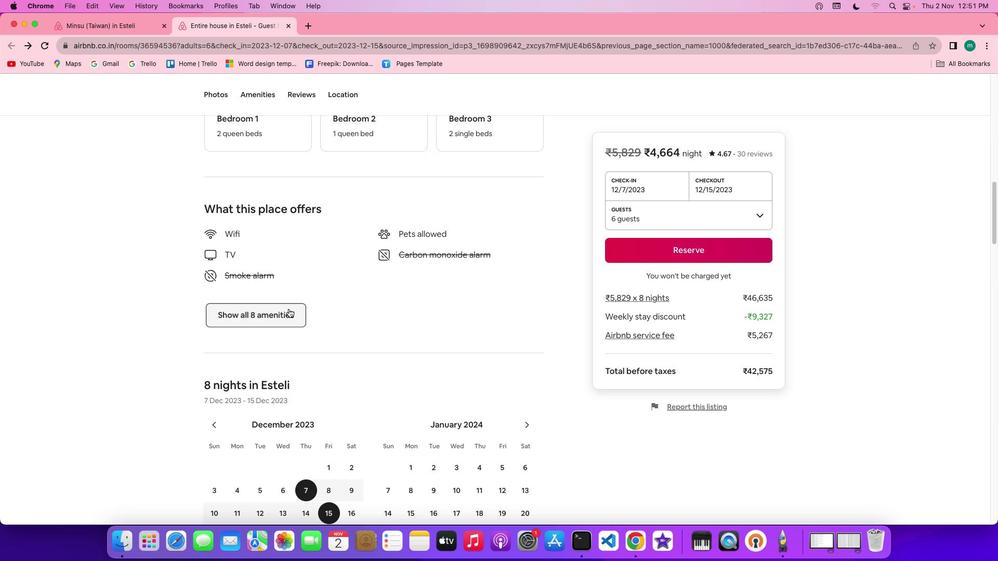 
Action: Mouse pressed left at (289, 309)
Screenshot: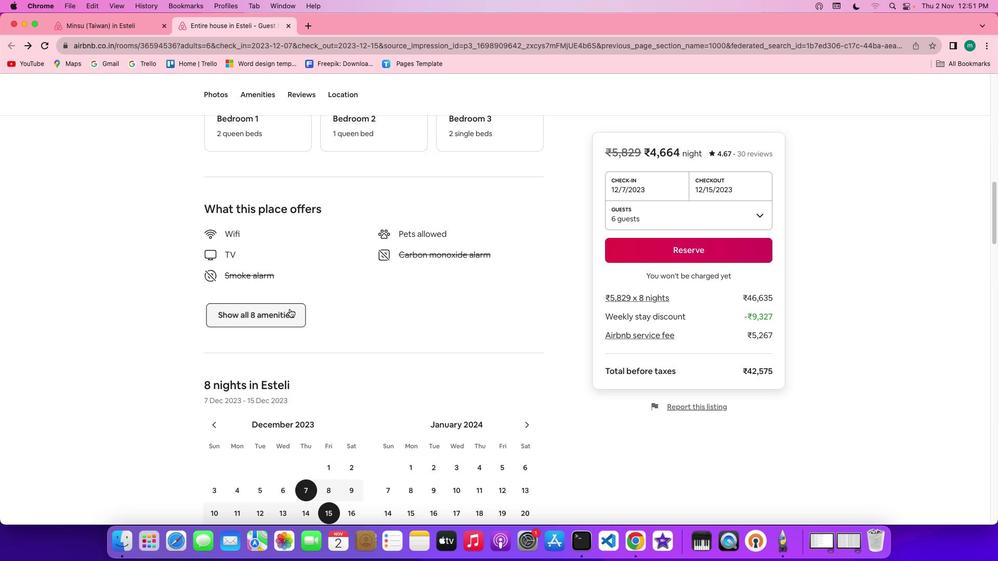 
Action: Mouse moved to (475, 325)
Screenshot: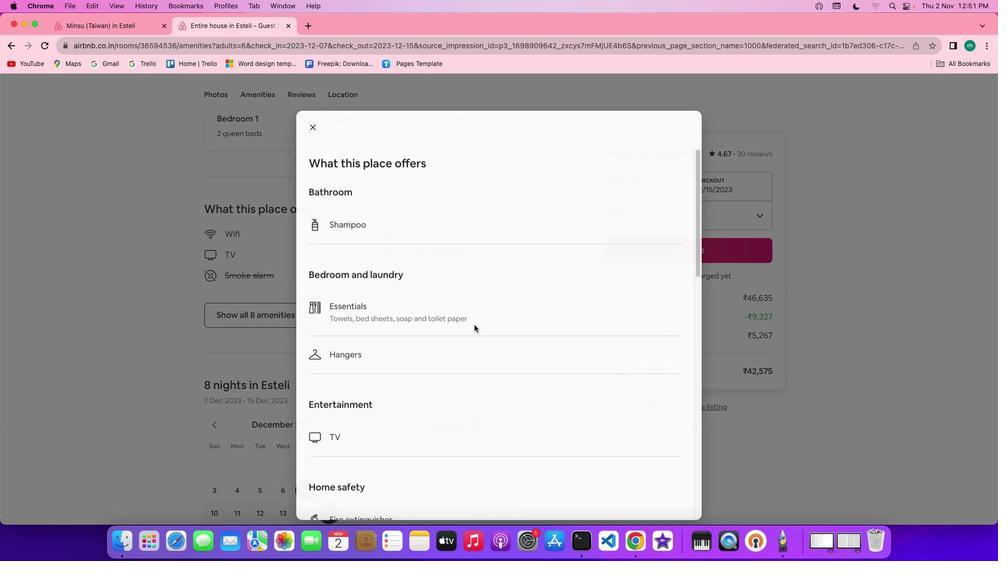 
Action: Mouse scrolled (475, 325) with delta (0, 0)
Screenshot: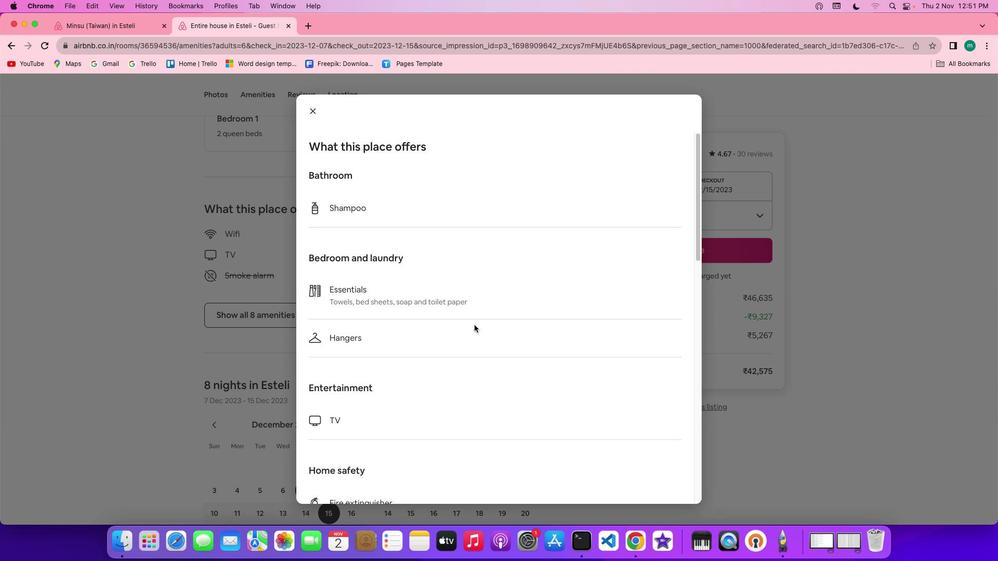 
Action: Mouse scrolled (475, 325) with delta (0, 0)
Screenshot: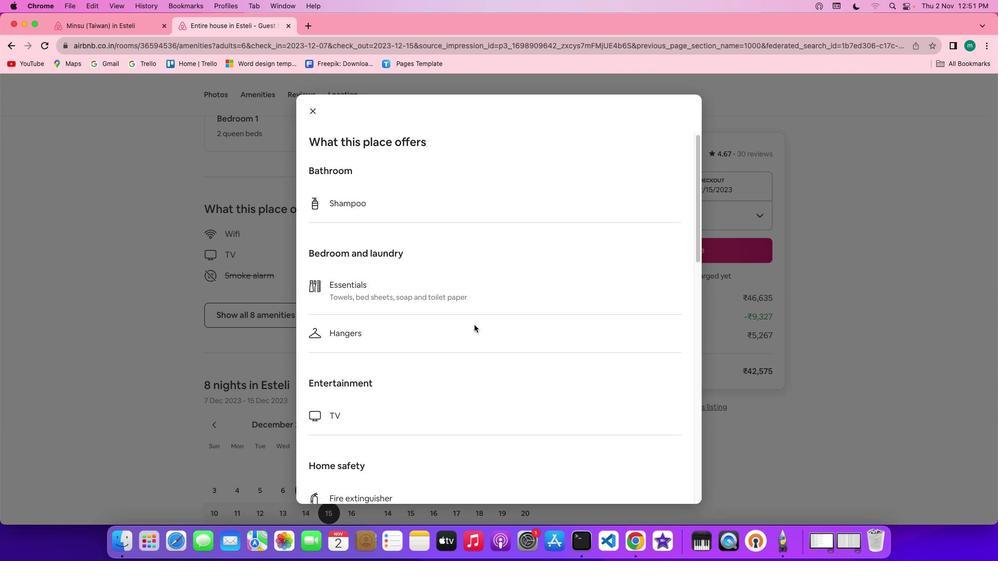 
Action: Mouse scrolled (475, 325) with delta (0, 0)
Screenshot: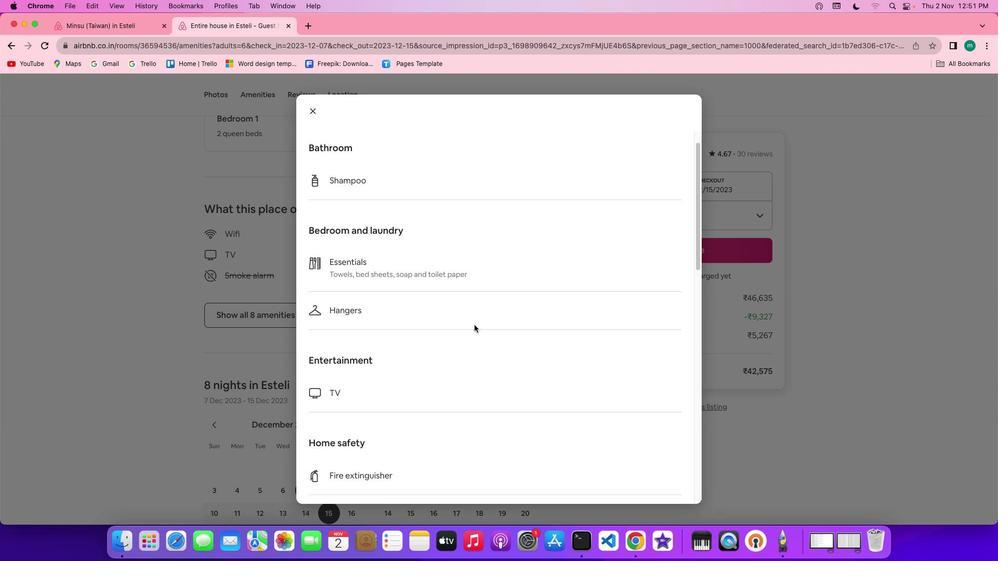 
Action: Mouse scrolled (475, 325) with delta (0, -1)
Screenshot: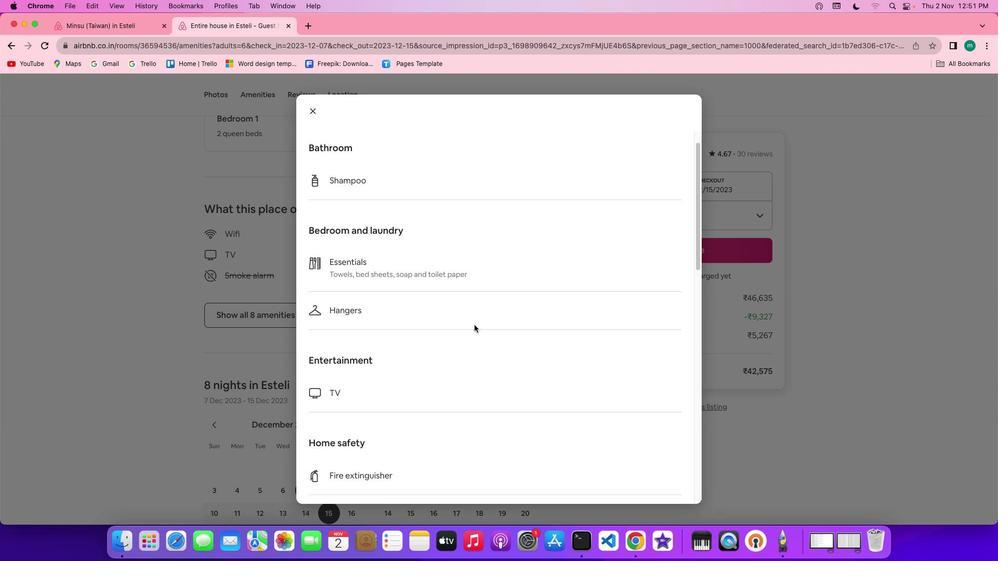 
Action: Mouse scrolled (475, 325) with delta (0, -1)
Screenshot: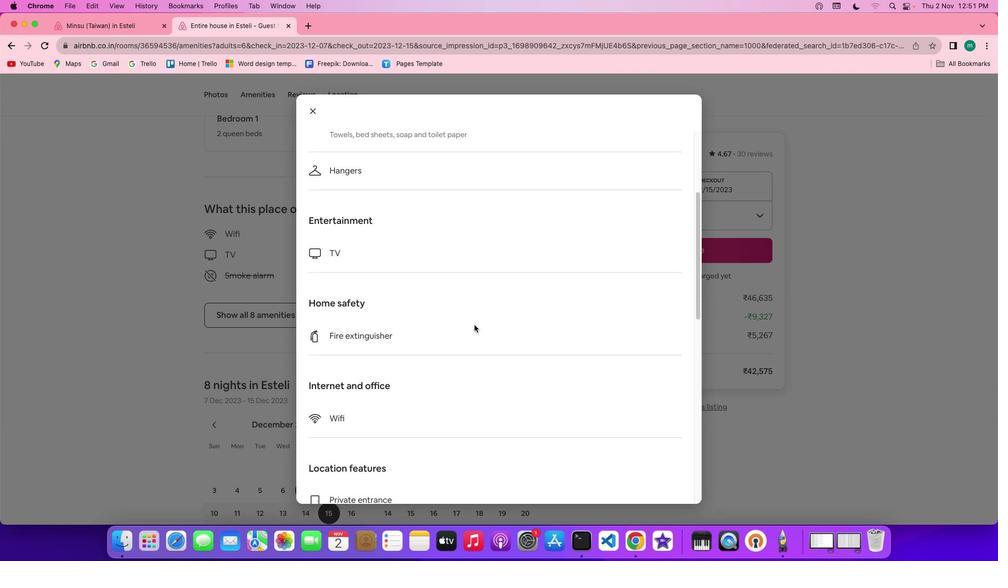 
Action: Mouse moved to (475, 325)
Screenshot: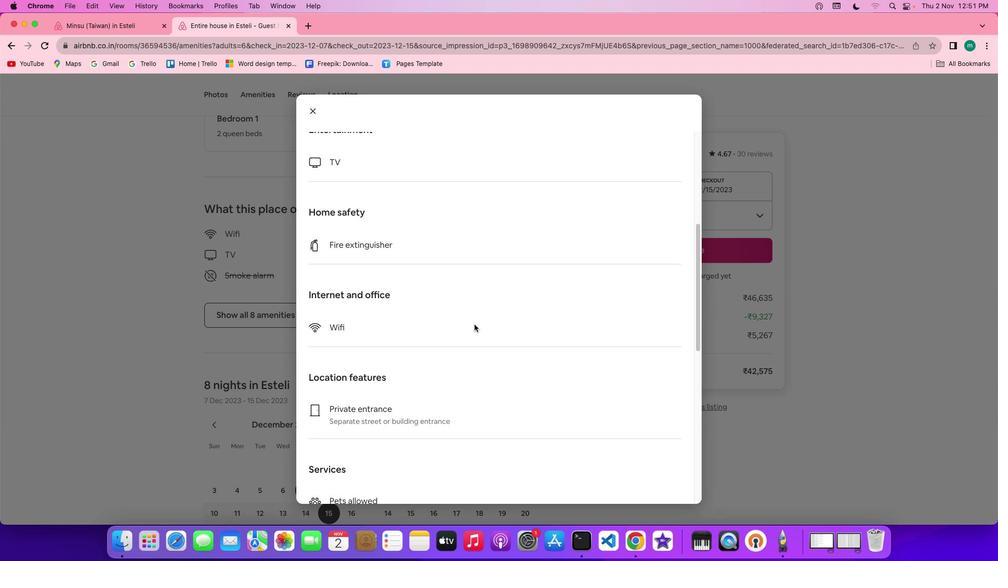 
Action: Mouse scrolled (475, 325) with delta (0, 0)
Screenshot: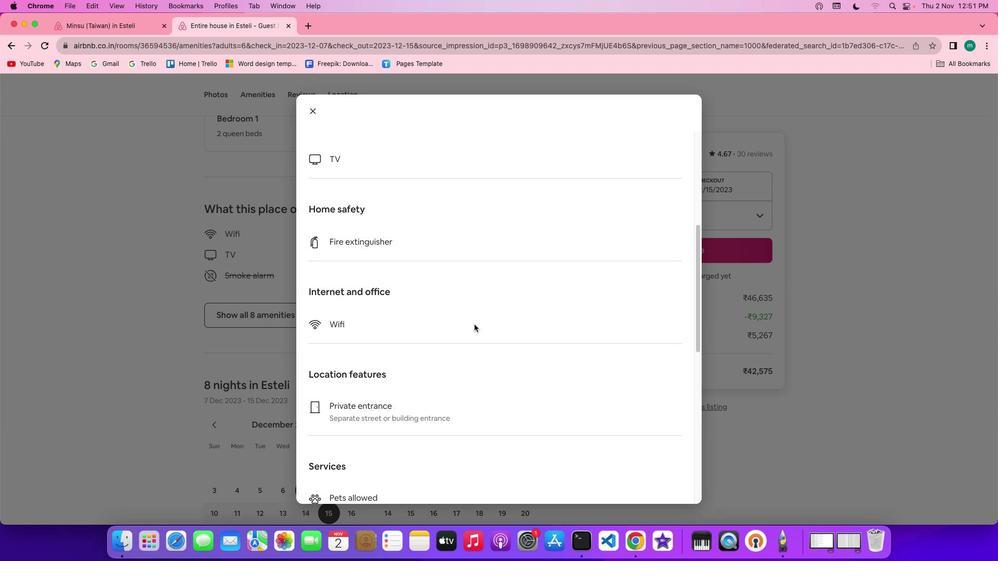 
Action: Mouse scrolled (475, 325) with delta (0, 0)
Screenshot: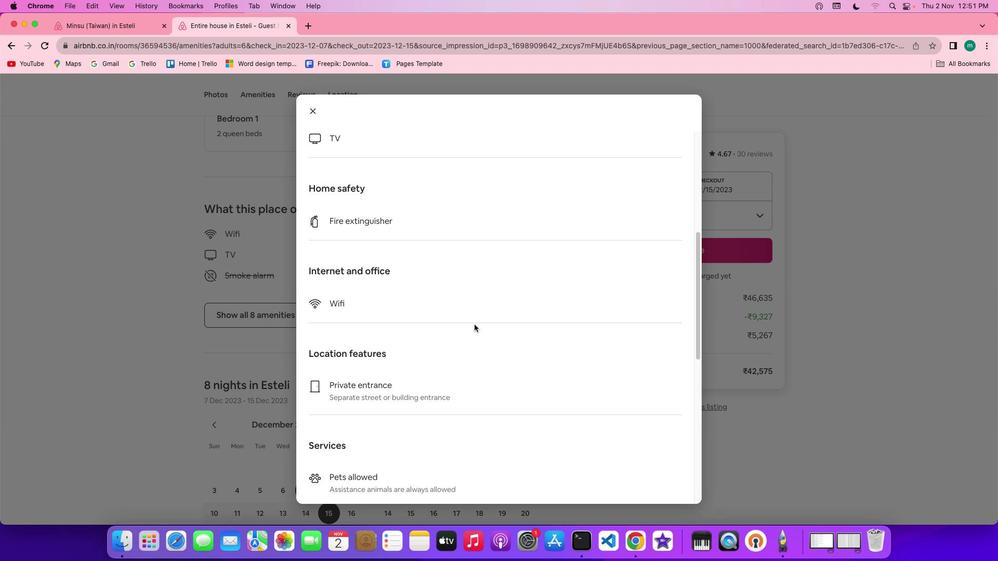 
Action: Mouse scrolled (475, 325) with delta (0, 0)
